 Task: Create a line chart to monitor the change in a model's metric over time.
Action: Mouse moved to (1063, 191)
Screenshot: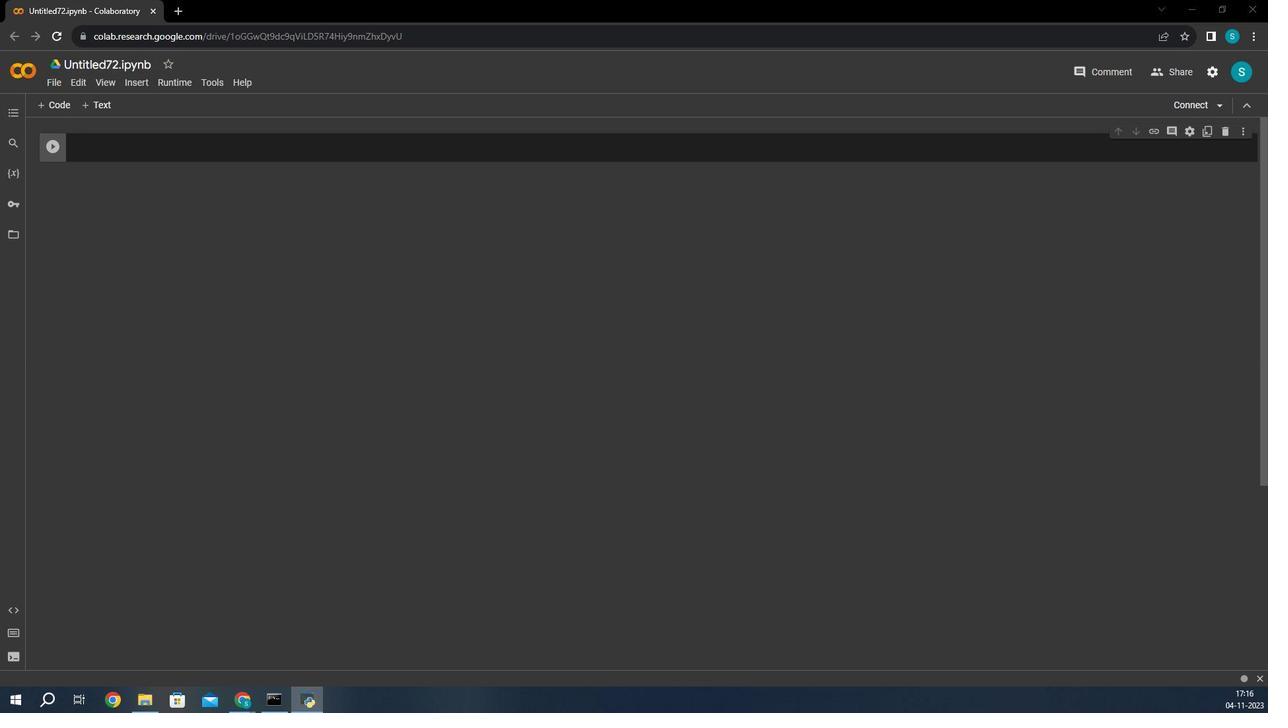 
Action: Mouse pressed left at (1063, 191)
Screenshot: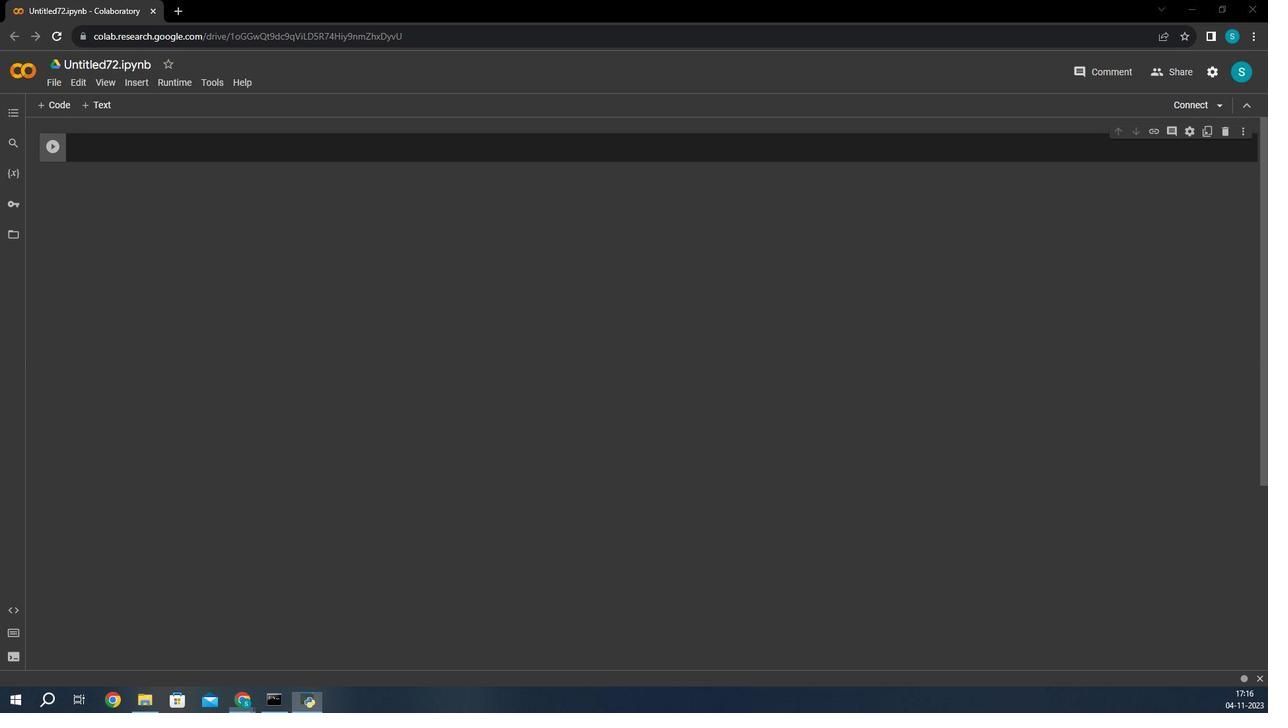 
Action: Mouse moved to (348, 241)
Screenshot: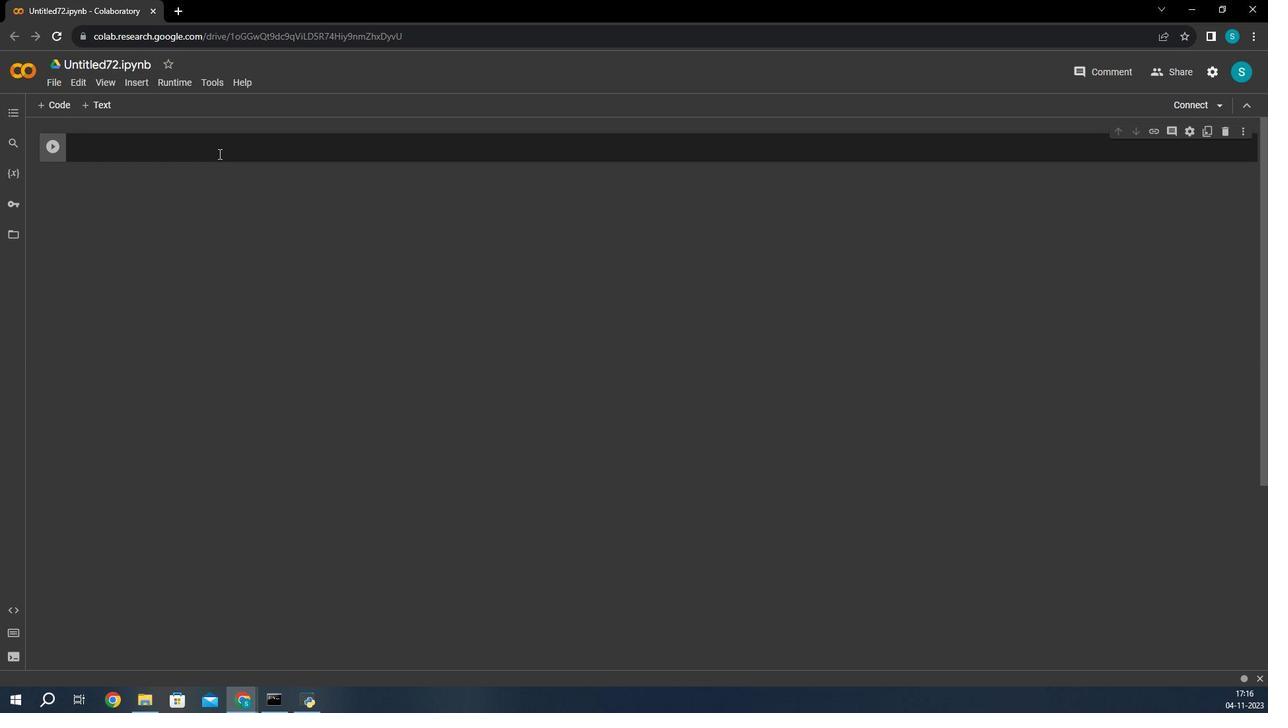 
Action: Mouse pressed left at (348, 241)
Screenshot: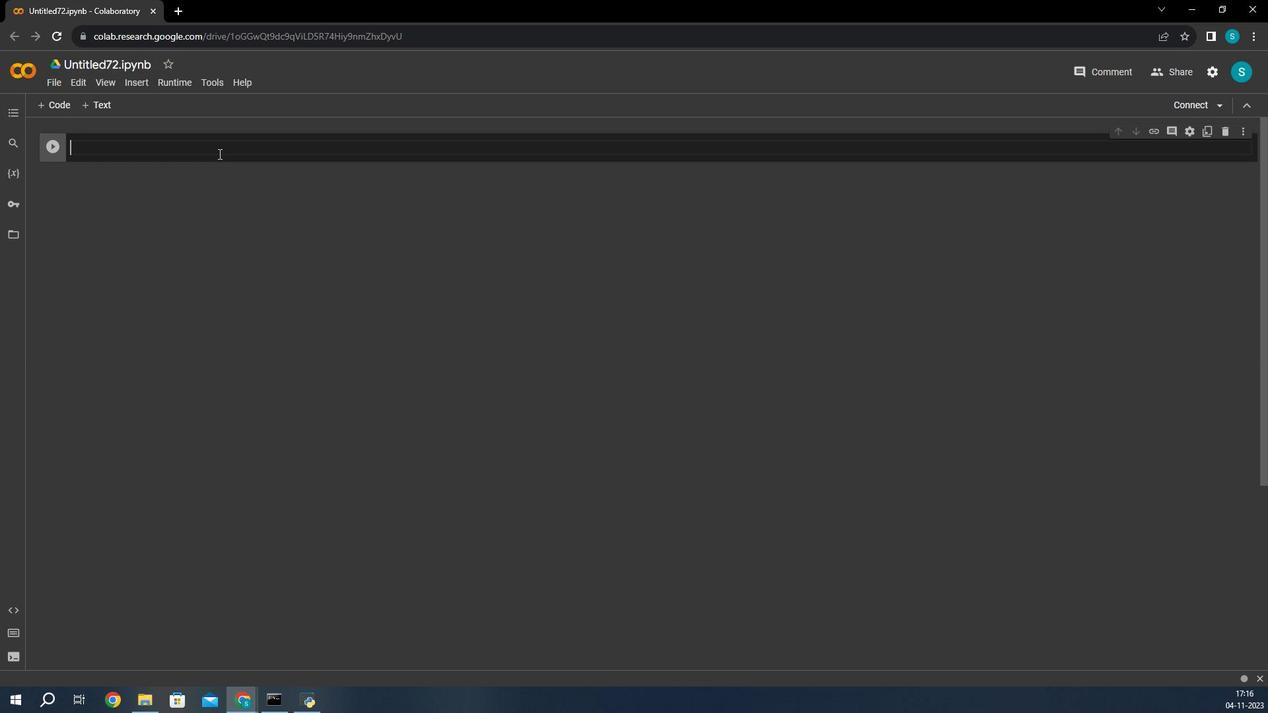 
Action: Mouse moved to (464, 409)
Screenshot: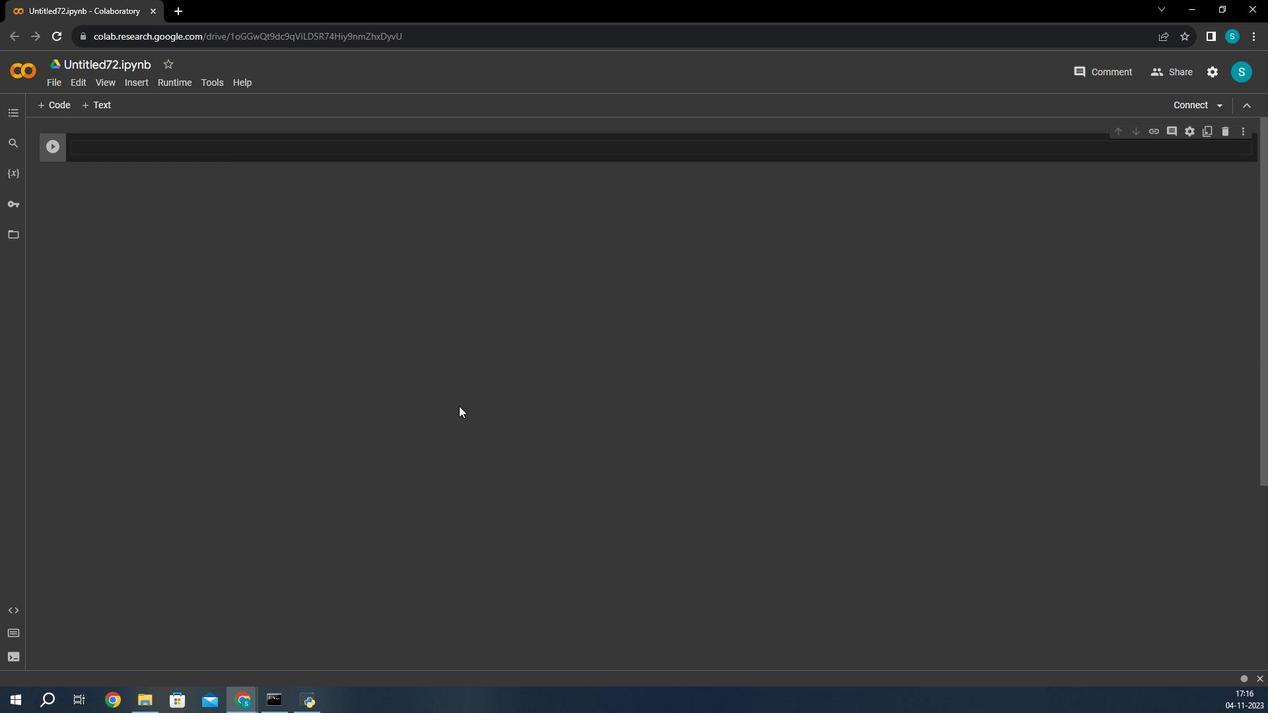 
Action: Key pressed pip<Key.space>install<Key.space>wandb
Screenshot: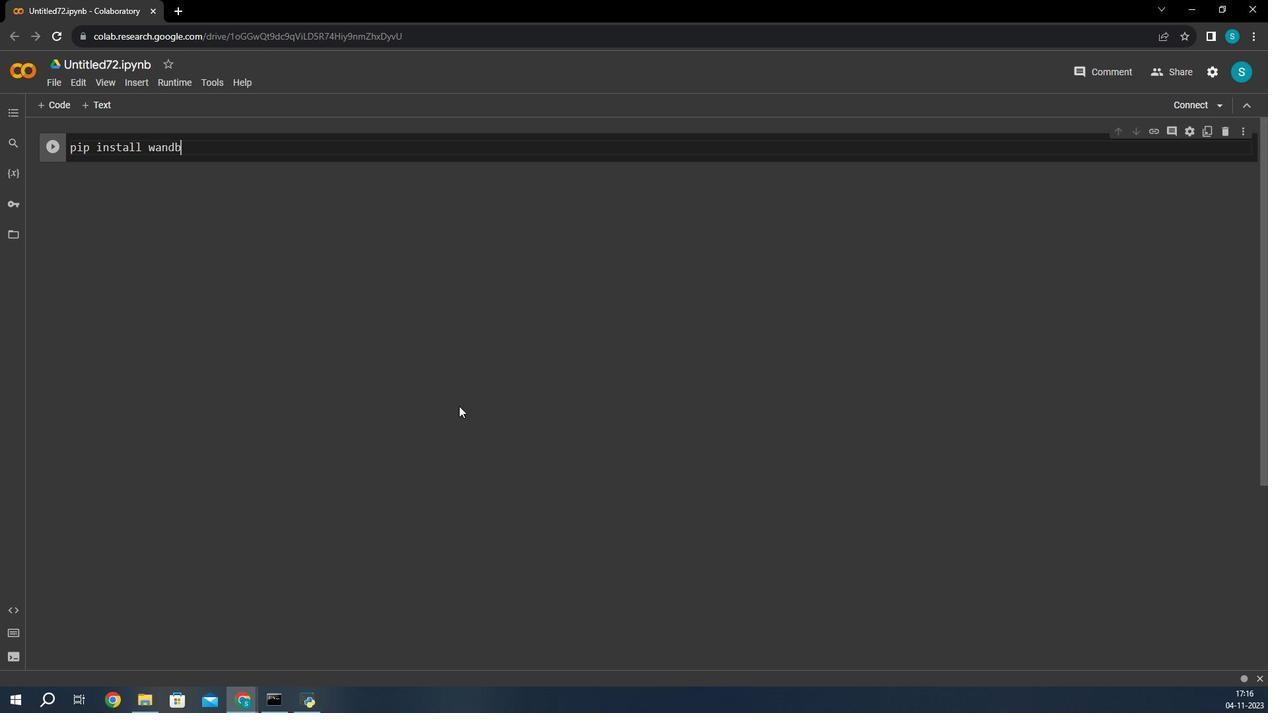 
Action: Mouse moved to (267, 203)
Screenshot: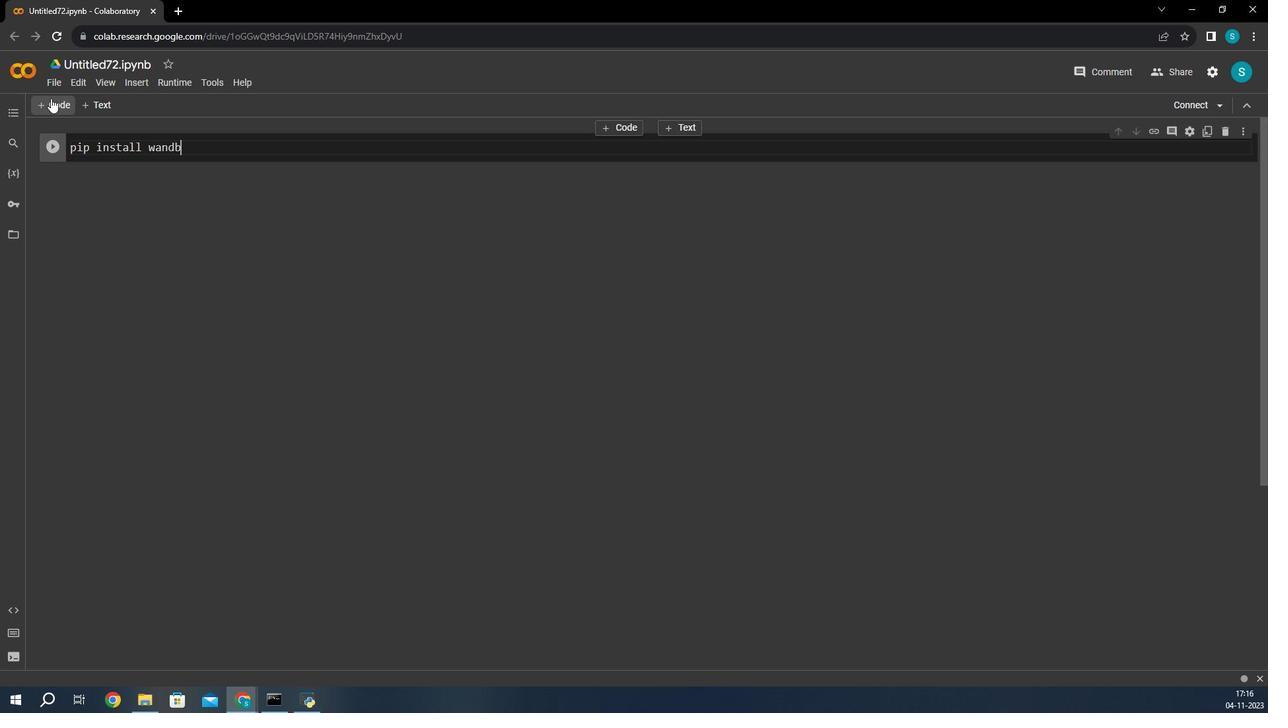 
Action: Mouse pressed left at (267, 203)
Screenshot: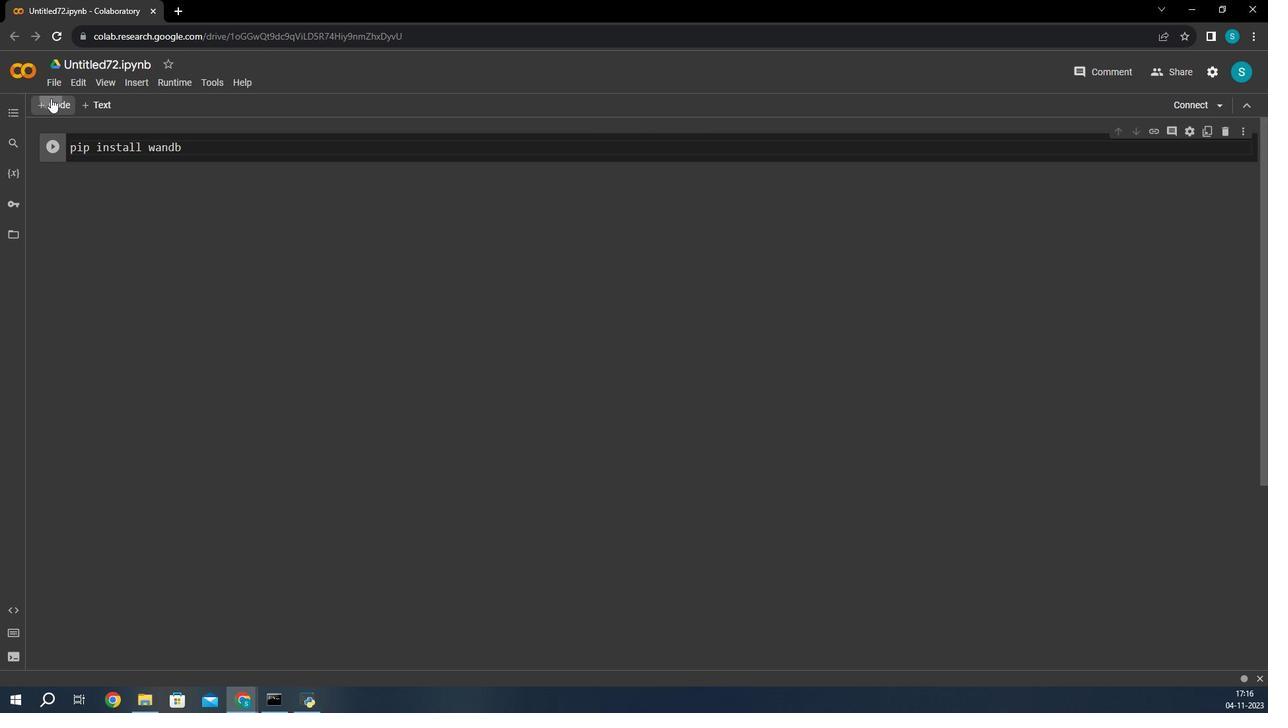 
Action: Mouse moved to (297, 260)
Screenshot: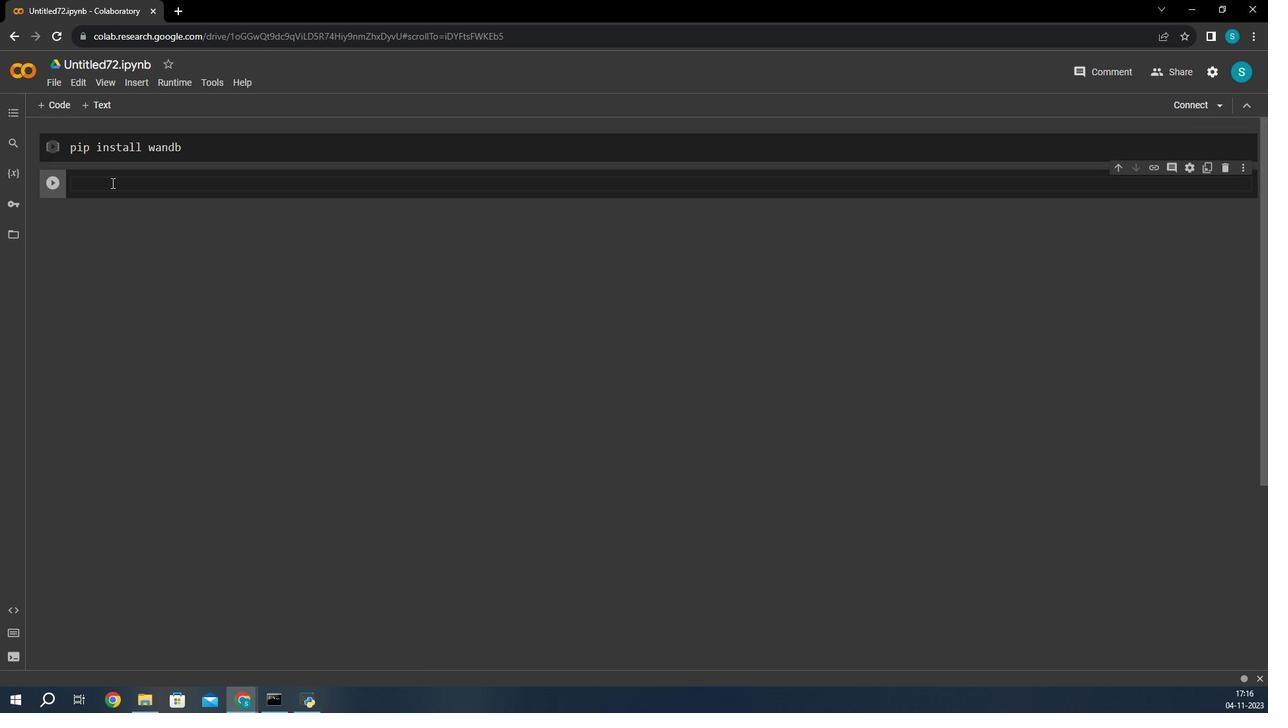
Action: Mouse pressed left at (297, 260)
Screenshot: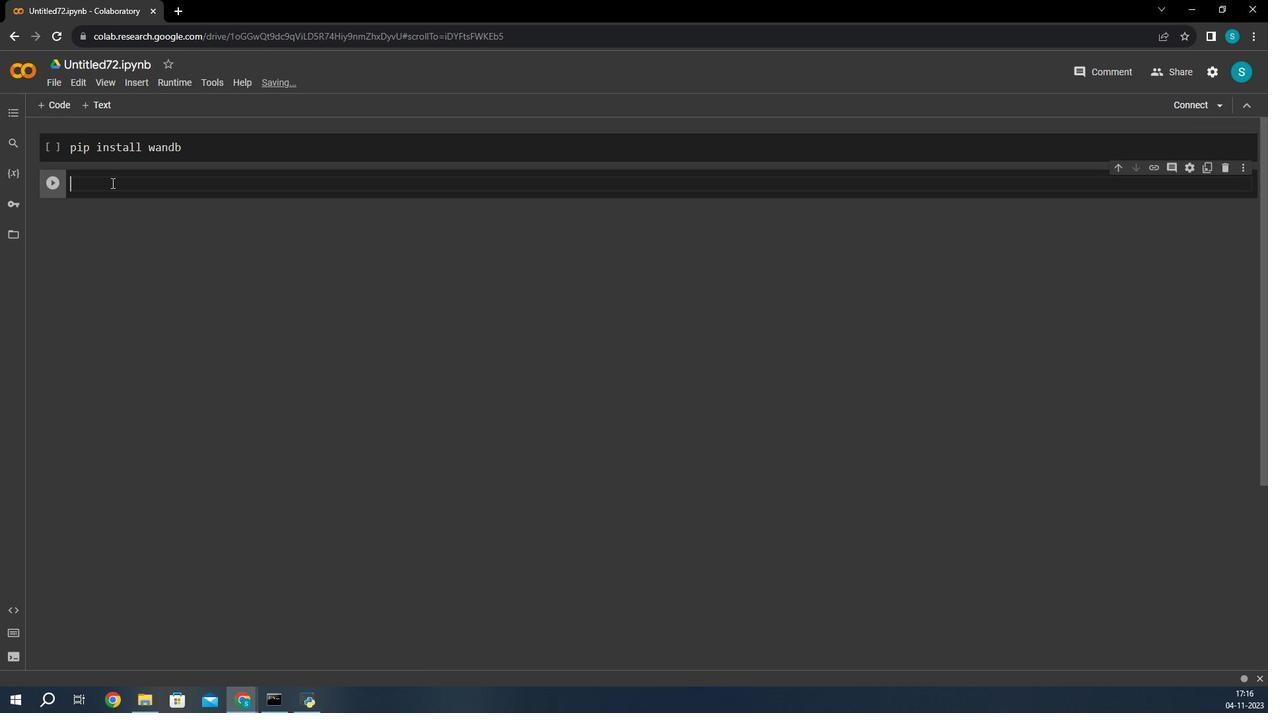 
Action: Mouse moved to (1034, 375)
Screenshot: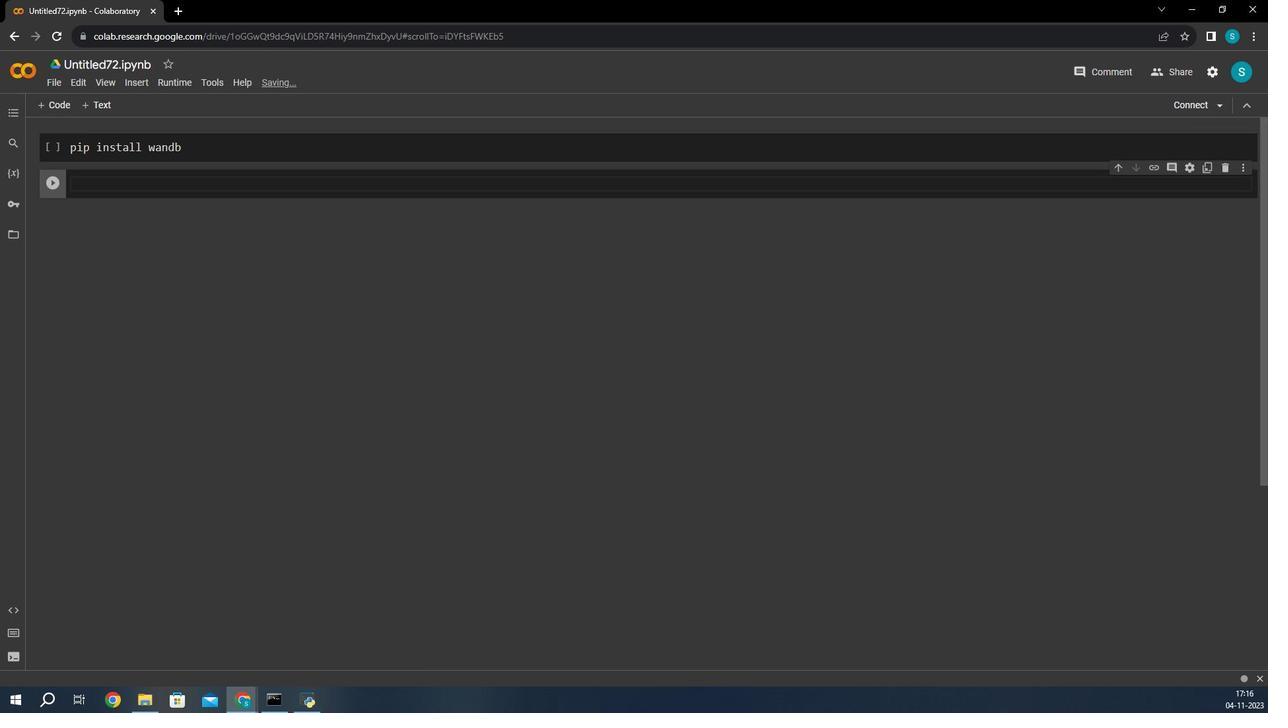 
Action: Mouse scrolled (1034, 376) with delta (0, 0)
Screenshot: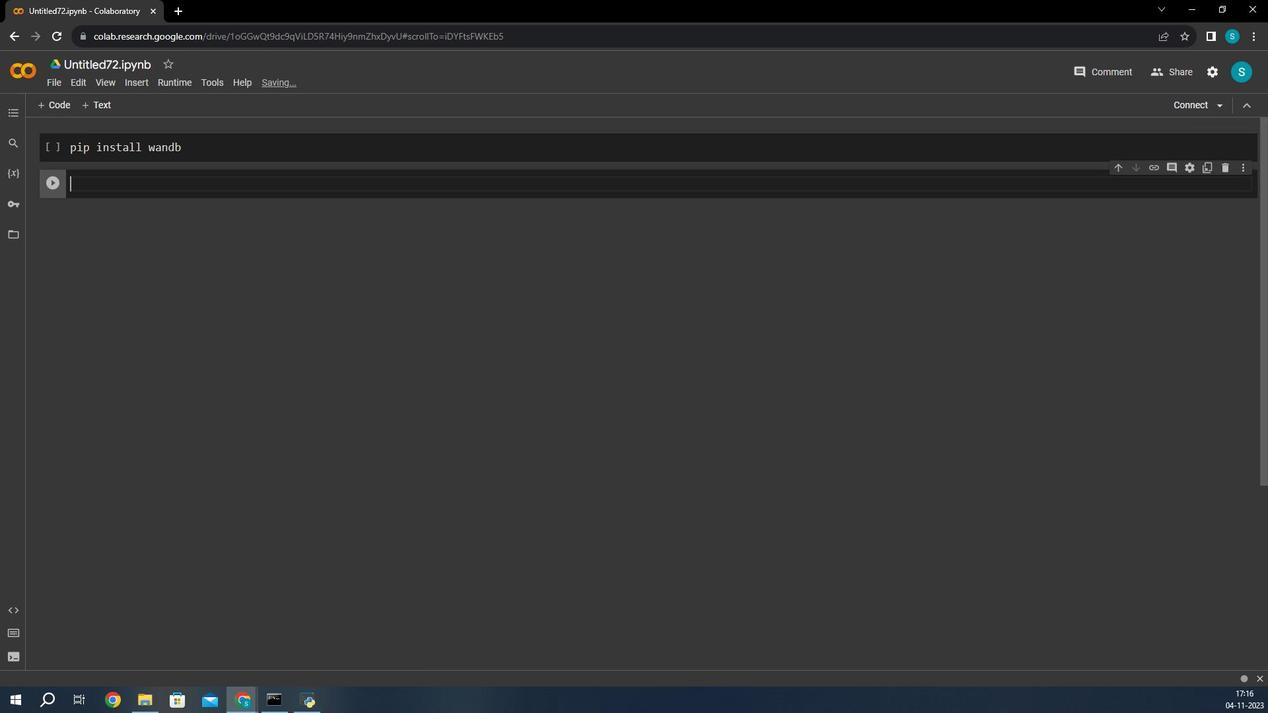 
Action: Mouse moved to (1001, 375)
Screenshot: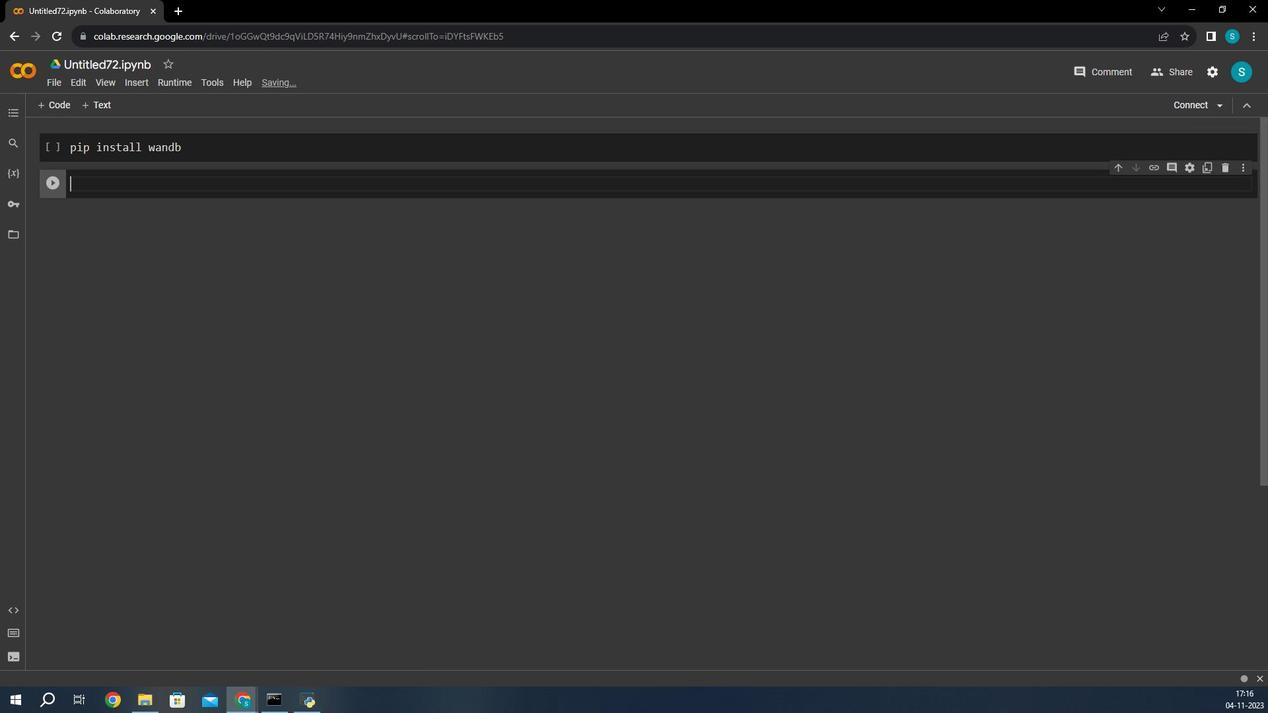 
Action: Key pressed import<Key.space>wandb<Key.enter>import<Key.space>torch<Key.enter>import<Key.space>torch.nn<Key.space>as<Key.space>nn<Key.enter>import<Key.space>torch.optim<Key.space>as<Key.space>optim<Key.enter>from<Key.space>torchvision<Key.space>import<Key.space>datasets,<Key.space>transforms<Key.enter>from<Key.space>torch.utils.data<Key.space>import<Key.space><Key.shift_r>Data<Key.shift_r>Loader<Key.enter><Key.enter><Key.shift_r>#<Key.space><Key.shift_r><Key.shift_r><Key.shift_r><Key.shift_r><Key.shift_r><Key.shift_r>Initialize<Key.space><Key.shift_r>Wand<Key.shift_r>B<Key.enter>wandb.init<Key.shift_r>(project='metric-monitoring<Key.shift_r>-task<Key.right><Key.right><Key.enter><Key.enter><Key.shift_r>#<Key.space><Key.shift_r>Define<Key.space>a<Key.space>simple<Key.space>neural<Key.space>network<Key.space>mondel<Key.backspace><Key.backspace><Key.backspace><Key.backspace>del<Key.enter>class<Key.space><Key.shift_r>Simple<Key.shift_r>Net<Key.shift_r><Key.shift_r>(nn.<Key.shift_r>Module<Key.right><Key.shift_r>:<Key.enter>def<Key.space><Key.space><Key.shift_r><Key.shift_r><Key.shift_r>__init<Key.shift_r><Key.shift_r><Key.shift_r><Key.shift_r>__<Key.shift_r><Key.shift_r><Key.shift_r>(self<Key.right><Key.shift_r>:<Key.enter>super<Key.shift_r>(<Key.shift_r>Simple<Key.shift_r>Net,<Key.space>self<Key.right>.<Key.shift_r>__init<Key.shift_r>__<Key.shift_r><Key.shift_r><Key.shift_r><Key.shift_r><Key.shift_r>()<Key.enter>self.fc<Key.space>=<Key.space>nn.<Key.shift_r>Linear<Key.shift_r><Key.shift_r><Key.shift_r>(784,<Key.space>19<Key.backspace>0<Key.right>
Screenshot: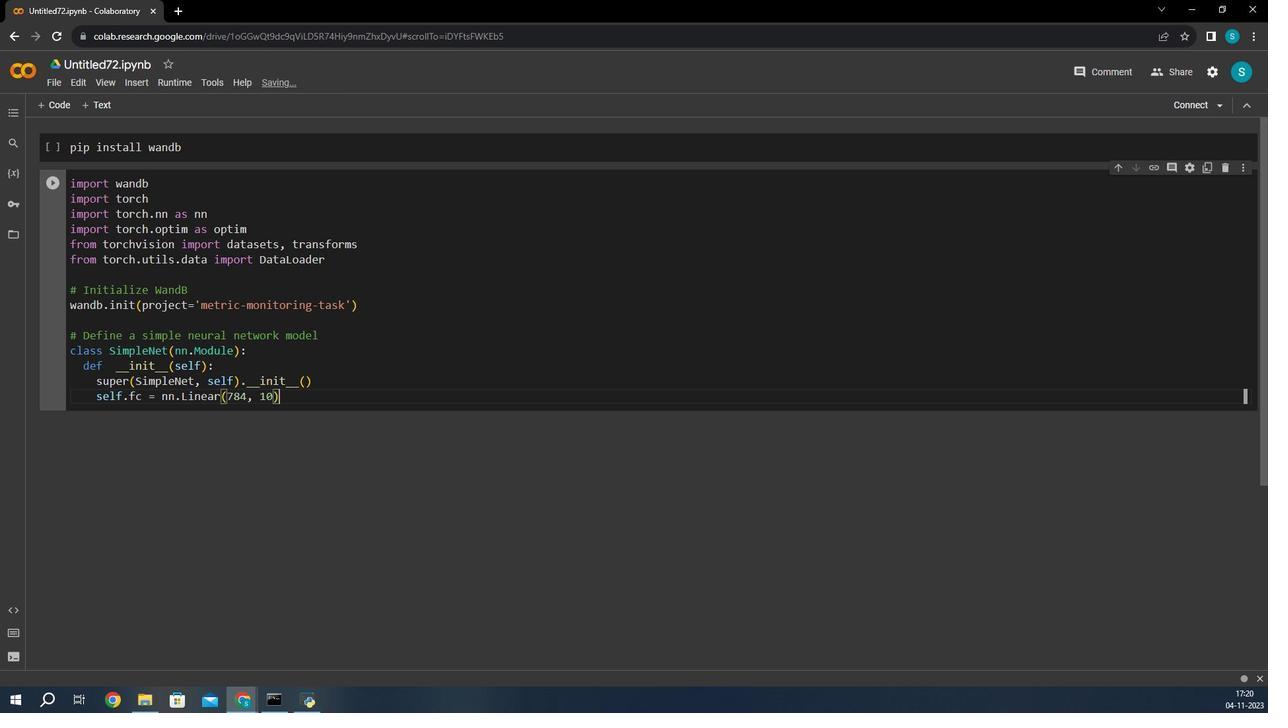 
Action: Mouse moved to (1002, 375)
Screenshot: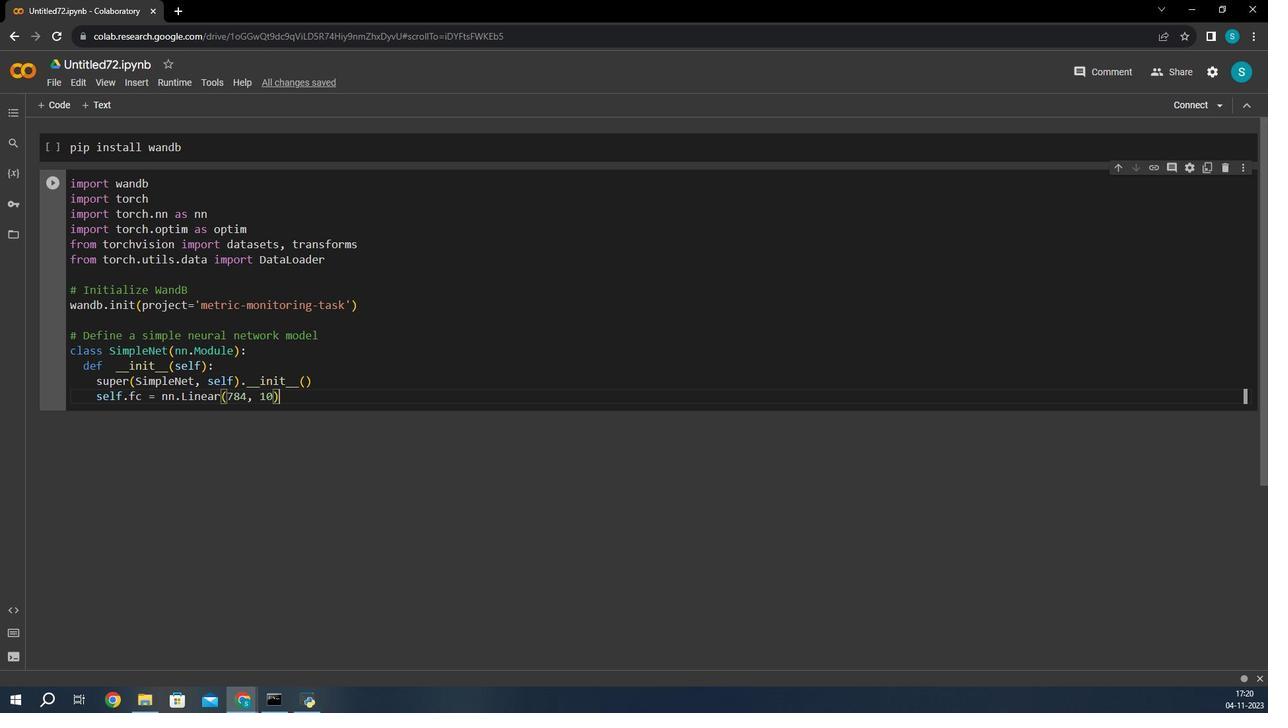 
Action: Mouse scrolled (1002, 375) with delta (0, 0)
Screenshot: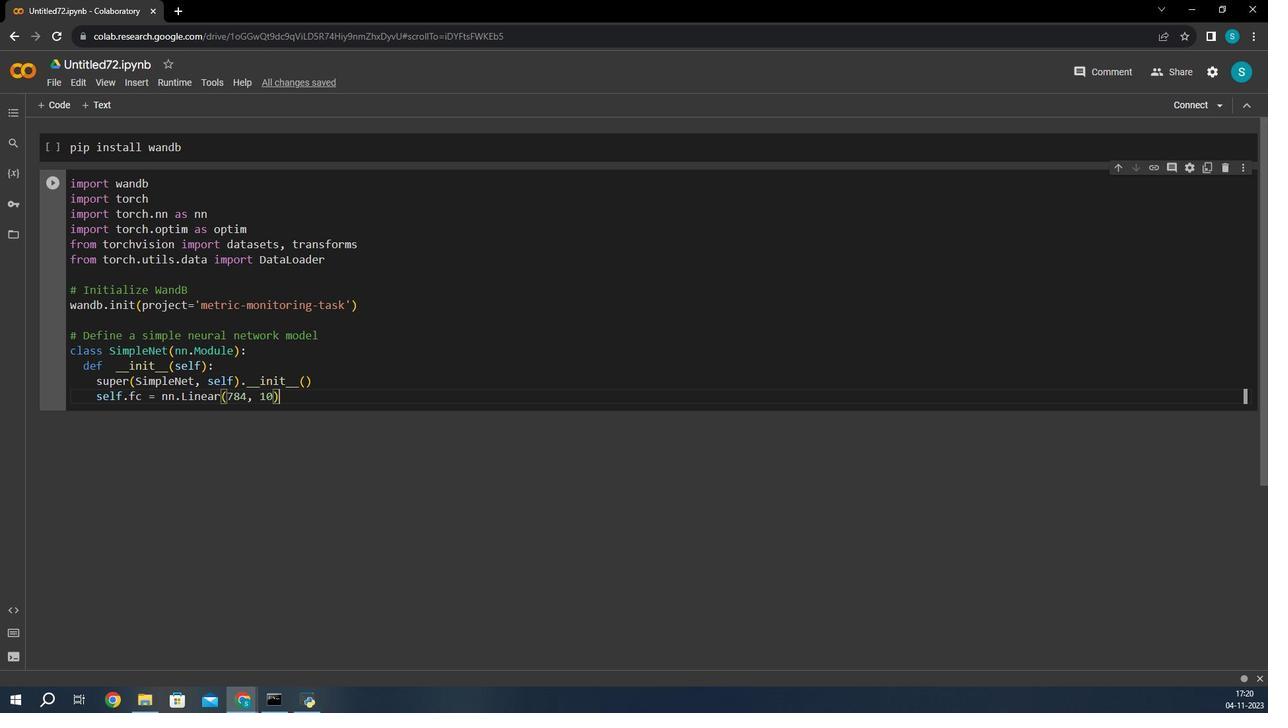 
Action: Mouse scrolled (1002, 375) with delta (0, 0)
Screenshot: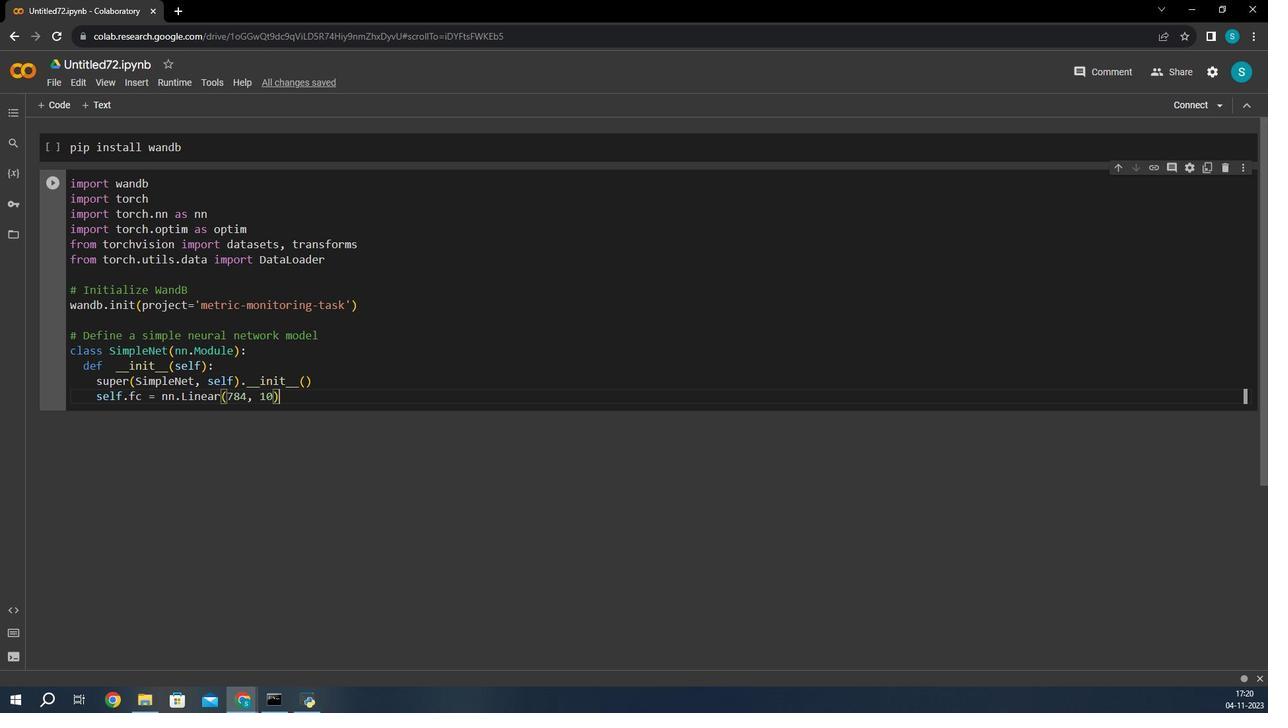 
Action: Mouse scrolled (1002, 375) with delta (0, 0)
Screenshot: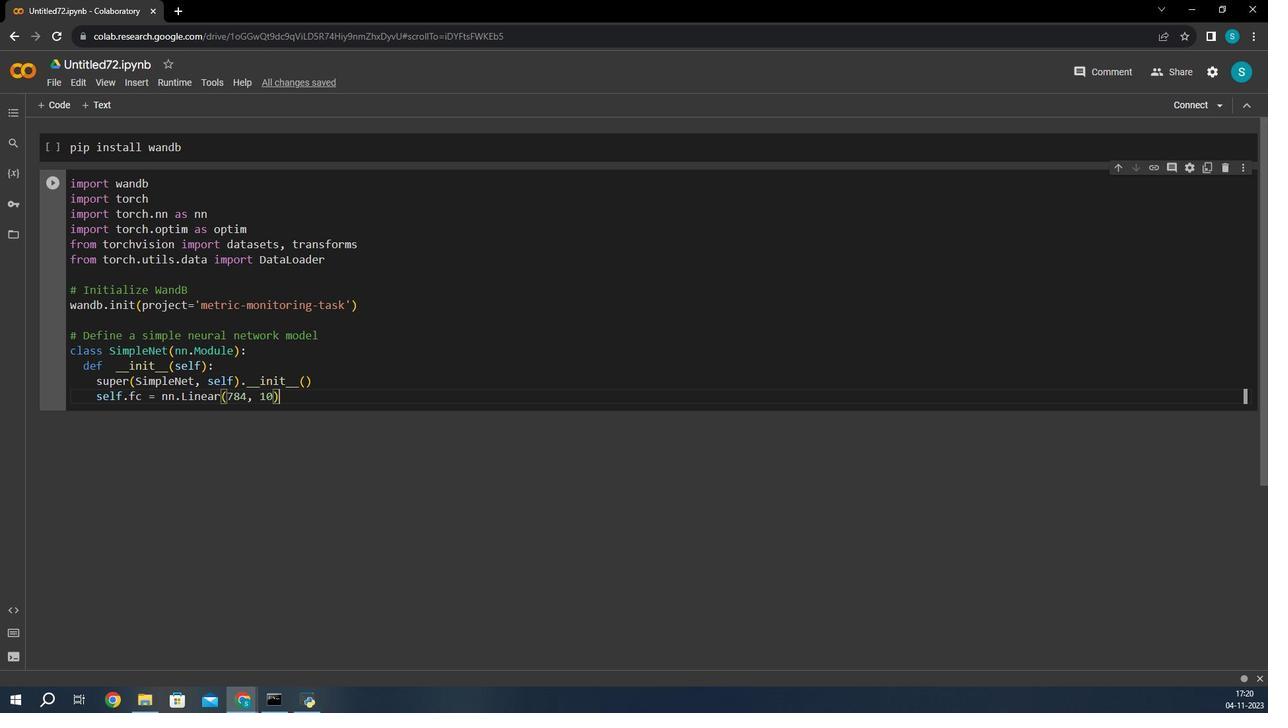 
Action: Key pressed <Key.enter><Key.enter><Key.backspace>def<Key.space>forward<Key.shift_r><Key.shift_r><Key.shift_r>(self,<Key.space>x<Key.right><Key.shift_r>:<Key.enter>x<Key.space>=<Key.space>self.fc<Key.shift_r>(x<Key.right><Key.enter>return<Key.space>x<Key.enter><Key.enter><Key.backspace><Key.backspace><Key.shift_r>#<Key.space><Key.shift_r>Load<Key.space><Key.shift_r>MNIST<Key.space><Key.shift_r>Dda<Key.backspace><Key.backspace>aat<Key.backspace><Key.backspace>taset<Key.enter>transform<Key.space>=<Key.space>transforms.<Key.shift_r>Compose<Key.shift_r><Key.shift_r><Key.shift_r><Key.shift_r><Key.shift_r>([transforms.<Key.shift_r>To<Key.shift_r>Tensor<Key.shift_r>()<Key.left><Key.left><Key.left><Key.left><Key.left><Key.left><Key.right><Key.right><Key.right><Key.right><Key.right><Key.right>,<Key.space>transforms.<Key.shift_r>Normalize<Key.shift_r>((0.5,<Key.right>,<Key.shift_r>(0.5,<Key.right><Key.right><Key.right><Key.right><Key.enter>train<Key.shift_r>_
Screenshot: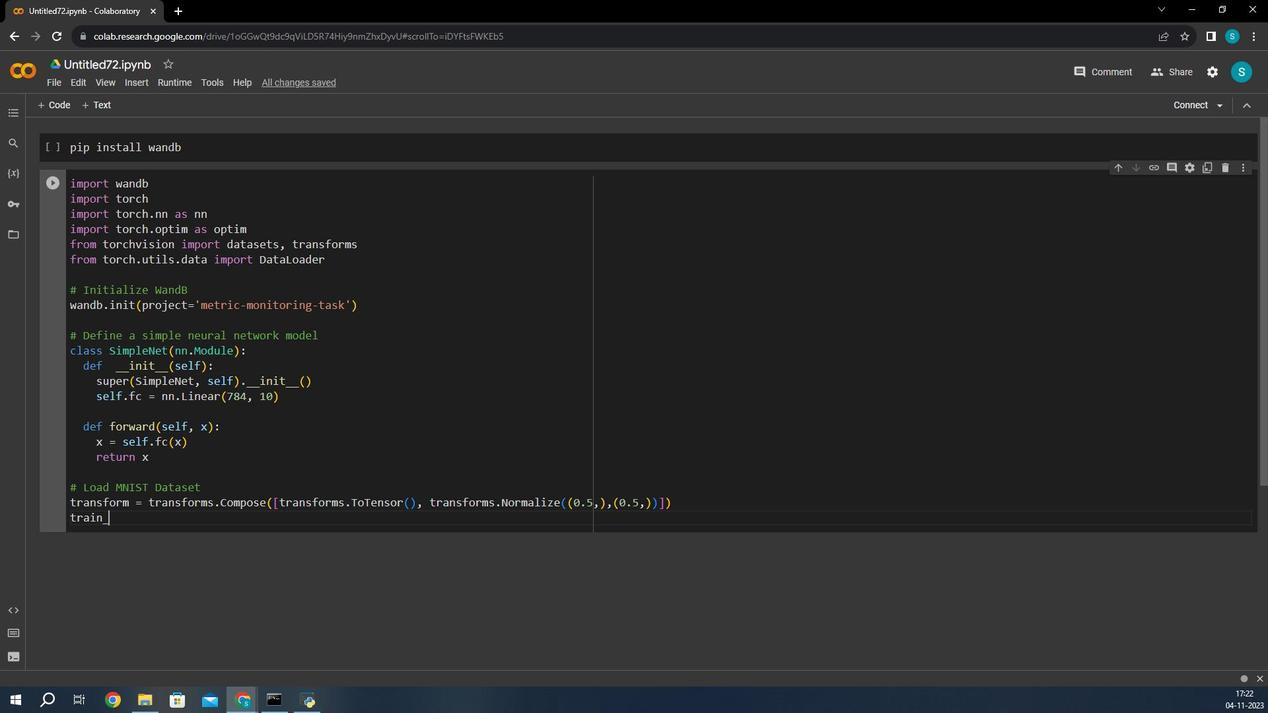 
Action: Mouse moved to (984, 375)
Screenshot: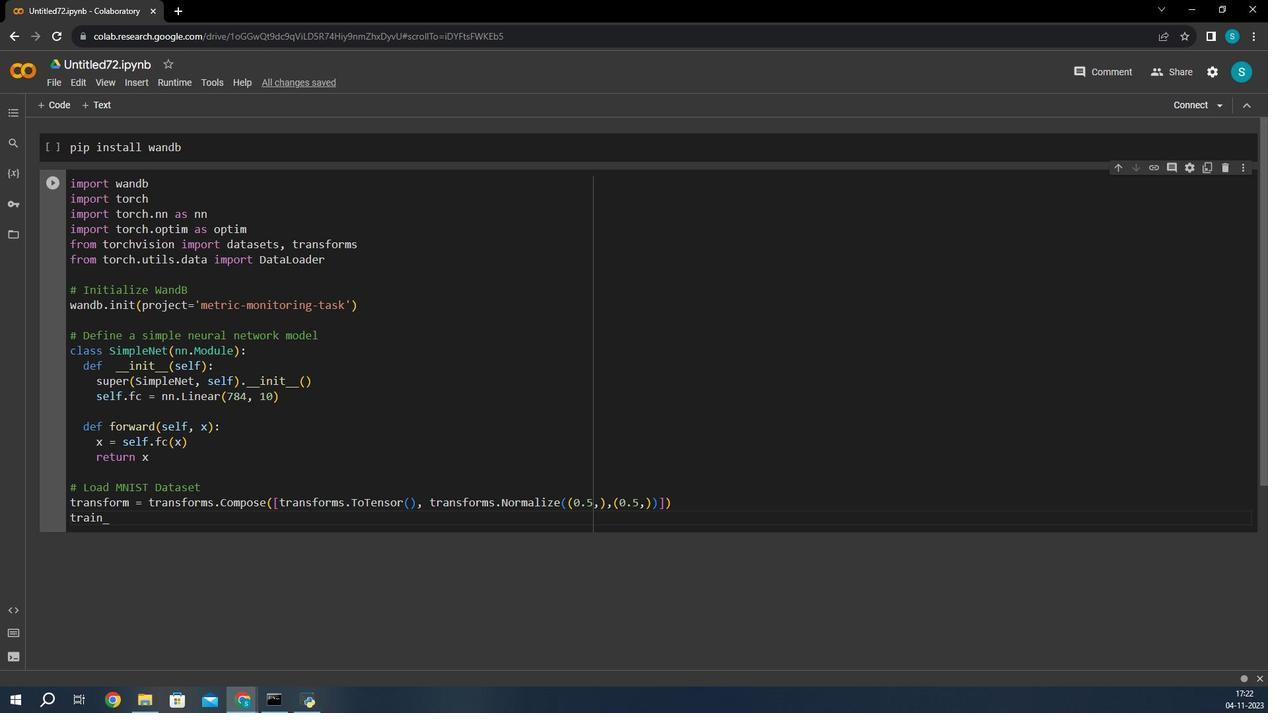 
Action: Mouse scrolled (984, 375) with delta (0, 0)
Screenshot: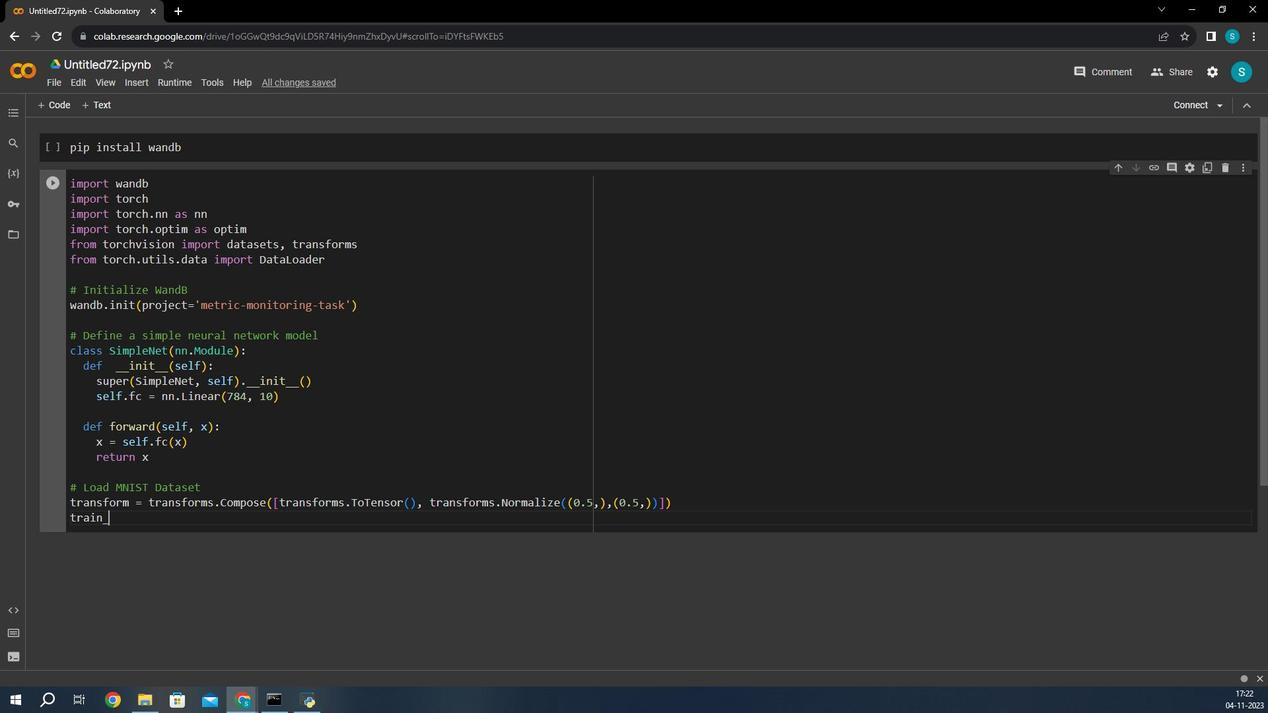 
Action: Mouse scrolled (984, 375) with delta (0, 0)
Screenshot: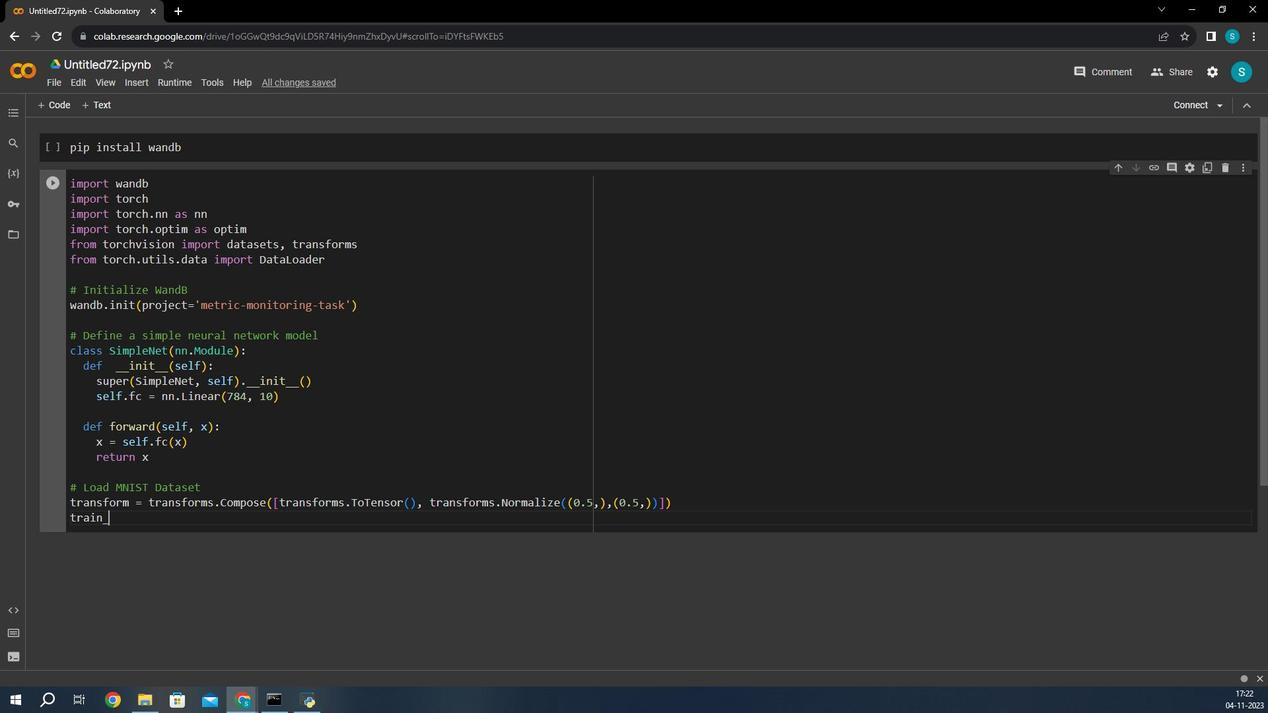 
Action: Mouse scrolled (984, 375) with delta (0, 0)
Screenshot: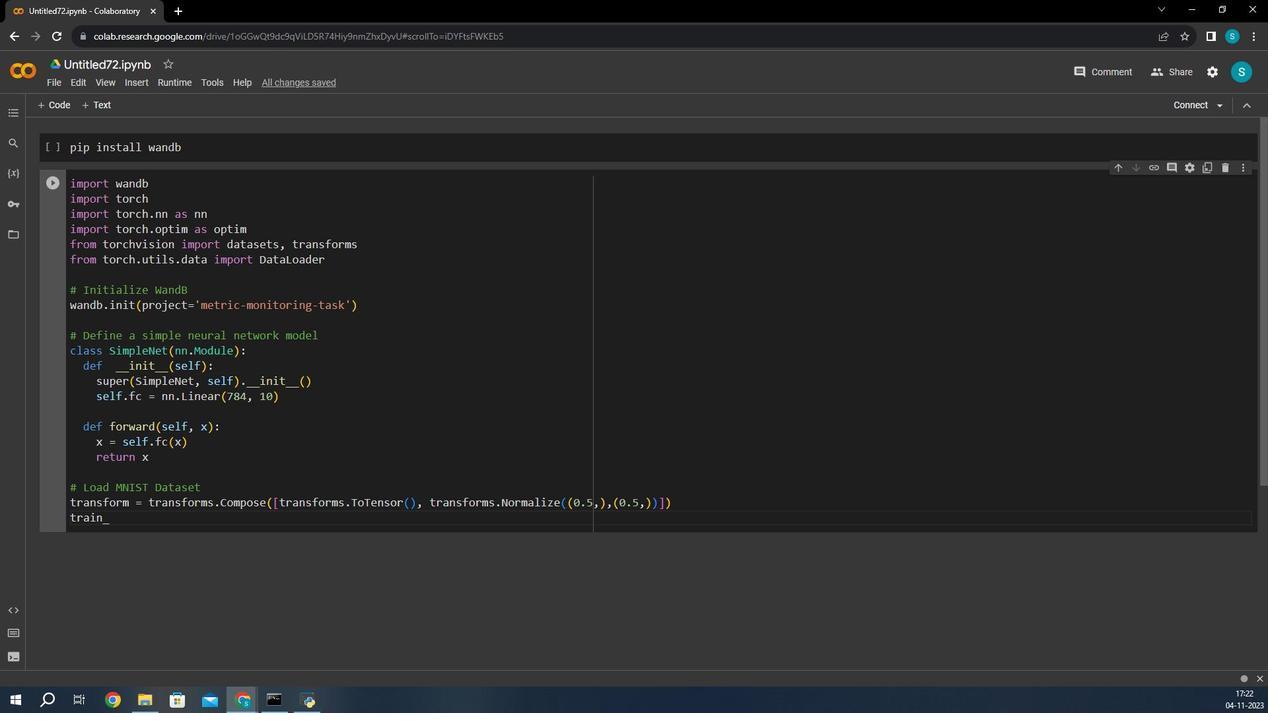 
Action: Key pressed dataset<Key.space>=
Screenshot: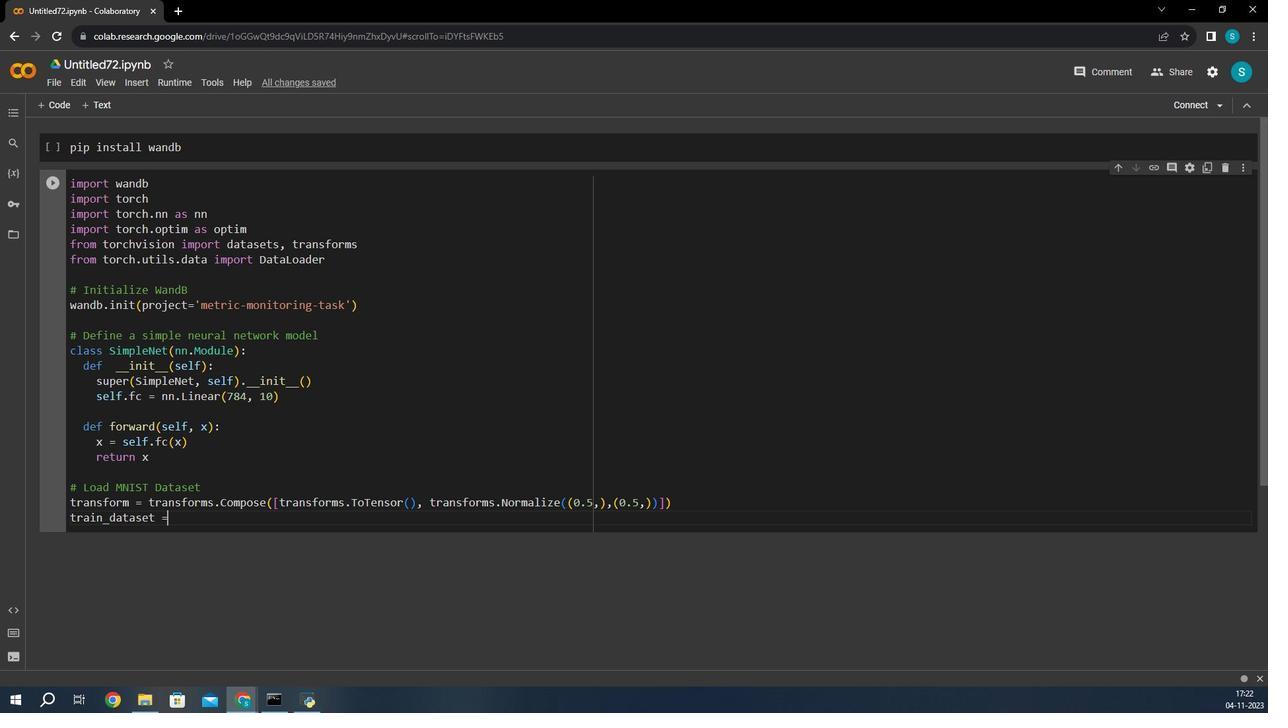 
Action: Mouse moved to (983, 375)
Screenshot: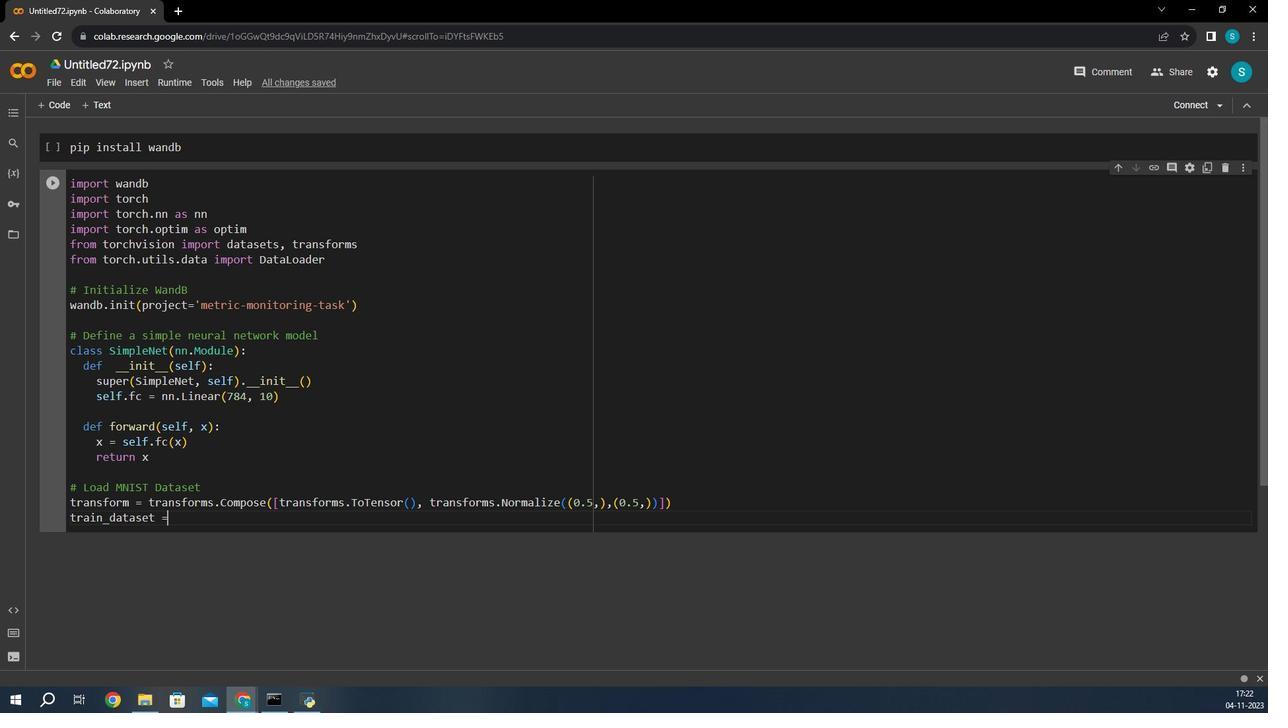 
Action: Key pressed <Key.space>datasets.<Key.shift_r>M<Key.shift_r>N<Key.shift_r>IST<Key.shift_r><Key.shift_r><Key.shift_r>(root='./data<Key.right>,<Key.space>train=<Key.shift_r>True,<Key.space>transform=transform,<Key.space>download=<Key.shift_r>True<Key.right><Key.enter>train<Key.shift_r>_loader<Key.space>=<Key.space><Key.shift_r>Data<Key.shift_r>Loader<Key.shift_r><Key.shift_r><Key.shift_r>(train<Key.shift_r>_dataset,<Key.space>batch<Key.shift_r>_size=64<Key.left><Key.right>,<Key.space>shuffle=<Key.shift_r>True<Key.right><Key.enter><Key.enter><Key.shift_r>#<Key.space><Key.shift_r><Key.shift_r><Key.shift_r><Key.shift_r><Key.shift_r><Key.shift_r>Create<Key.space>the<Key.space>model<Key.space>and<Key.space>optimizer<Key.enter>model<Key.space>=<Key.space><Key.shift_r>Simple<Key.shift_r>Net<Key.shift_r>()<Key.enter>optimizer<Key.space>=<Key.space>optim.<Key.shift_r>SGD<Key.shift_r><Key.shift_r><Key.shift_r>(model.parameters<Key.shift_r>(),<Key.space>lr=0.1<Key.left><Key.left><Key.left><Key.left><Key.left><Key.right><Key.right><Key.right><Key.right><Key.right><Key.right><Key.right><Key.enter><Key.enter><Key.shift_r>#<Key.space><Key.shift_r><Key.shift_r><Key.shift_r><Key.shift_r><Key.shift_r><Key.shift_r>Training<Key.space>loop<Key.enter>for<Key.space>epoch<Key.space>in<Key.space>rn<Key.backspace>ange<Key.shift_r>(10<Key.right><Key.shift_r>:<Key.enter>tota;<Key.backspace>l<Key.shift_r>_loss<Key.space>=<Key.space>0.0<Key.enter><Key.enter>for<Key.space>batch<Key.shift_r>_idx,<Key.space><Key.shift_r>(data,<Key.space>target<Key.right><Key.space>in<Key.space>enumerate<Key.shift_r>(train<Key.shift_r><Key.shift_r>_loader<Key.right><Key.shift_r>:<Key.enter>optimizer.zero<Key.shift_r>_grad<Key.shift_r><Key.shift_r><Key.shift_r>()<Key.enter>data<Key.space>=<Key.space>data.view<Key.shift_r><Key.shift_r>(data.size<Key.shift_r>(0<Key.right>,<Key.space>-1<Key.right><Key.space><Key.shift_r>#<Key.space><Key.space><Key.shift_r><Key.backspace><Key.shift_r>Flatten<Key.space>the<Key.space>input<Key.enter>output<Key.space>=<Key.space>model<Key.shift_r><Key.shift_r>(data<Key.right><Key.enter>loss<Key.space>=<Key.space>nn.functional.cross<Key.shift_r>_entropy<Key.shift_r><Key.shift_r><Key.shift_r>(output,<Key.space>target<Key.right><Key.enter>loss.backward<Key.shift_r>()<Key.enter>optimizer.step<Key.shift_r>()<Key.enter><Key.enter>total<Key.shift_r><Key.shift_r>)<Key.backspace><Key.shift_r><Key.shift_r>_loss<Key.space>+=<Key.space>loss.itemn<Key.backspace><Key.shift_r><Key.shift_r><Key.shift_r>()
Screenshot: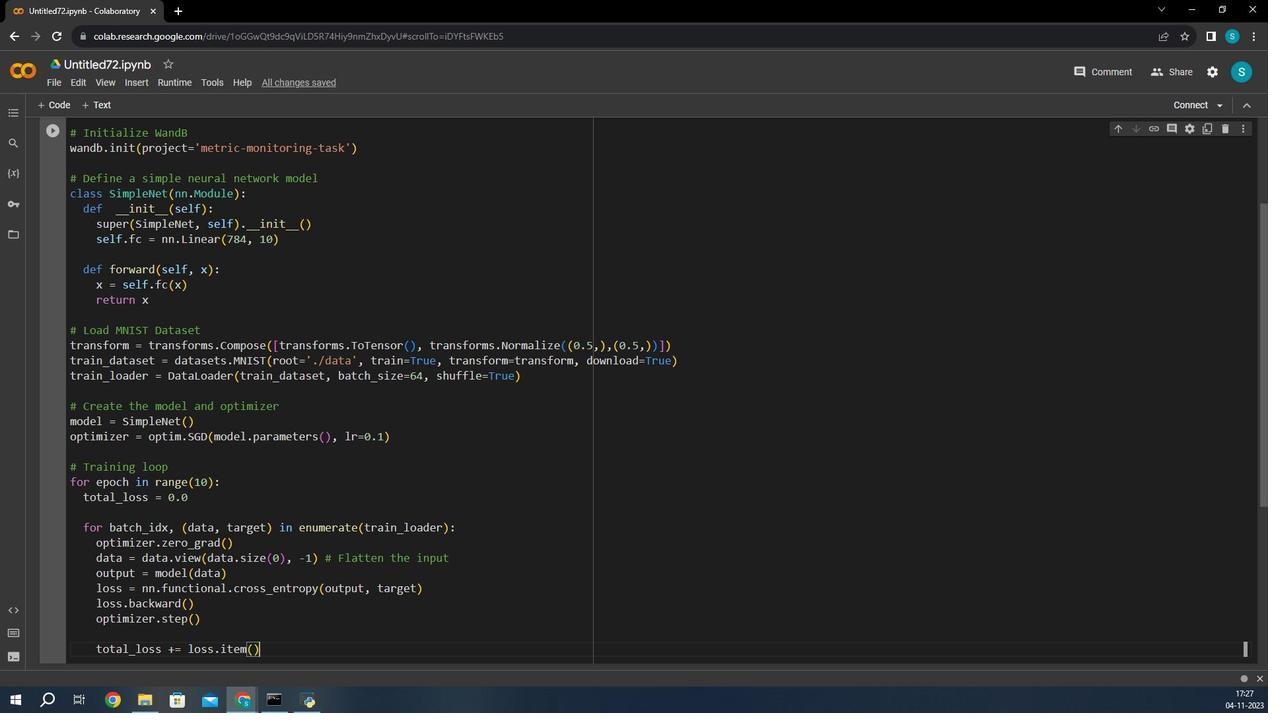 
Action: Mouse moved to (989, 375)
Screenshot: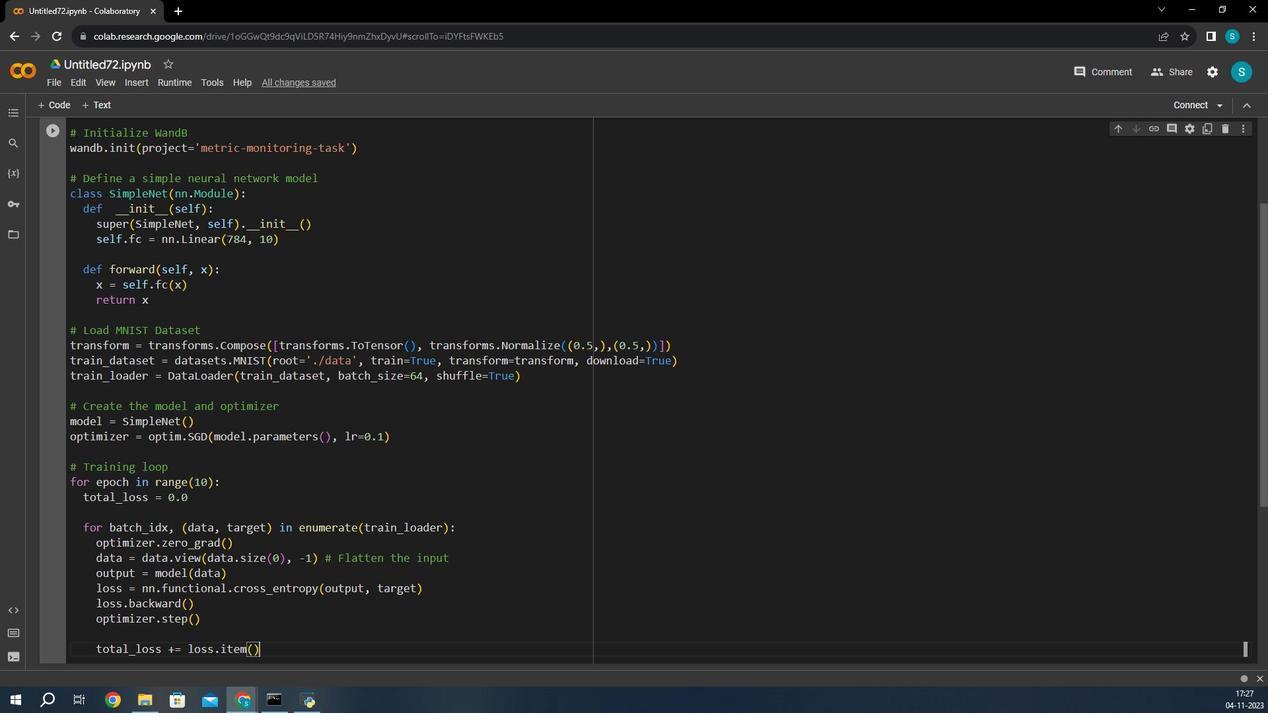 
Action: Mouse scrolled (989, 375) with delta (0, 0)
Screenshot: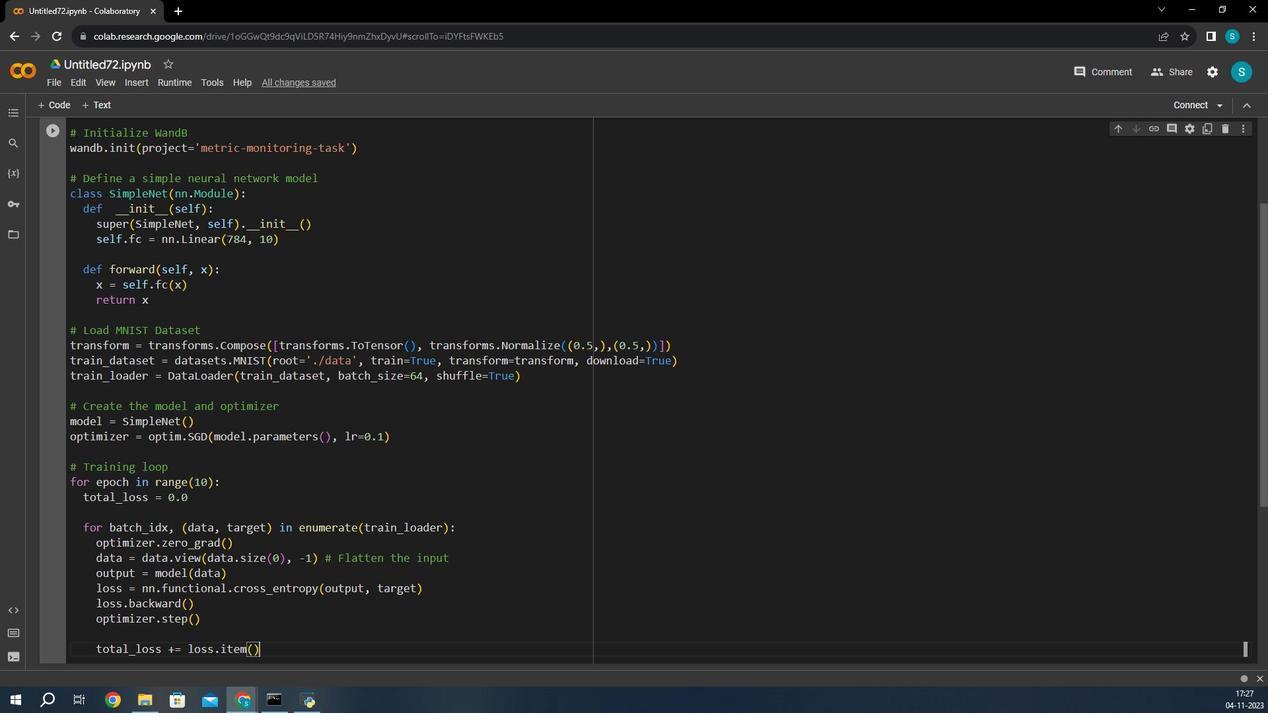 
Action: Mouse scrolled (989, 375) with delta (0, 0)
Screenshot: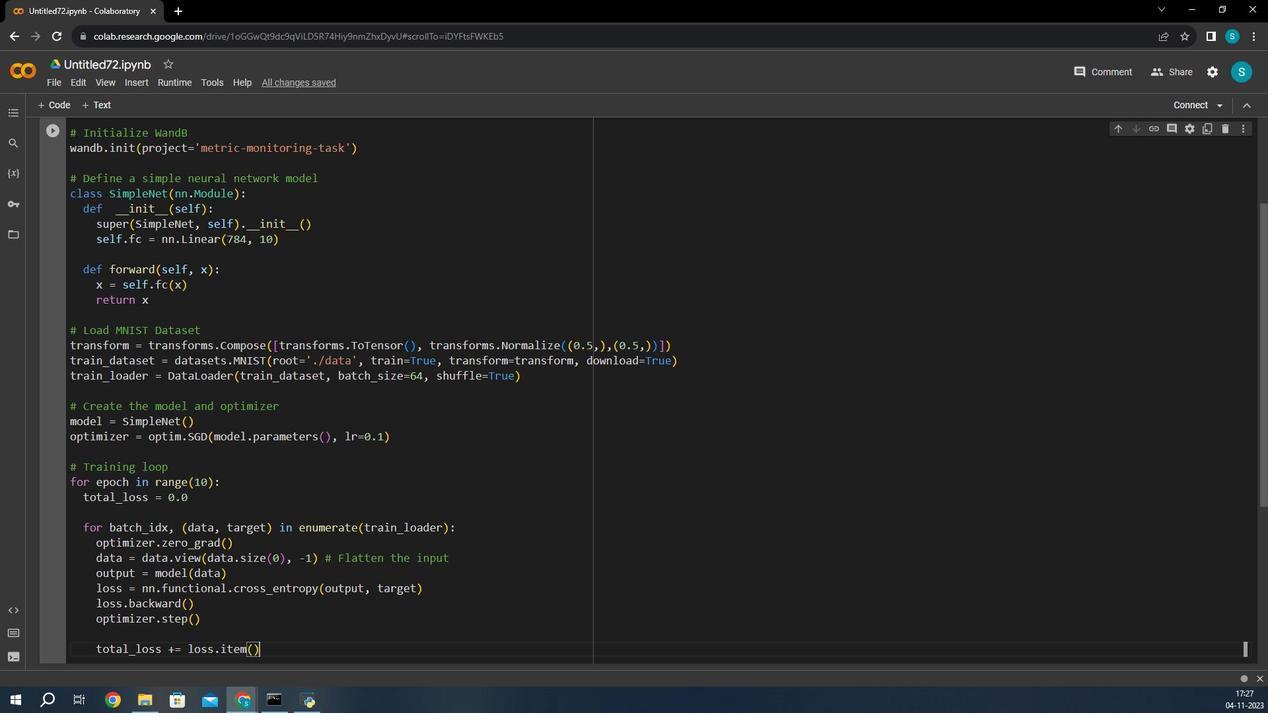 
Action: Mouse scrolled (989, 375) with delta (0, 0)
Screenshot: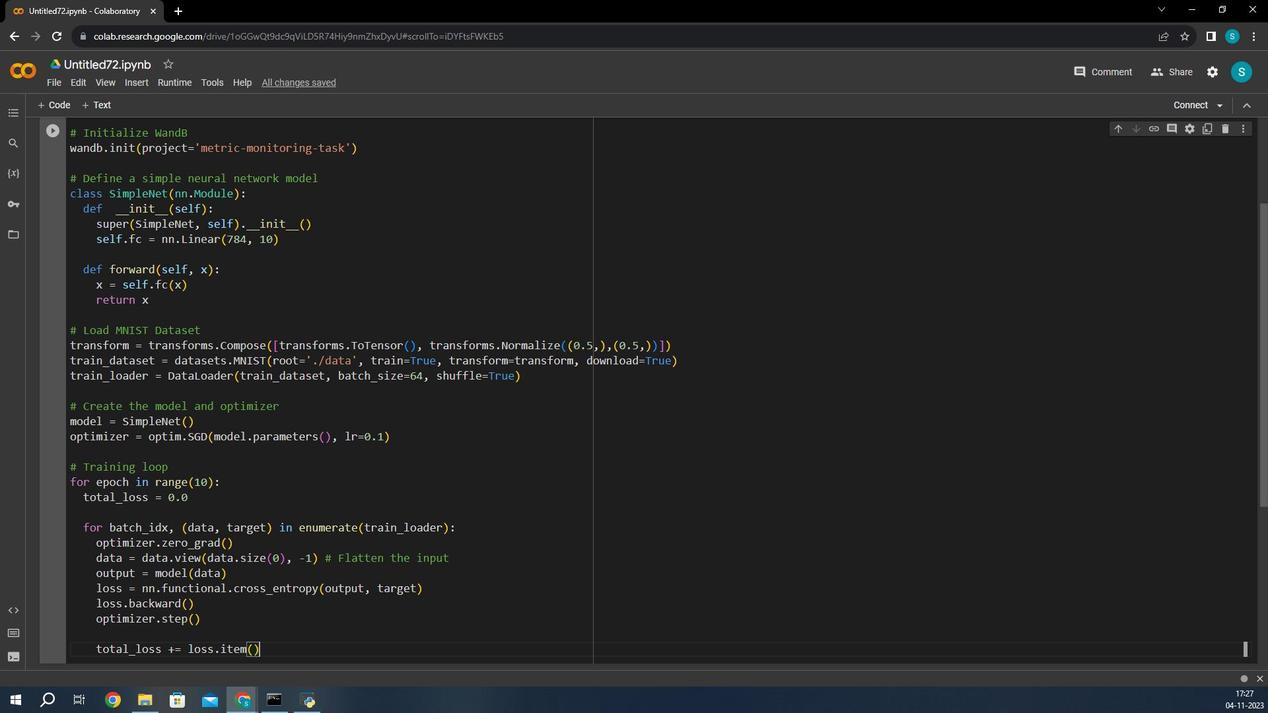 
Action: Mouse scrolled (989, 375) with delta (0, 0)
Screenshot: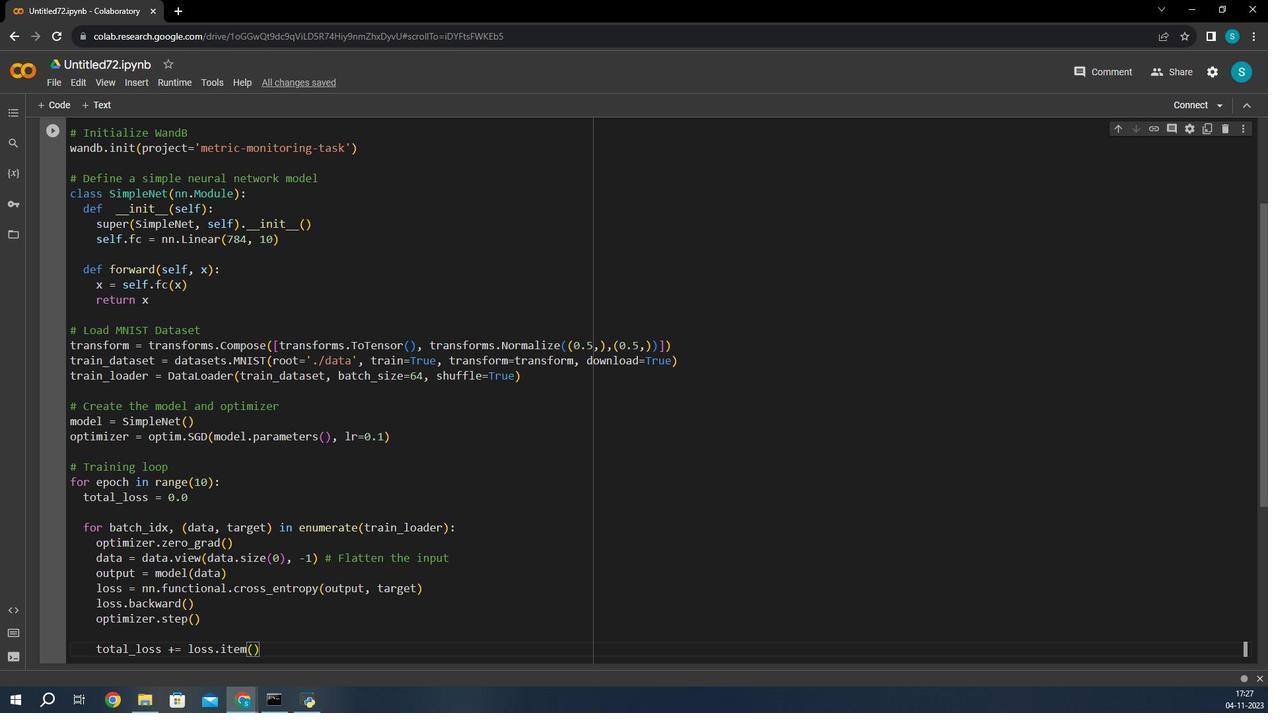 
Action: Key pressed <Key.enter><Key.enter><Key.shift_r>#<Key.space><Key.shift_r>Log<Key.space>the<Key.space>loss<Key.space>at<Key.space>each<Key.space>step<Key.enter>wandb.log<Key.shift_r><Key.shift_r><Key.shift_r><Key.shift_r><Key.shift_r><Key.shift_r><Key.shift_r><Key.shift_r><Key.shift_r>(<Key.shift_r>{<Key.shift_r>"<Key.shift_r>Loss<Key.right><Key.shift_r>:<Key.space>loss.item<Key.shift_r><Key.shift_r>(),<Key.space><Key.shift_r>"s<Key.backspace><Key.shift_r>Step<Key.right><Key.shift_r>:epoch<Key.space><Key.shift_r>*<Key.space>len<Key.shift_r>(train<Key.shift_r>_loader<Key.left><Key.left><Key.right><Key.right><Key.right><Key.space>+<Key.space>batch<Key.shift_r>_idx<Key.left><Key.right><Key.right><Key.right><Key.enter><Key.enter><Key.backspace><Key.shift_r>#<Key.space><Key.shift_r>Log<Key.space>the<Key.space>average<Key.space>loss<Key.space>for<Key.space>the<Key.space>epoch<Key.enter>avg<Key.shift_r>_loss<Key.space>=<Key.space>total<Key.shift_r>_loss<Key.space>/<Key.space>len<Key.shift_r><Key.shift_r><Key.shift_r><Key.shift_r>(train<Key.shift_r>_loader<Key.right><Key.enter>wandb.log<Key.shift_r>(<Key.shift_r>{<Key.shift_r>"<Key.shift_r>Average<Key.space><Key.shift_r>Loss<Key.space><Key.shift_r><Key.shift_r><Key.shift_r><Key.shift_r><Key.shift_r><Key.shift_r><Key.shift_r><Key.shift_r>(<Key.shift_r>Epoch<Key.left><Key.right><Key.right><Key.right><Key.shift_r>:<Key.space>avg<Key.shift_r><Key.shift_r><Key.shift_r>_loss,<Key.space><Key.shift_r>"<Key.shift_r>Epoch<Key.left><Key.right><Key.right><Key.shift_r>:<Key.space>epoch<Key.space>+<Key.space>1<Key.right><Key.right><Key.enter><Key.backspace><Key.enter><Key.shift_r>#<Key.space><Key.shift_r>Finish<Key.space>wandb<Key.space>run<Key.enter>wandb.finish<Key.shift_r>()
Screenshot: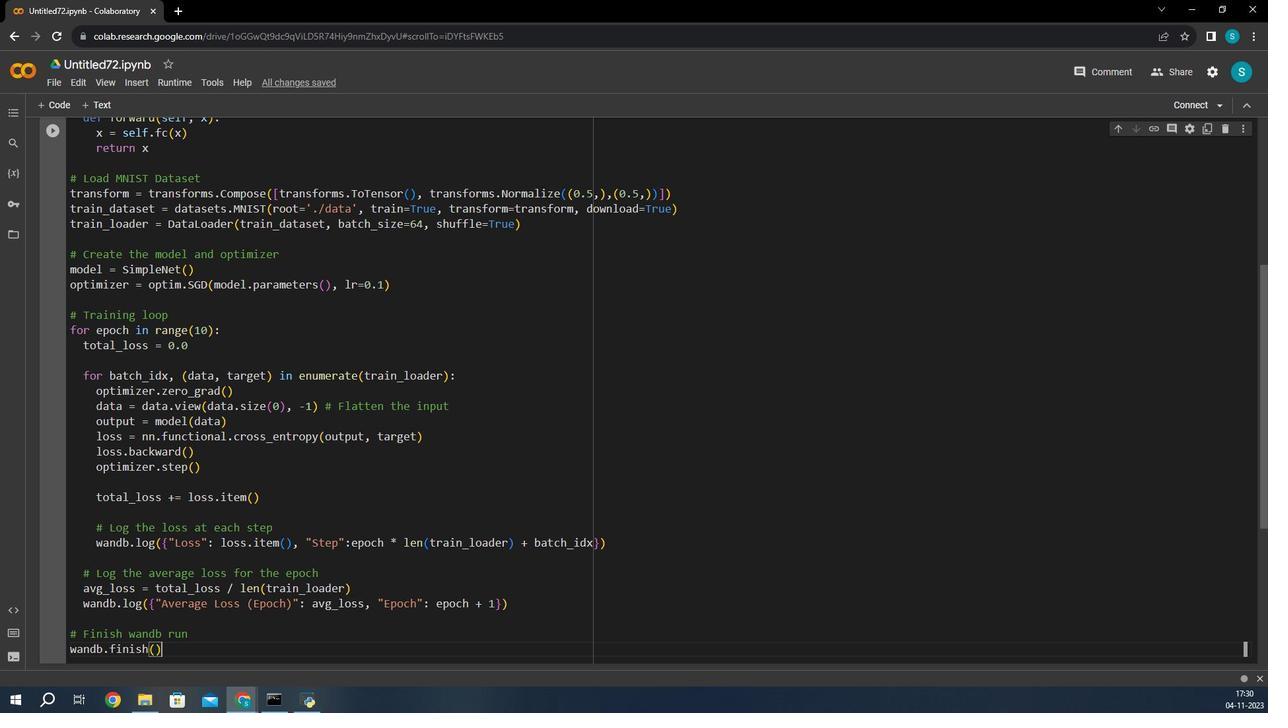 
Action: Mouse moved to (982, 388)
Screenshot: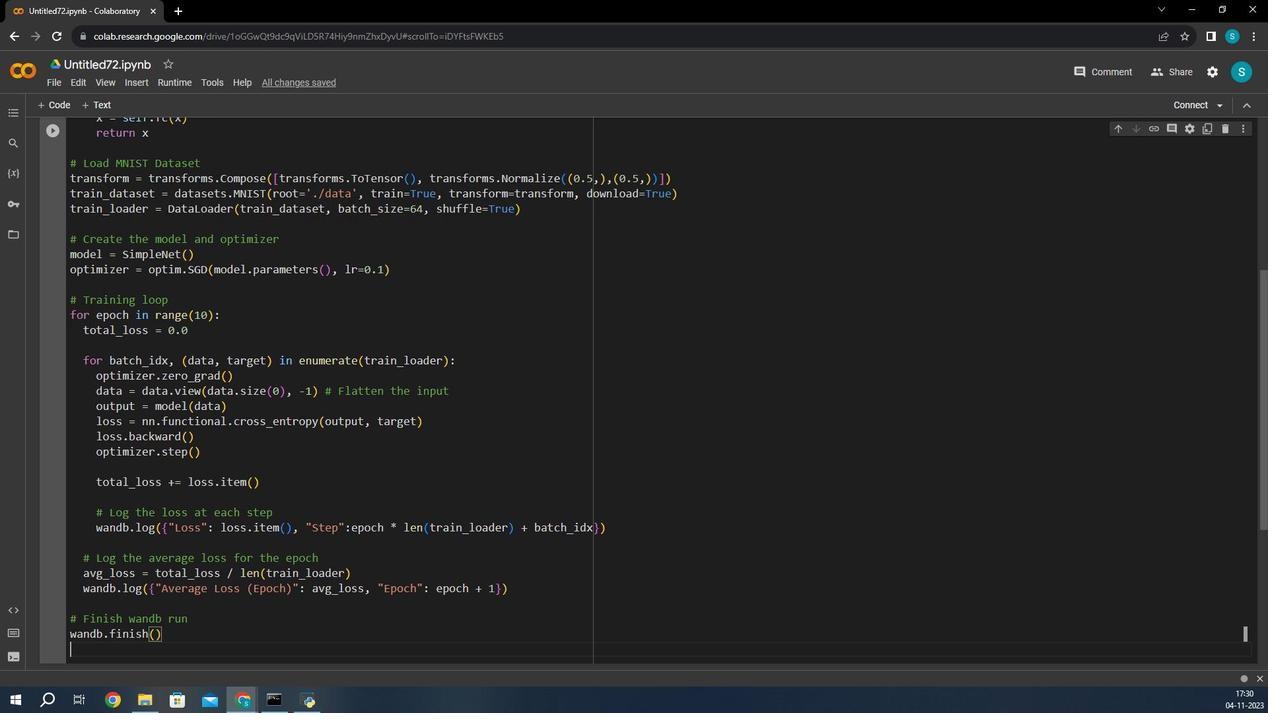 
Action: Key pressed <Key.enter>
Screenshot: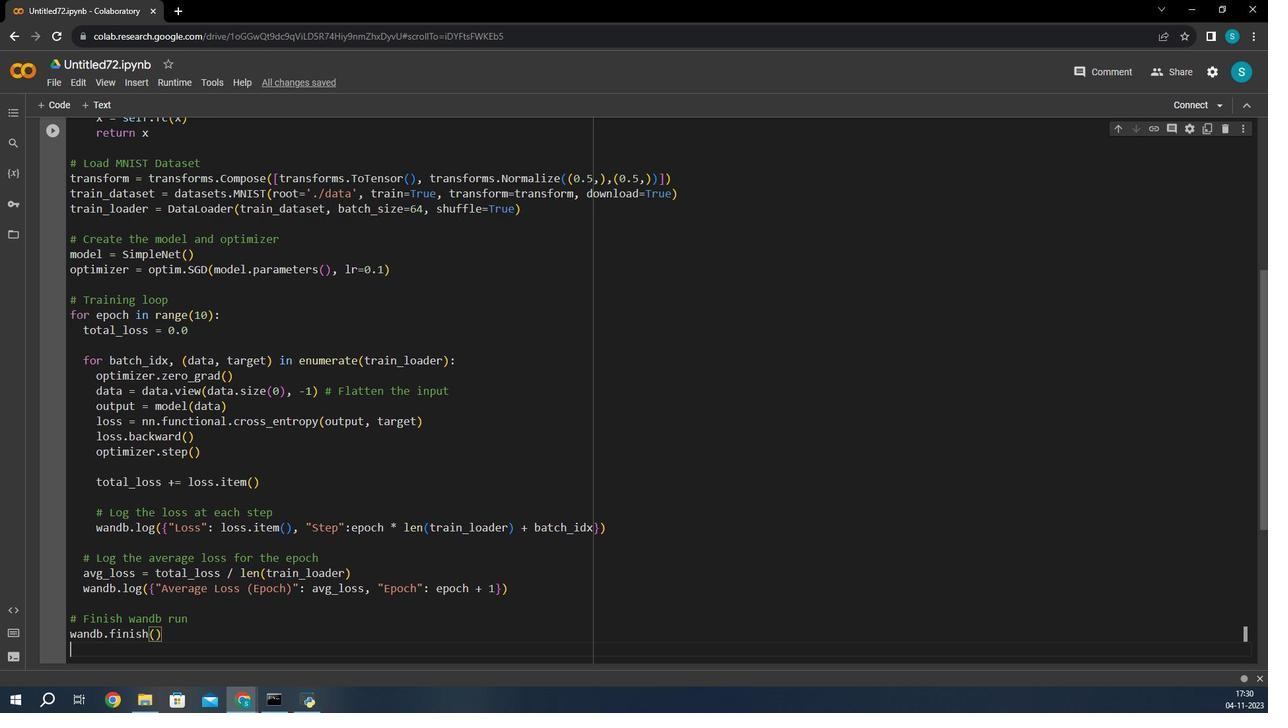 
Action: Mouse moved to (422, 440)
Screenshot: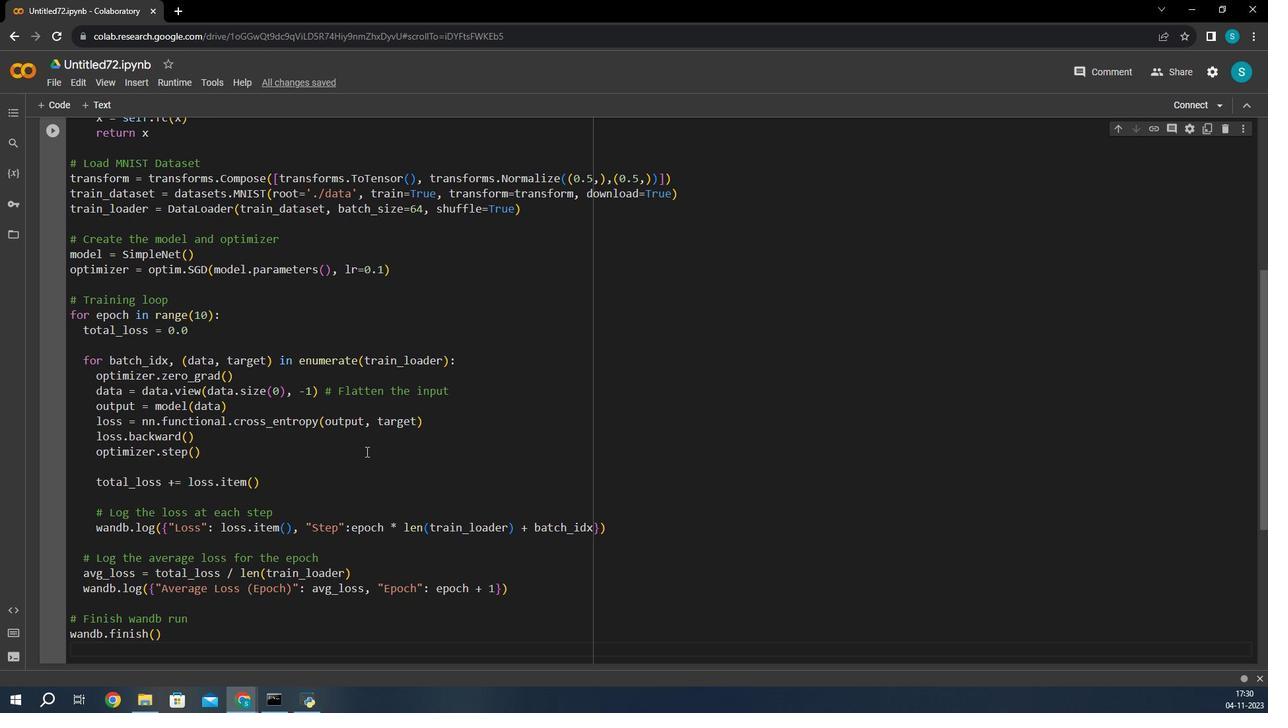 
Action: Mouse scrolled (422, 441) with delta (0, 0)
Screenshot: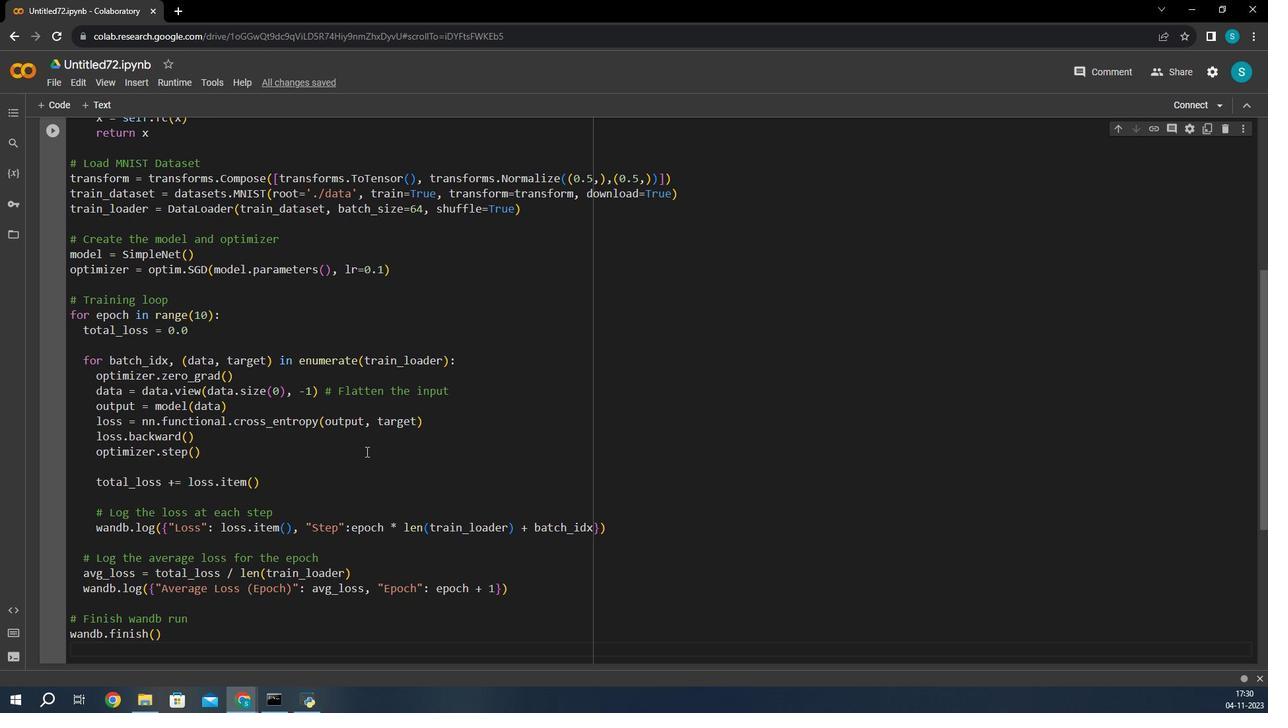 
Action: Mouse moved to (420, 440)
Screenshot: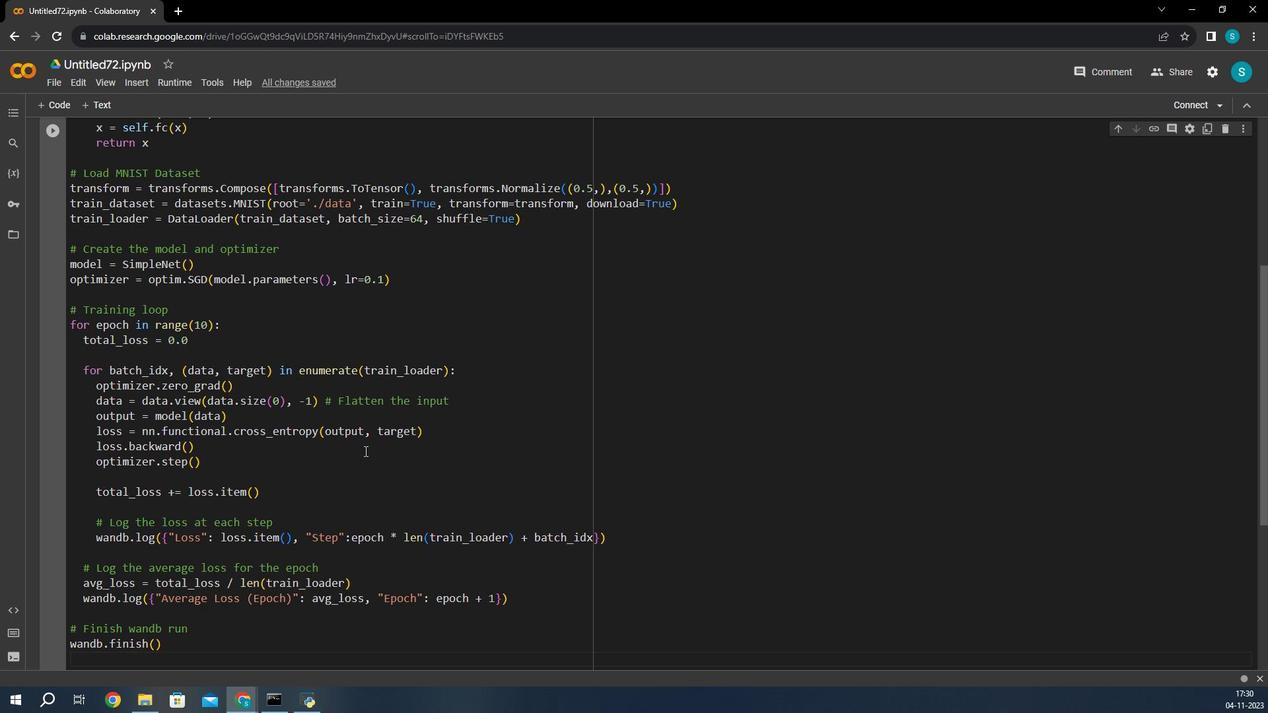 
Action: Mouse scrolled (420, 440) with delta (0, 0)
Screenshot: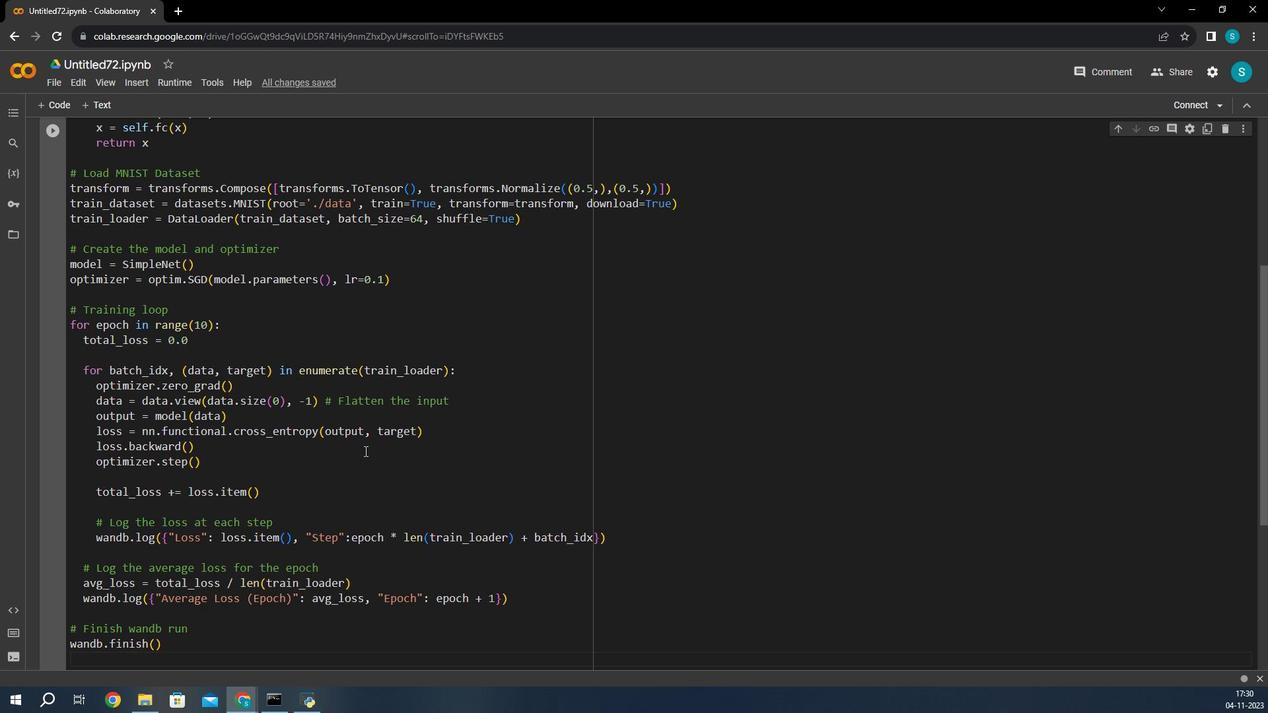 
Action: Mouse moved to (419, 439)
Screenshot: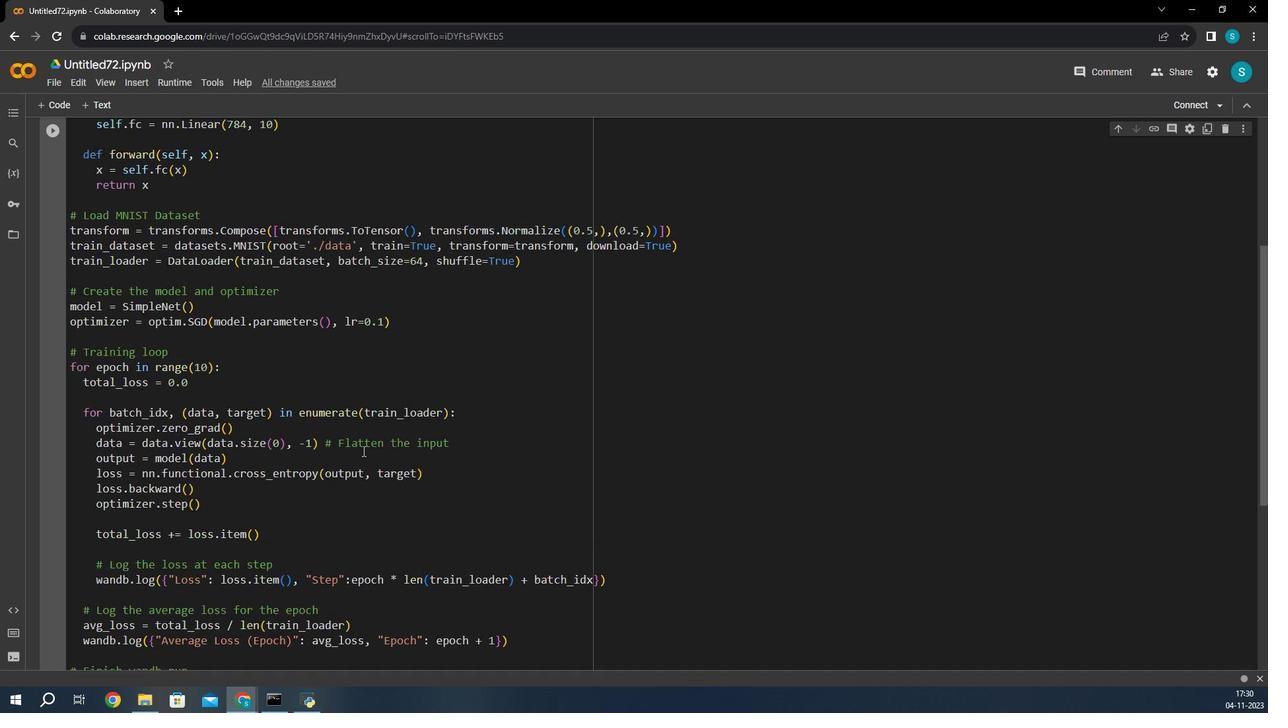 
Action: Mouse scrolled (419, 439) with delta (0, 0)
Screenshot: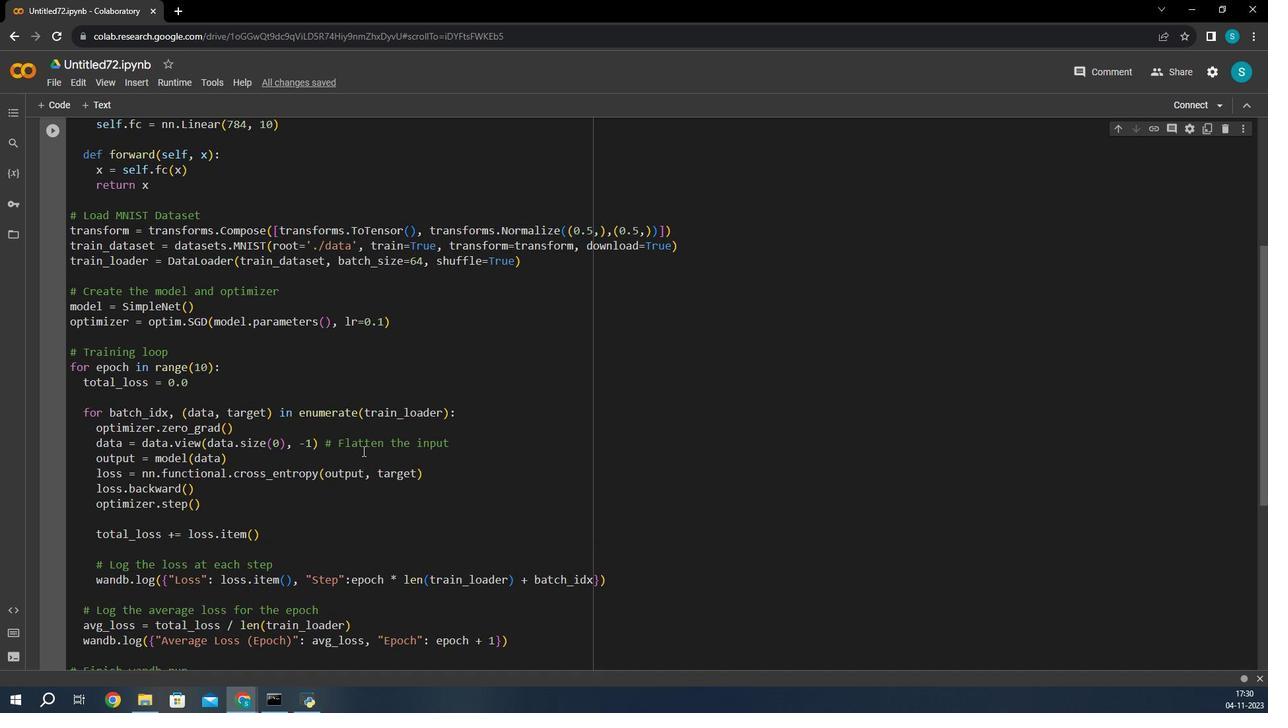 
Action: Mouse moved to (418, 439)
Screenshot: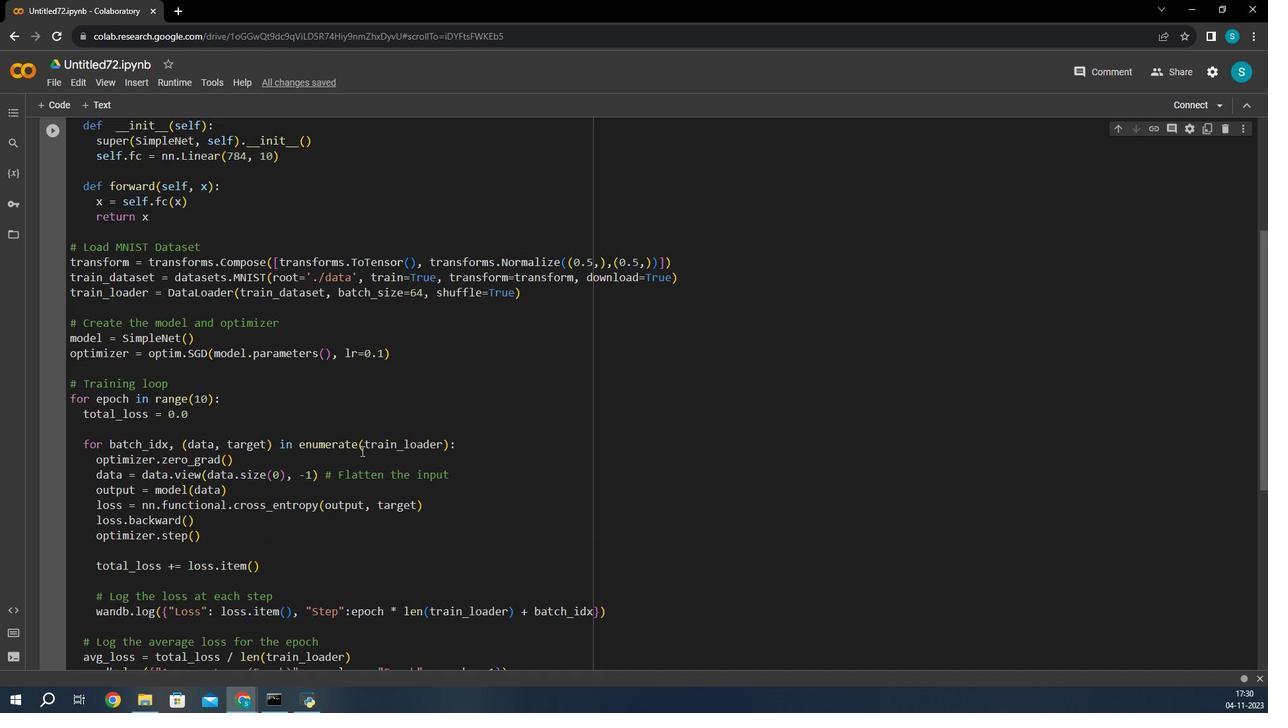 
Action: Mouse scrolled (418, 439) with delta (0, 0)
Screenshot: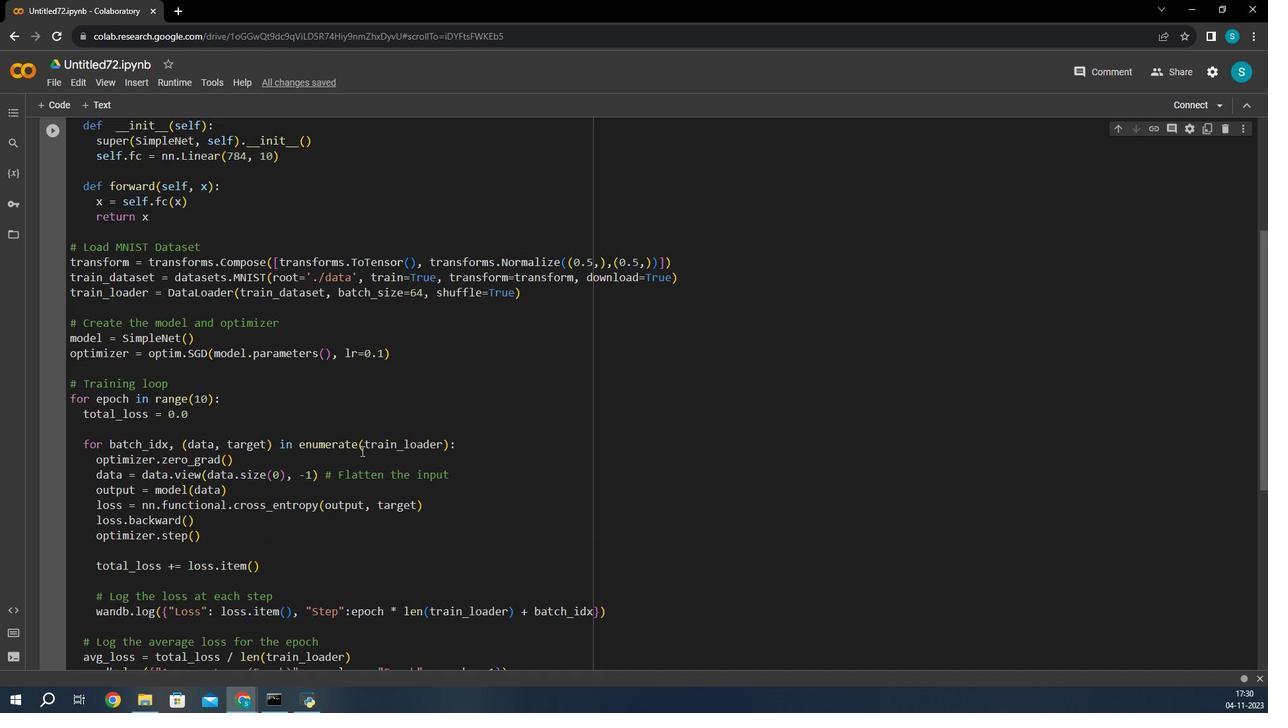 
Action: Mouse moved to (418, 439)
Screenshot: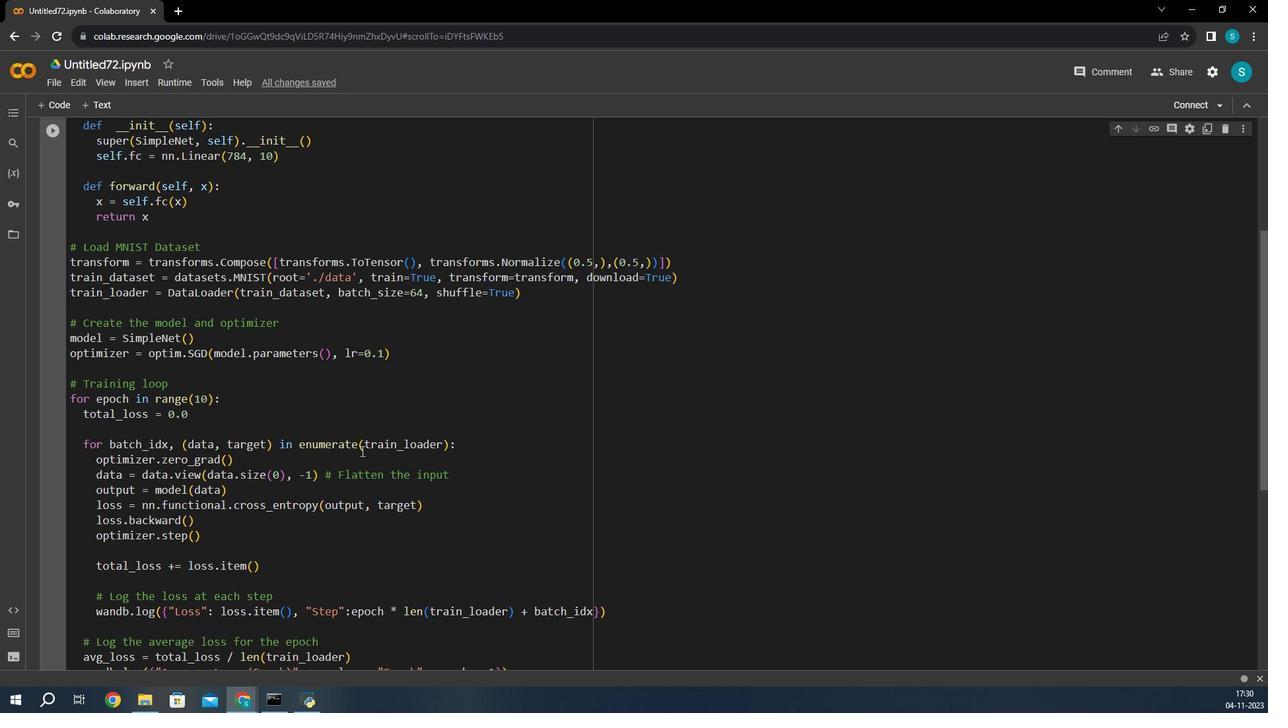 
Action: Mouse scrolled (418, 439) with delta (0, 0)
Screenshot: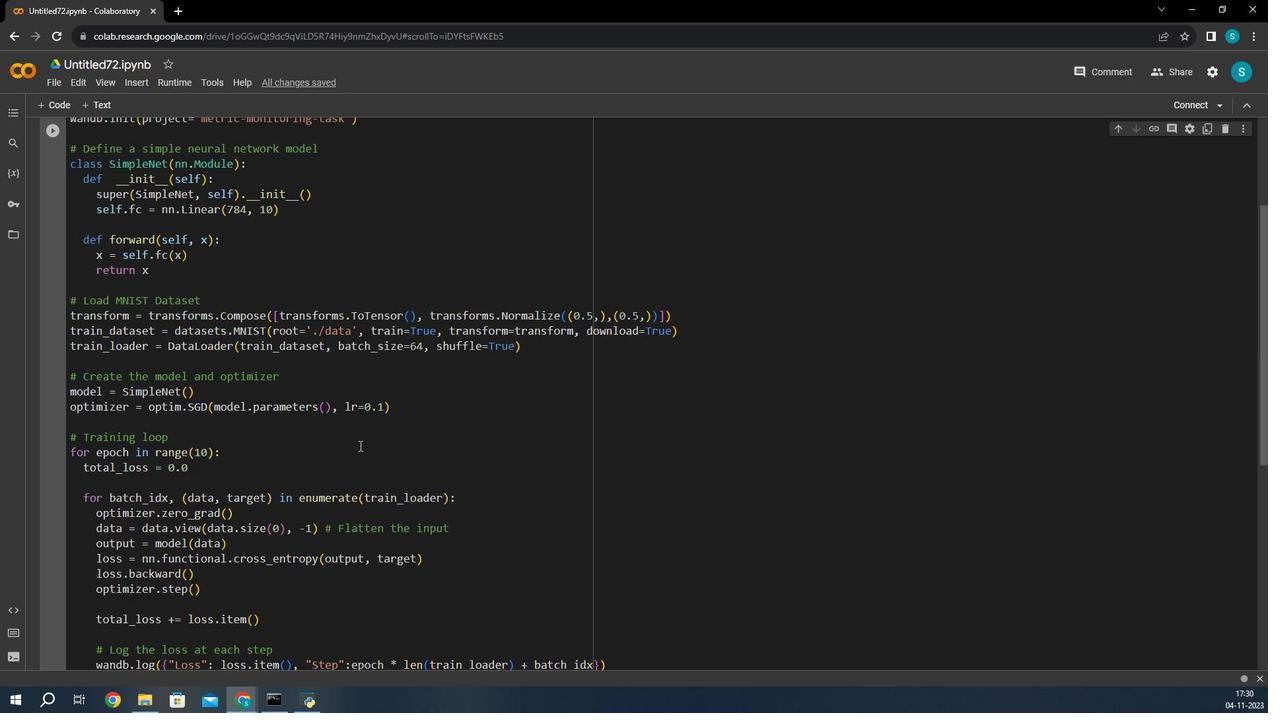 
Action: Mouse moved to (418, 439)
Screenshot: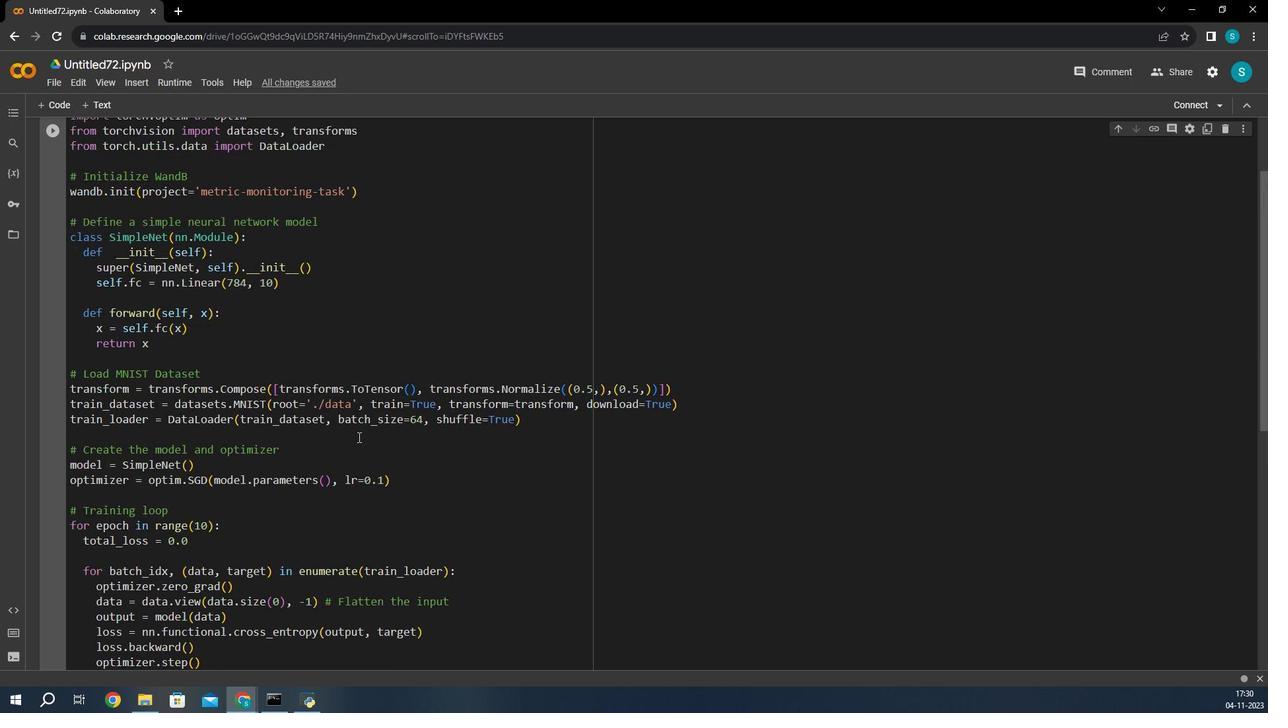 
Action: Mouse scrolled (418, 439) with delta (0, 0)
Screenshot: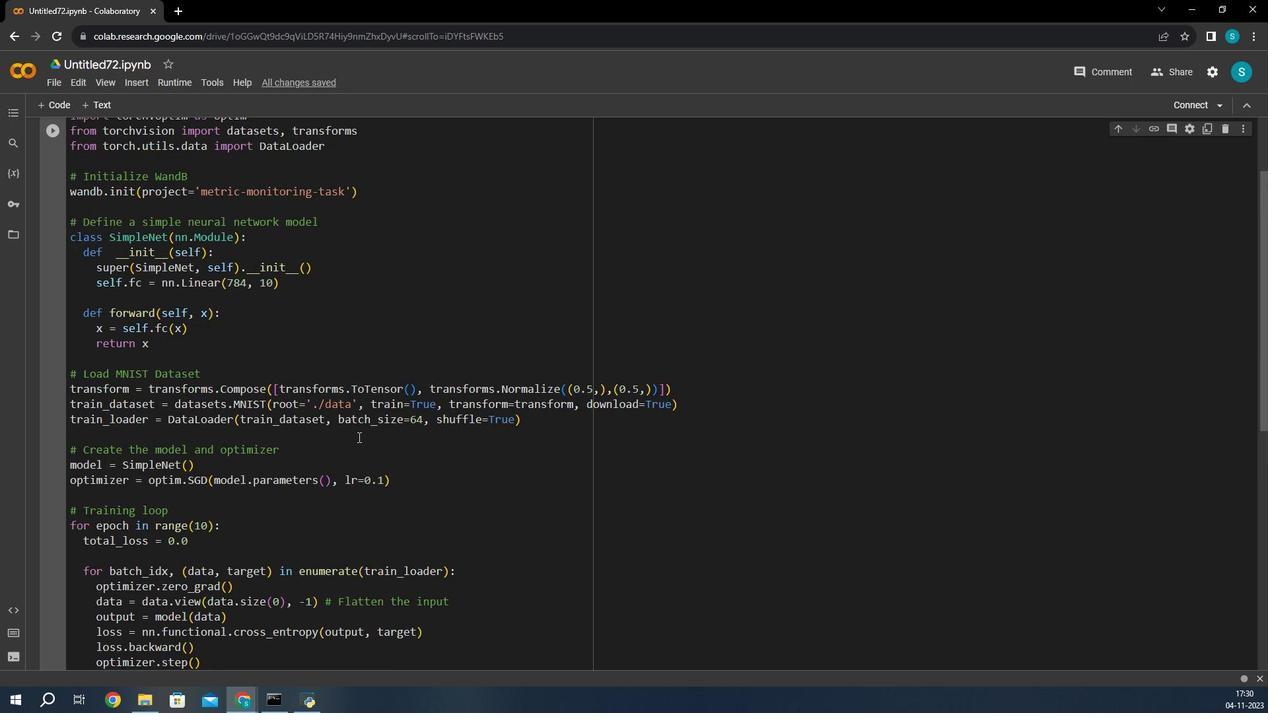 
Action: Mouse moved to (417, 436)
Screenshot: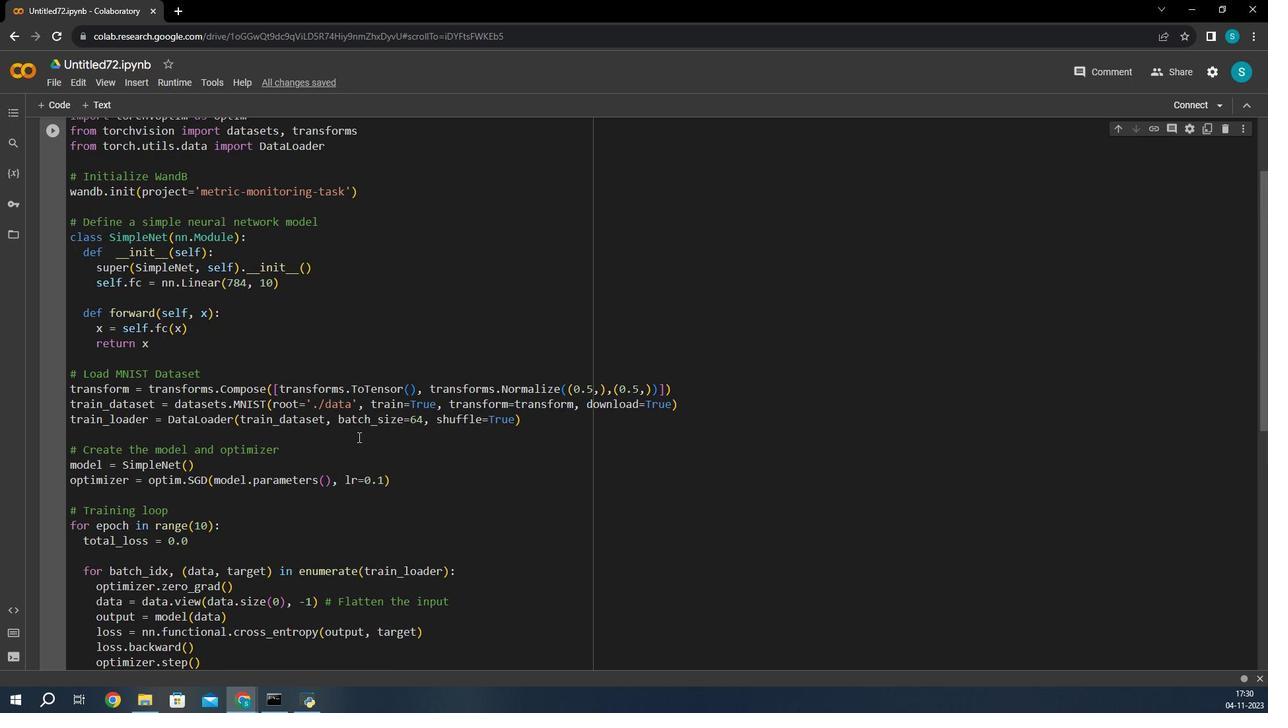 
Action: Mouse scrolled (417, 436) with delta (0, 0)
Screenshot: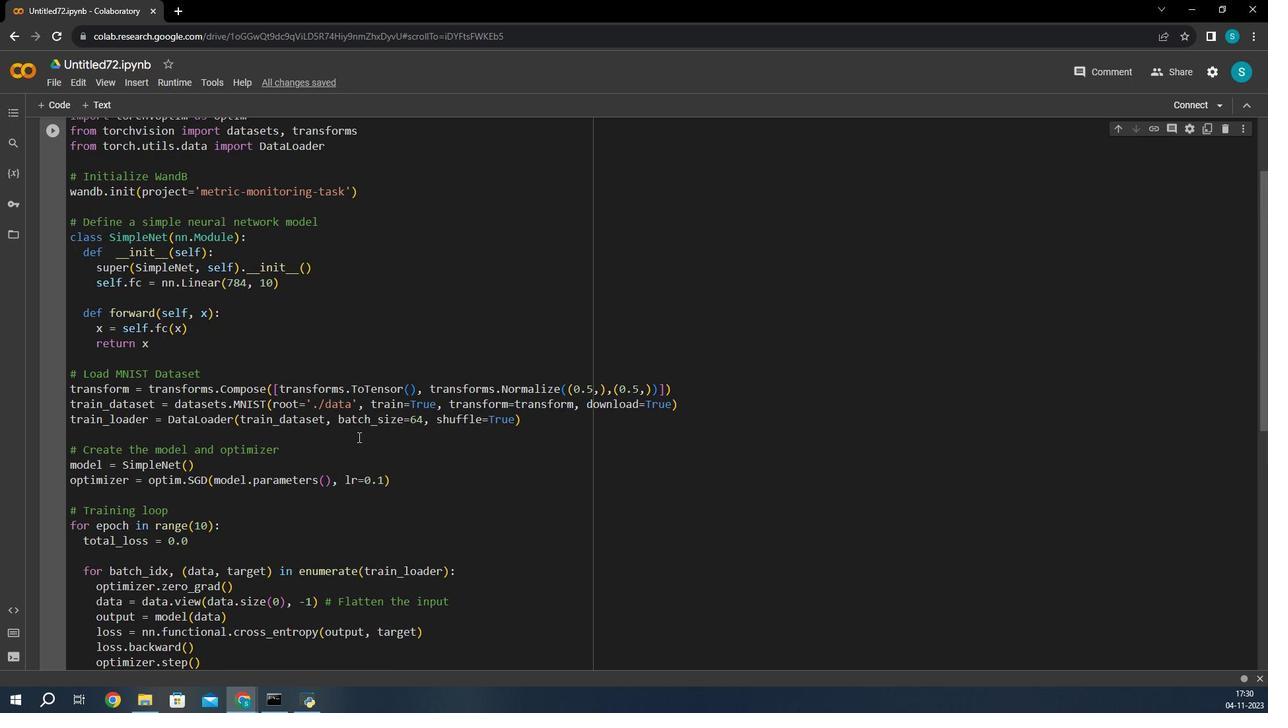 
Action: Mouse moved to (414, 417)
Screenshot: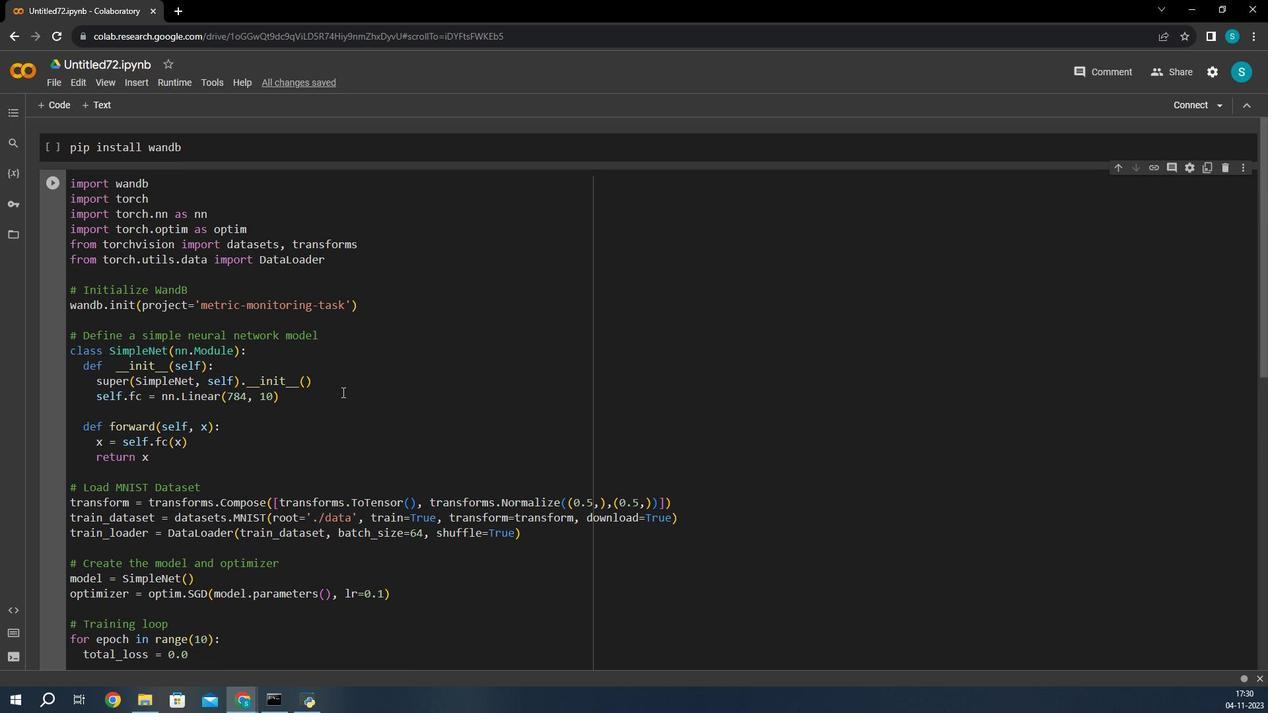 
Action: Mouse scrolled (414, 418) with delta (0, 0)
Screenshot: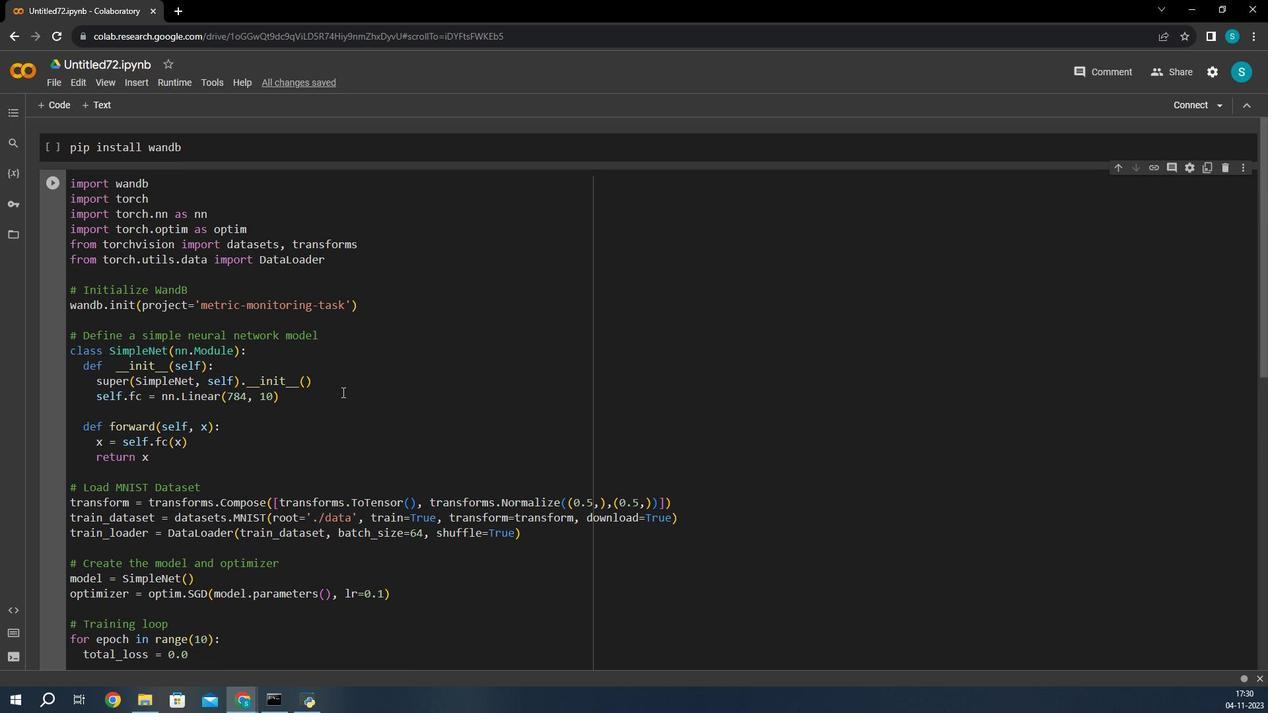 
Action: Mouse moved to (413, 414)
Screenshot: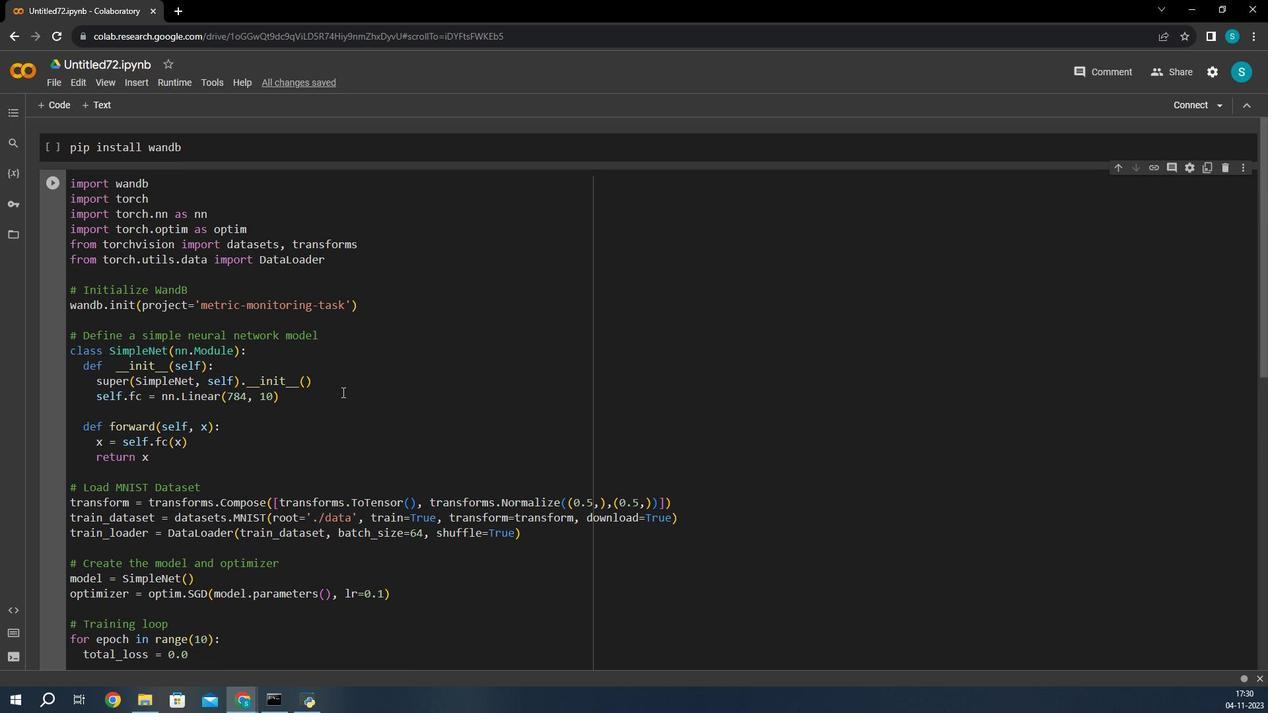 
Action: Mouse scrolled (413, 414) with delta (0, 0)
Screenshot: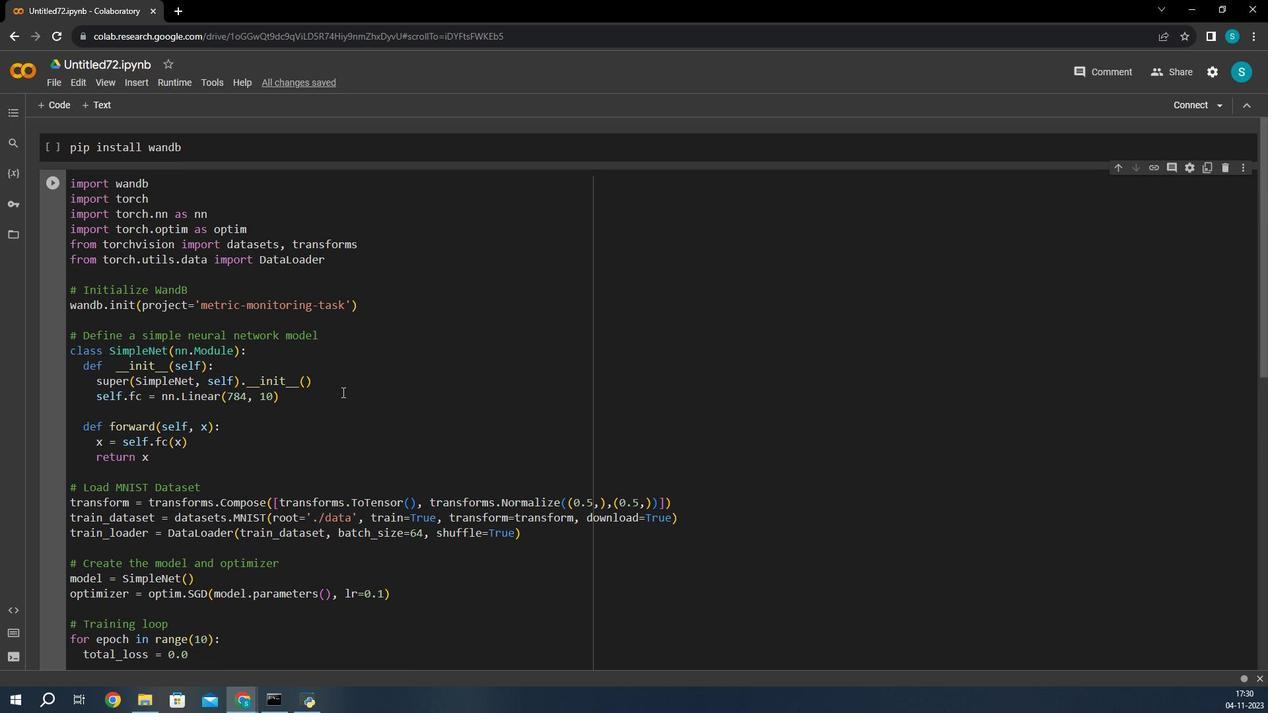 
Action: Mouse moved to (270, 233)
Screenshot: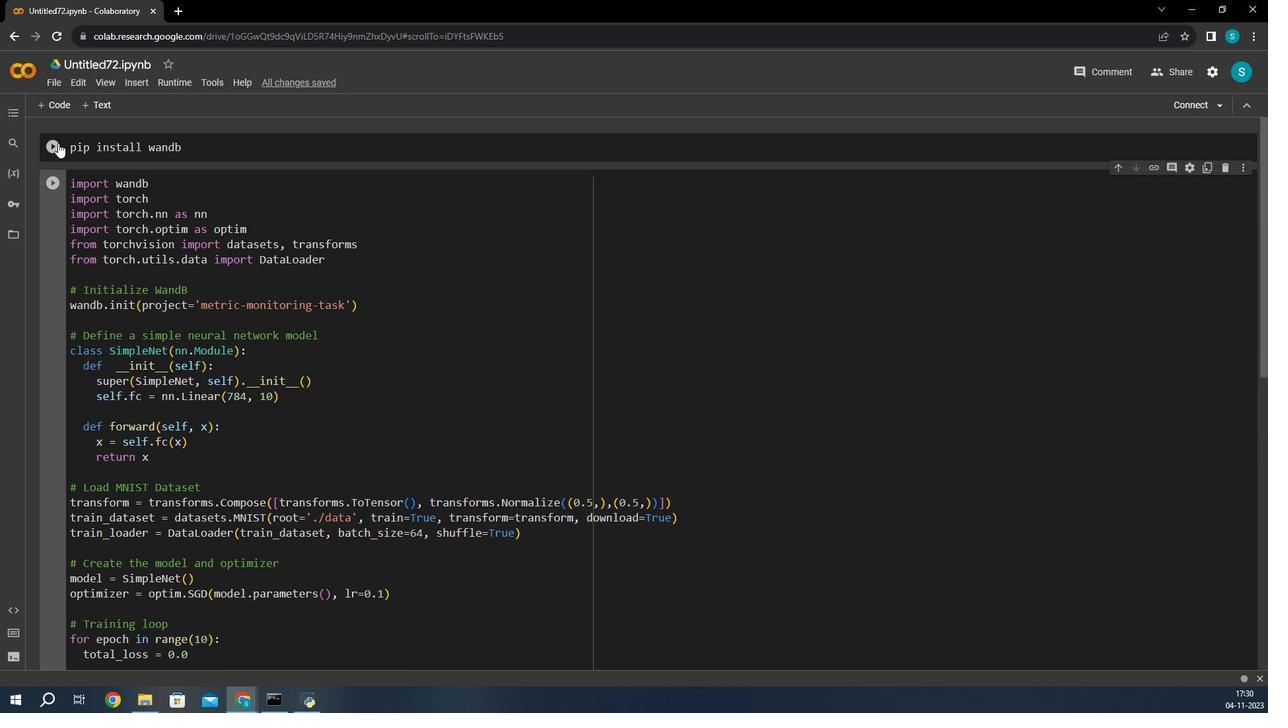 
Action: Mouse pressed left at (270, 233)
Screenshot: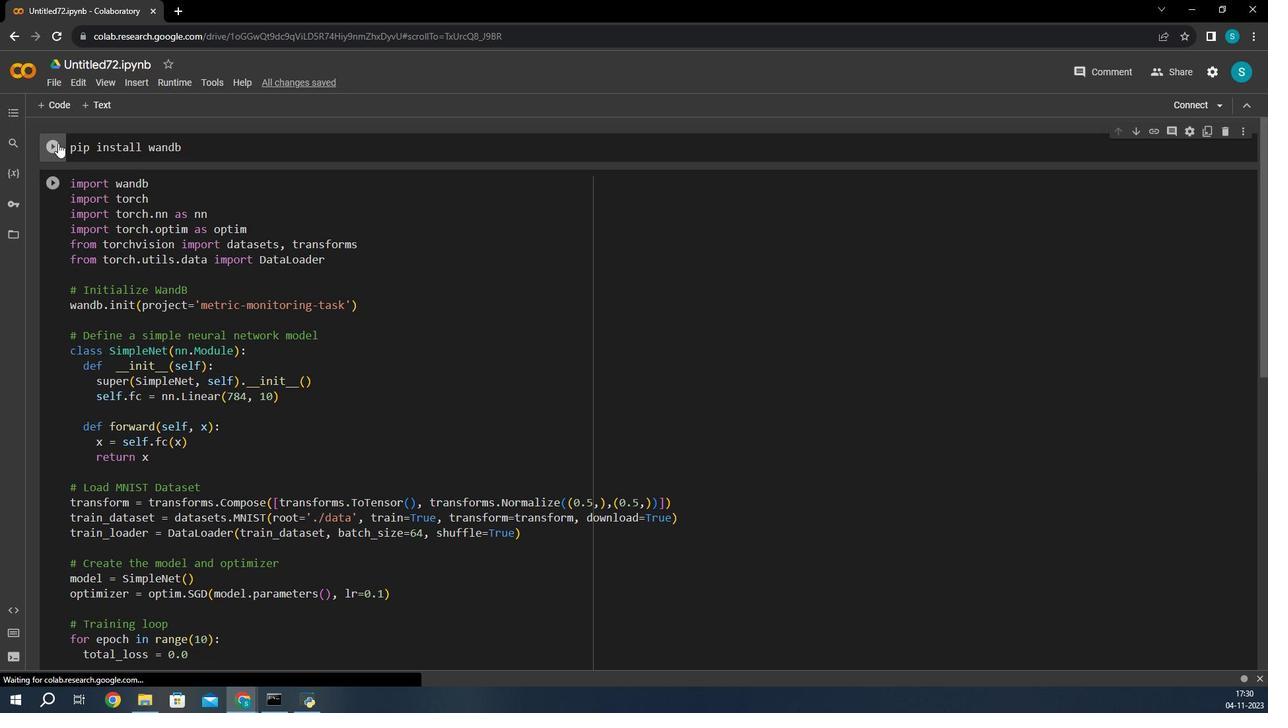 
Action: Mouse moved to (276, 259)
Screenshot: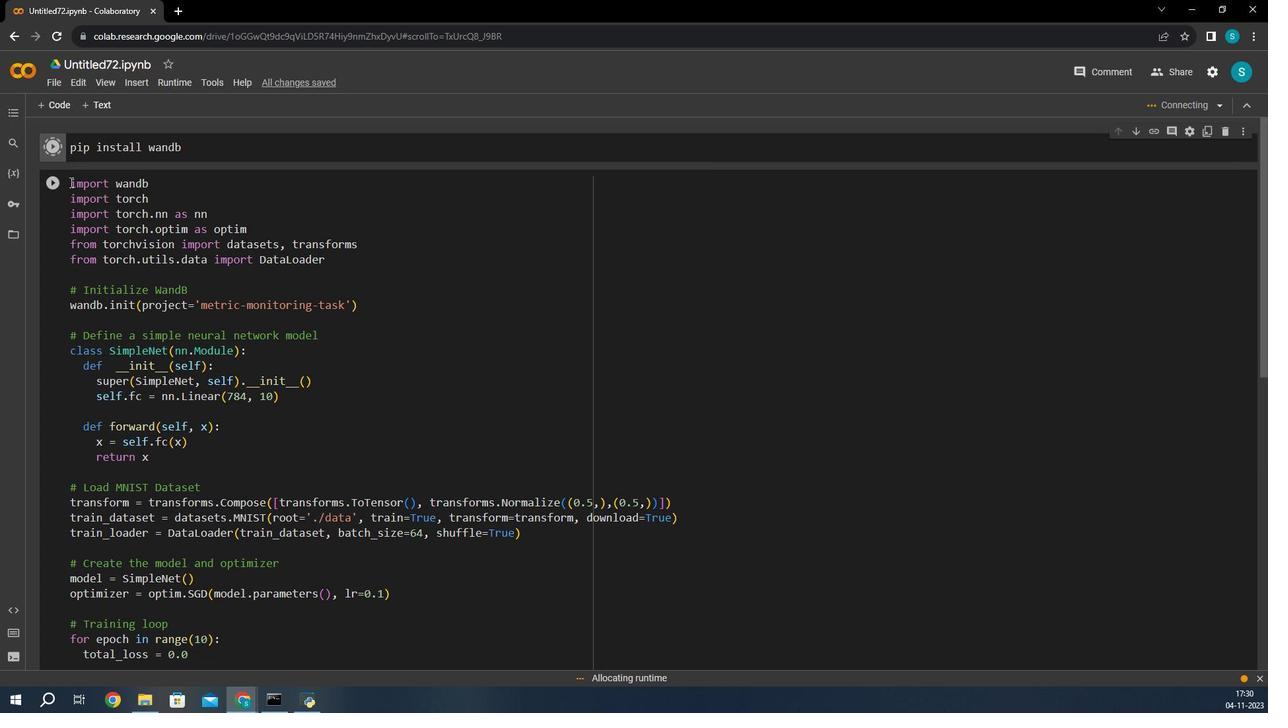 
Action: Mouse pressed left at (276, 259)
Screenshot: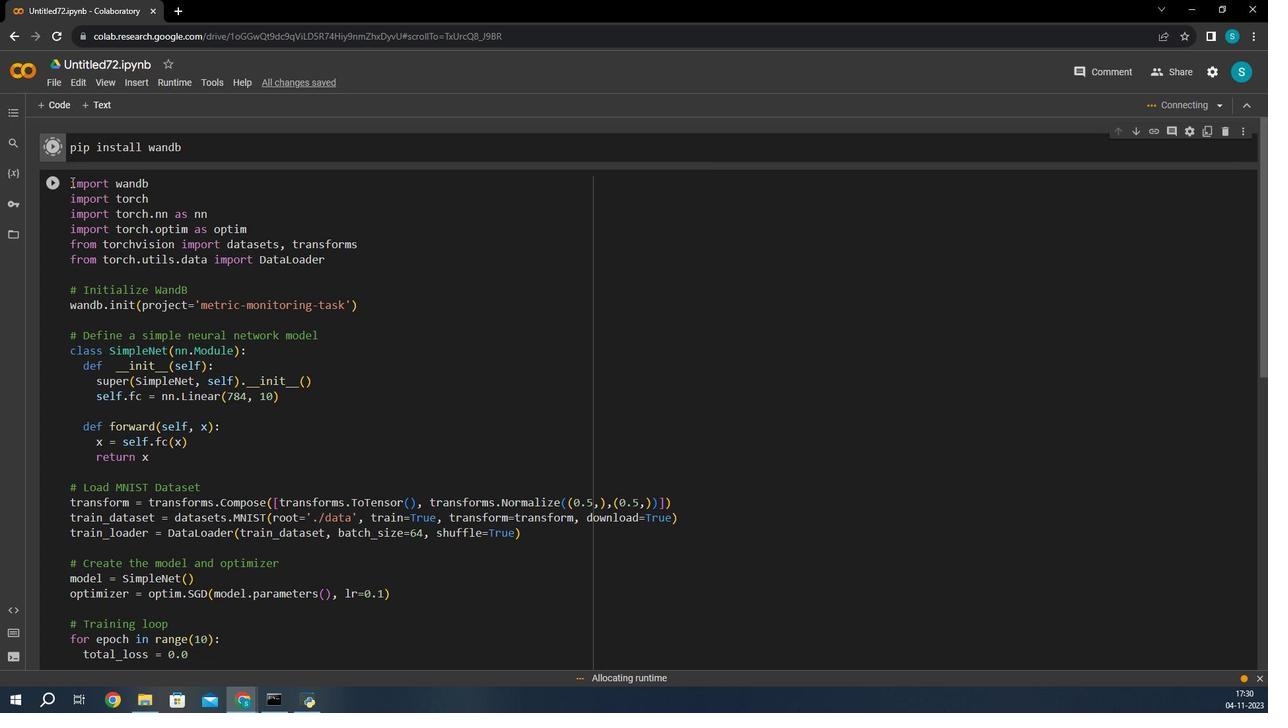 
Action: Mouse moved to (266, 260)
Screenshot: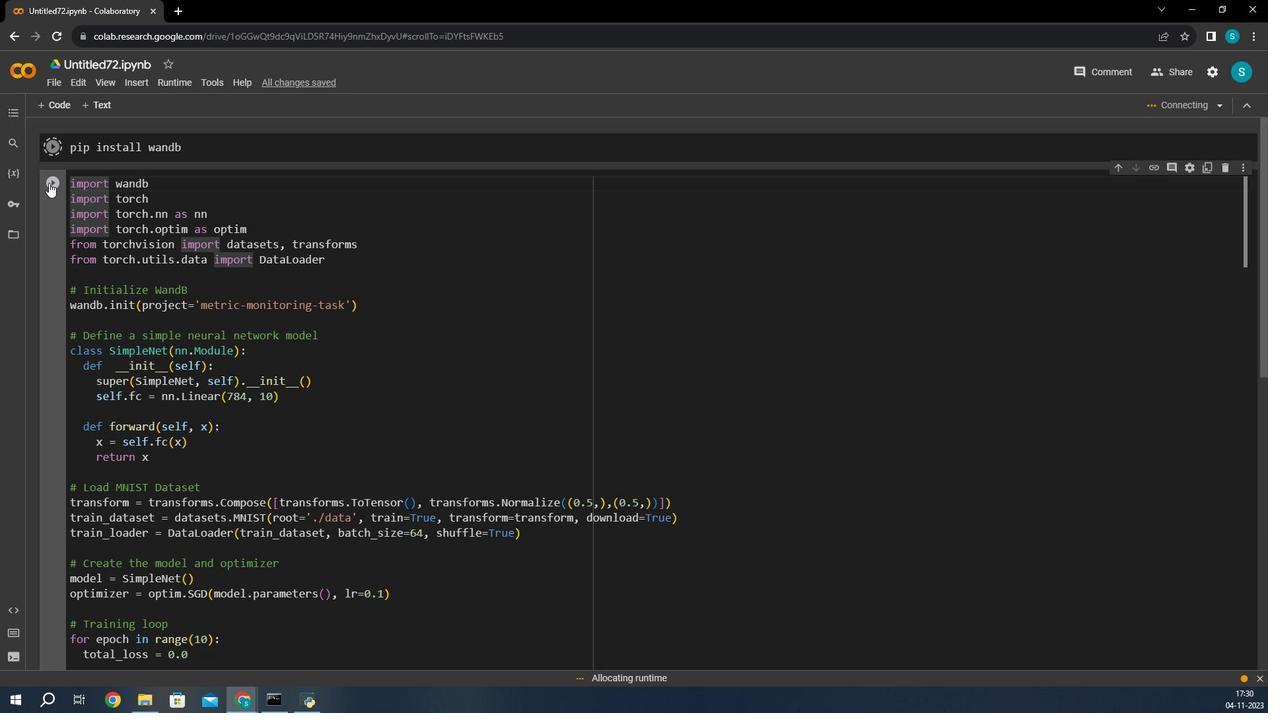 
Action: Mouse pressed left at (266, 260)
Screenshot: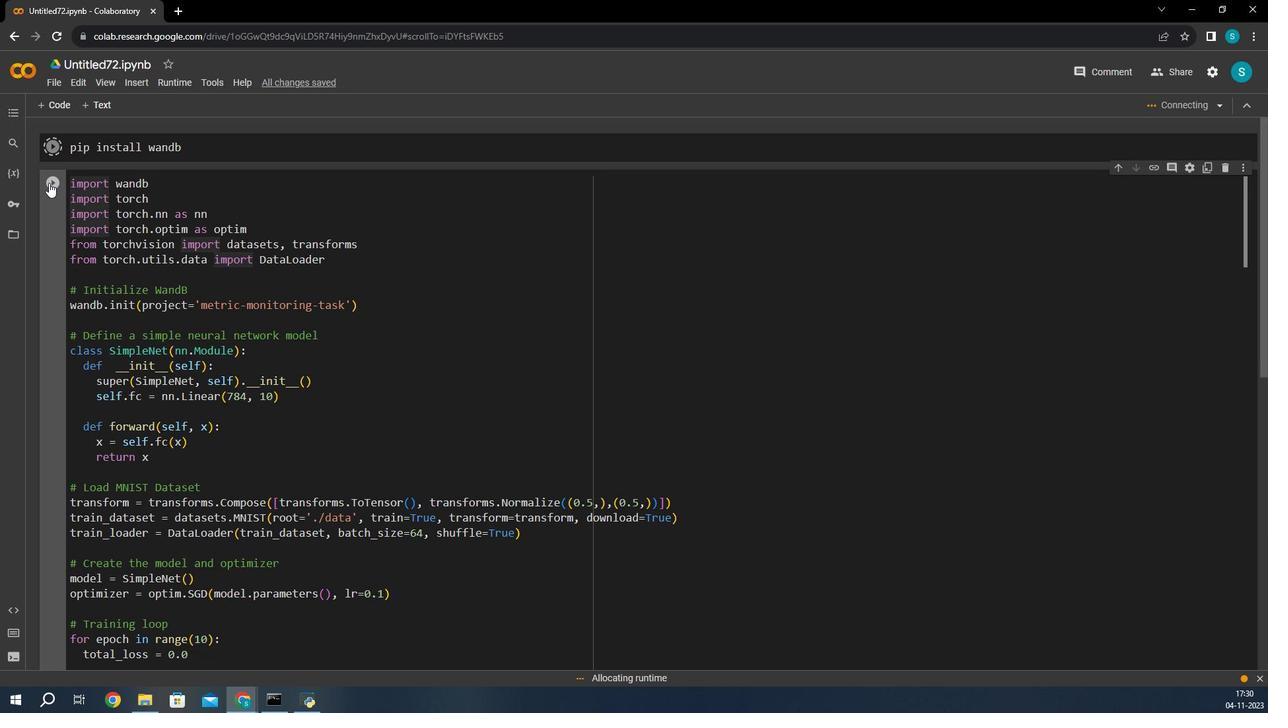 
Action: Mouse moved to (534, 366)
Screenshot: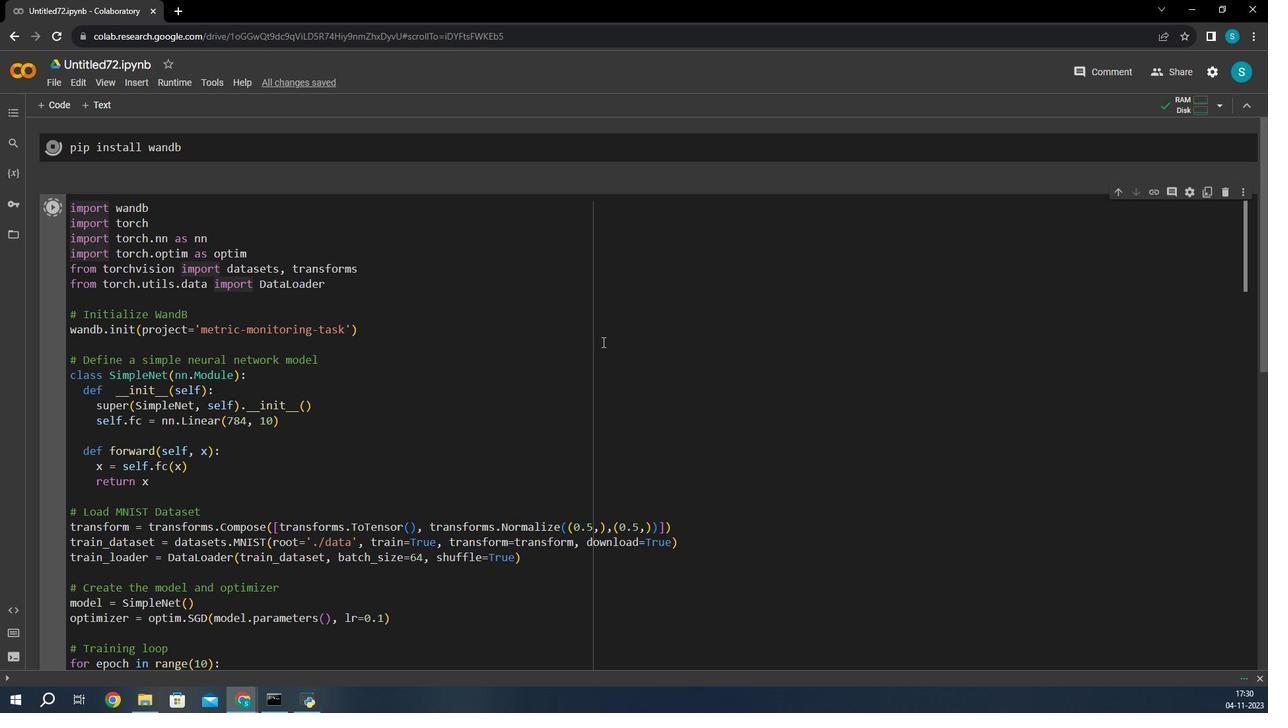 
Action: Mouse scrolled (534, 365) with delta (0, 0)
Screenshot: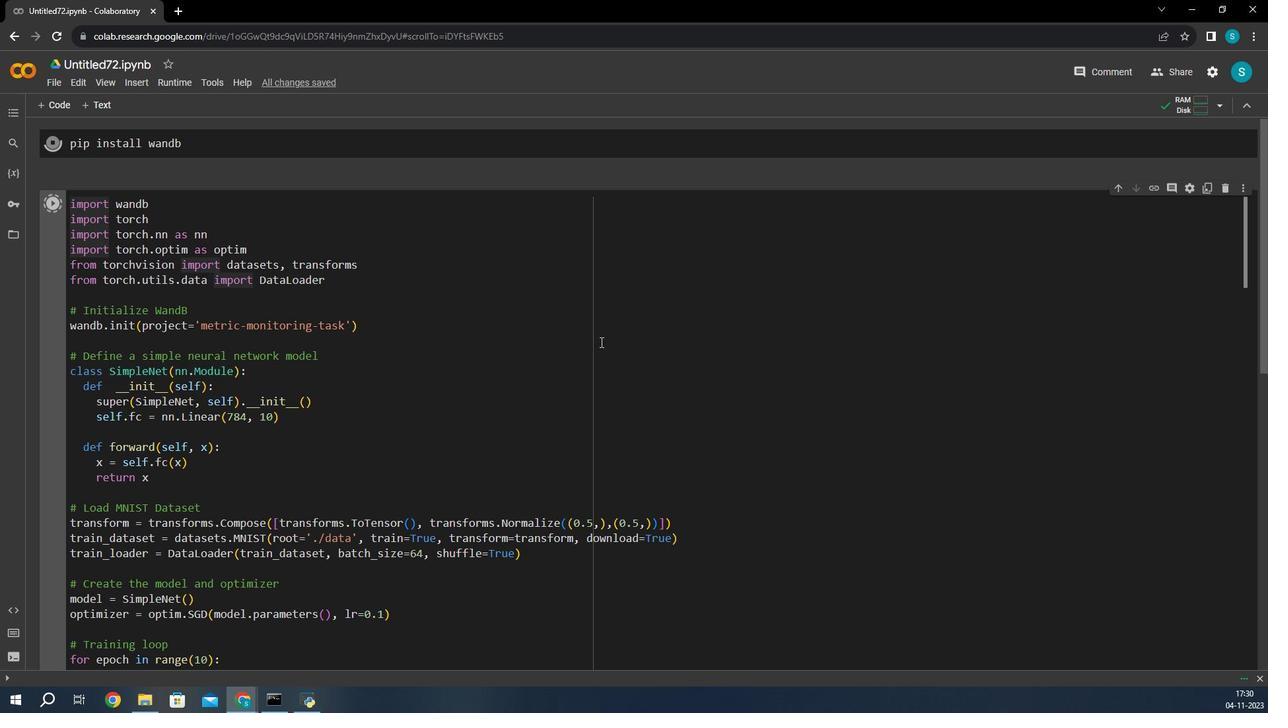
Action: Mouse moved to (532, 367)
Screenshot: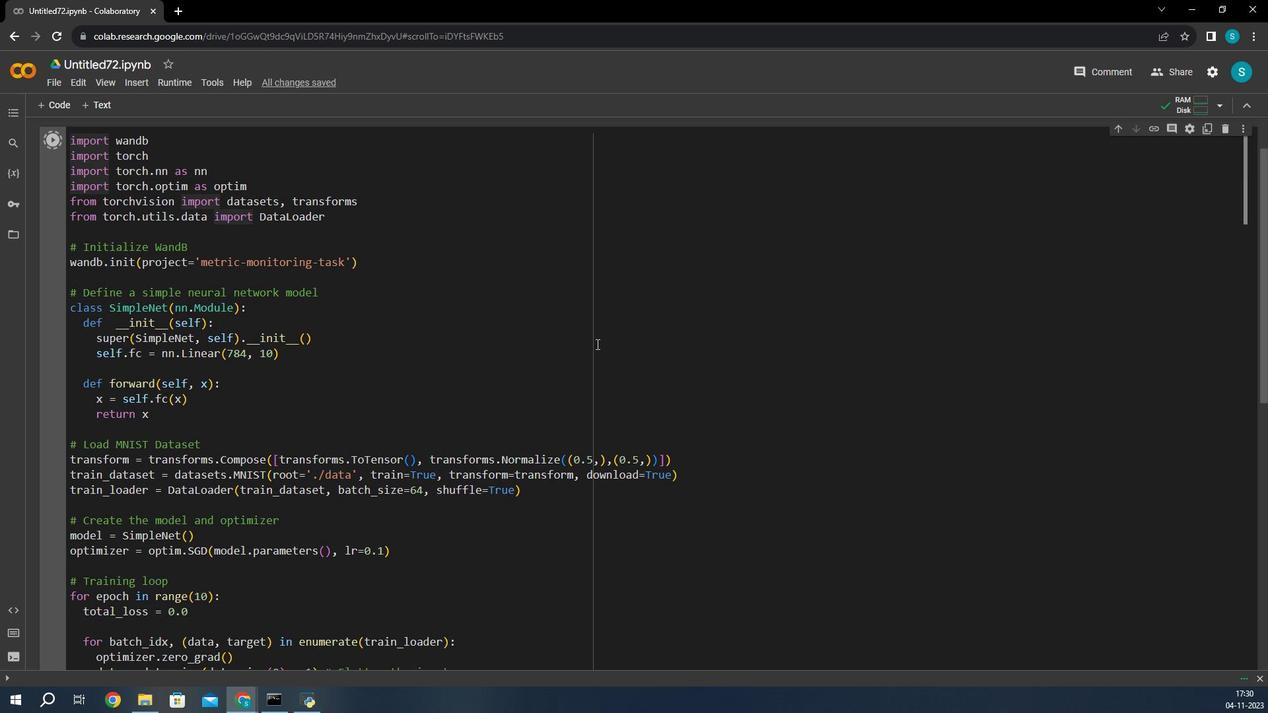 
Action: Mouse scrolled (532, 367) with delta (0, 0)
Screenshot: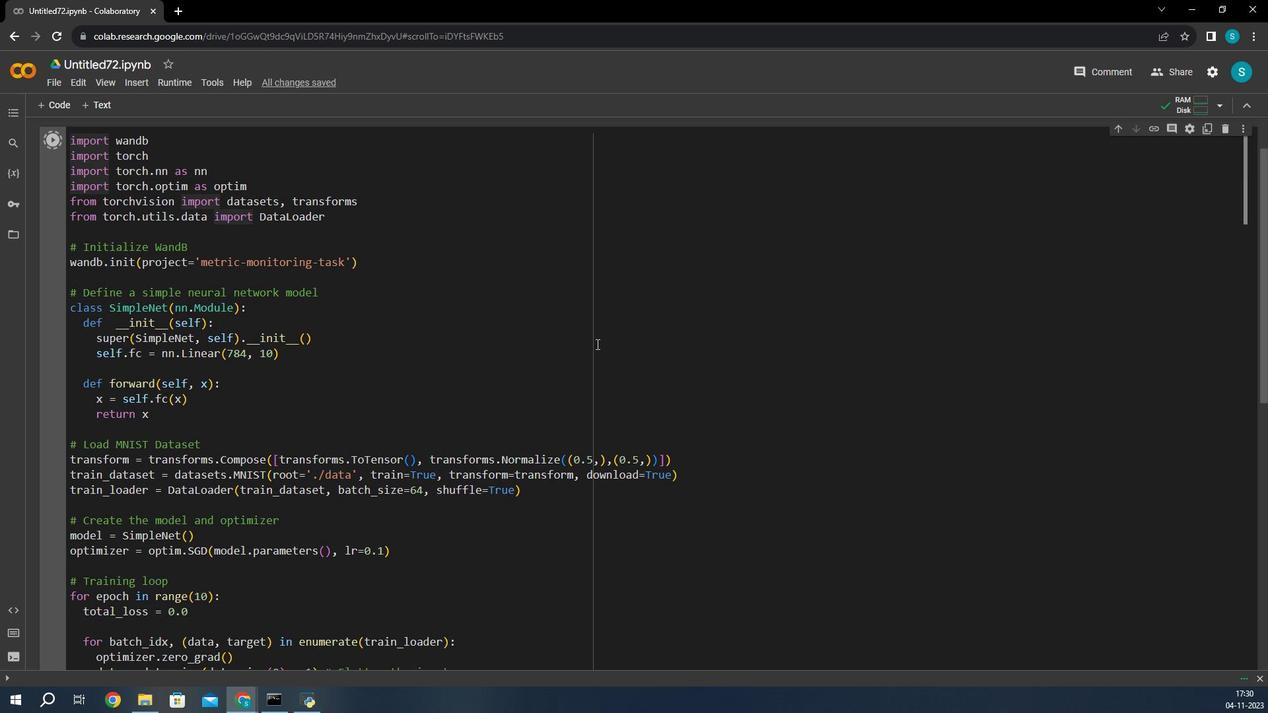 
Action: Mouse moved to (530, 368)
Screenshot: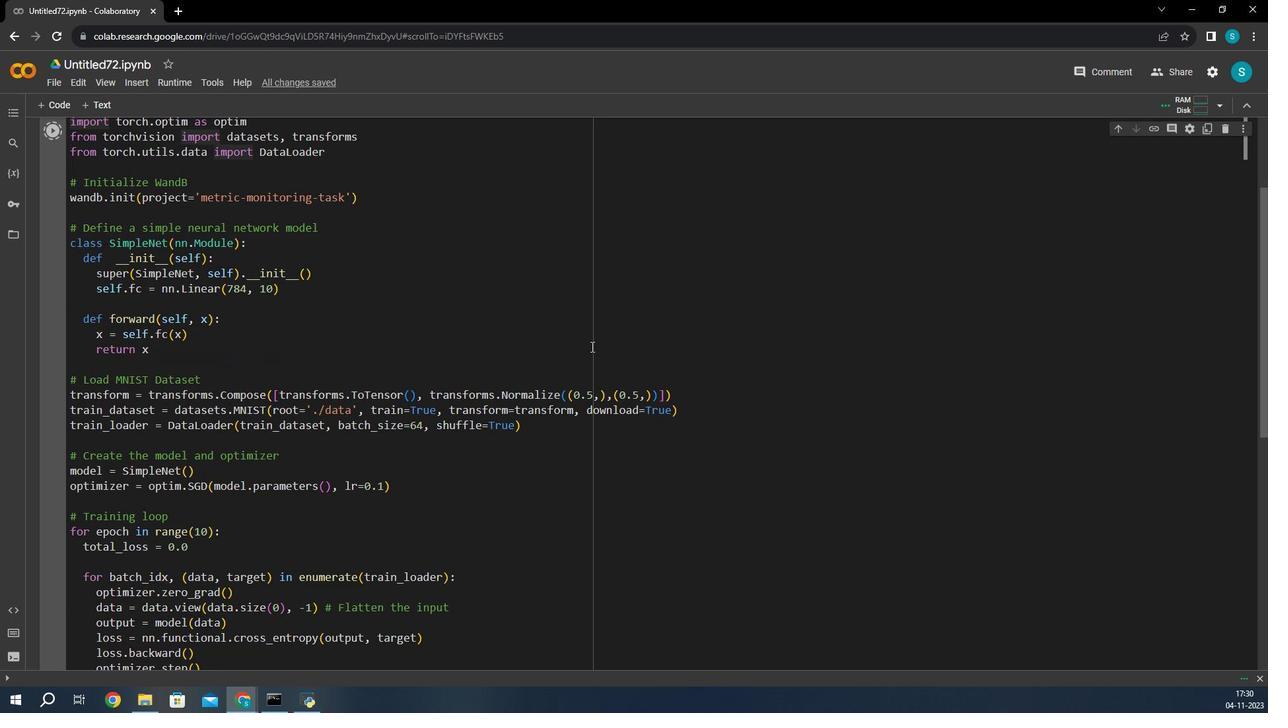 
Action: Mouse scrolled (530, 368) with delta (0, 0)
Screenshot: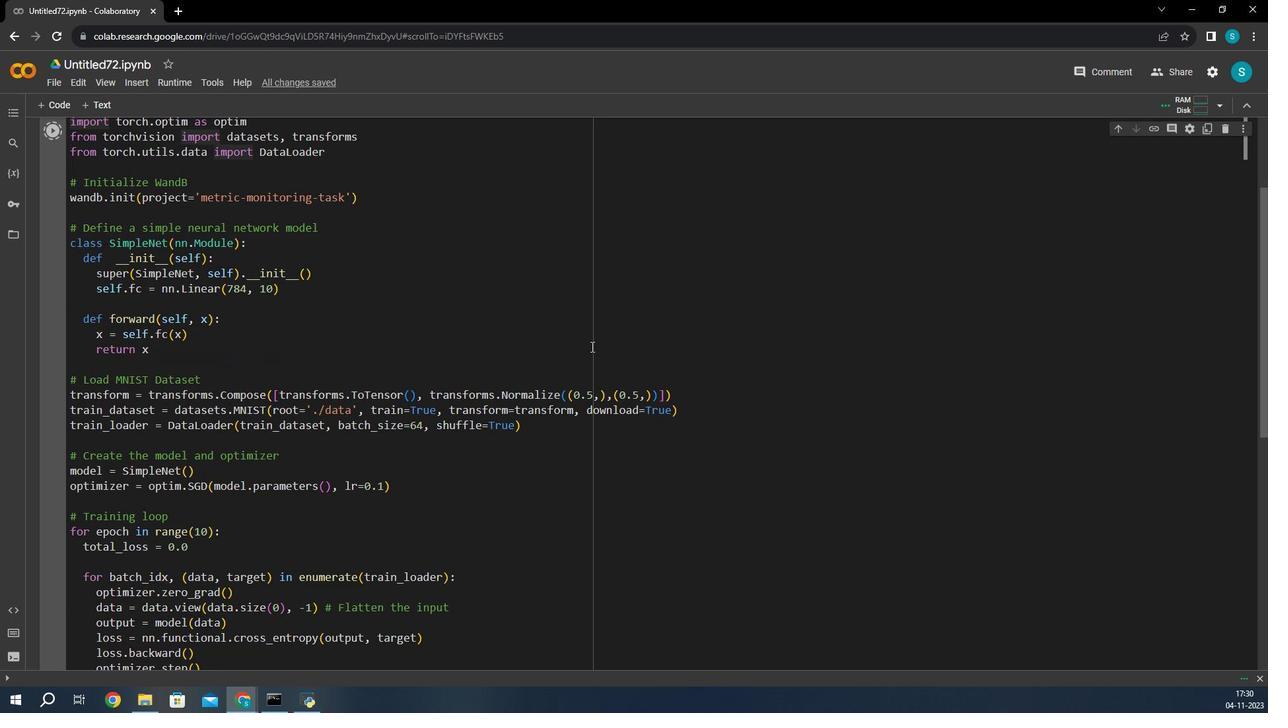 
Action: Mouse moved to (529, 369)
Screenshot: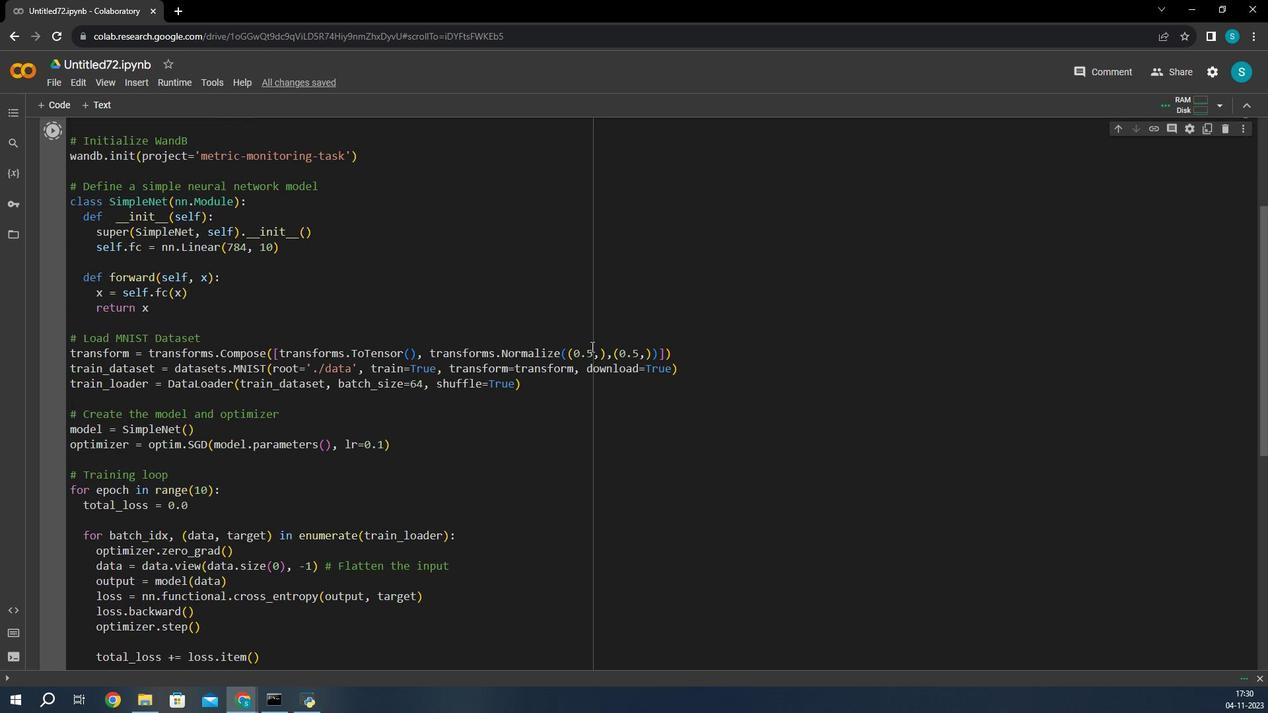
Action: Mouse scrolled (529, 369) with delta (0, 0)
Screenshot: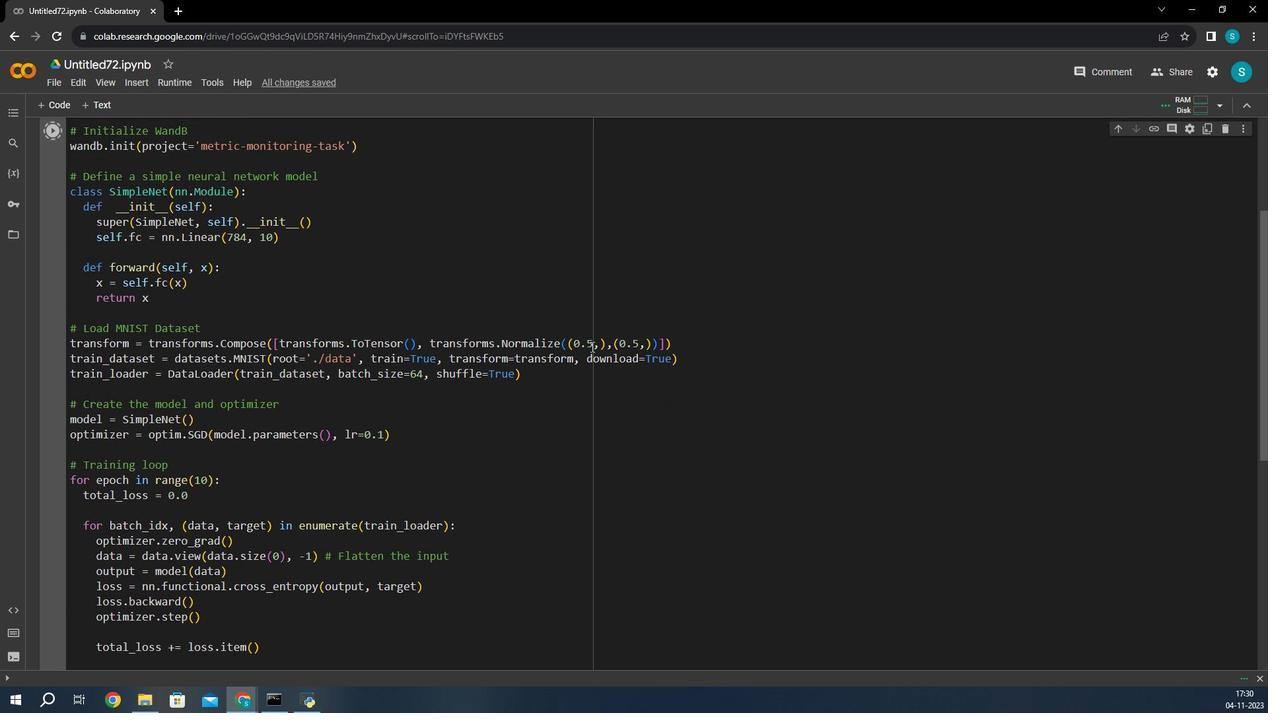
Action: Mouse moved to (540, 311)
Screenshot: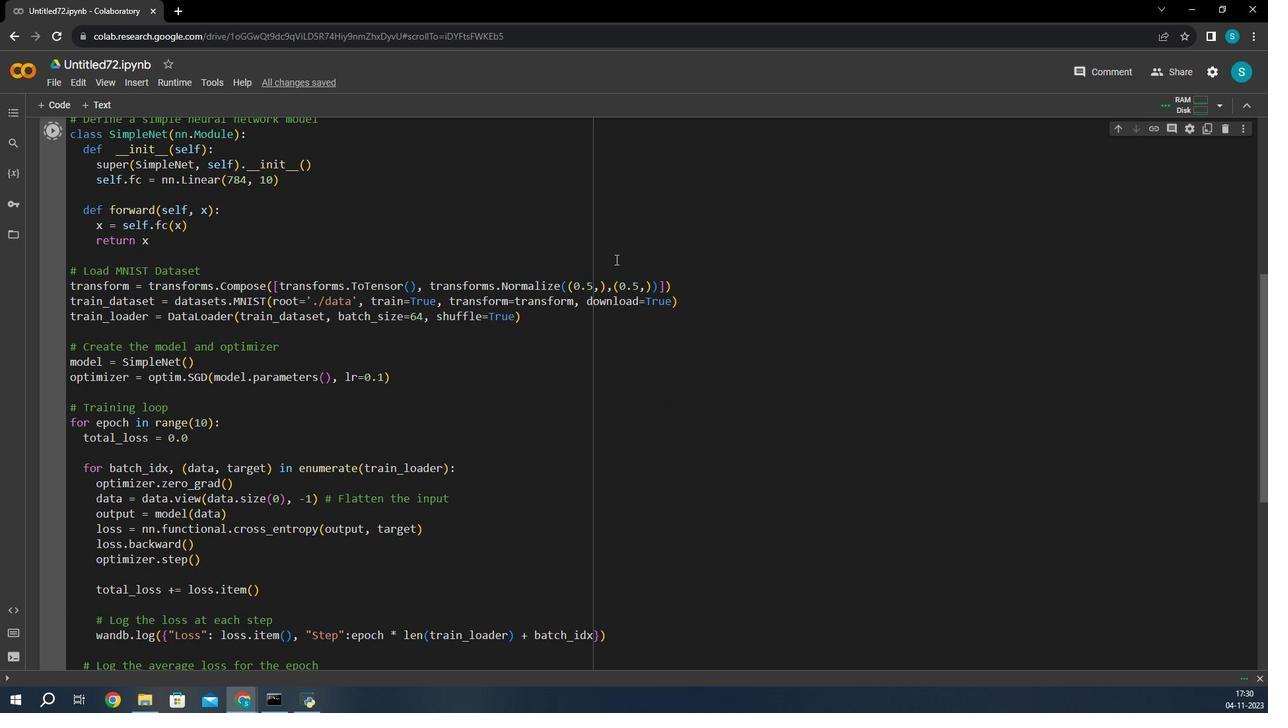 
Action: Mouse scrolled (540, 311) with delta (0, 0)
Screenshot: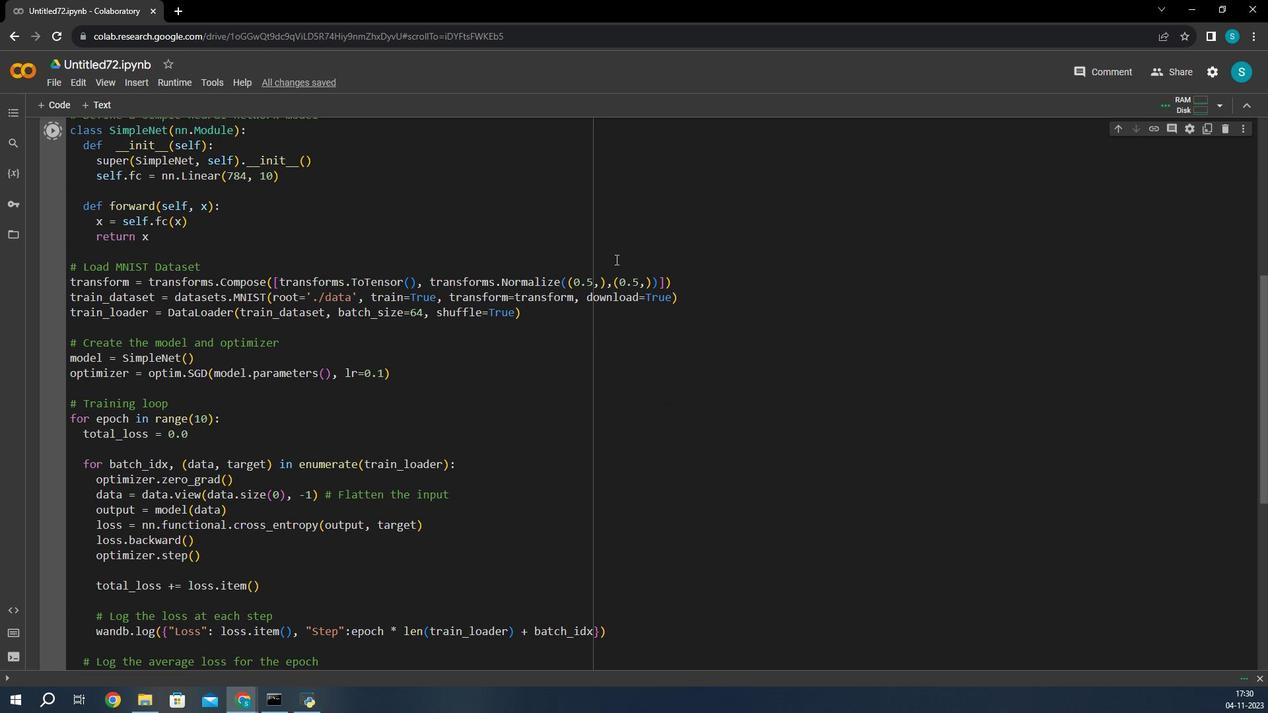 
Action: Mouse scrolled (540, 311) with delta (0, 0)
Screenshot: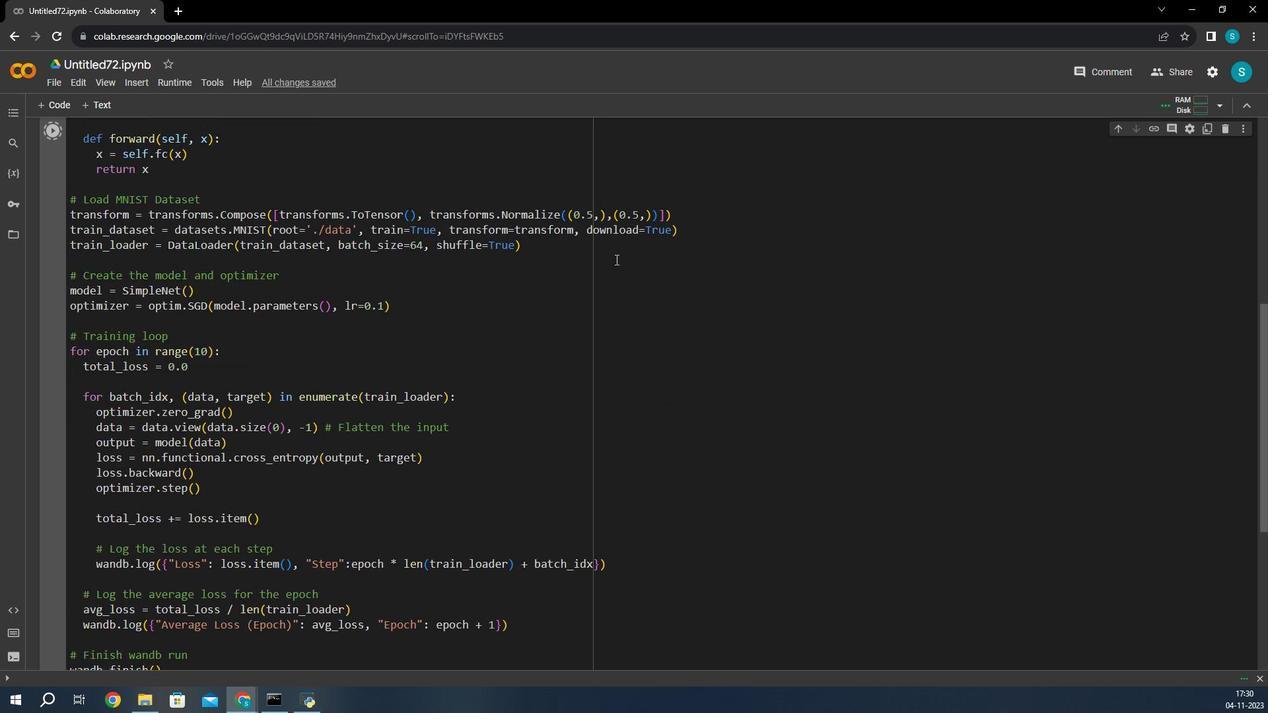 
Action: Mouse scrolled (540, 311) with delta (0, 0)
Screenshot: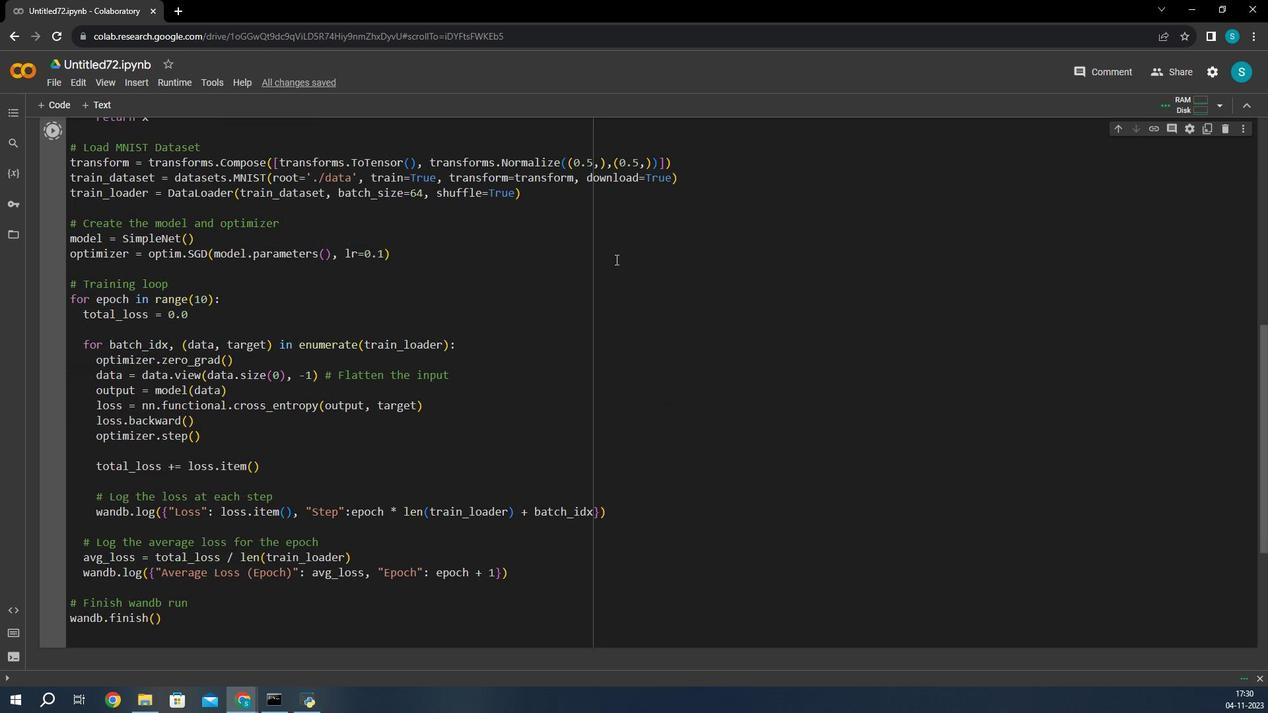 
Action: Mouse scrolled (540, 311) with delta (0, 0)
Screenshot: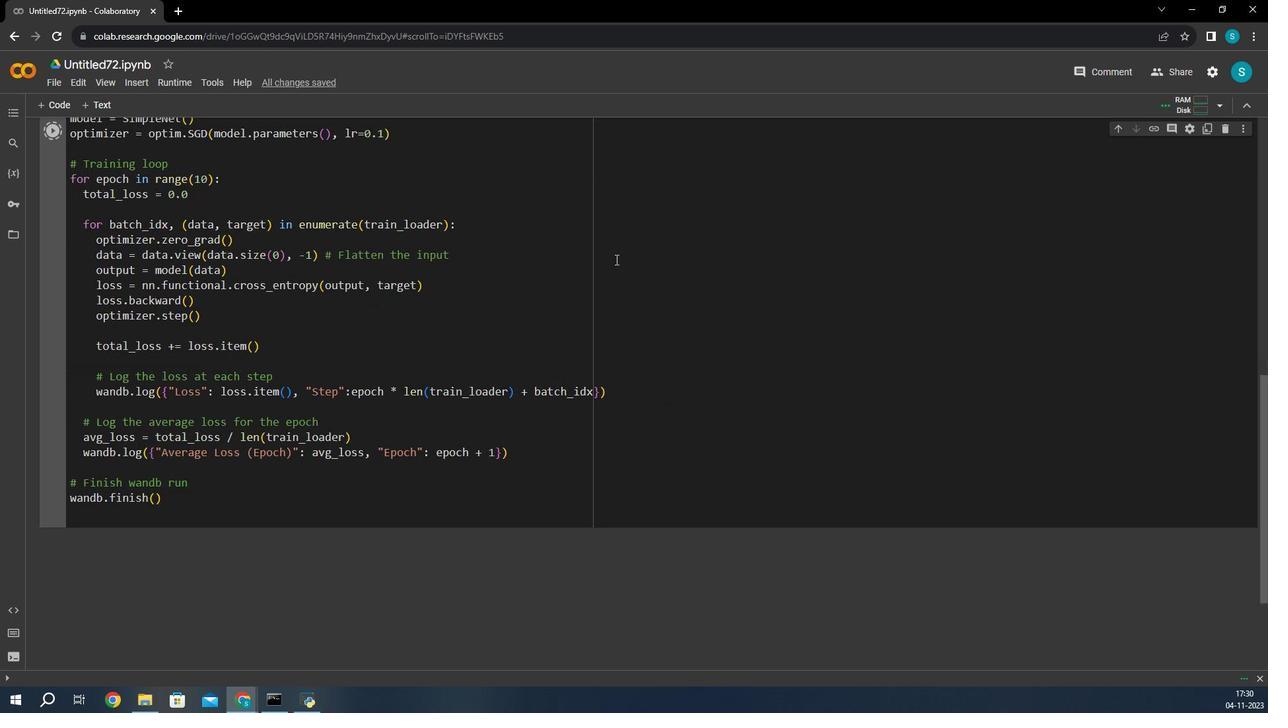 
Action: Mouse scrolled (540, 311) with delta (0, 0)
Screenshot: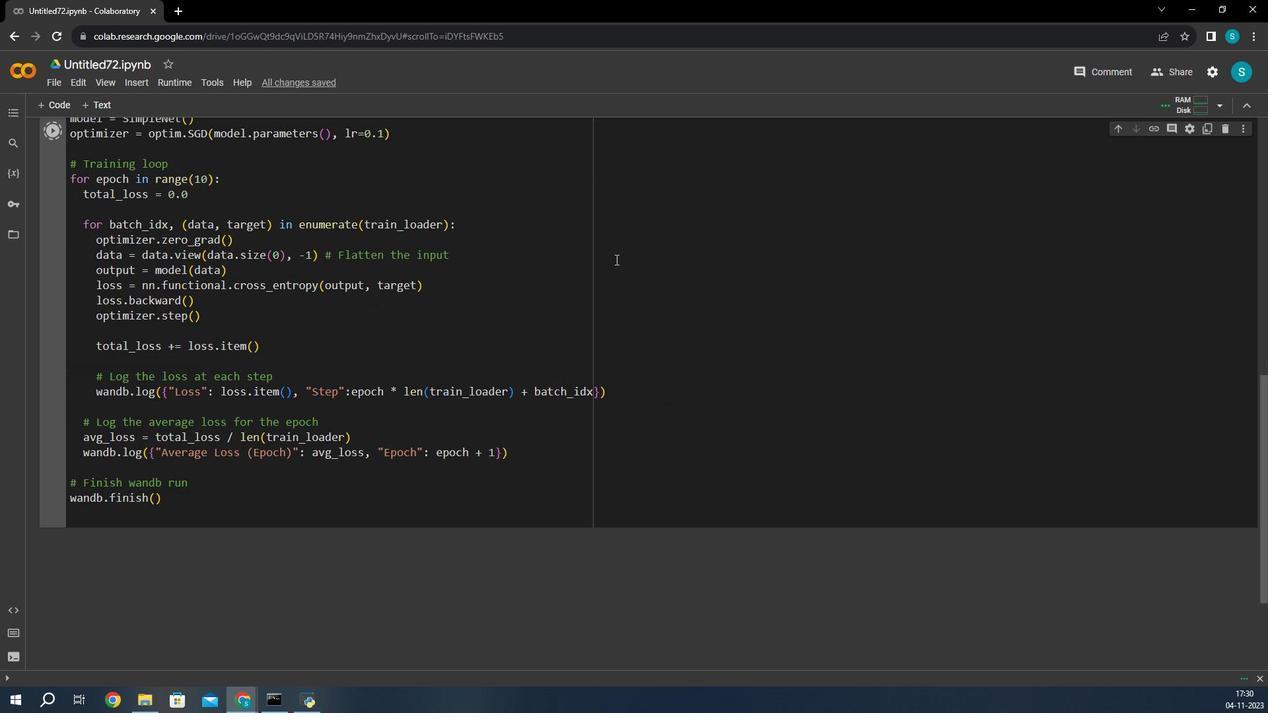 
Action: Mouse moved to (416, 491)
Screenshot: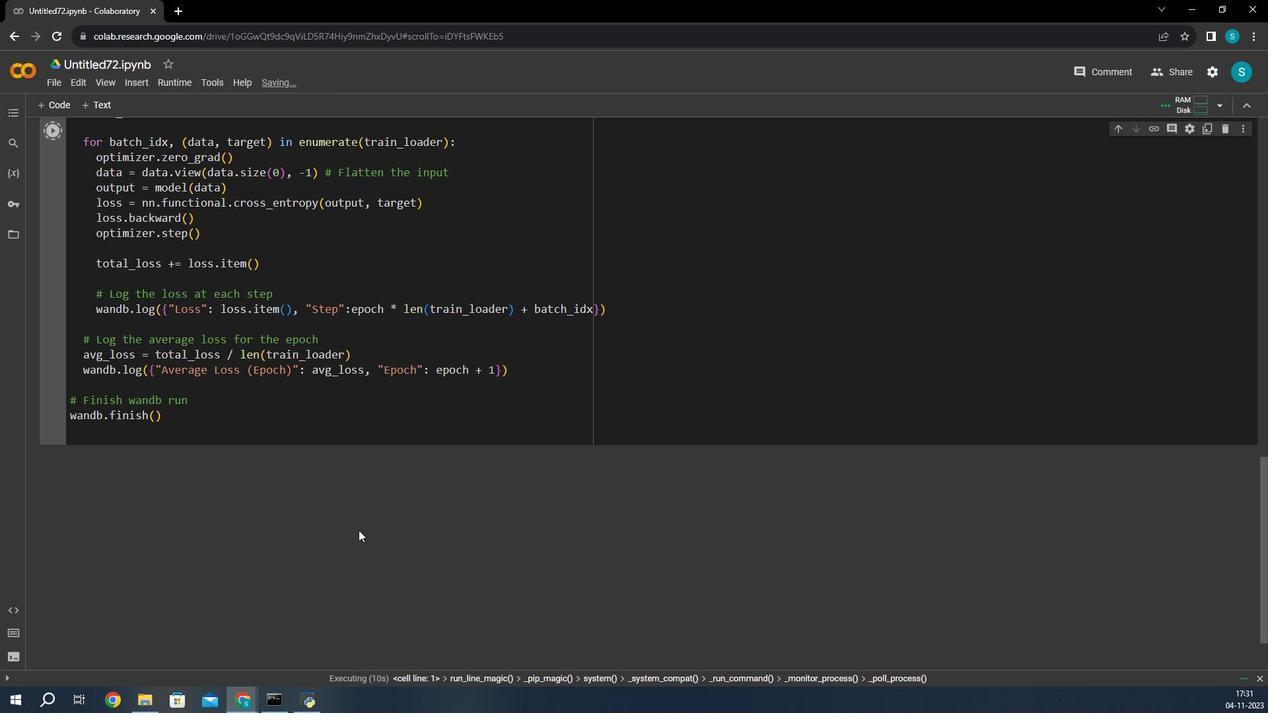 
Action: Mouse scrolled (416, 492) with delta (0, 0)
Screenshot: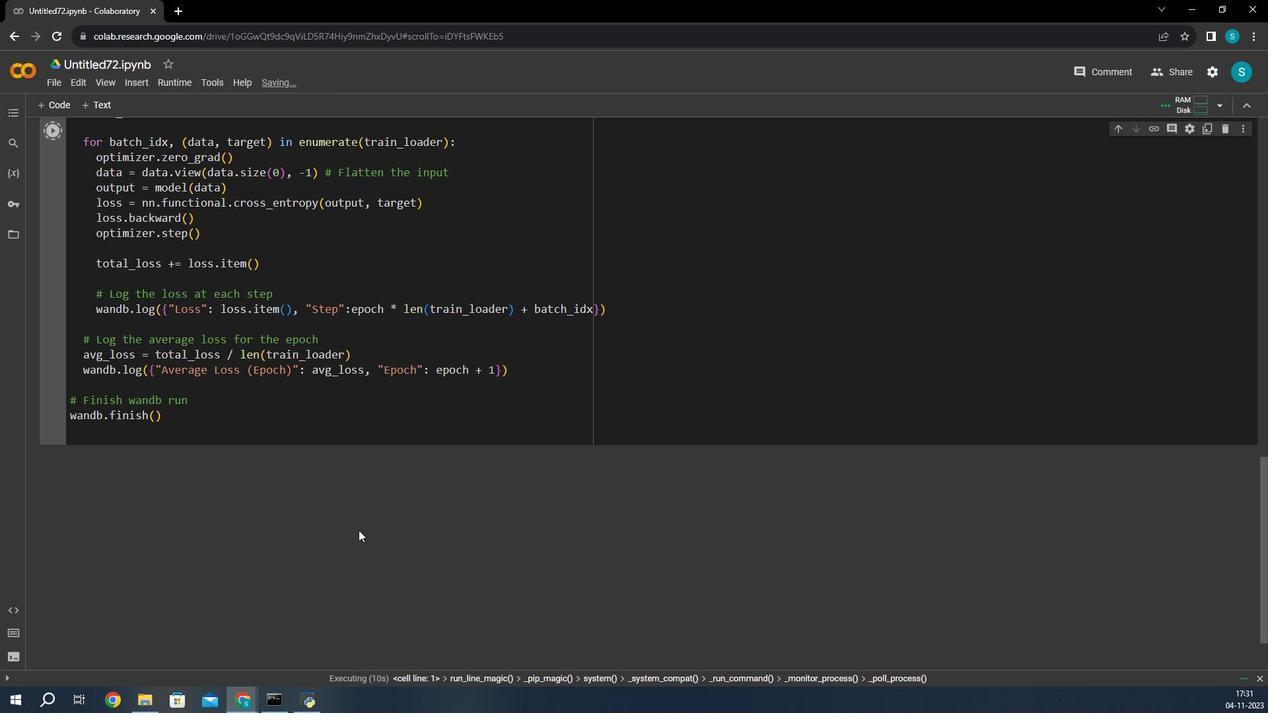 
Action: Mouse moved to (416, 492)
Screenshot: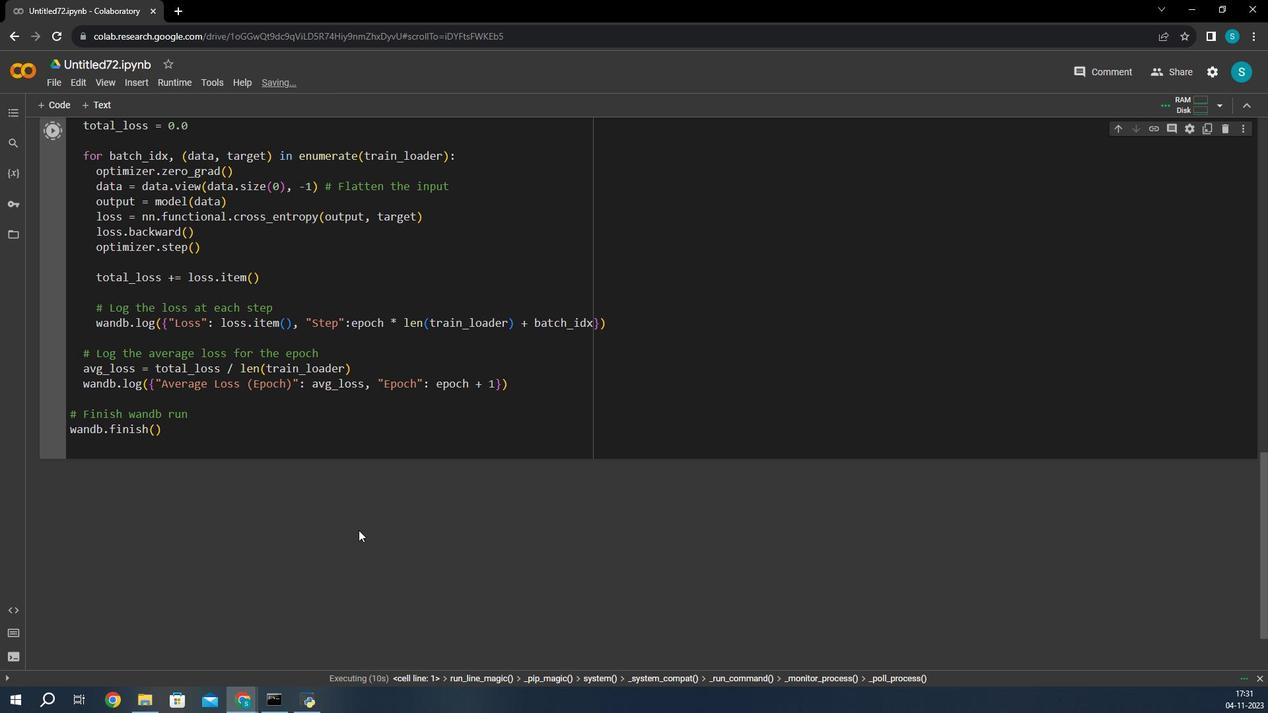
Action: Mouse scrolled (416, 492) with delta (0, 0)
Screenshot: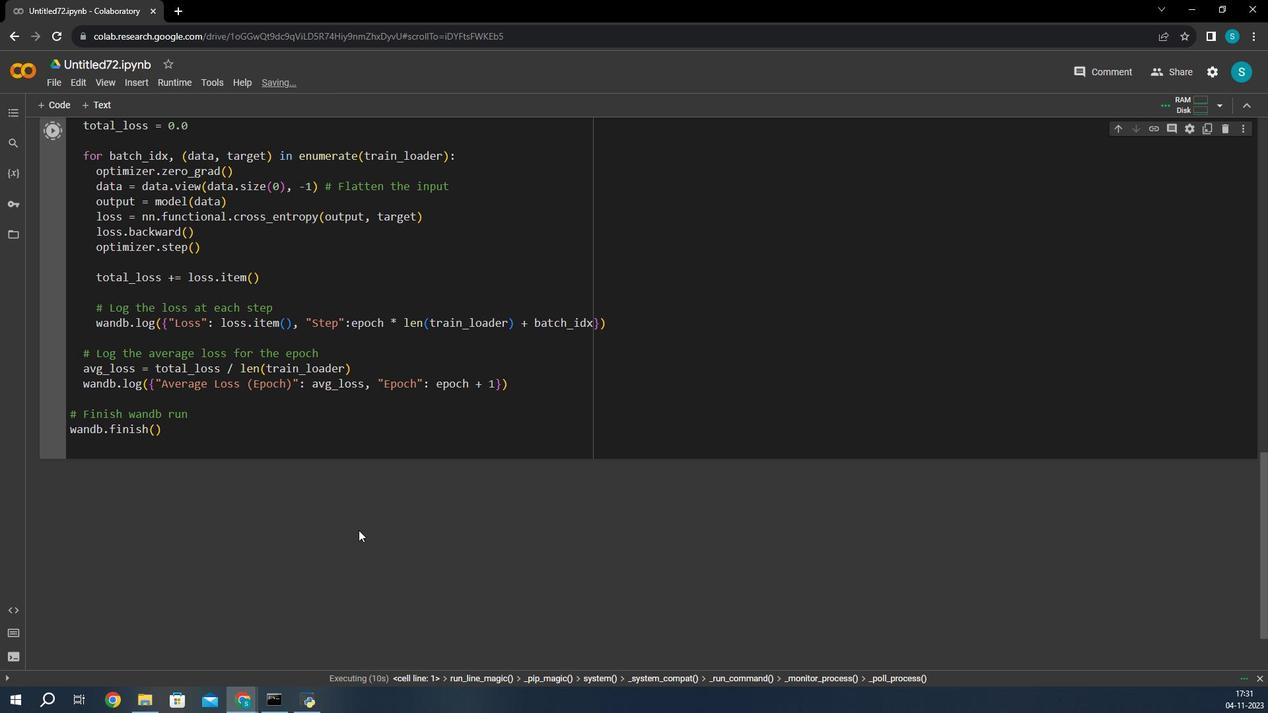 
Action: Mouse scrolled (416, 492) with delta (0, 0)
Screenshot: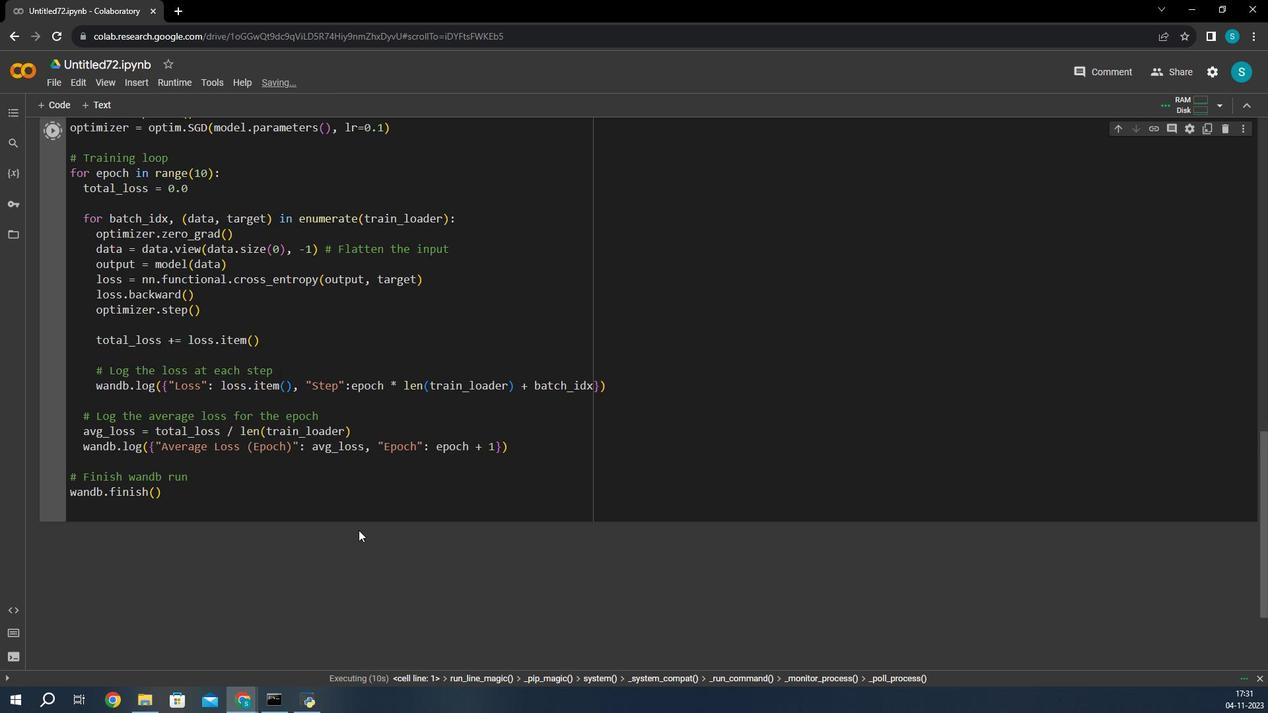 
Action: Mouse scrolled (416, 492) with delta (0, 0)
Screenshot: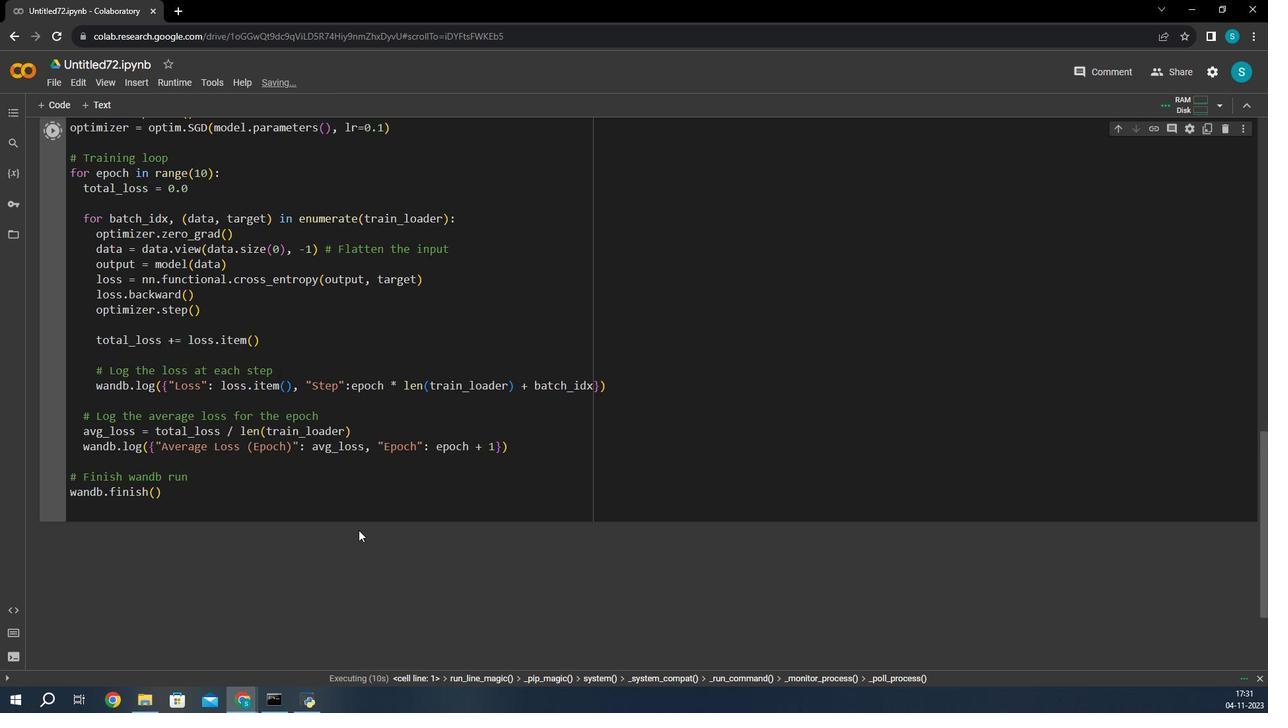 
Action: Mouse scrolled (416, 492) with delta (0, 0)
Screenshot: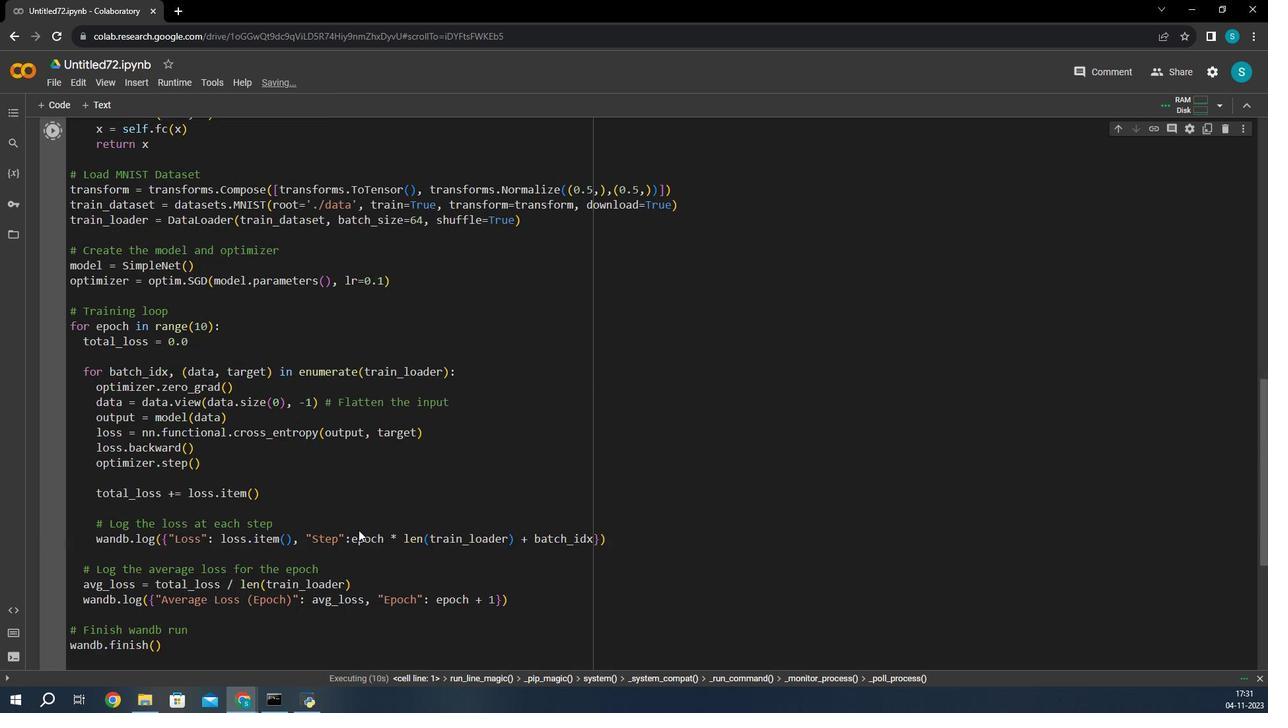 
Action: Mouse scrolled (416, 492) with delta (0, 0)
Screenshot: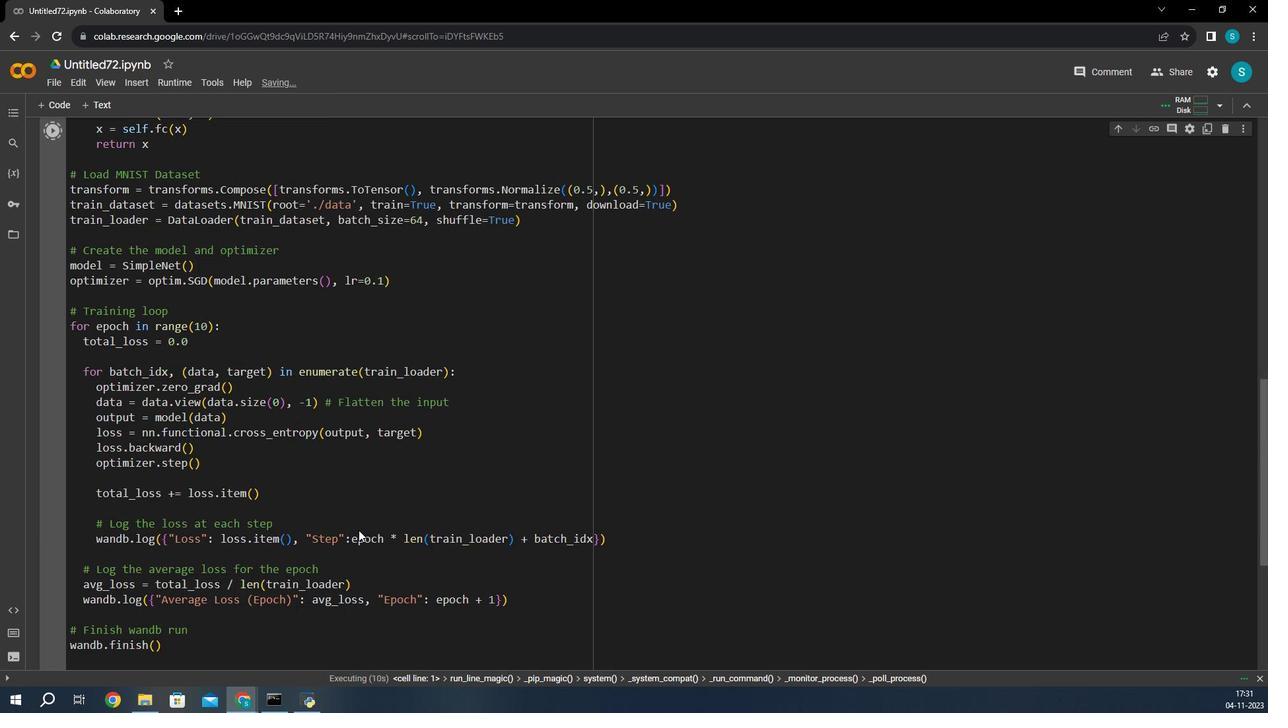 
Action: Mouse scrolled (416, 492) with delta (0, 0)
Screenshot: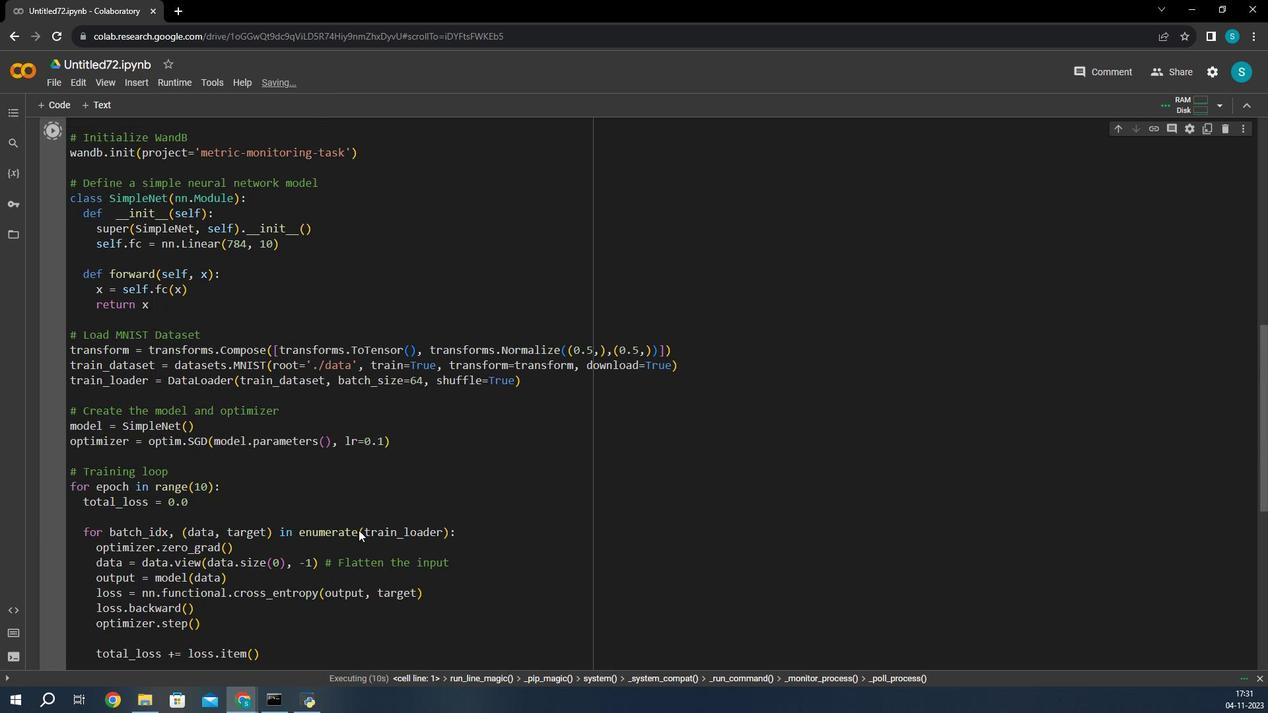 
Action: Mouse moved to (418, 480)
Screenshot: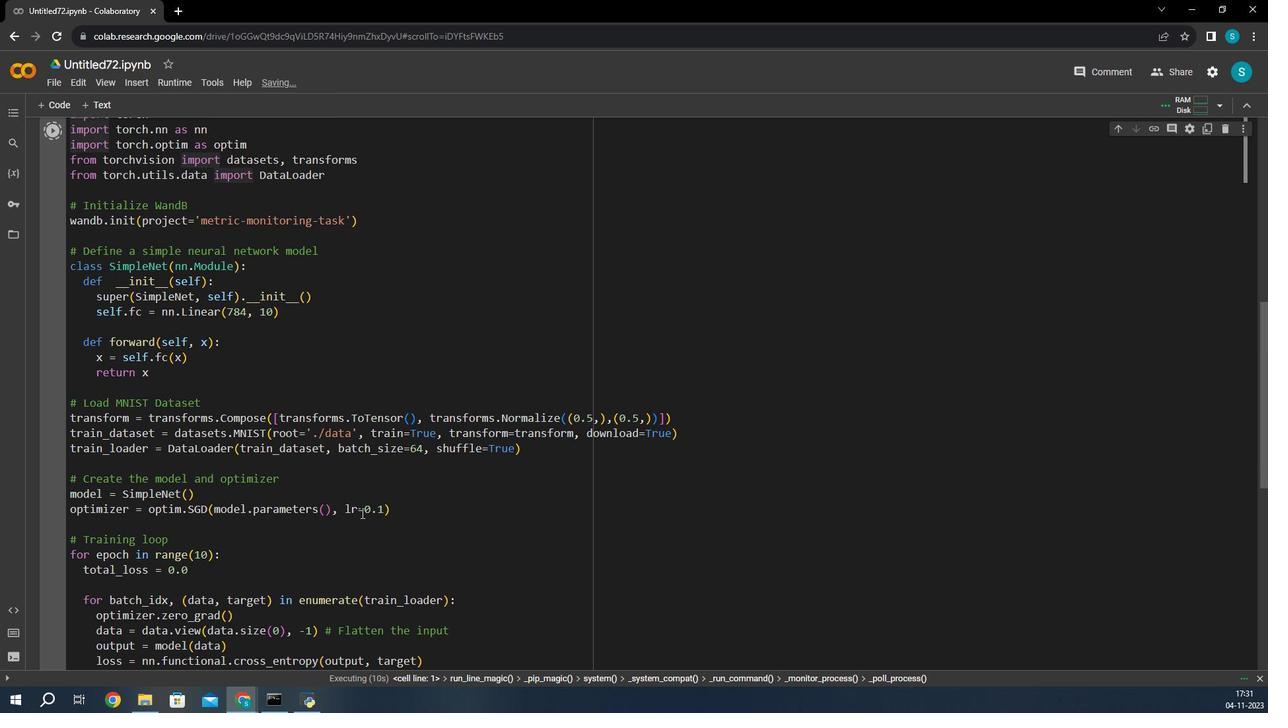 
Action: Mouse scrolled (418, 481) with delta (0, 0)
Screenshot: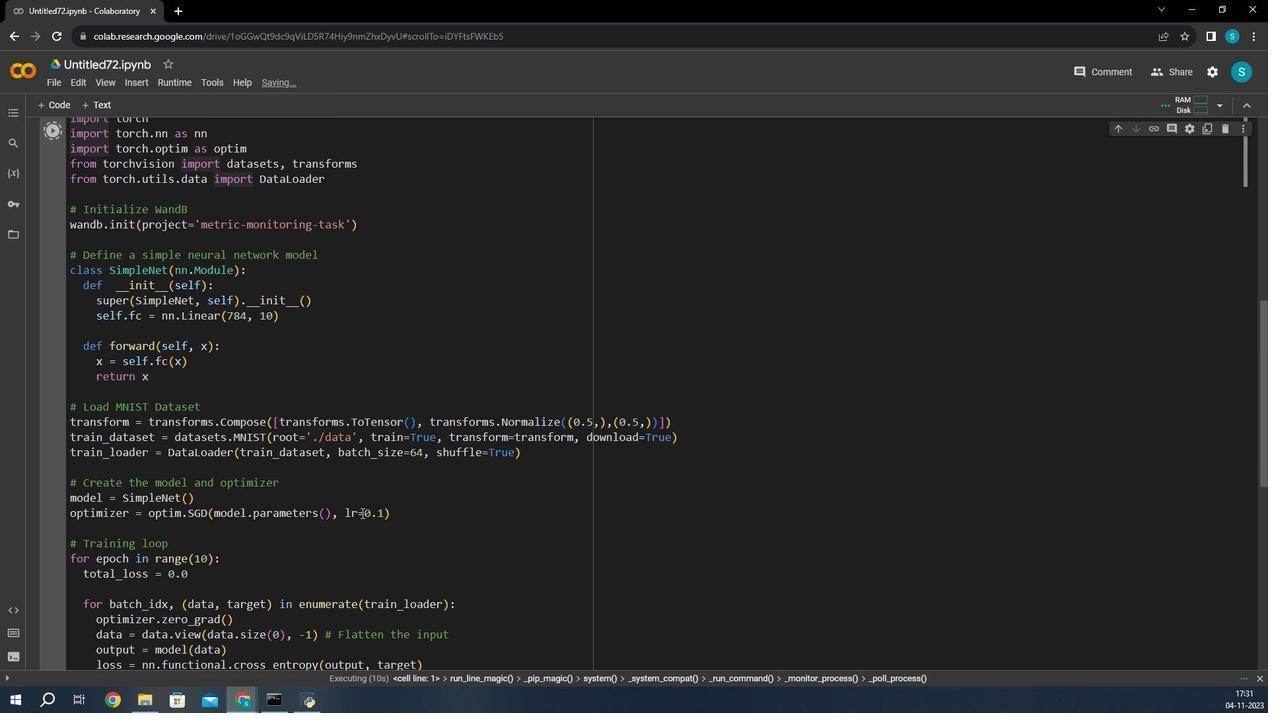 
Action: Mouse scrolled (418, 481) with delta (0, 0)
Screenshot: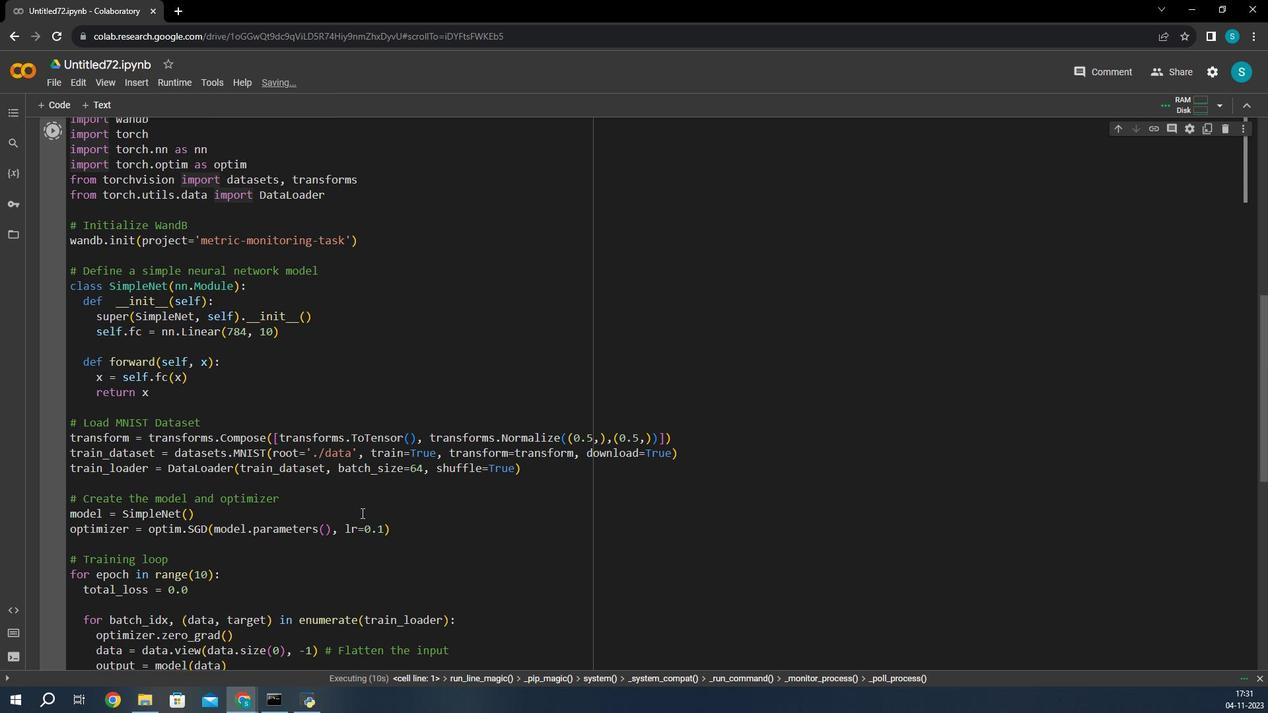 
Action: Mouse scrolled (418, 481) with delta (0, 0)
Screenshot: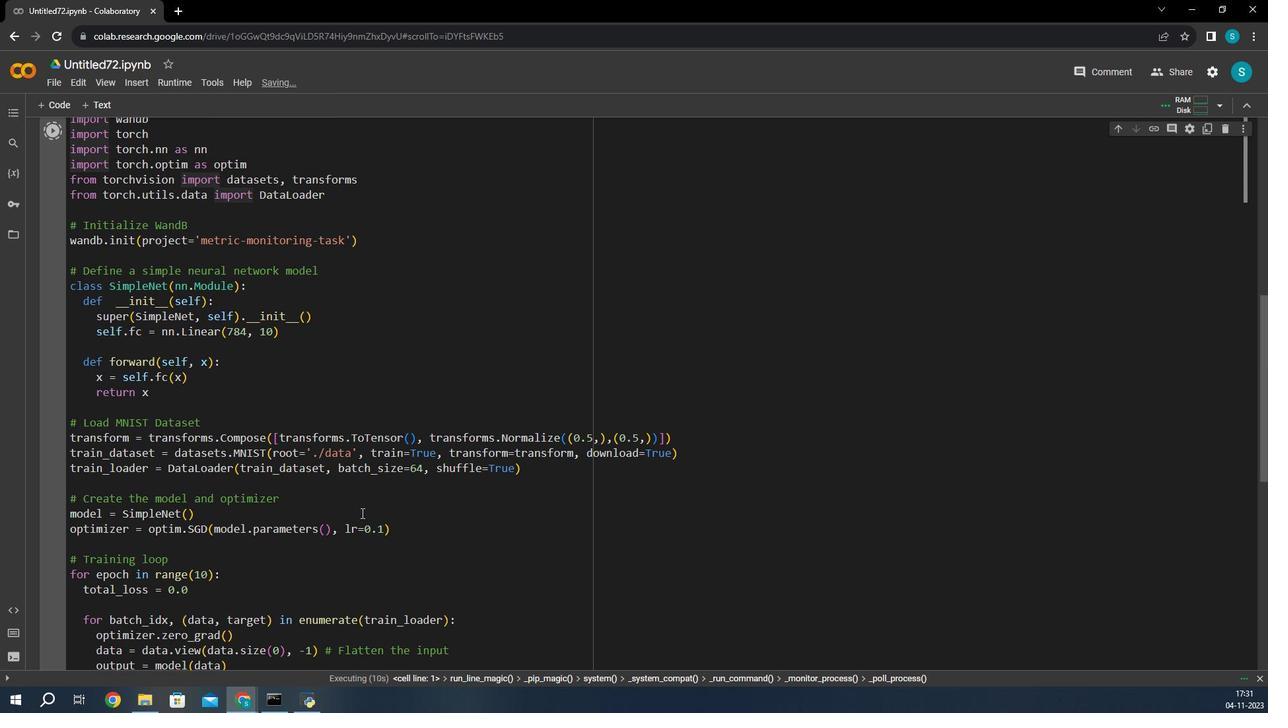 
Action: Mouse scrolled (418, 481) with delta (0, 0)
Screenshot: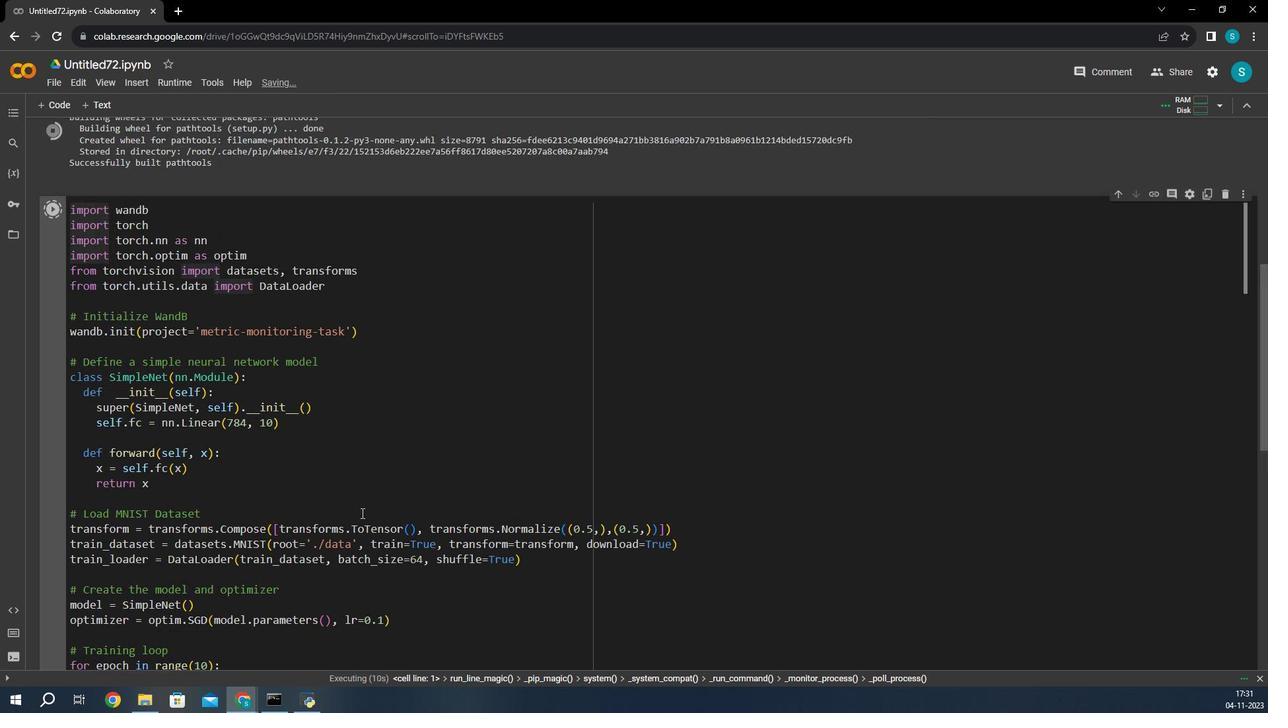 
Action: Mouse scrolled (418, 481) with delta (0, 0)
Screenshot: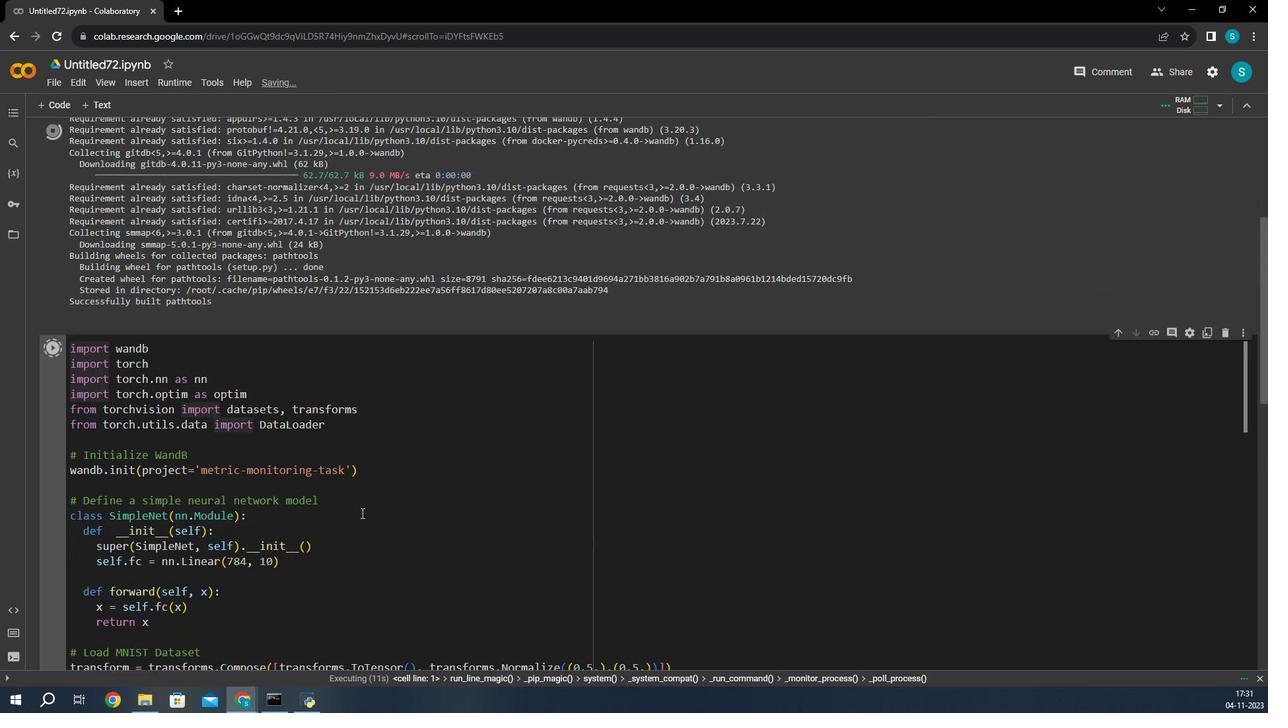 
Action: Mouse moved to (427, 440)
Screenshot: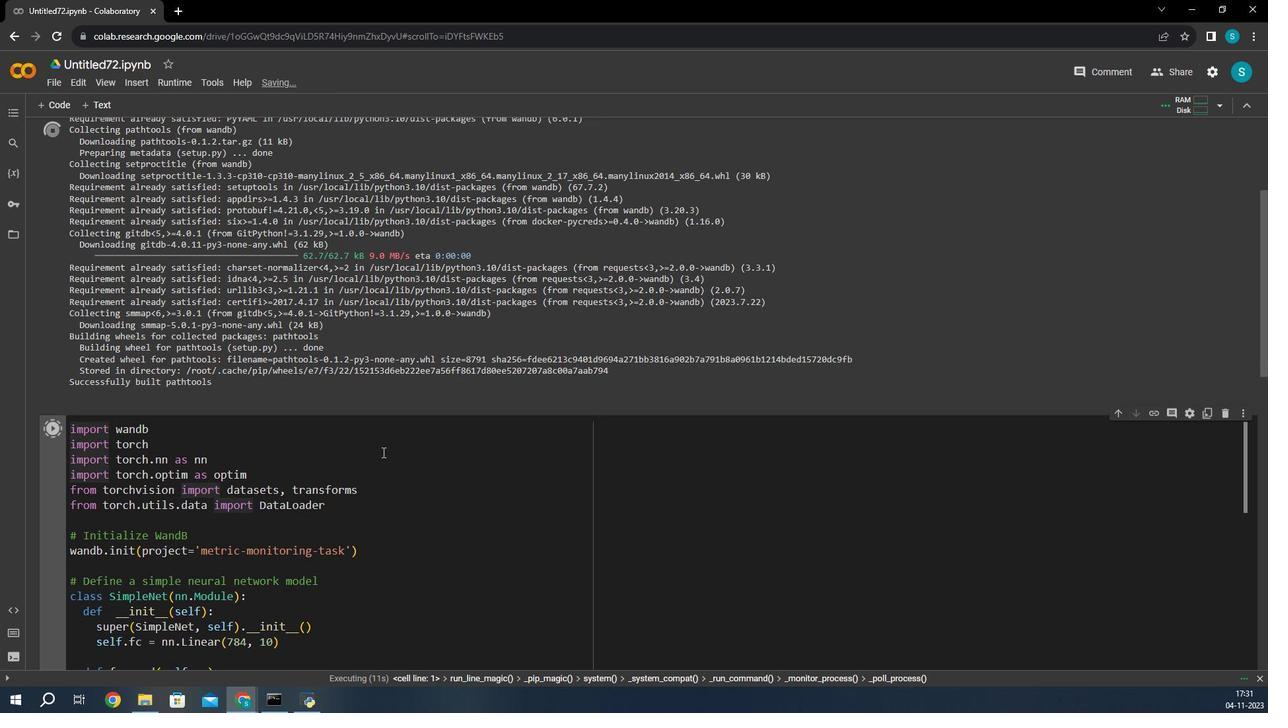 
Action: Mouse scrolled (427, 440) with delta (0, 0)
Screenshot: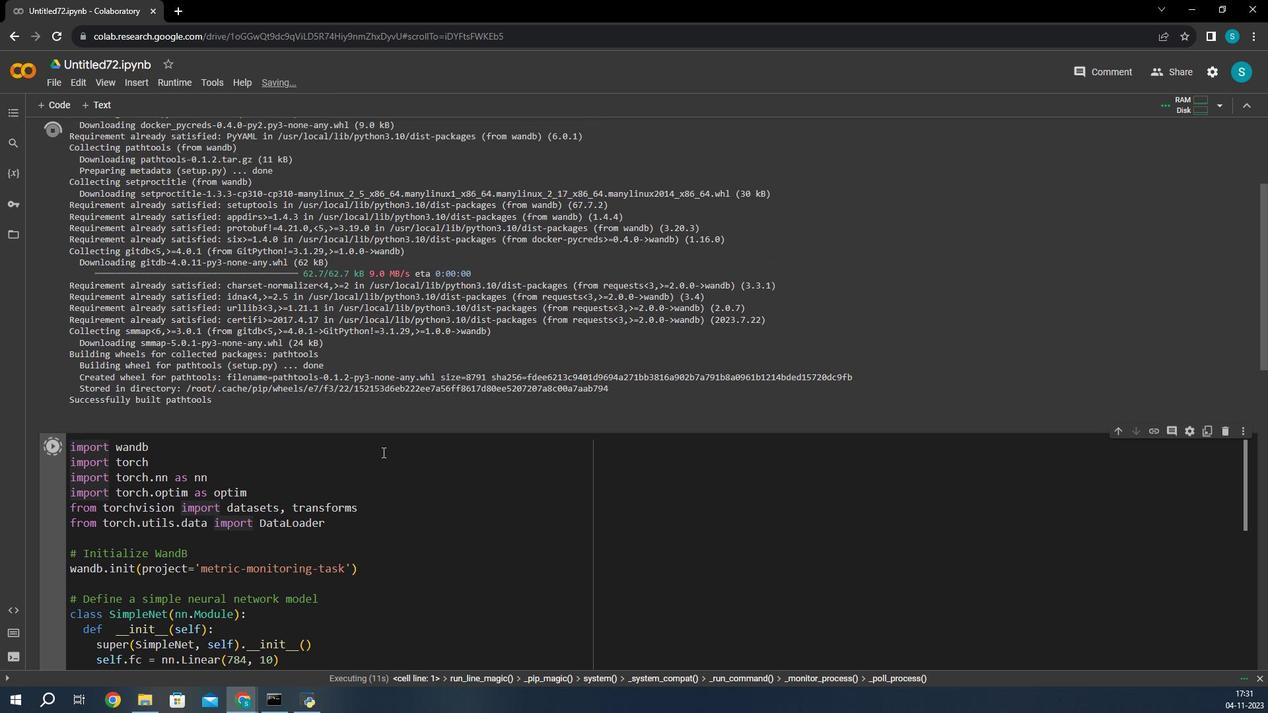 
Action: Mouse scrolled (427, 440) with delta (0, 0)
Screenshot: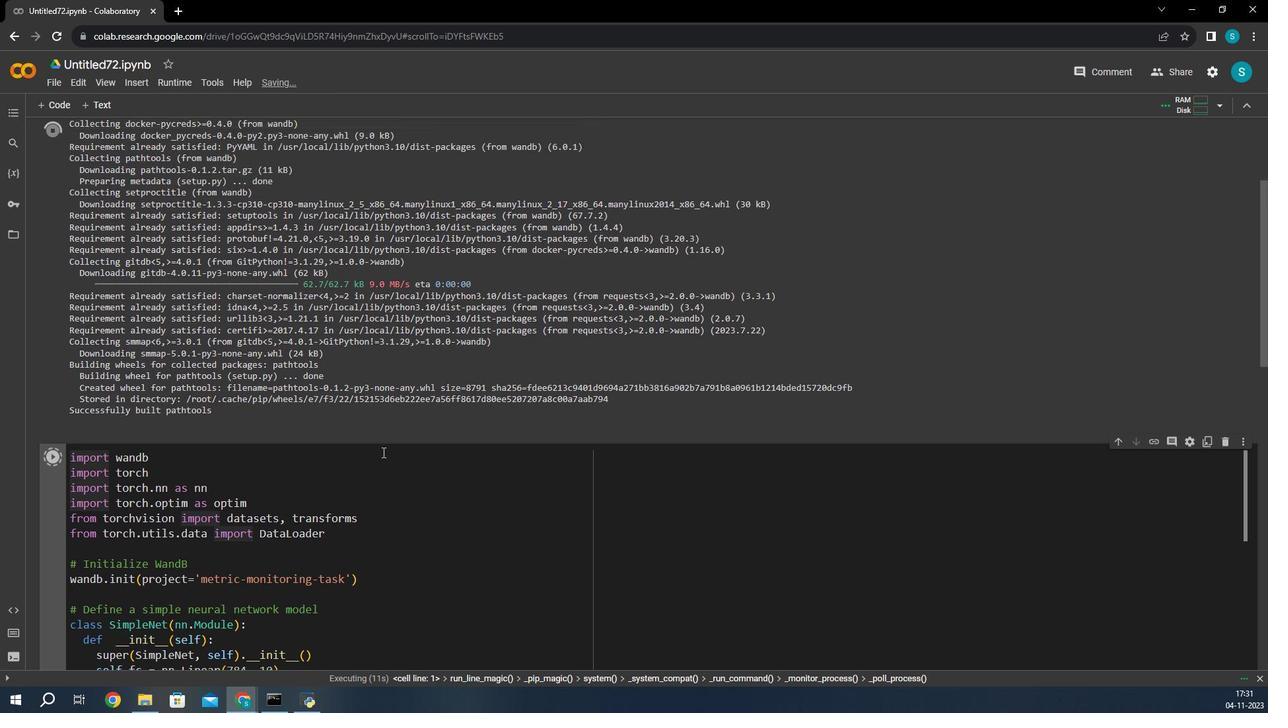 
Action: Mouse scrolled (427, 440) with delta (0, 0)
Screenshot: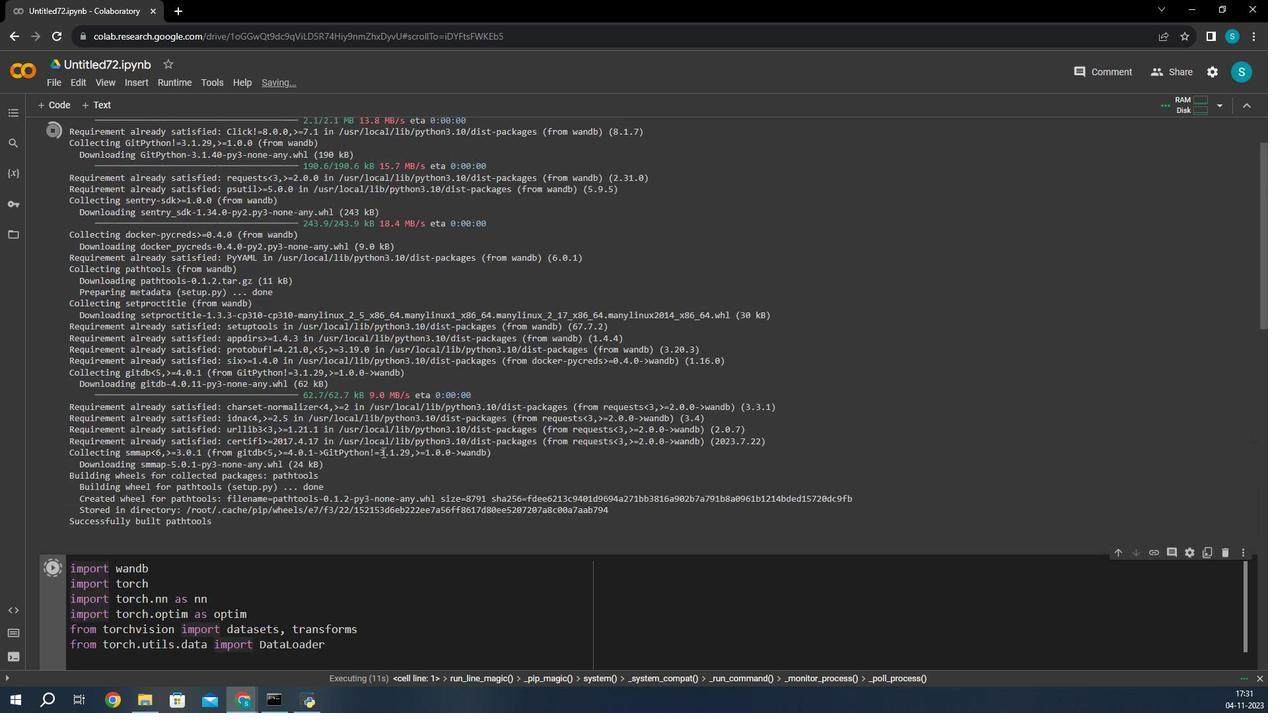 
Action: Mouse moved to (463, 425)
Screenshot: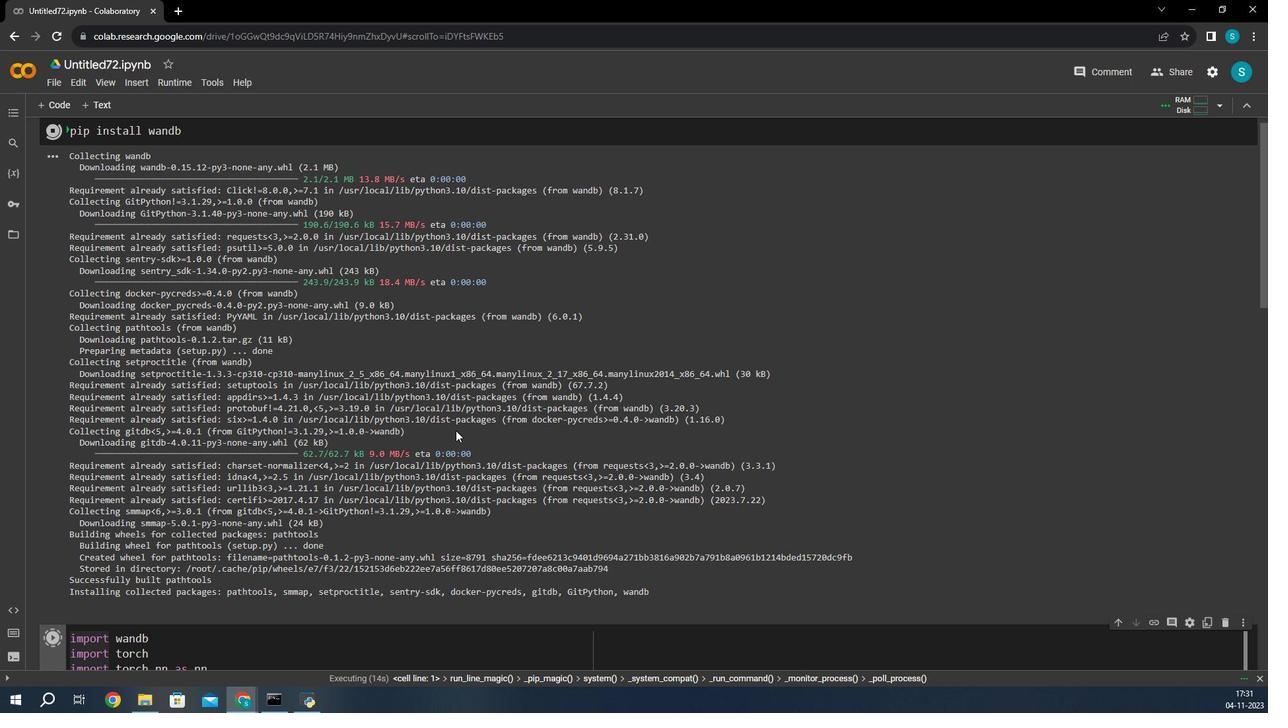 
Action: Mouse scrolled (463, 425) with delta (0, 0)
Screenshot: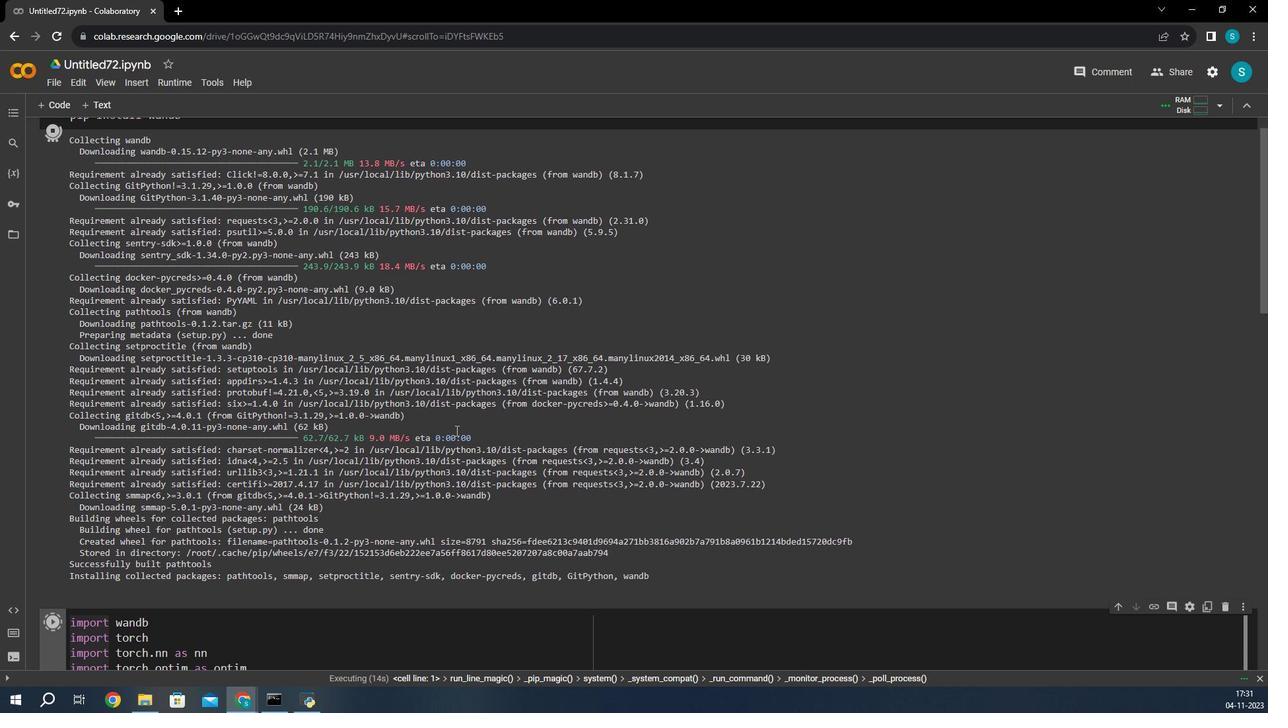 
Action: Mouse scrolled (463, 425) with delta (0, 0)
Screenshot: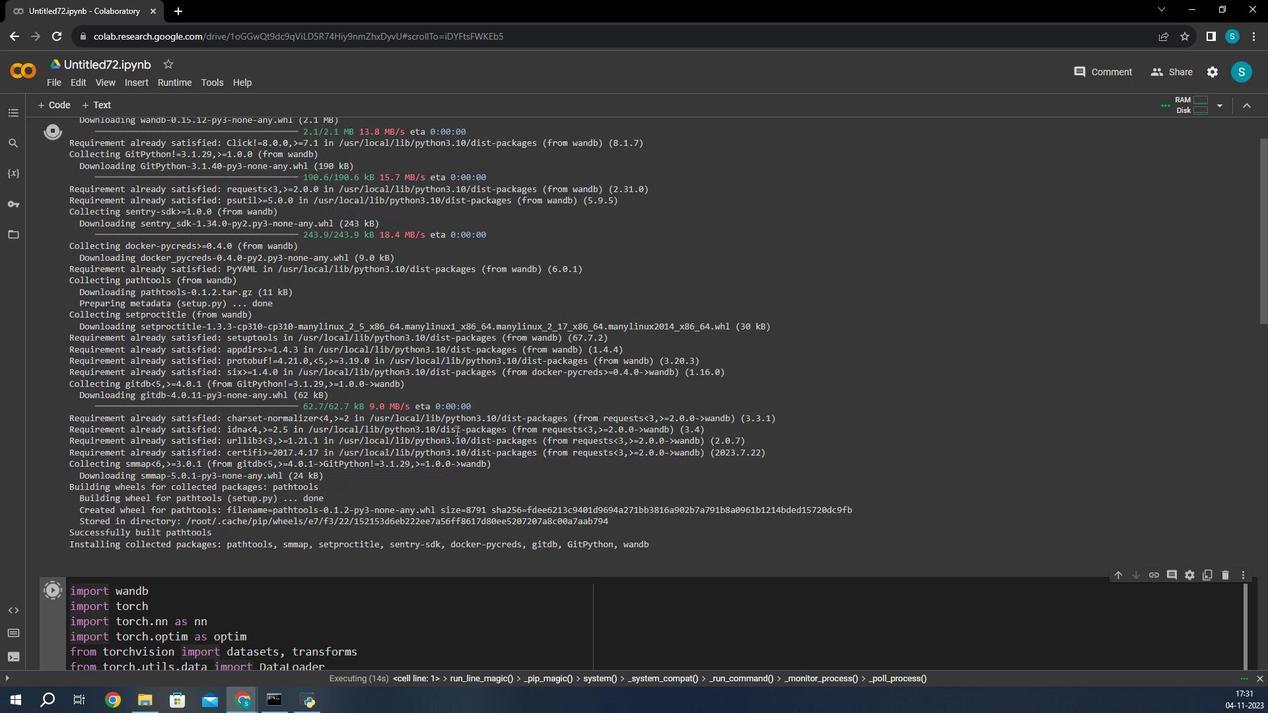
Action: Mouse moved to (484, 398)
Screenshot: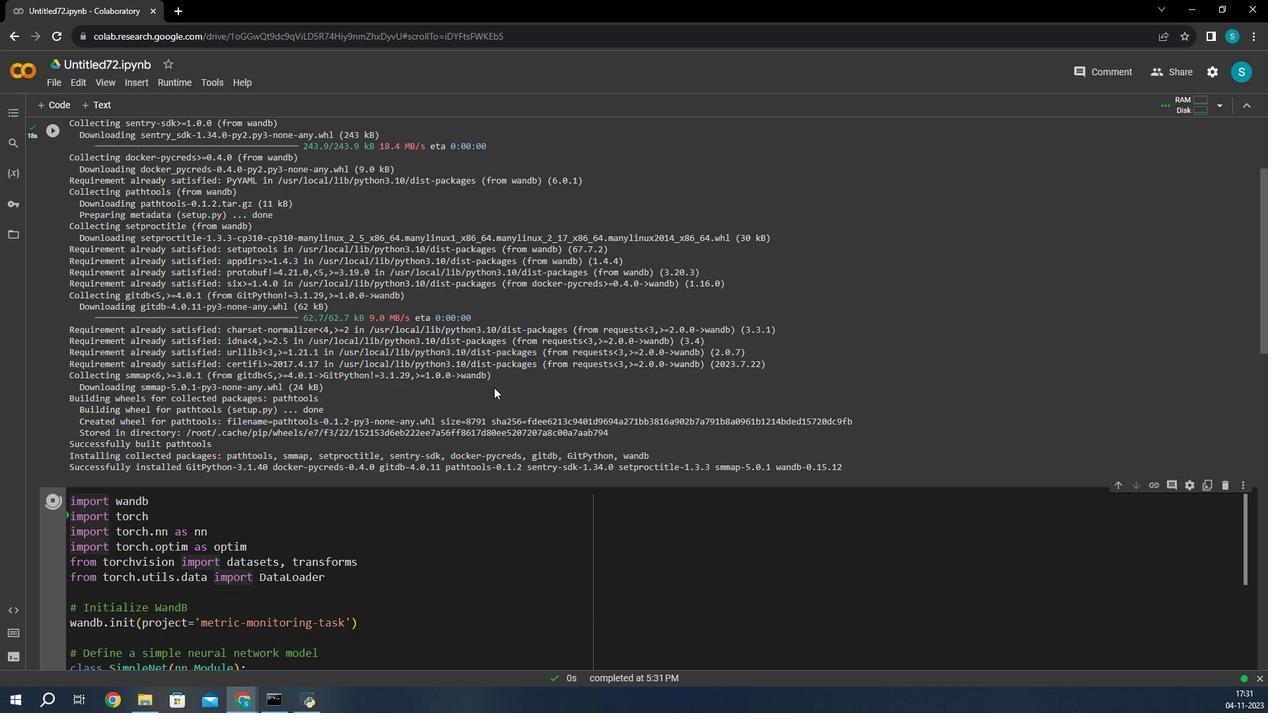 
Action: Mouse scrolled (484, 397) with delta (0, 0)
Screenshot: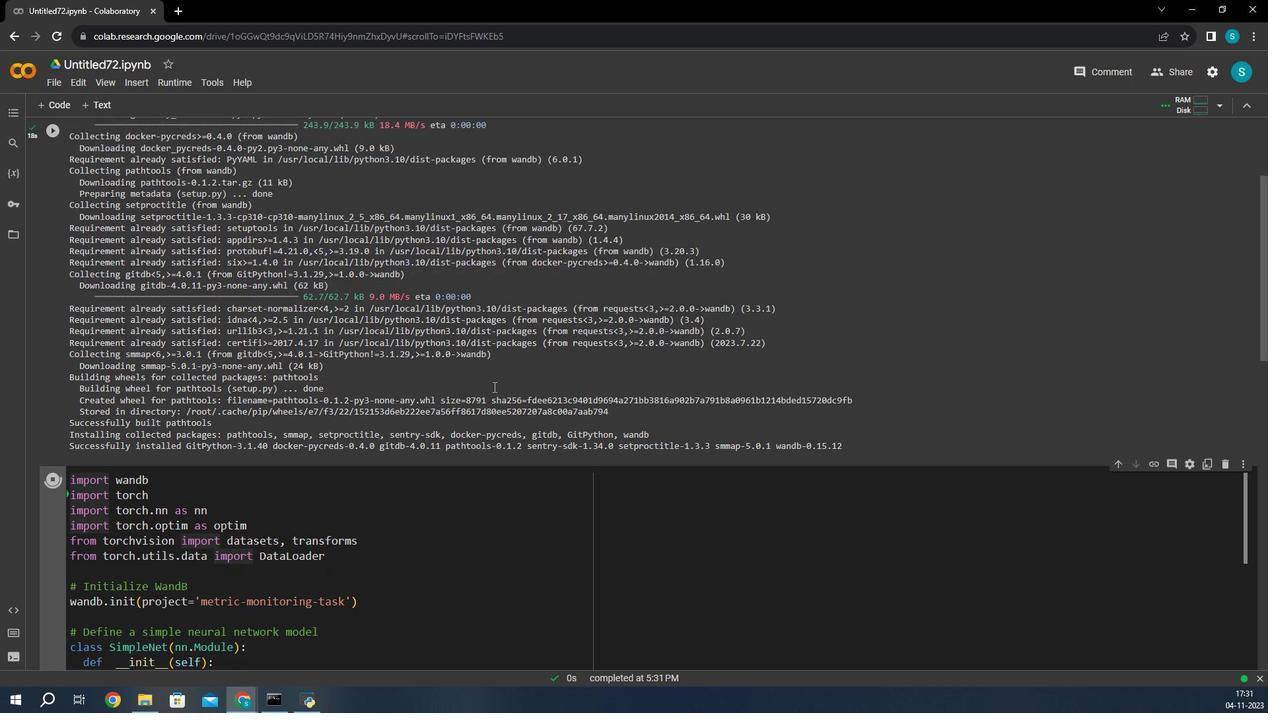 
Action: Mouse moved to (482, 397)
Screenshot: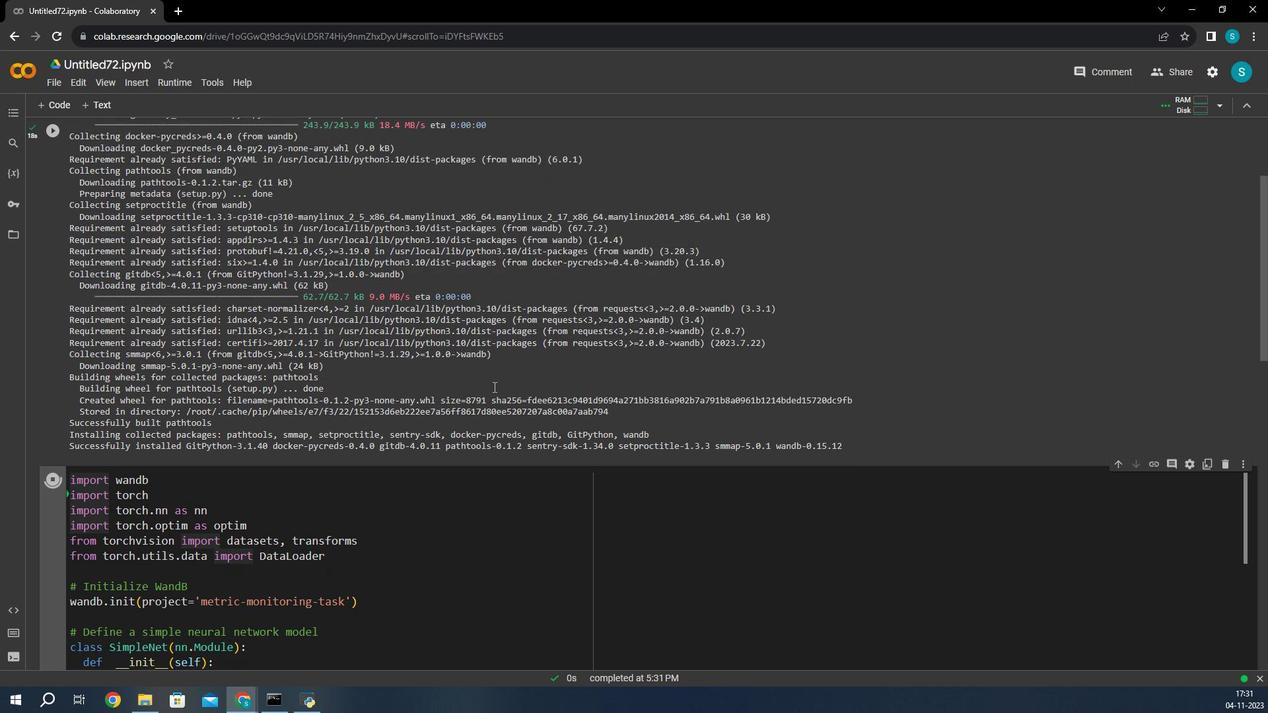 
Action: Mouse scrolled (482, 396) with delta (0, 0)
Screenshot: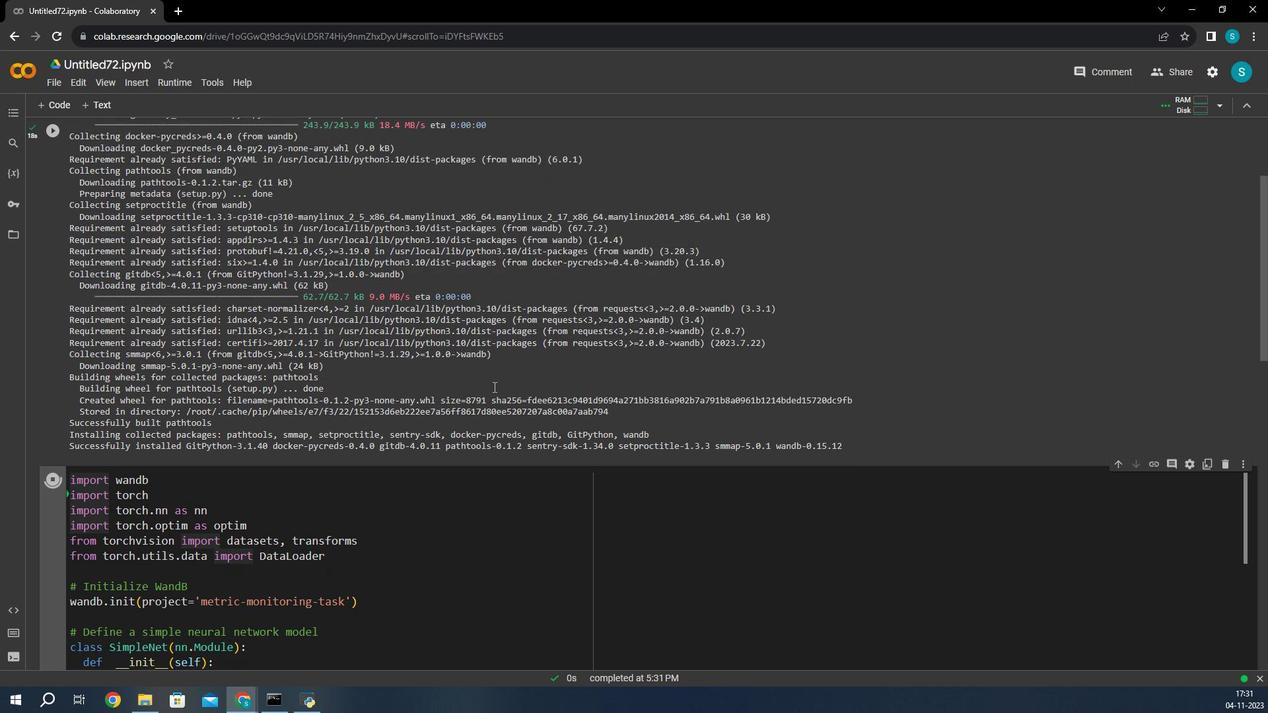 
Action: Mouse moved to (482, 396)
Screenshot: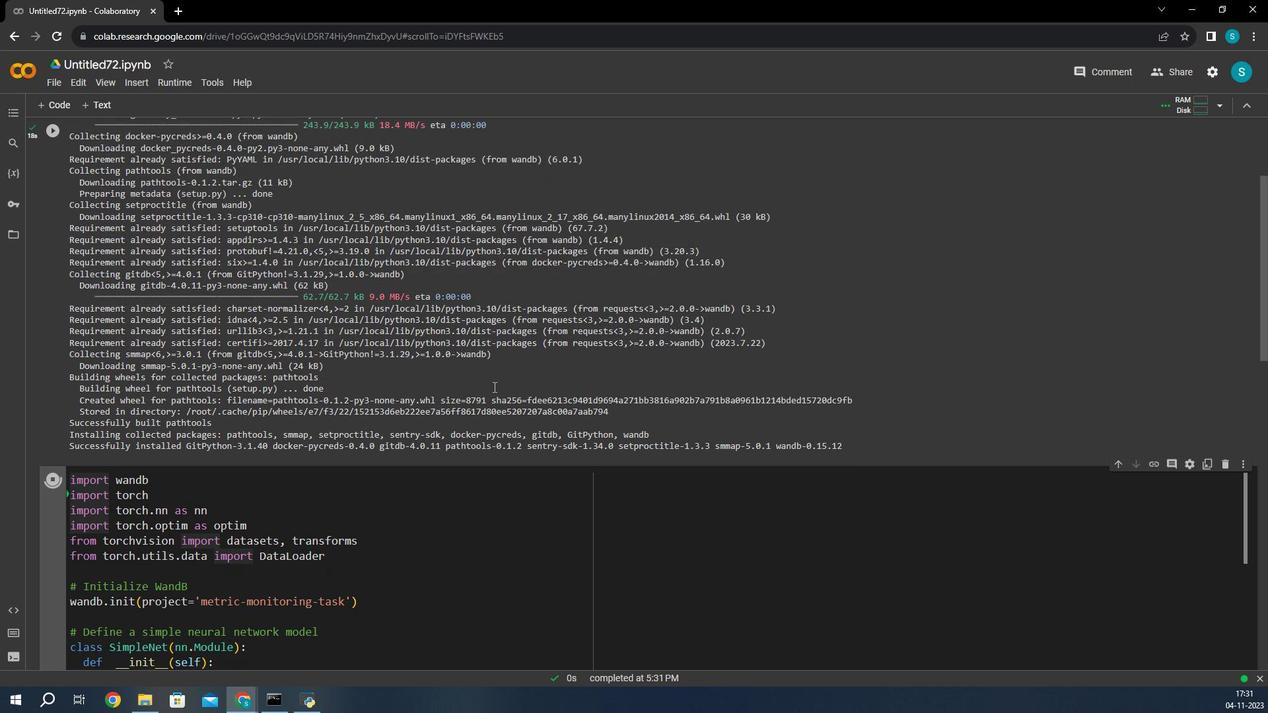 
Action: Mouse scrolled (482, 396) with delta (0, 0)
Screenshot: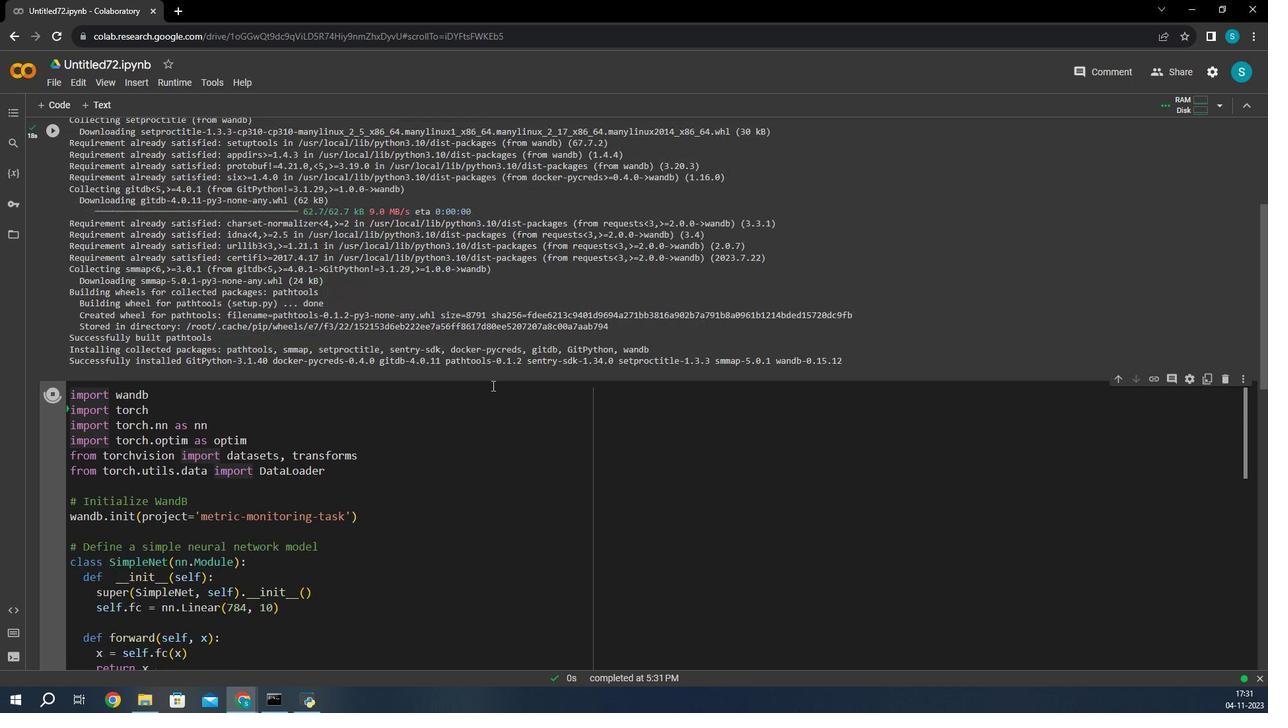 
Action: Mouse moved to (482, 396)
Screenshot: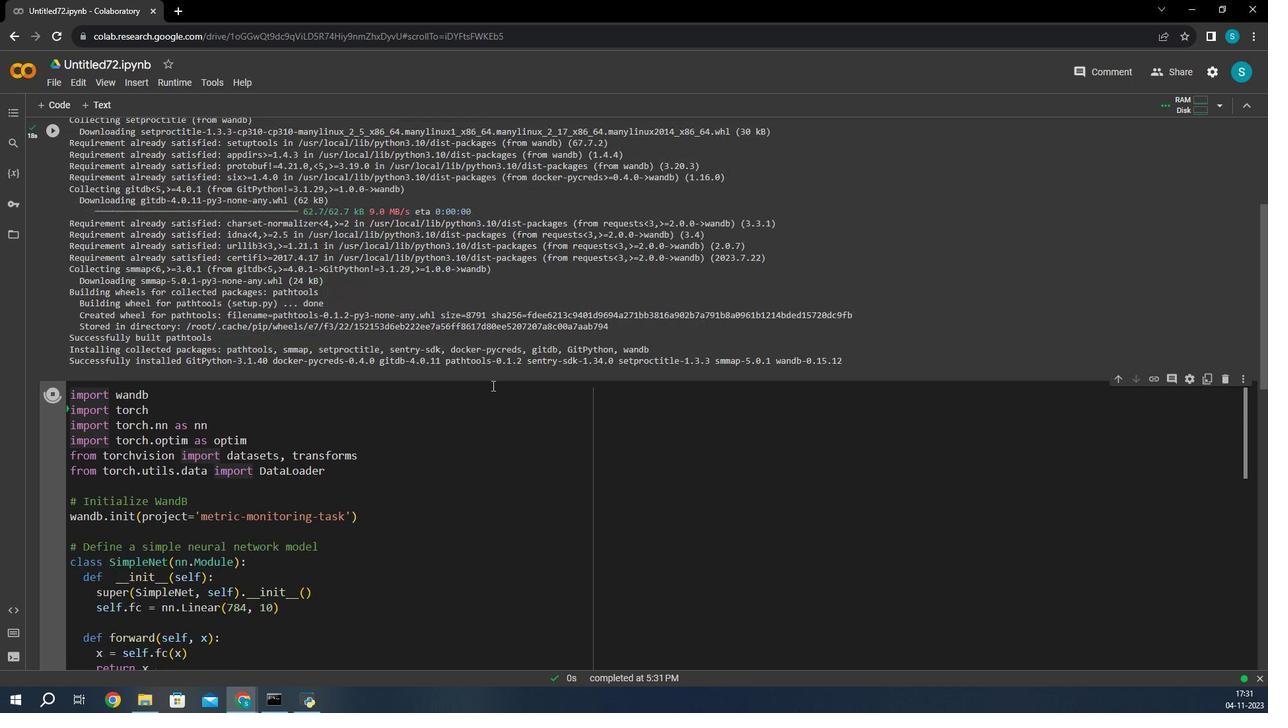 
Action: Mouse scrolled (482, 396) with delta (0, 0)
Screenshot: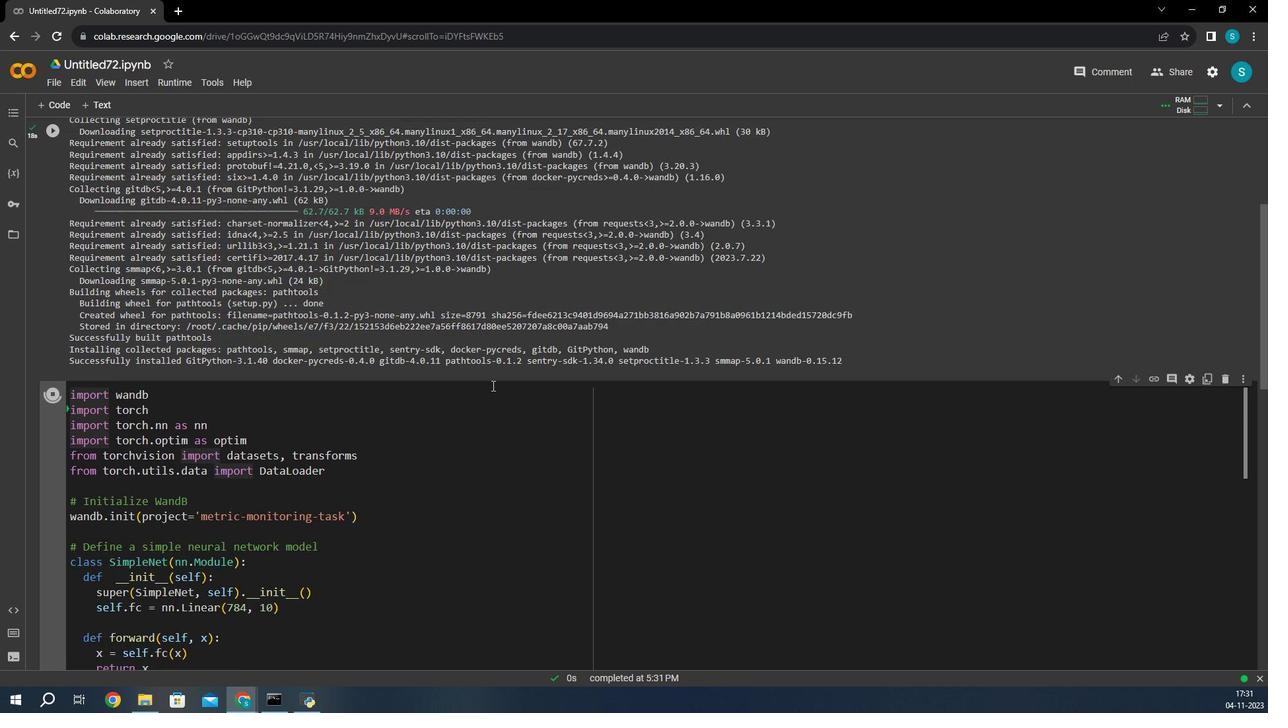 
Action: Mouse moved to (481, 394)
Screenshot: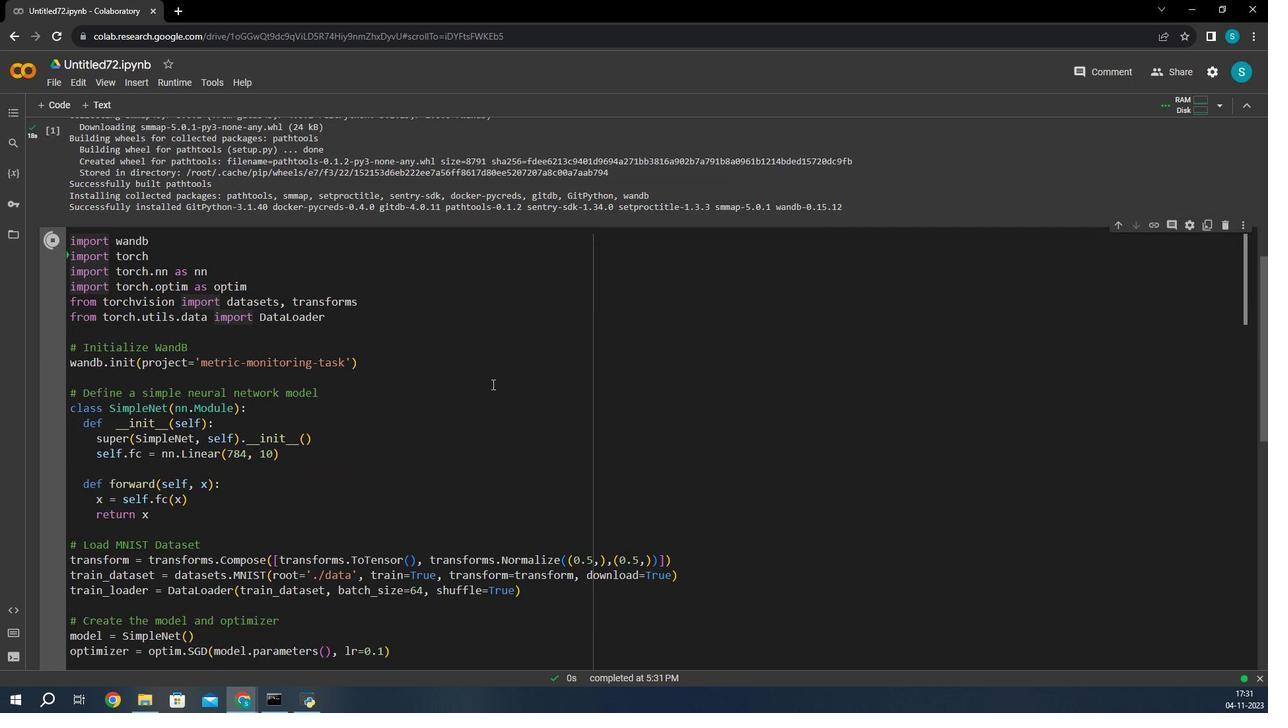 
Action: Mouse scrolled (481, 394) with delta (0, 0)
Screenshot: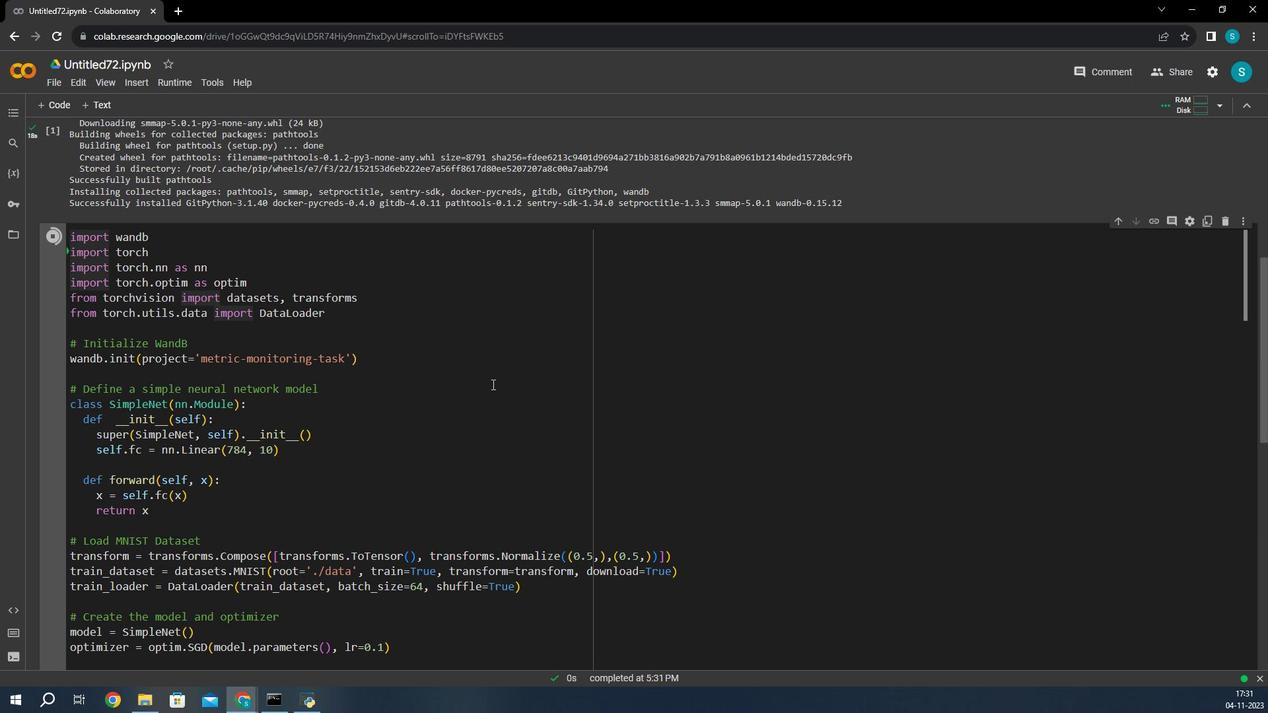 
Action: Mouse scrolled (481, 394) with delta (0, 0)
Screenshot: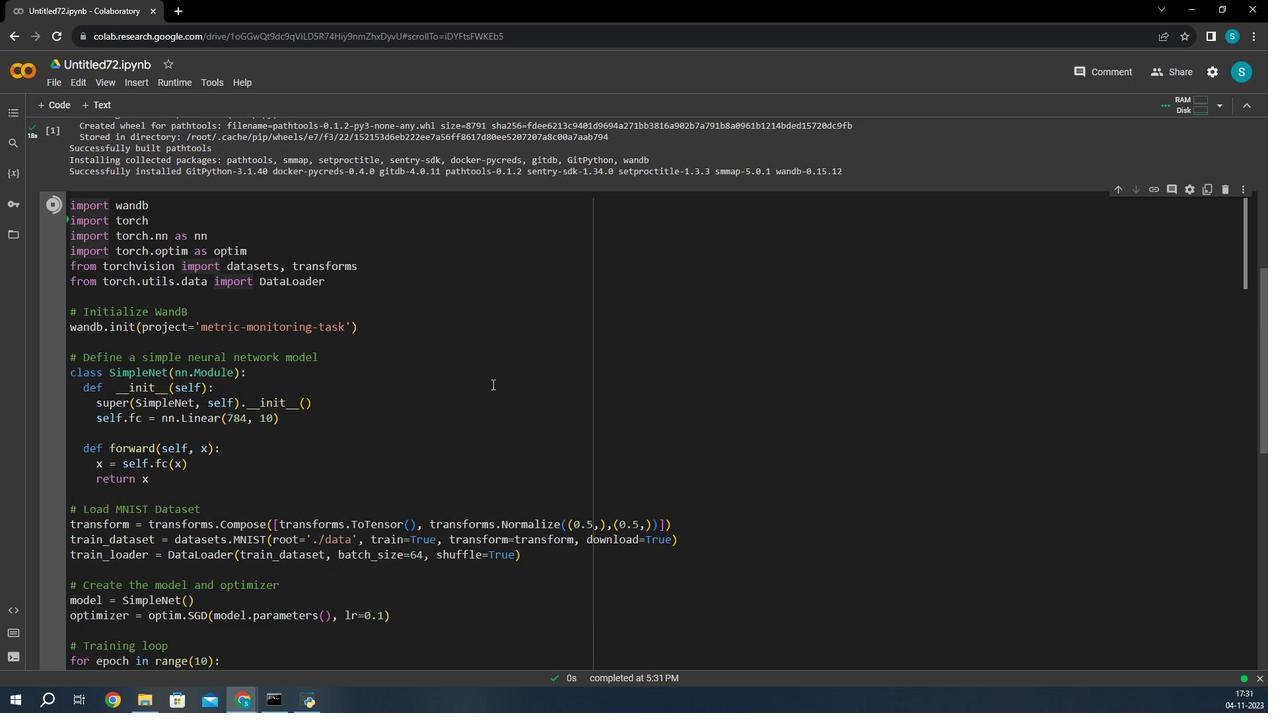 
Action: Mouse scrolled (481, 394) with delta (0, 0)
Screenshot: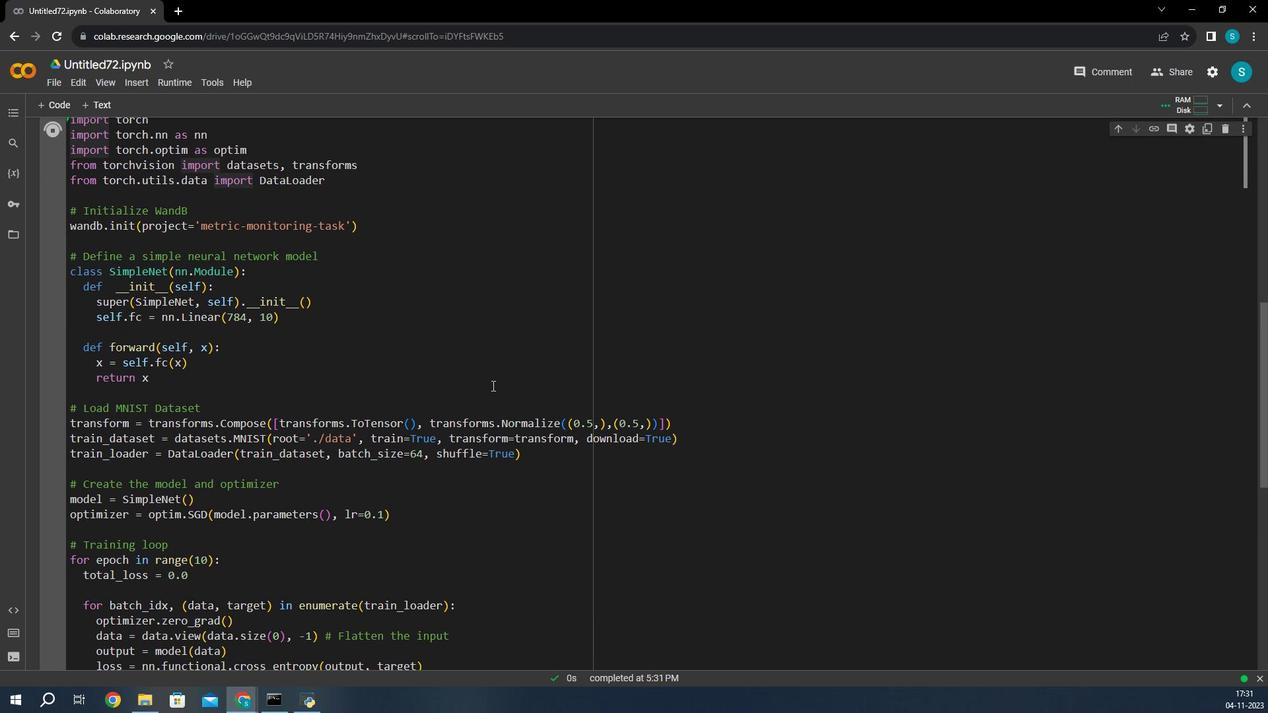 
Action: Mouse moved to (481, 396)
Screenshot: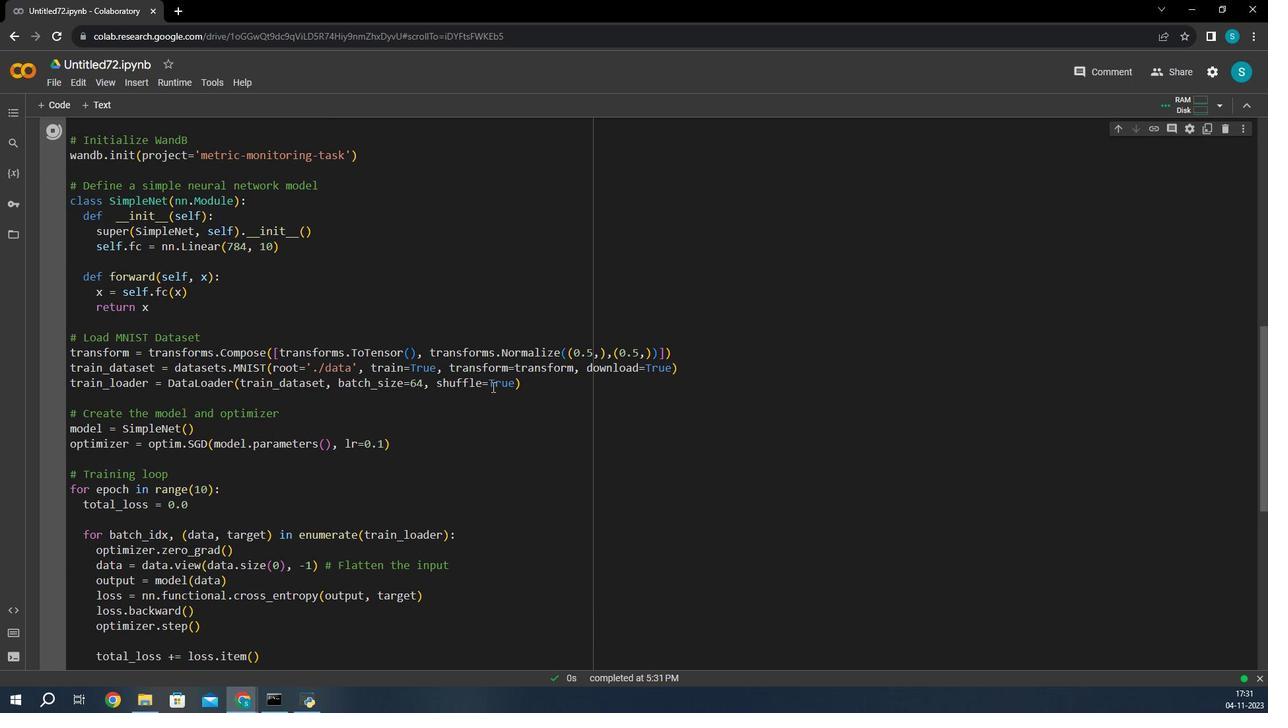 
Action: Mouse scrolled (481, 396) with delta (0, 0)
Screenshot: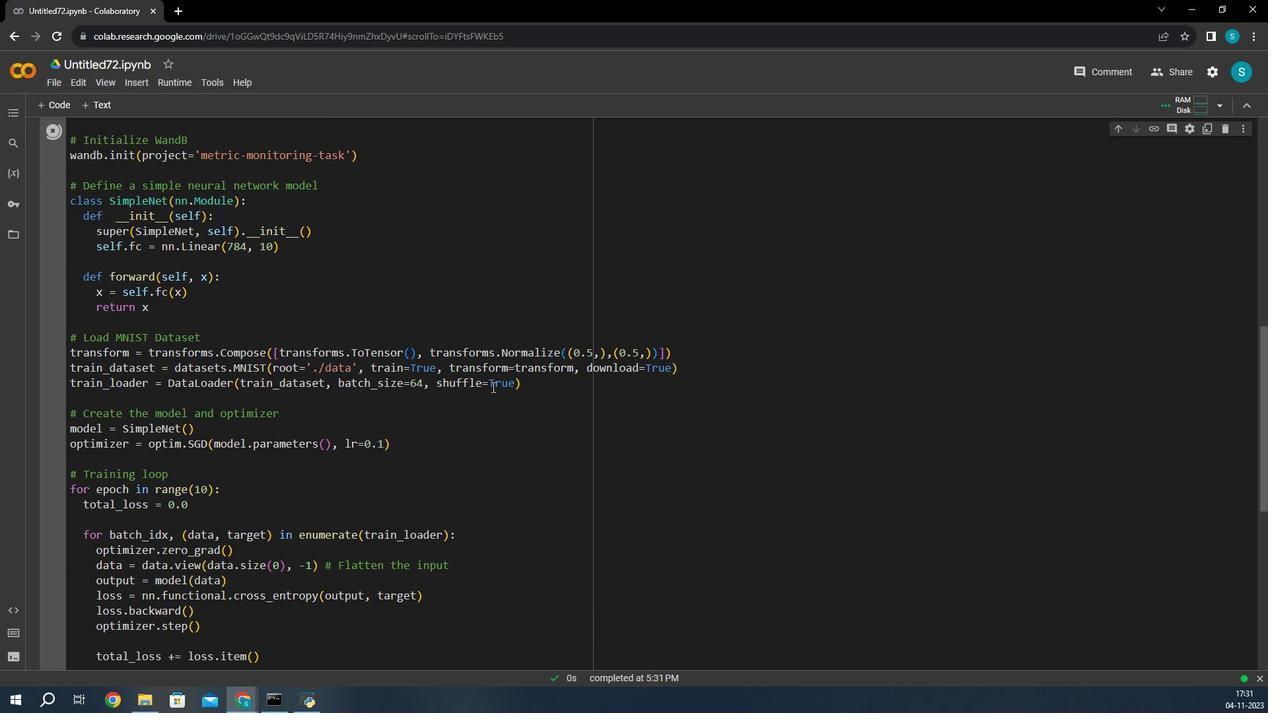 
Action: Mouse scrolled (481, 396) with delta (0, 0)
Screenshot: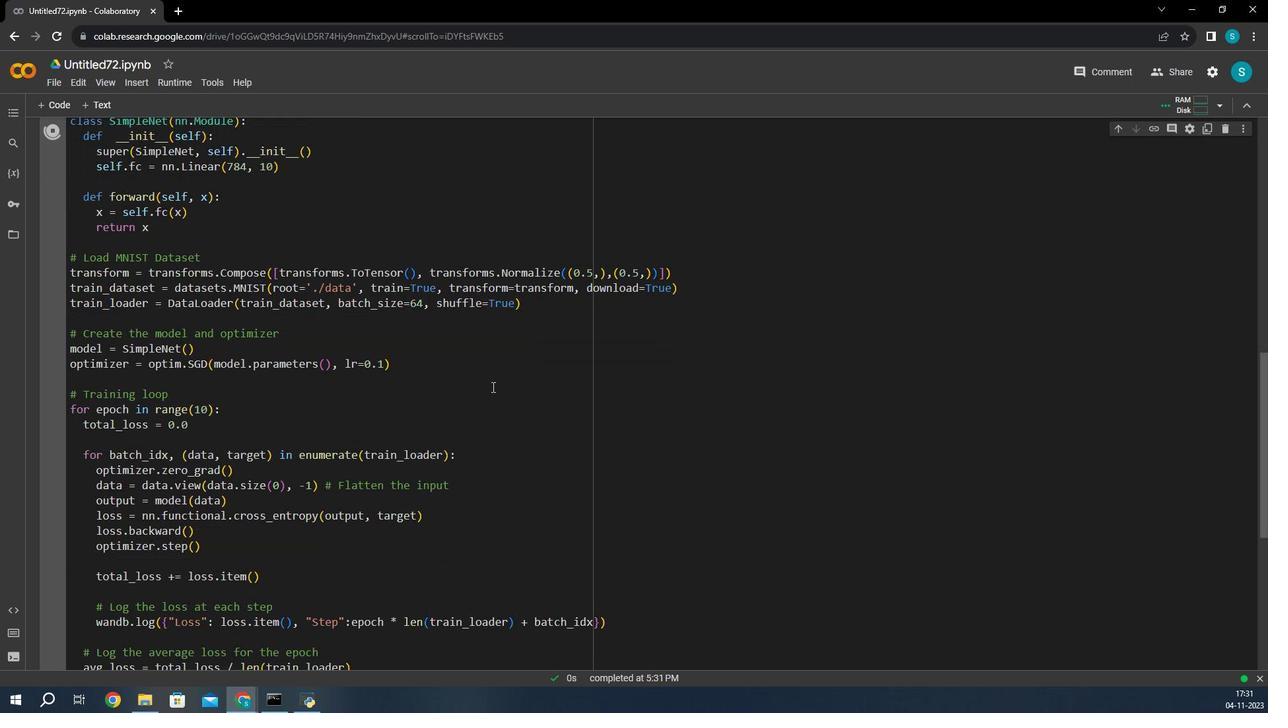 
Action: Mouse moved to (340, 346)
Screenshot: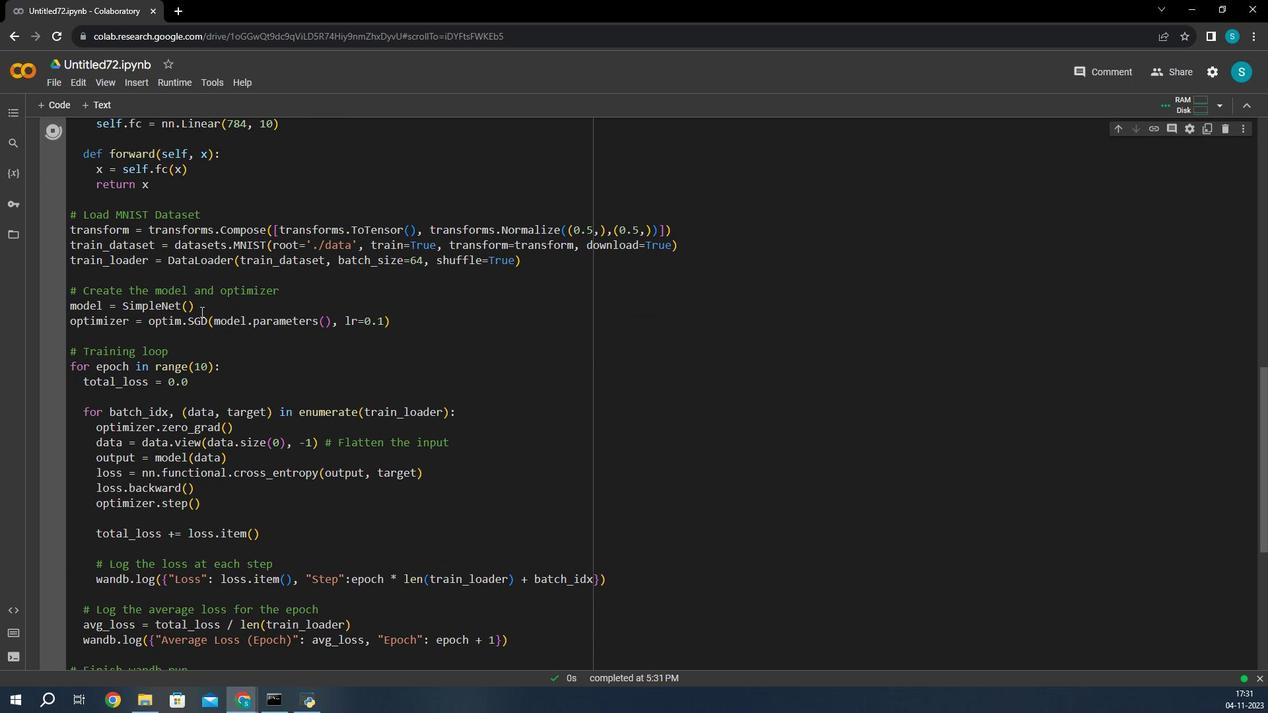 
Action: Mouse scrolled (340, 345) with delta (0, 0)
Screenshot: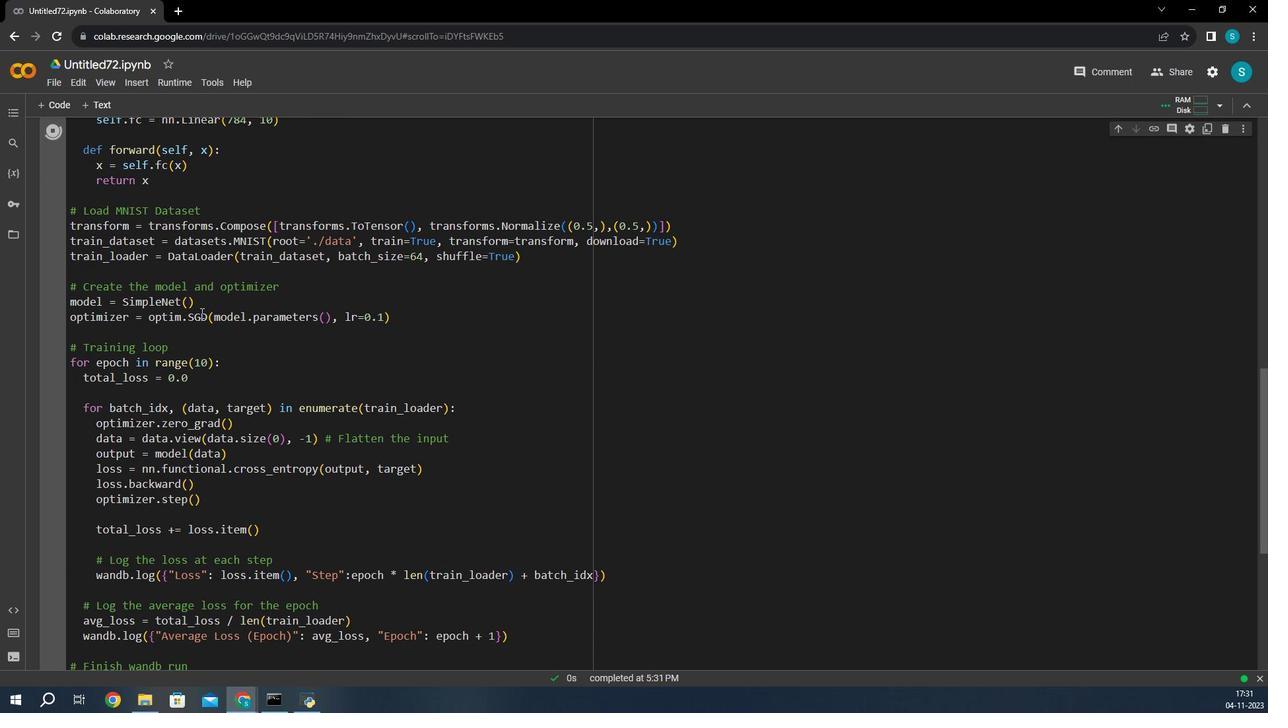 
Action: Mouse moved to (340, 346)
Screenshot: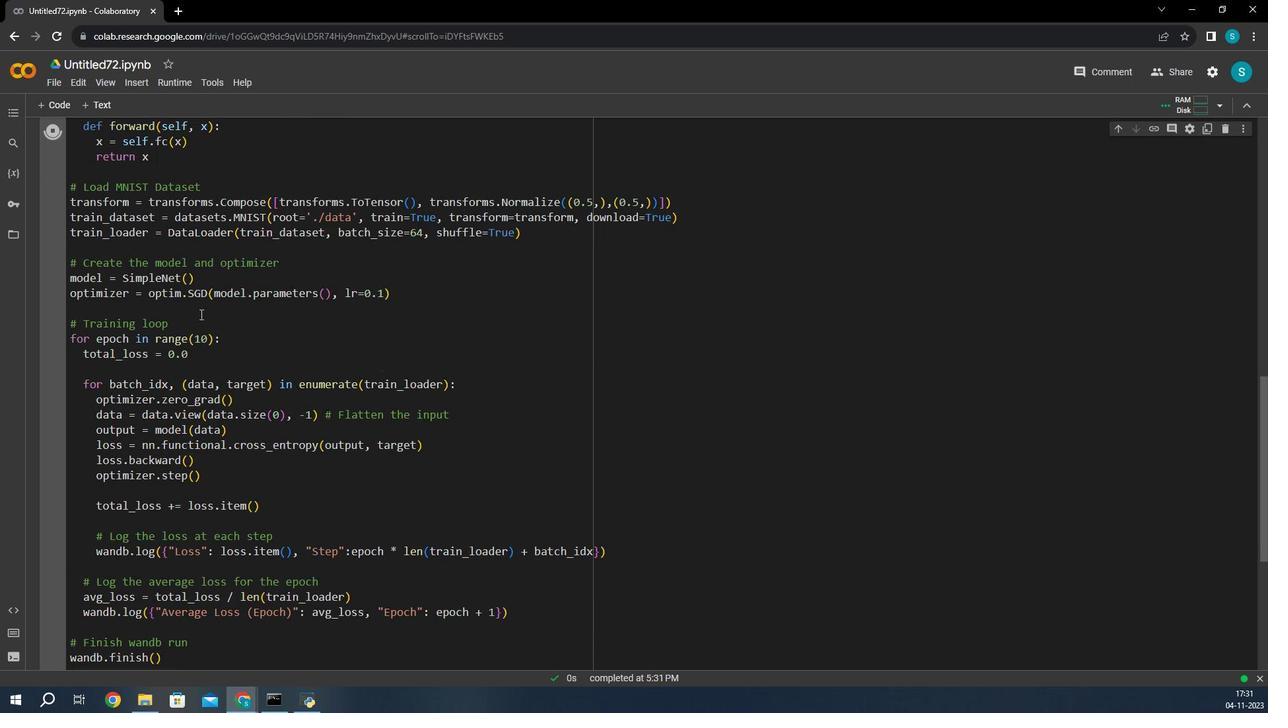 
Action: Mouse scrolled (340, 346) with delta (0, 0)
Screenshot: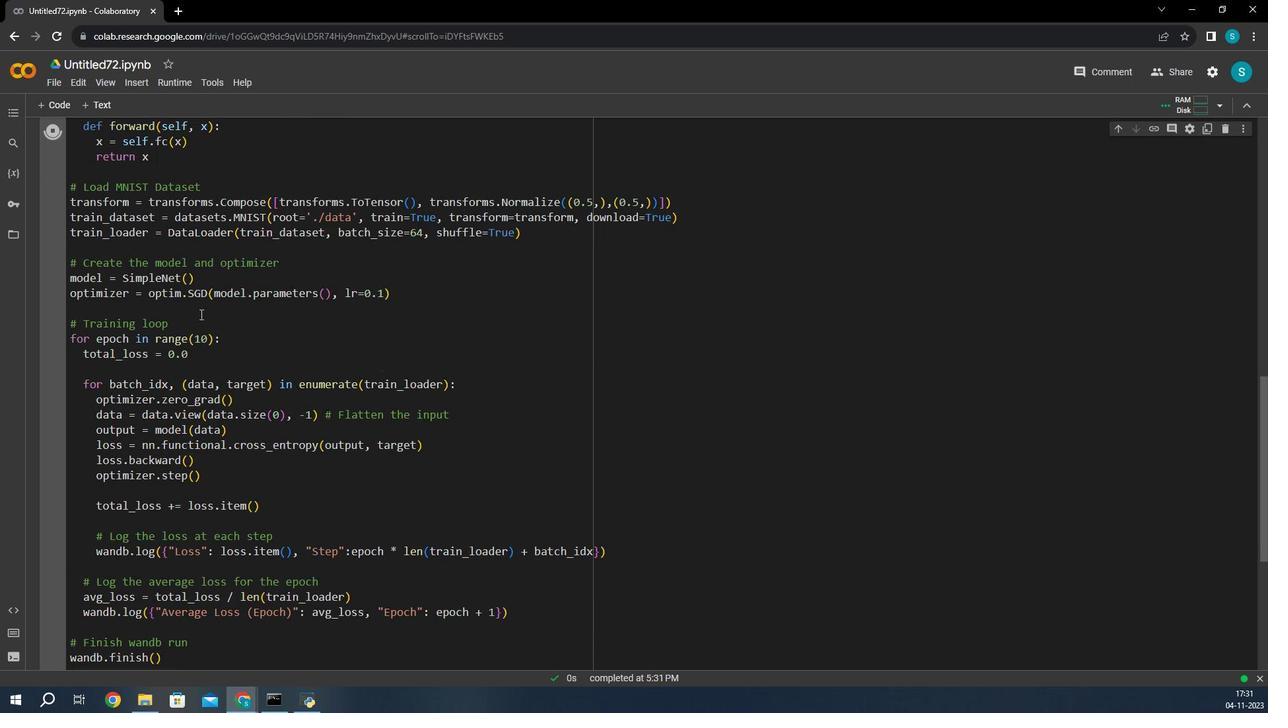 
Action: Mouse moved to (442, 543)
Screenshot: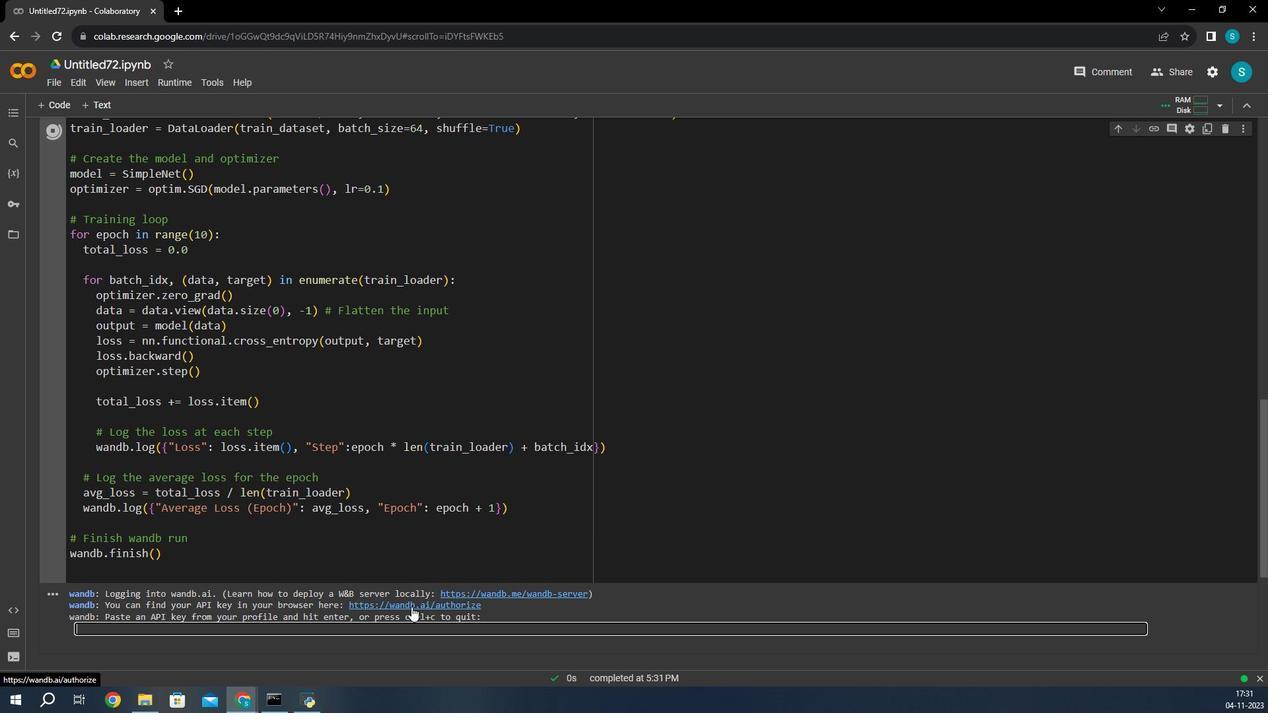 
Action: Mouse pressed left at (442, 543)
Screenshot: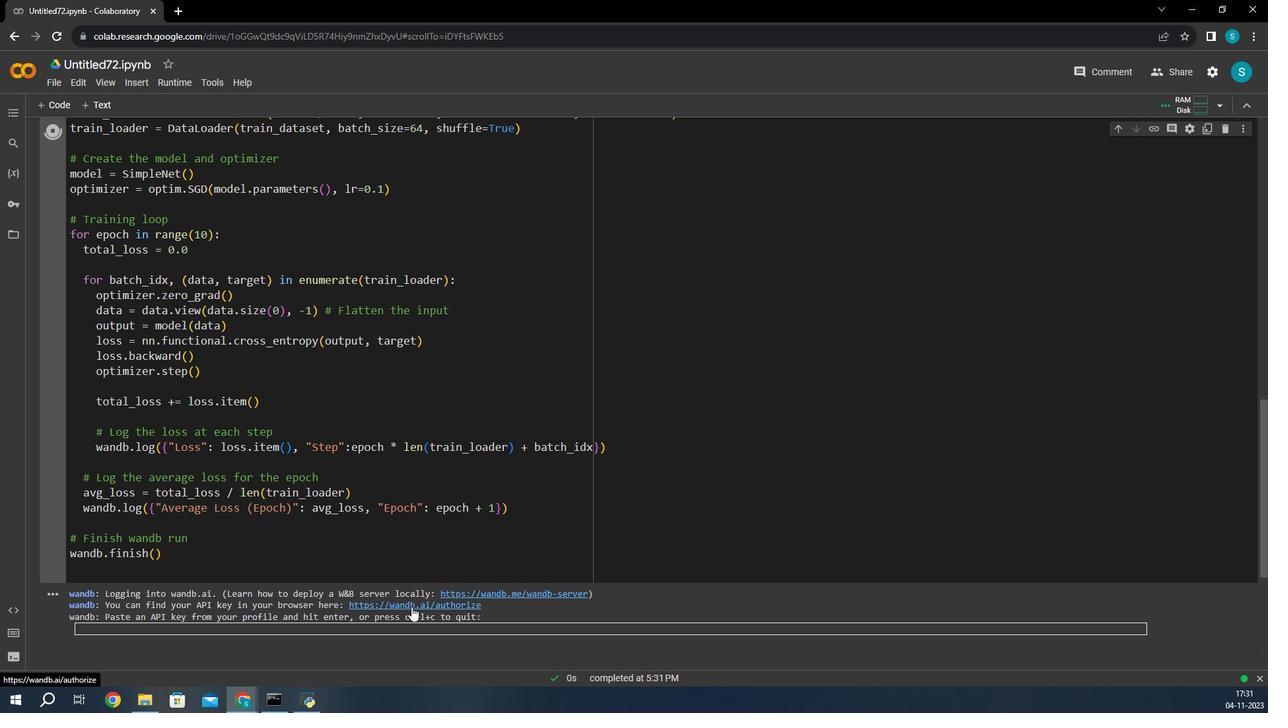 
Action: Mouse moved to (568, 295)
Screenshot: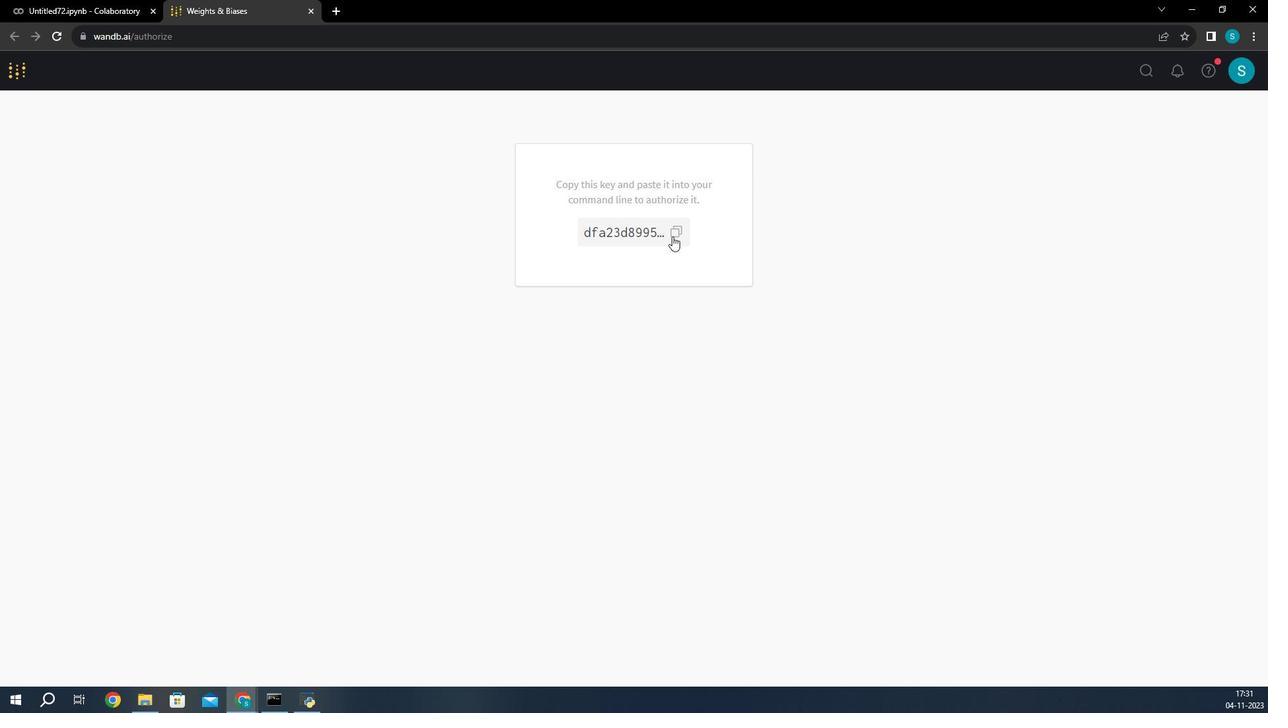 
Action: Mouse pressed left at (568, 295)
Screenshot: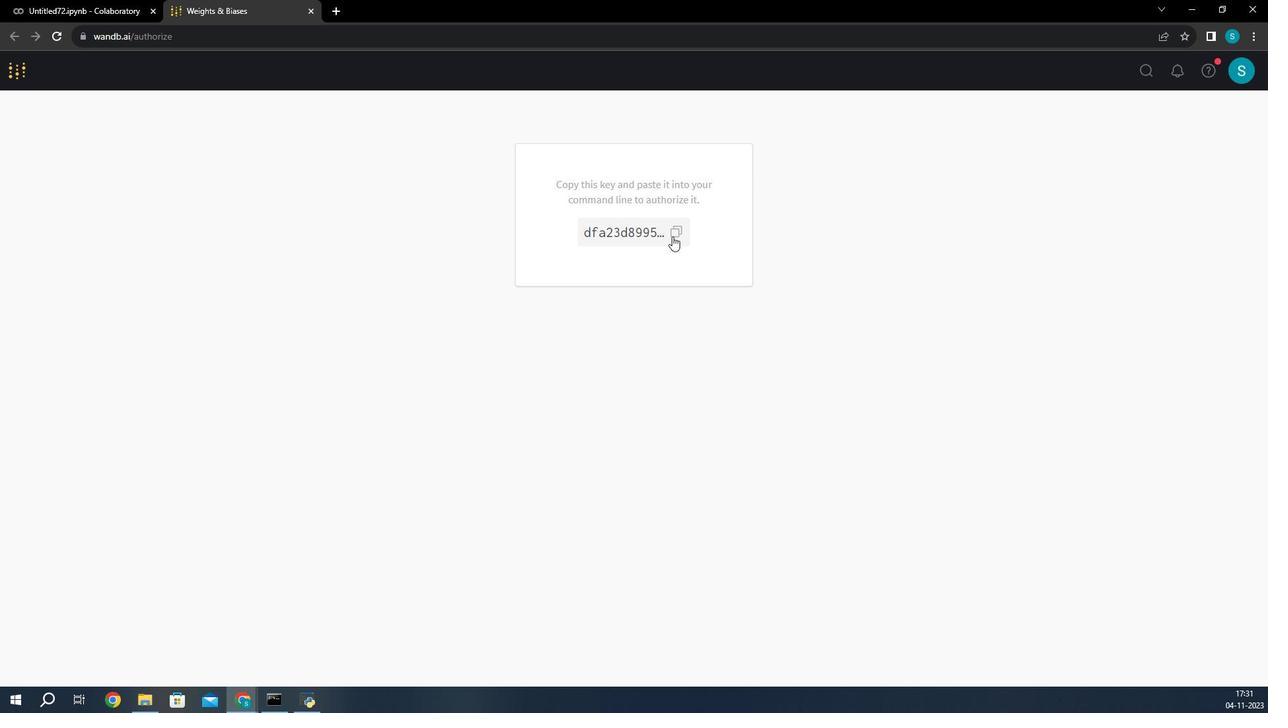 
Action: Mouse moved to (303, 147)
Screenshot: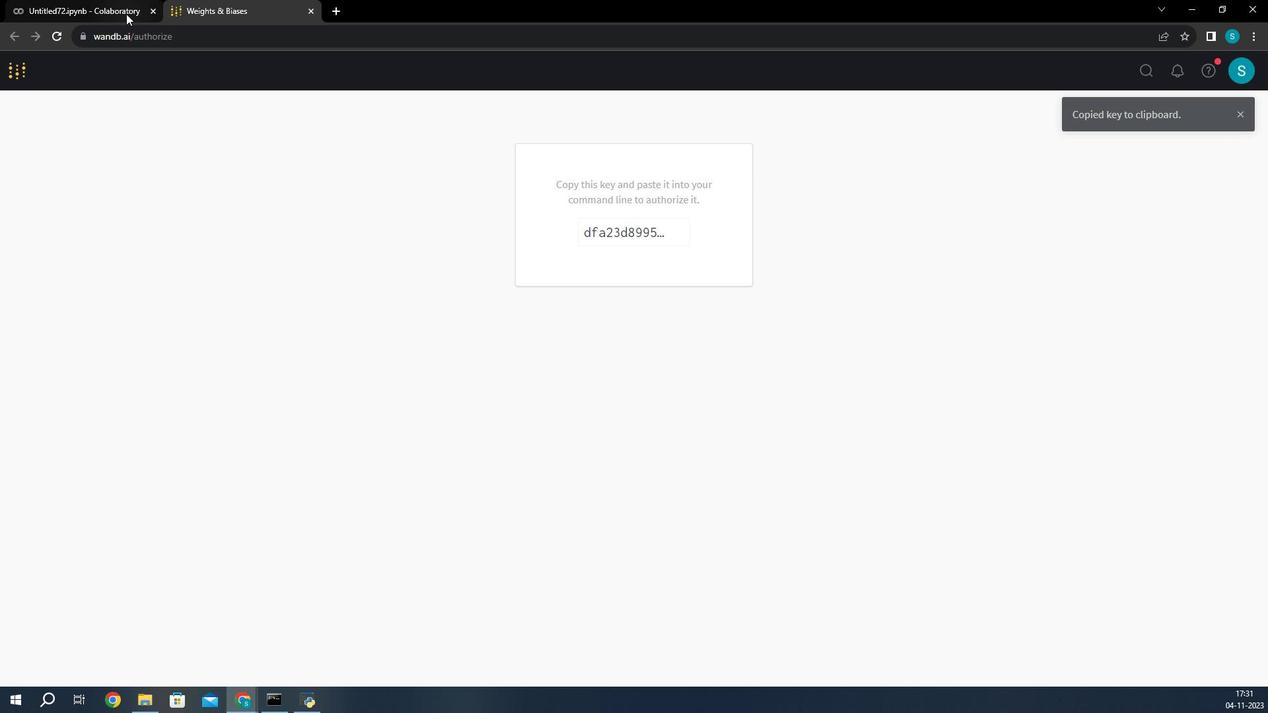 
Action: Mouse pressed left at (303, 147)
Screenshot: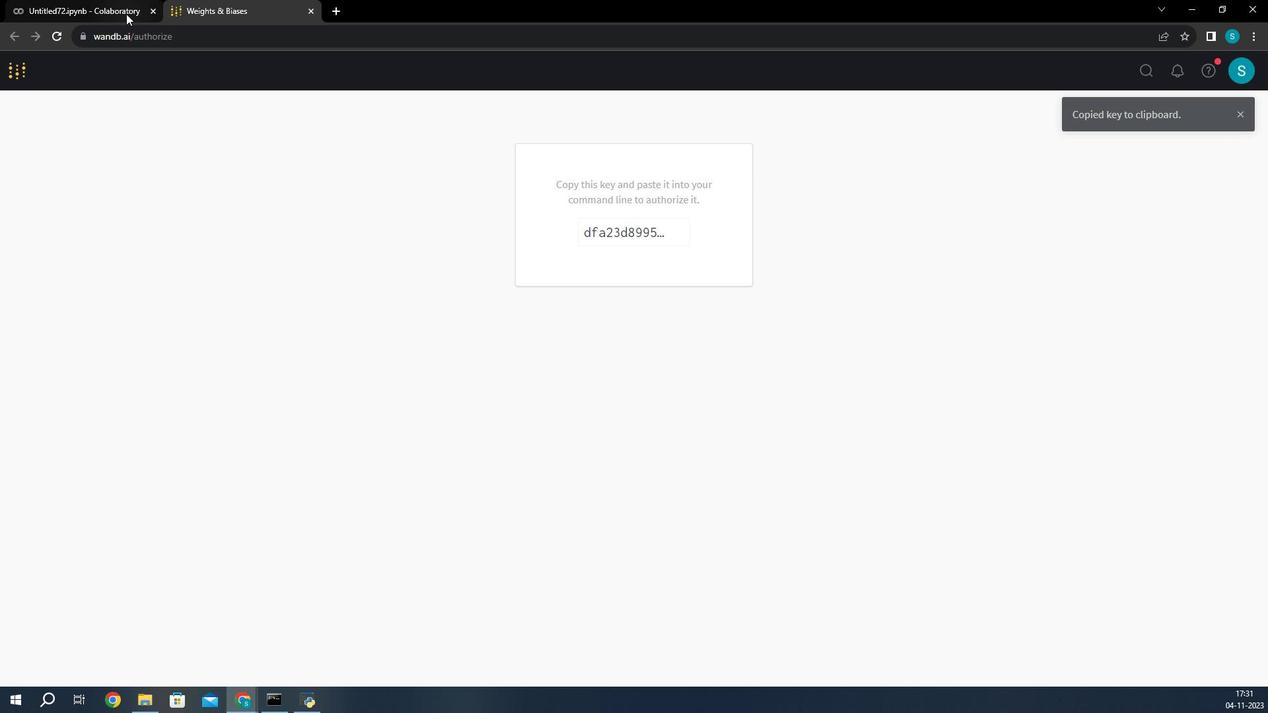 
Action: Mouse moved to (424, 558)
Screenshot: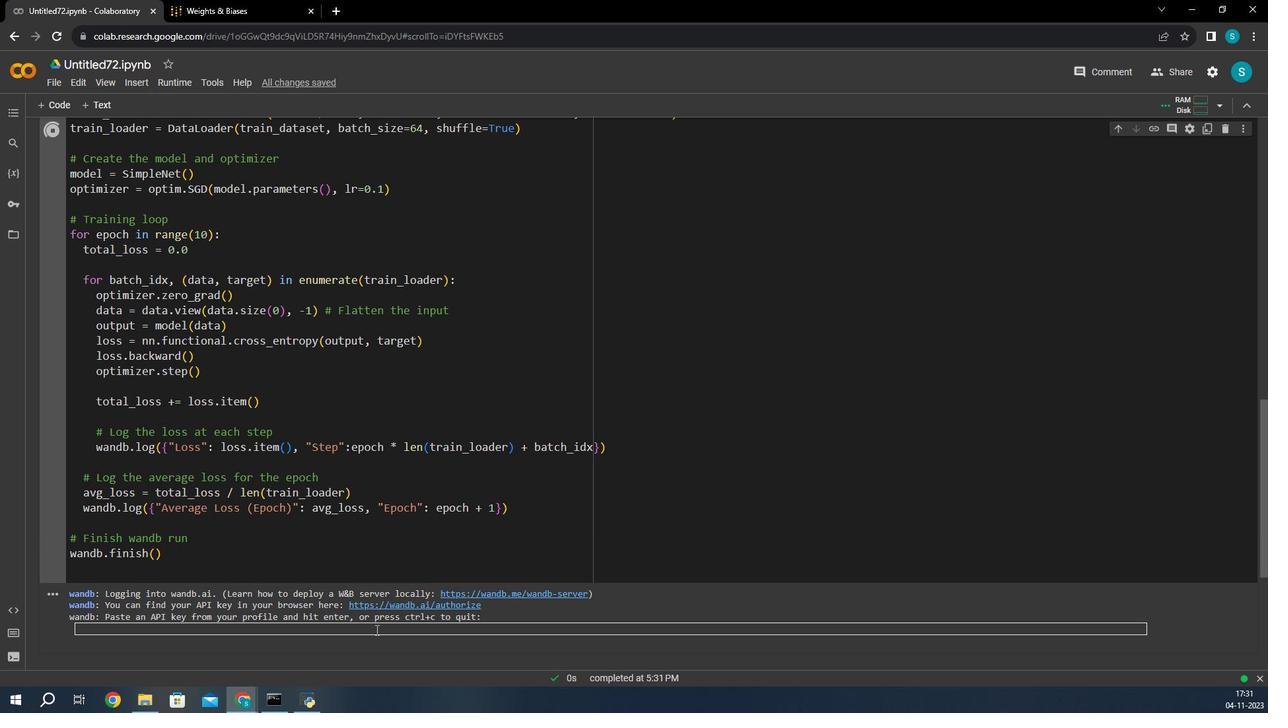 
Action: Mouse pressed left at (424, 558)
Screenshot: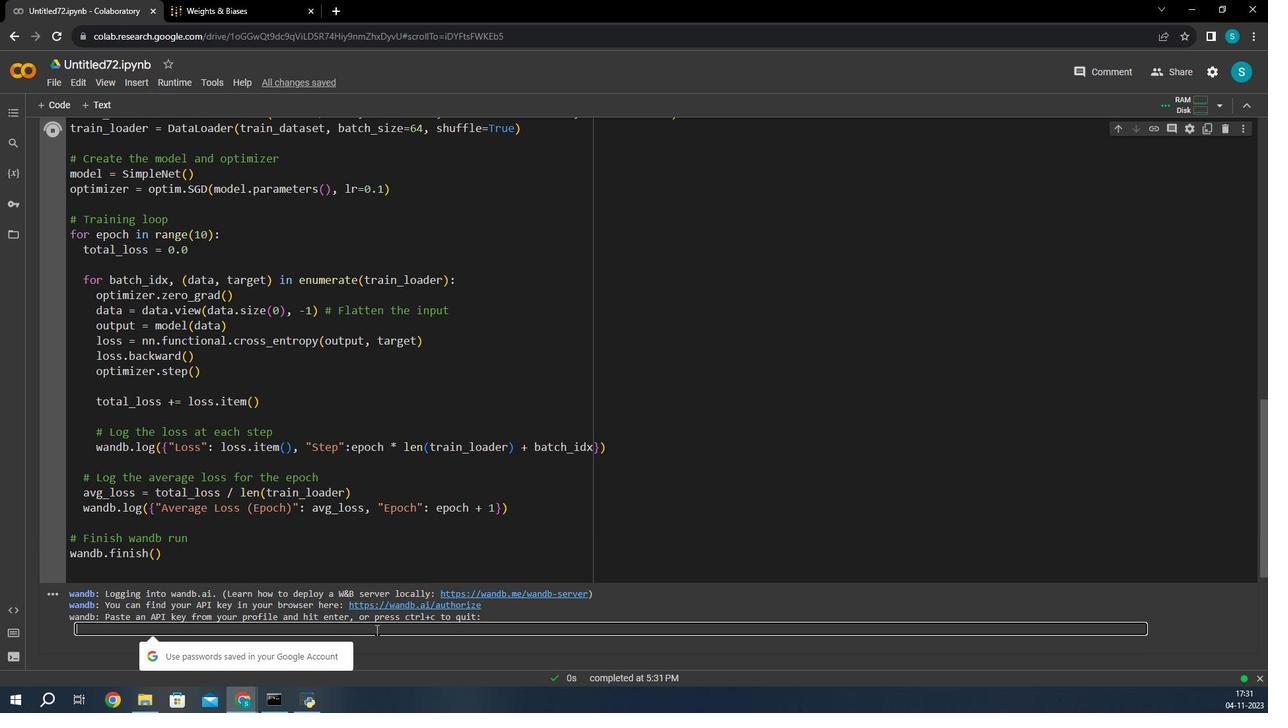 
Action: Mouse moved to (550, 462)
Screenshot: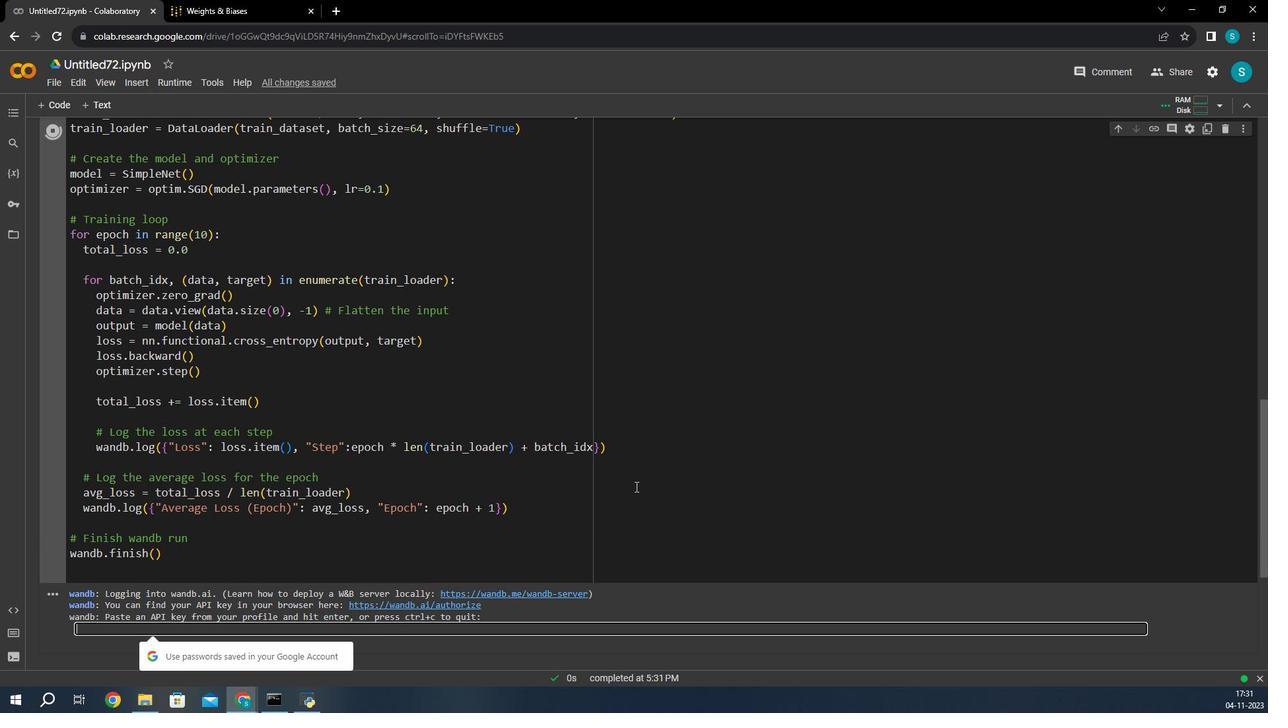 
Action: Key pressed ctrl+V
Screenshot: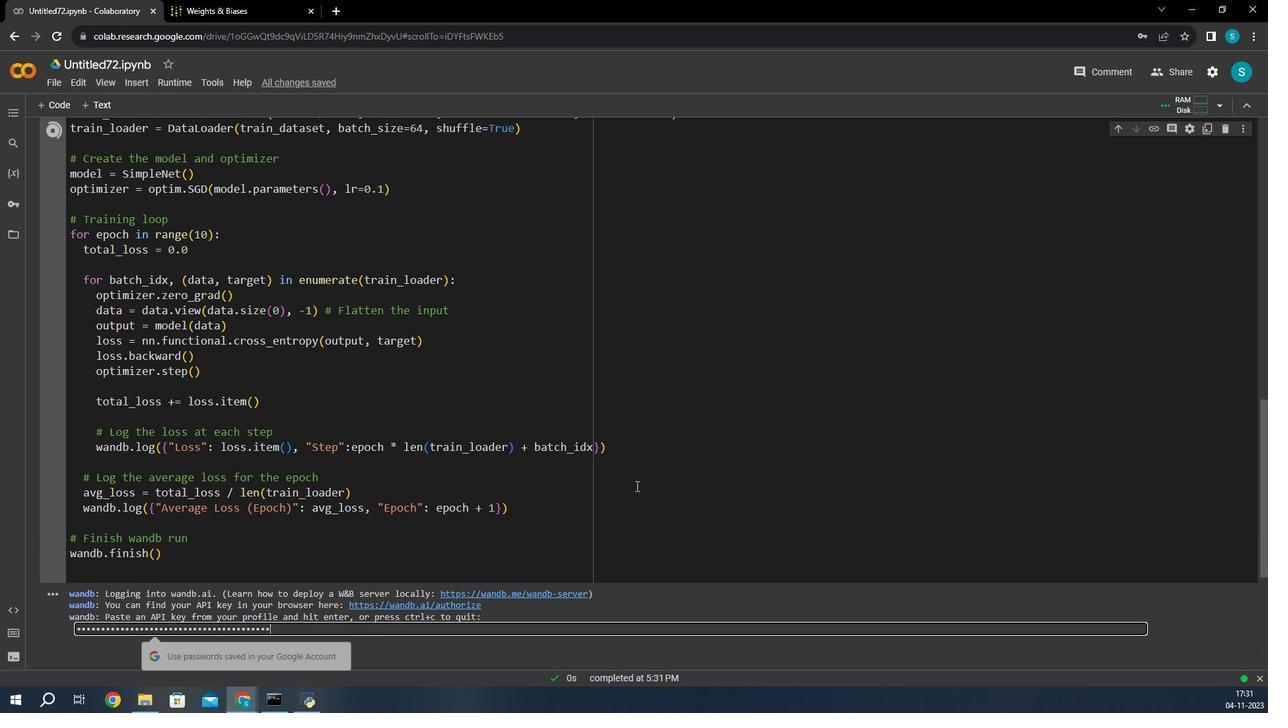 
Action: Mouse moved to (593, 392)
Screenshot: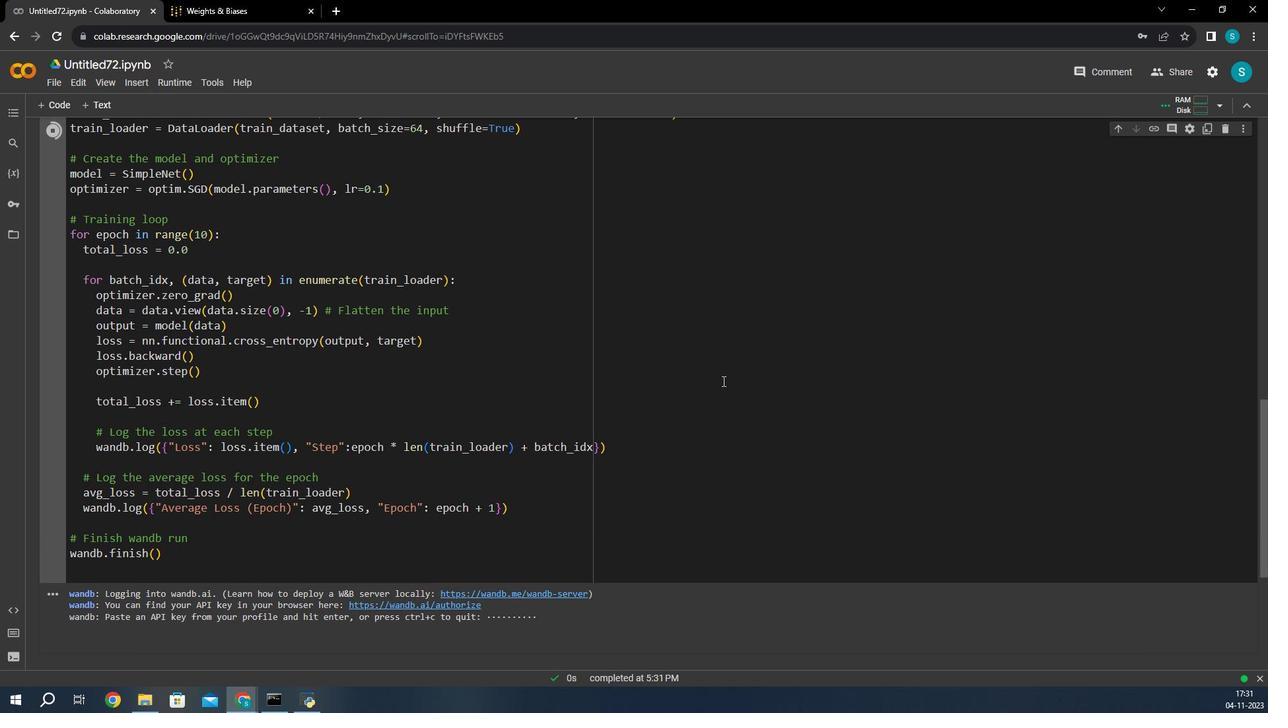 
Action: Key pressed <Key.enter>
Screenshot: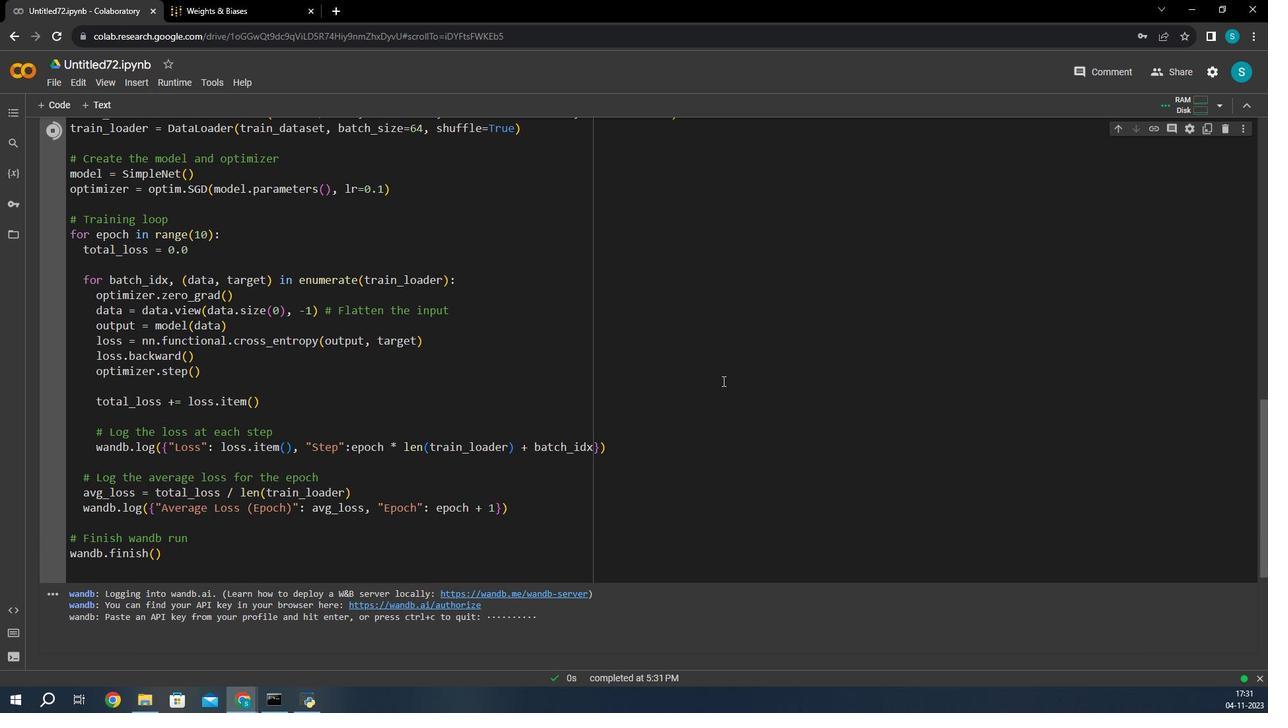 
Action: Mouse moved to (408, 324)
Screenshot: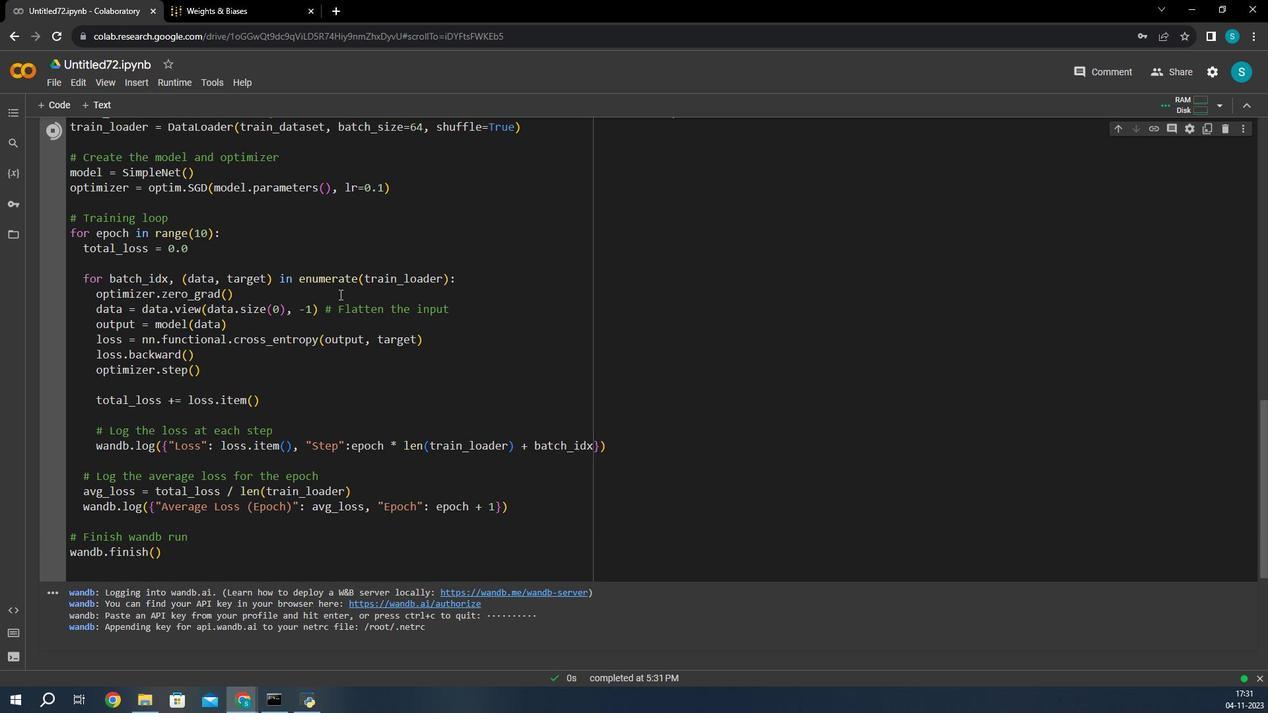 
Action: Mouse scrolled (408, 324) with delta (0, 0)
Screenshot: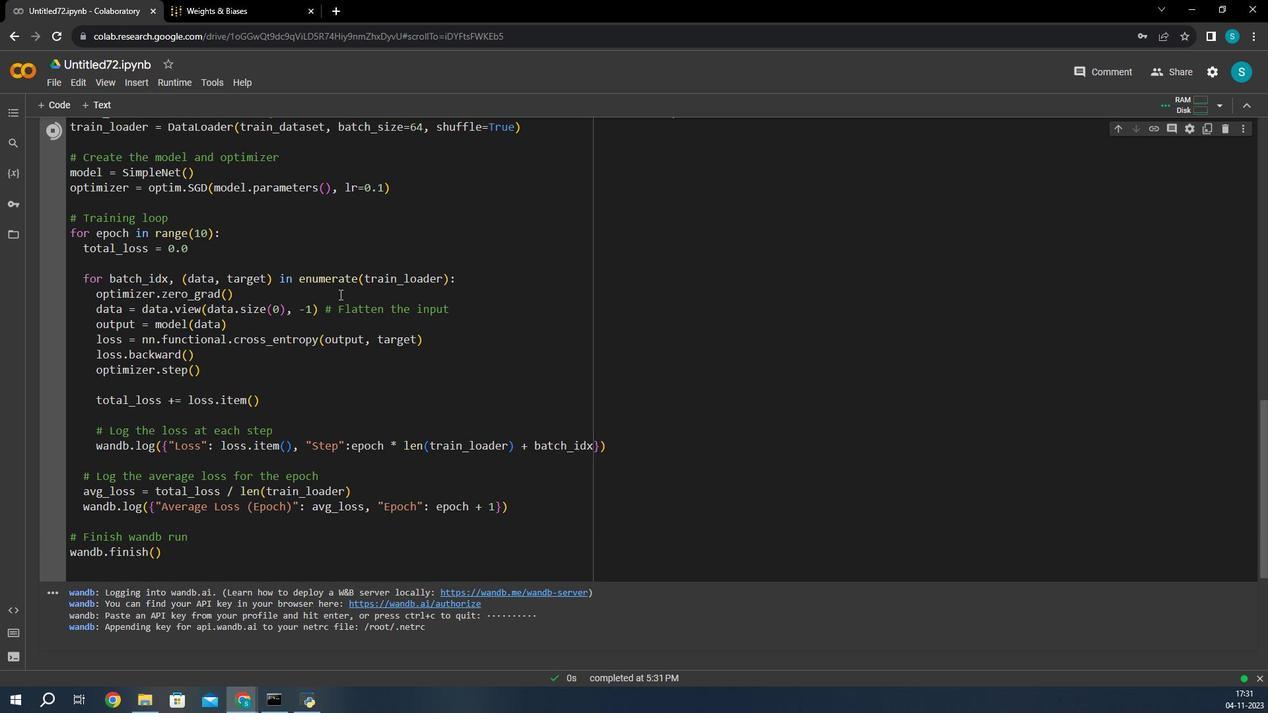 
Action: Mouse moved to (407, 330)
Screenshot: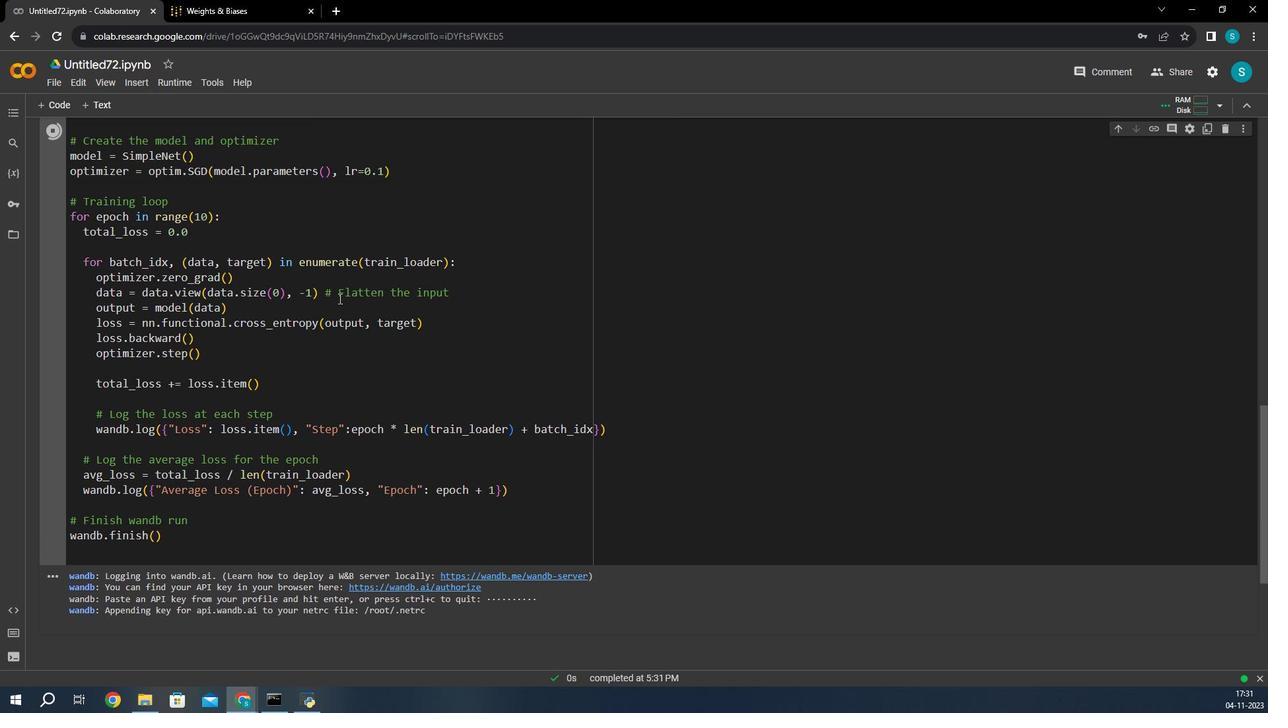 
Action: Mouse scrolled (407, 330) with delta (0, 0)
Screenshot: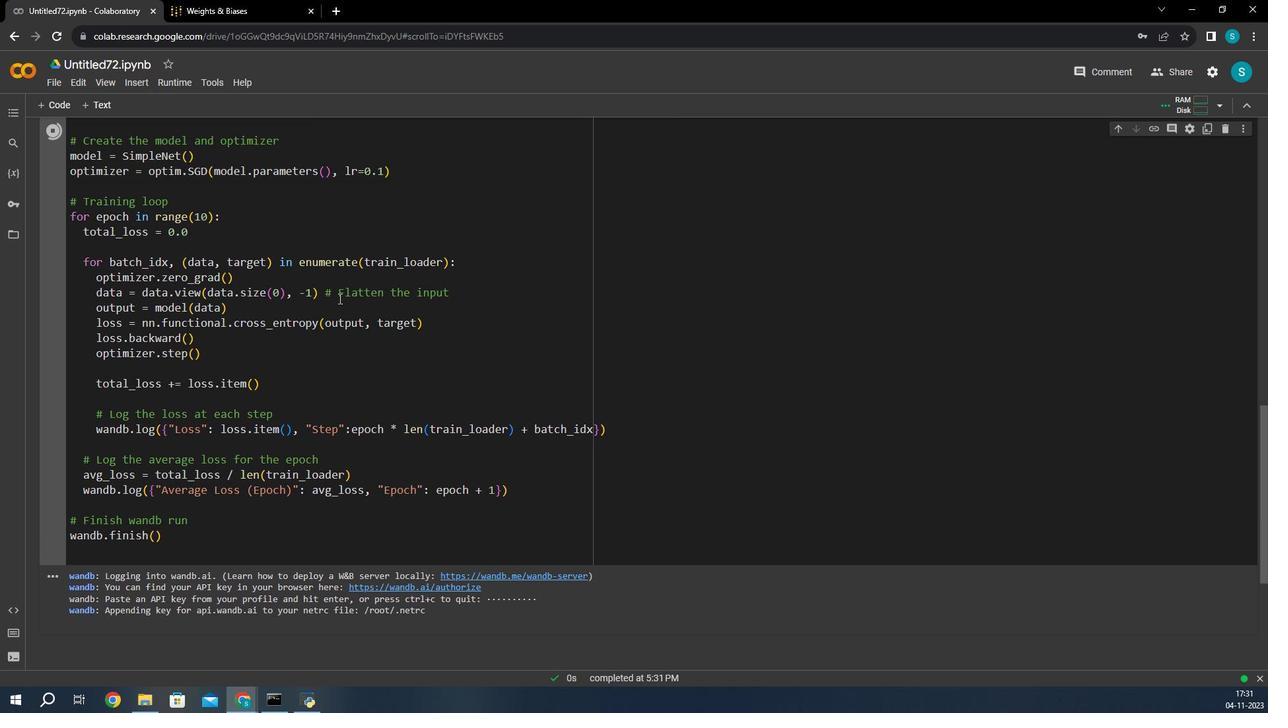 
Action: Mouse moved to (406, 337)
Screenshot: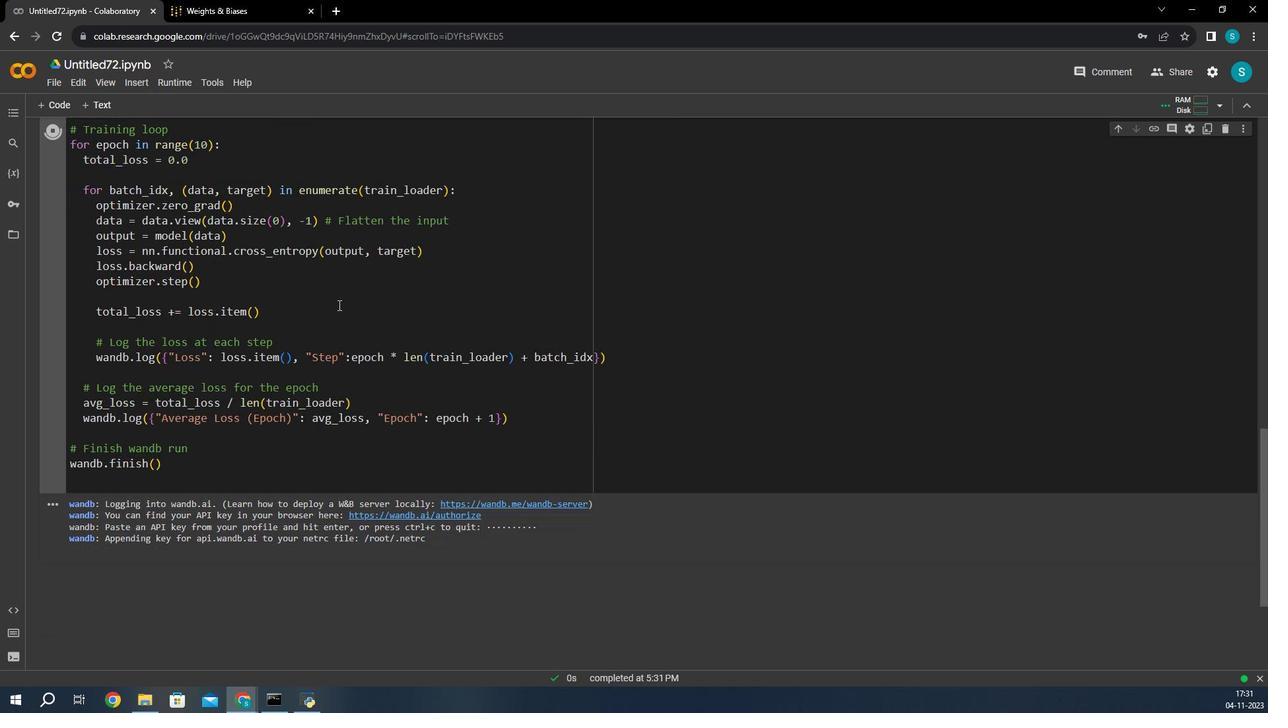 
Action: Mouse scrolled (406, 336) with delta (0, 0)
Screenshot: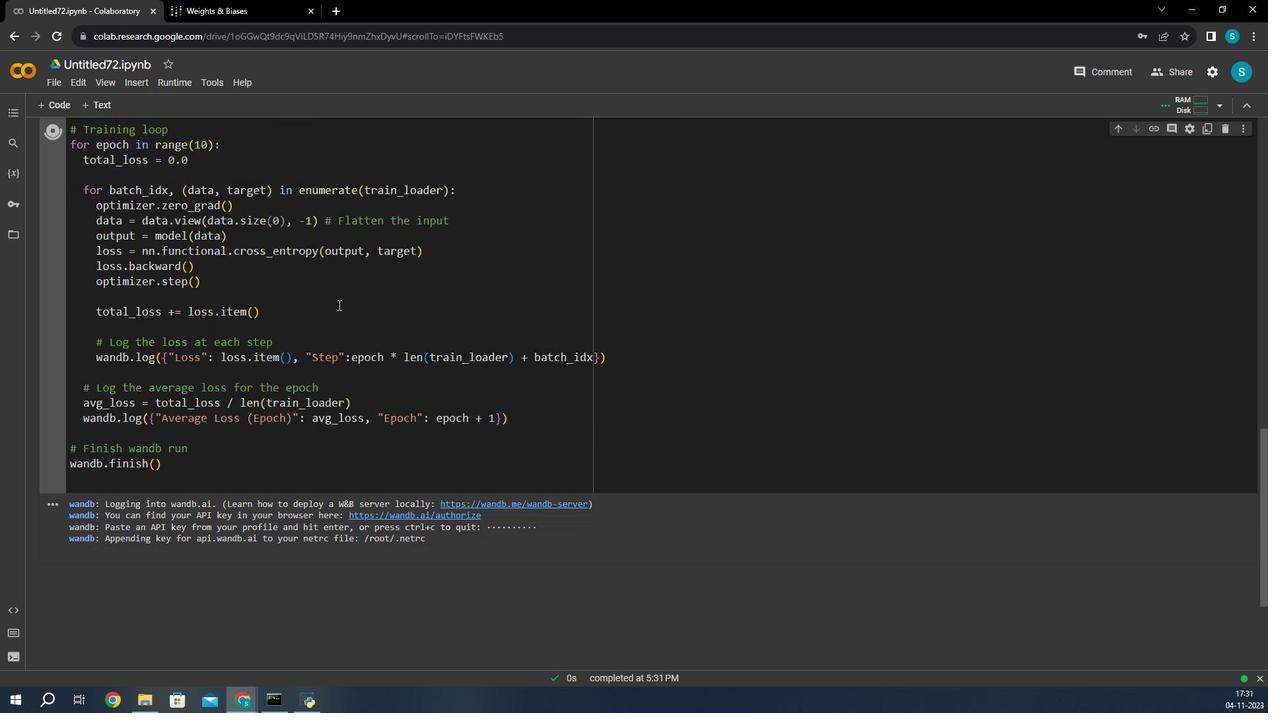 
Action: Mouse moved to (406, 342)
Screenshot: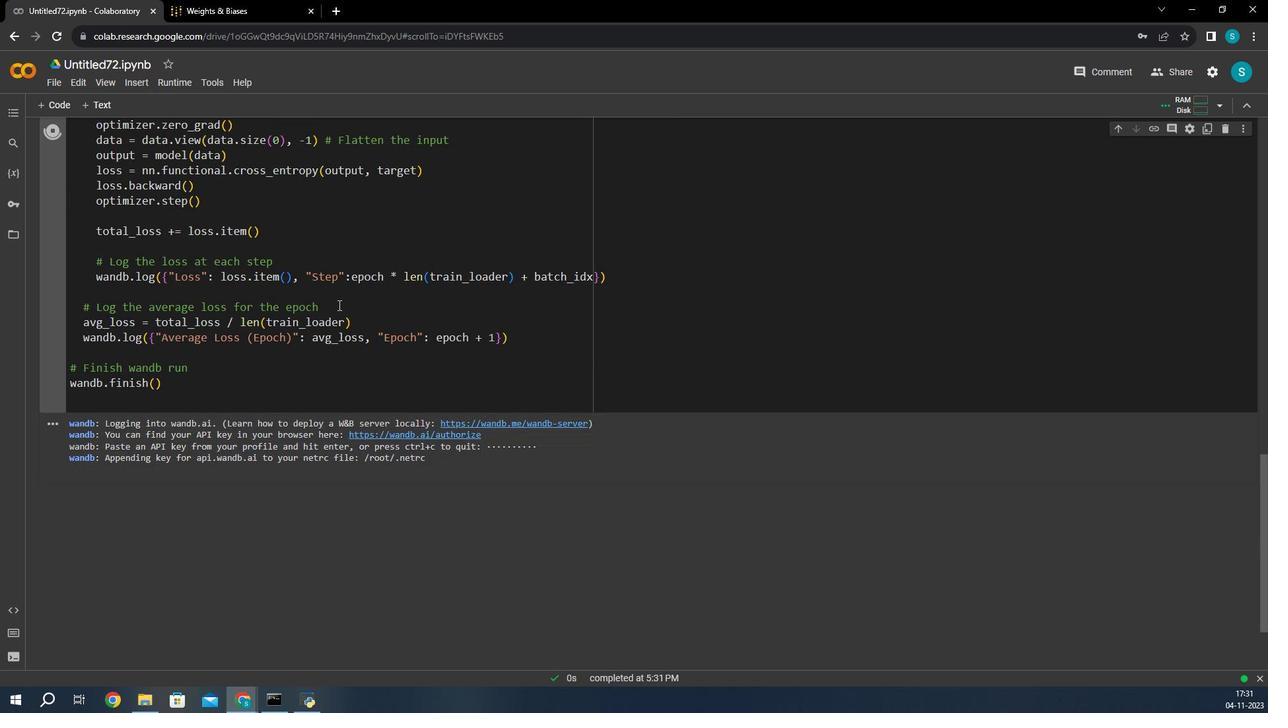 
Action: Mouse scrolled (406, 341) with delta (0, 0)
Screenshot: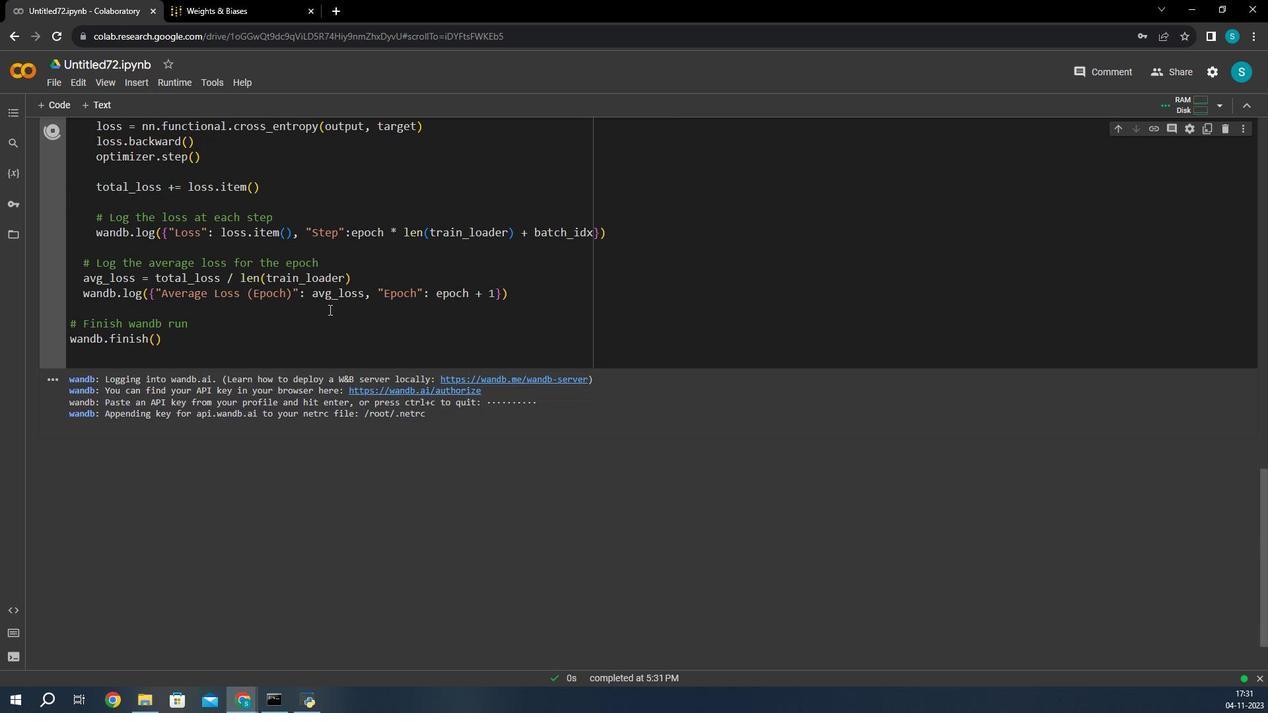 
Action: Mouse moved to (460, 292)
Screenshot: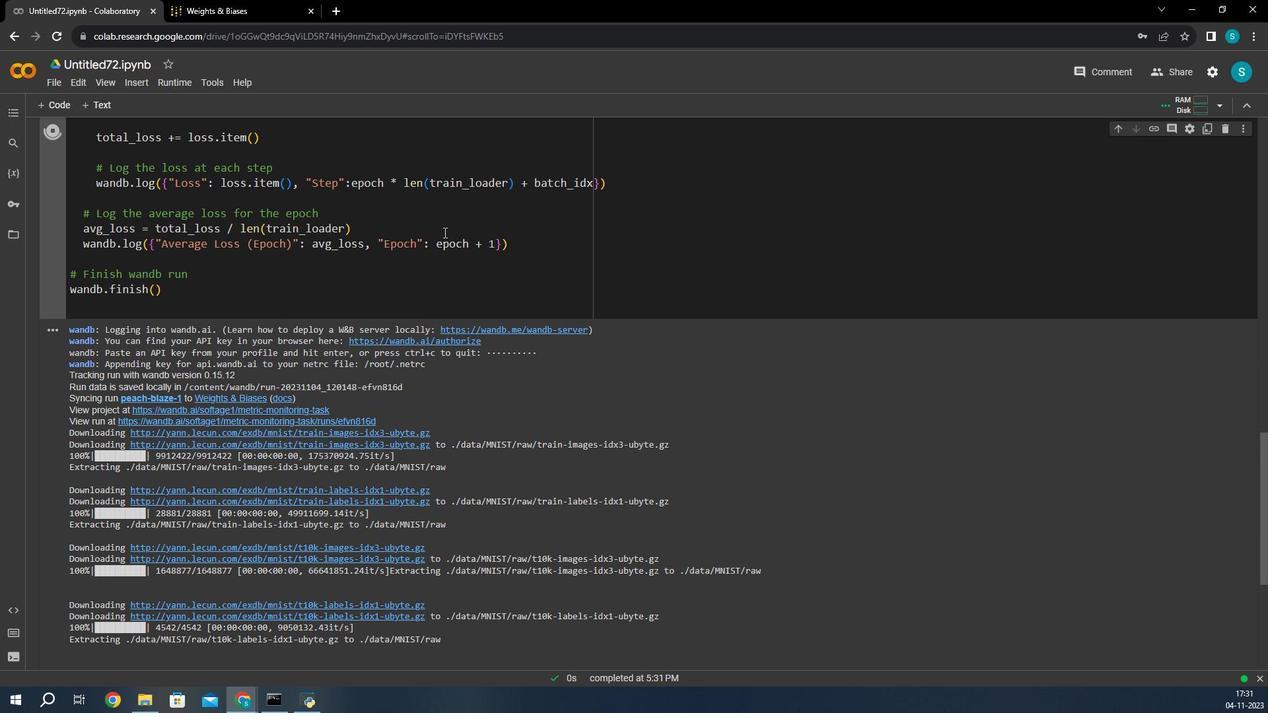 
Action: Mouse scrolled (460, 291) with delta (0, 0)
Screenshot: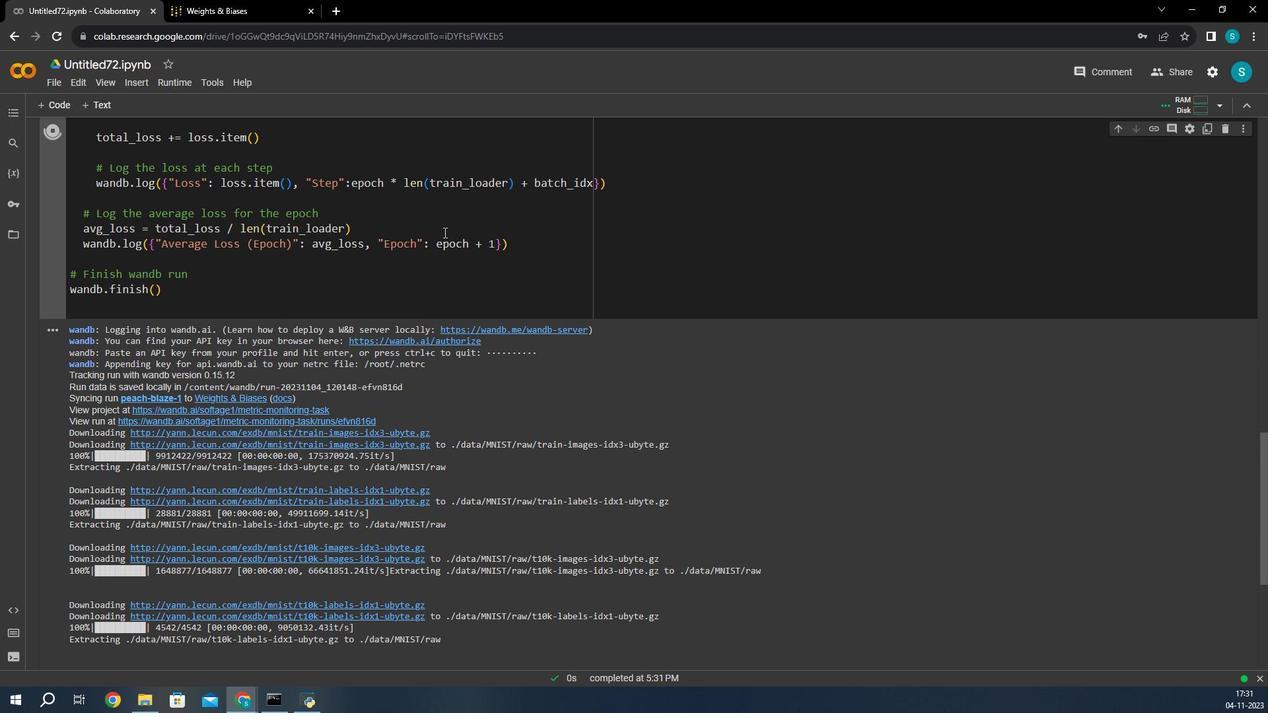 
Action: Mouse moved to (455, 293)
Screenshot: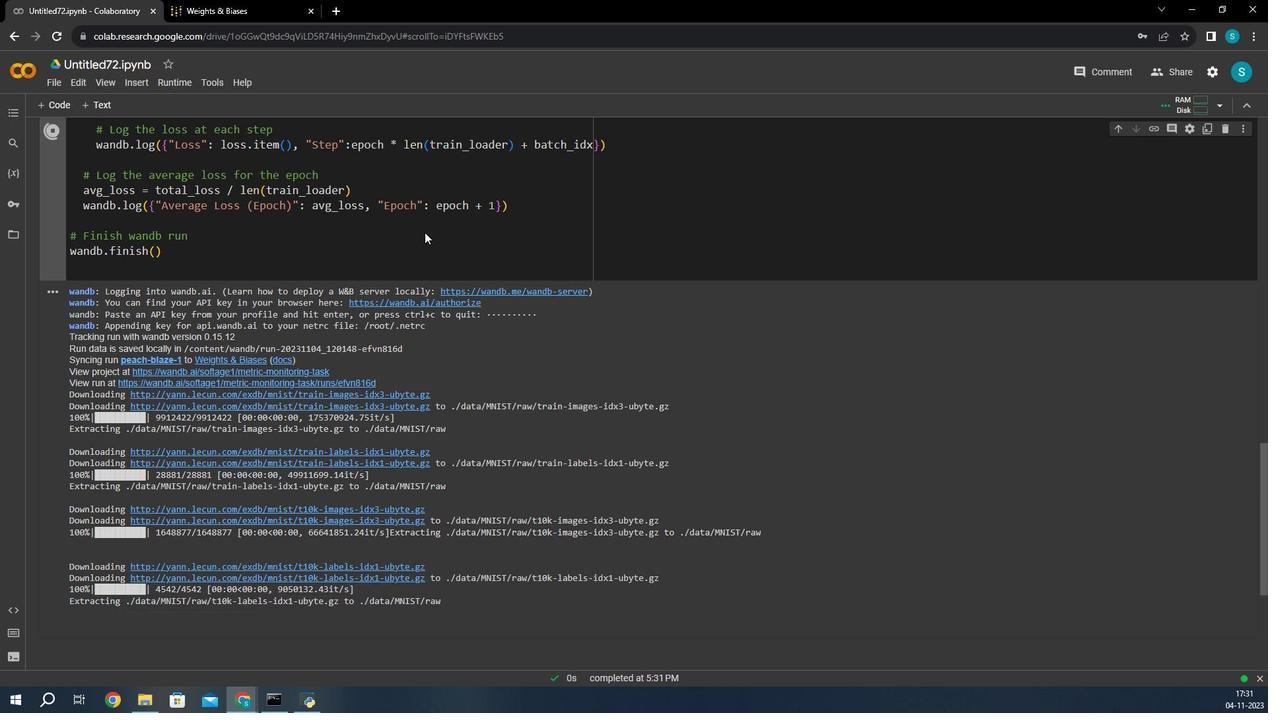 
Action: Mouse scrolled (455, 292) with delta (0, 0)
Screenshot: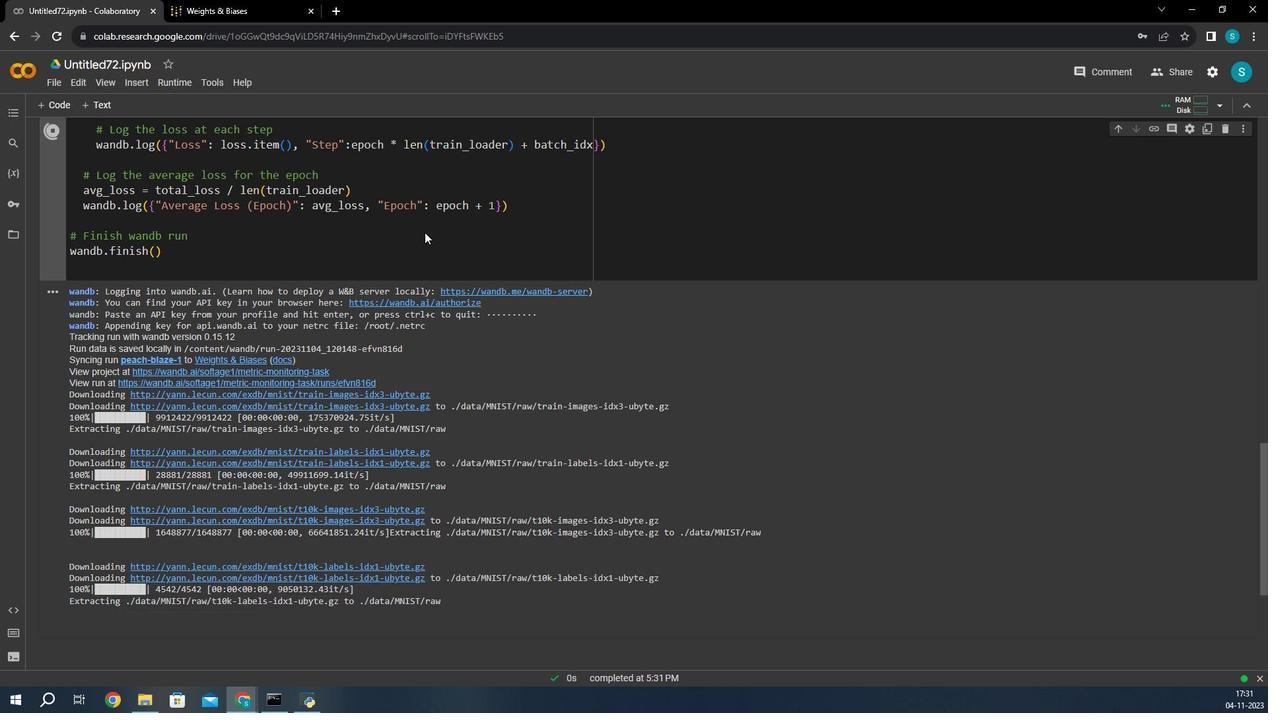 
Action: Mouse moved to (445, 293)
Screenshot: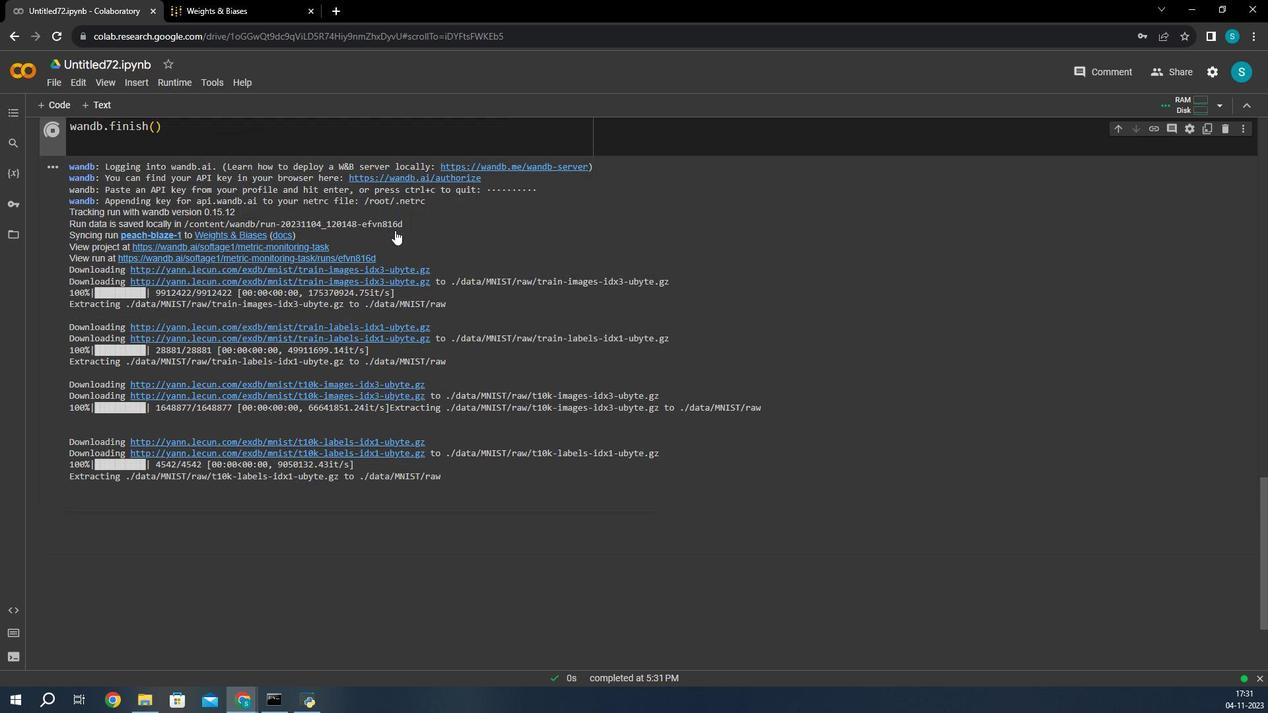 
Action: Mouse scrolled (445, 292) with delta (0, 0)
Screenshot: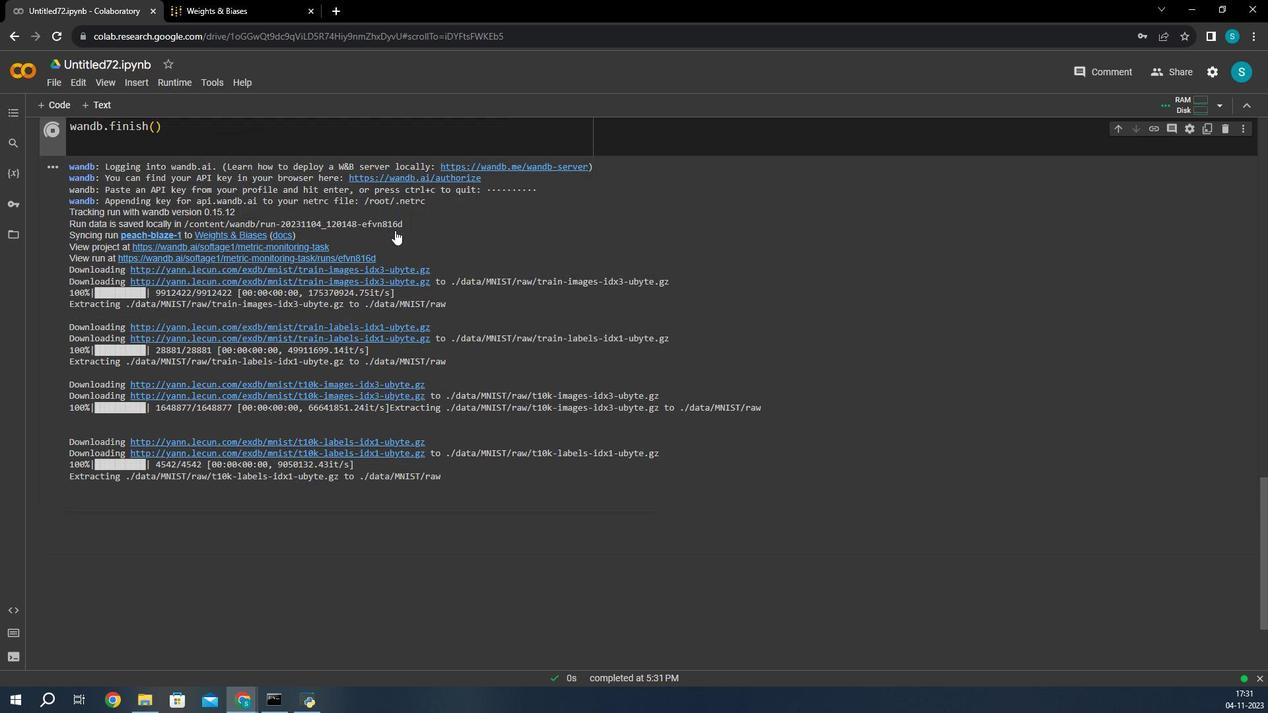 
Action: Mouse moved to (435, 292)
Screenshot: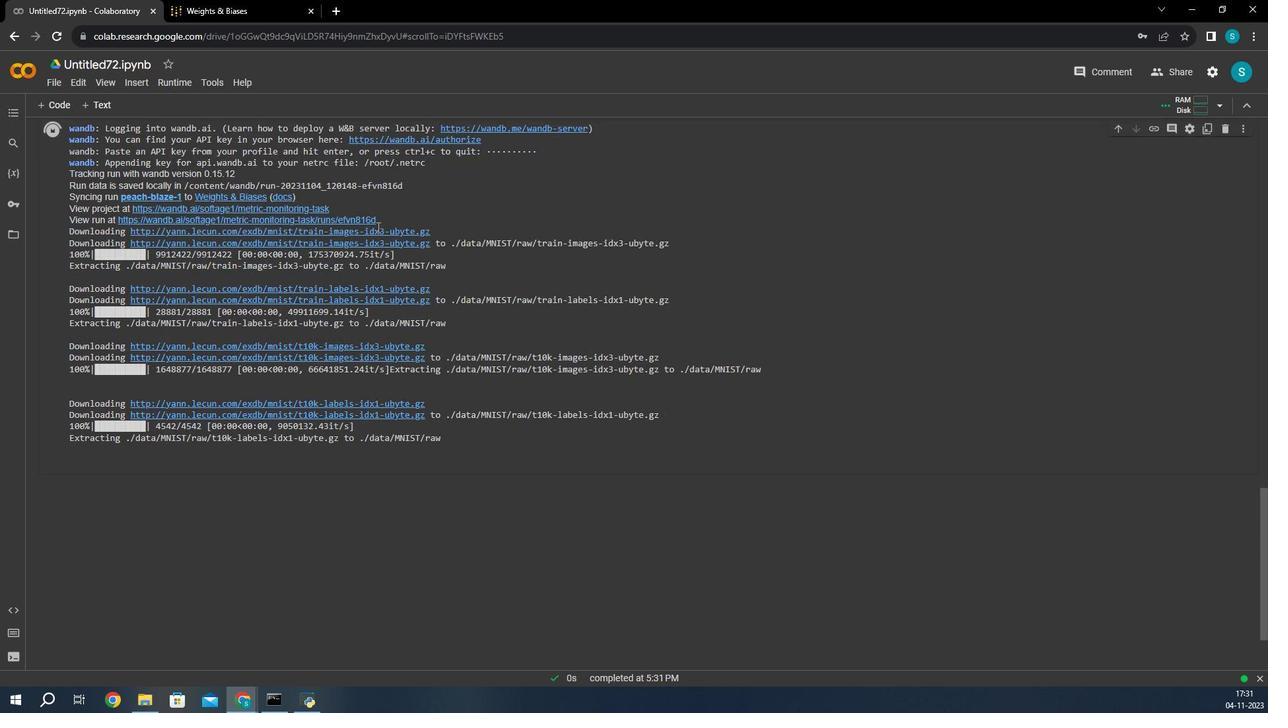 
Action: Mouse scrolled (435, 291) with delta (0, 0)
Screenshot: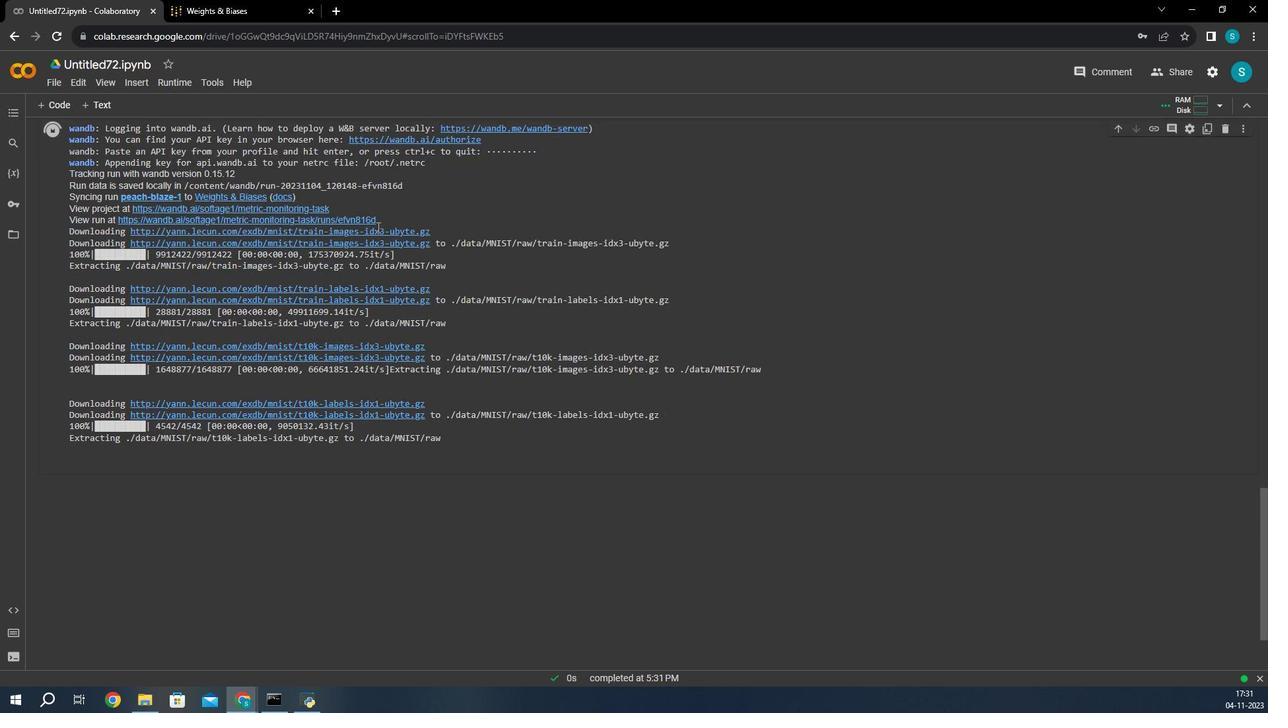 
Action: Mouse moved to (437, 373)
Screenshot: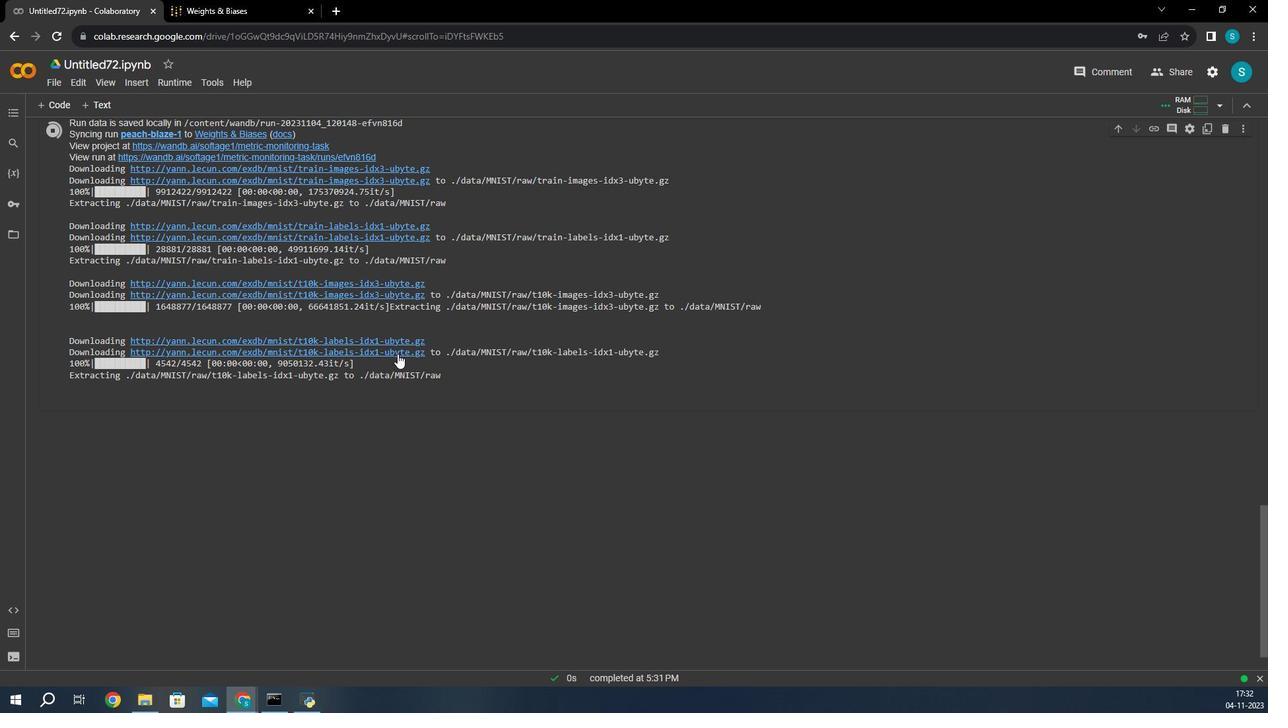 
Action: Mouse scrolled (437, 373) with delta (0, 0)
Screenshot: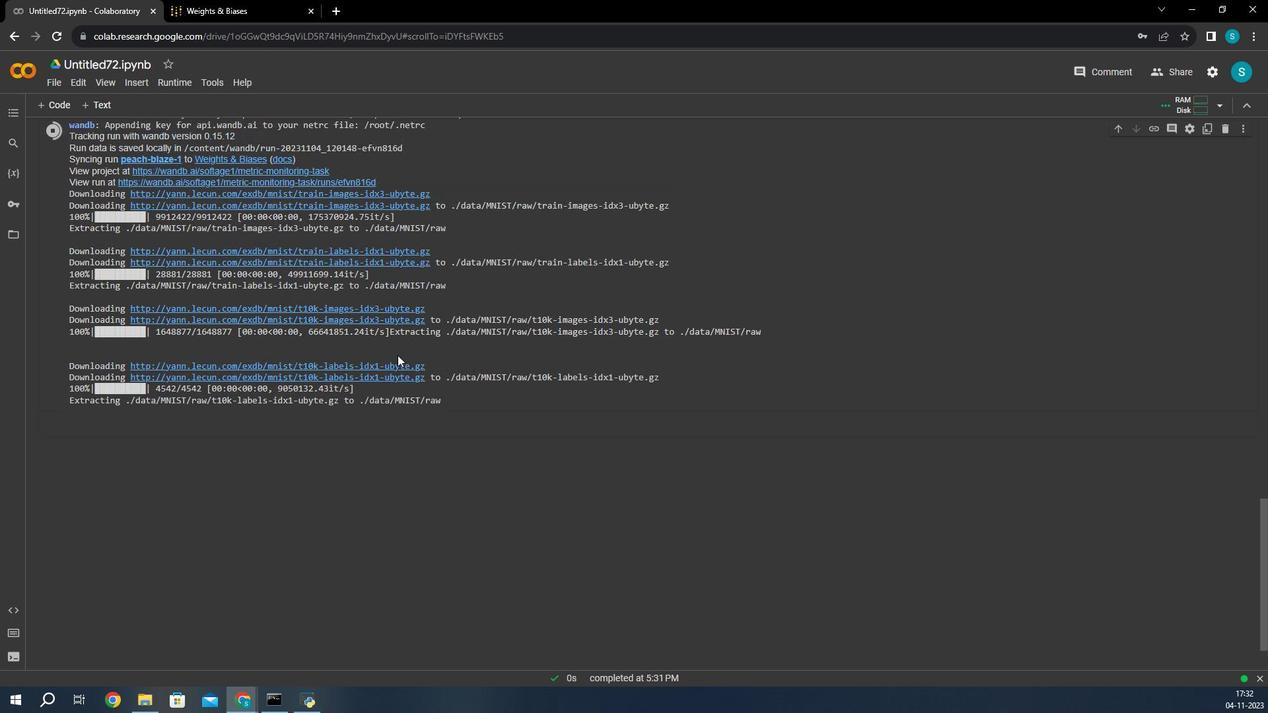 
Action: Mouse moved to (425, 324)
Screenshot: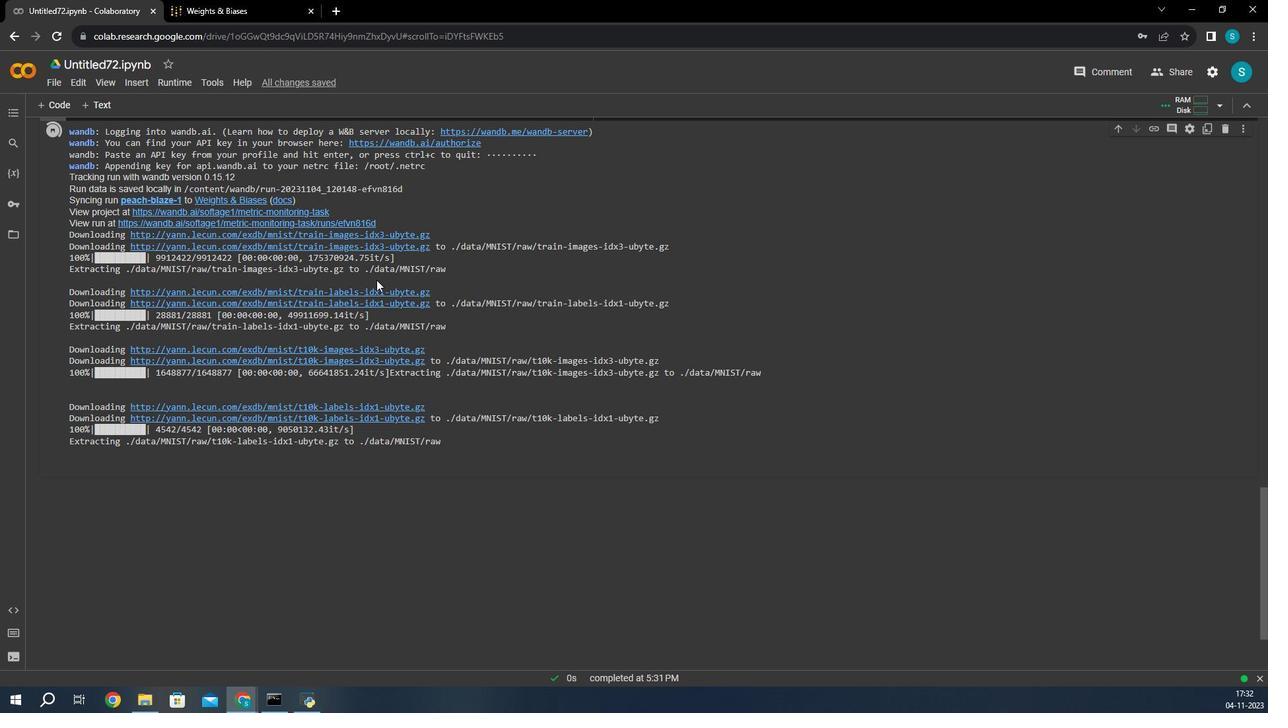 
Action: Mouse scrolled (425, 325) with delta (0, 0)
Screenshot: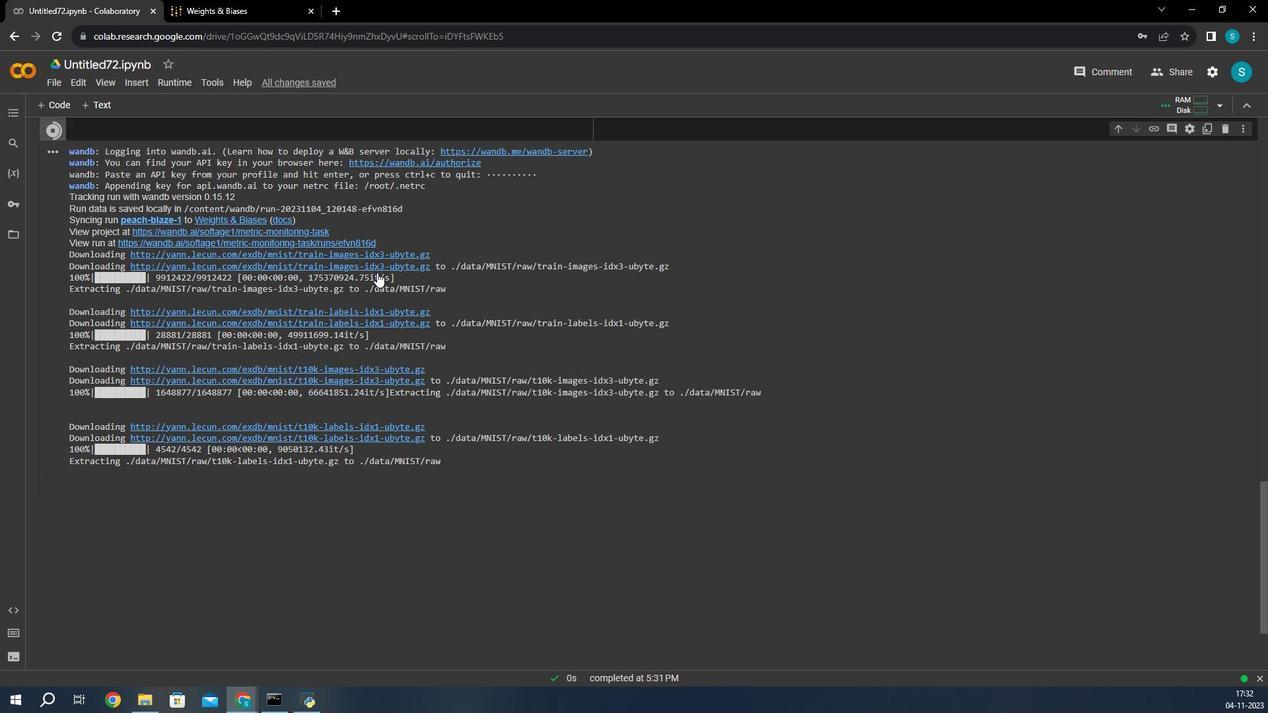 
Action: Mouse moved to (425, 324)
Screenshot: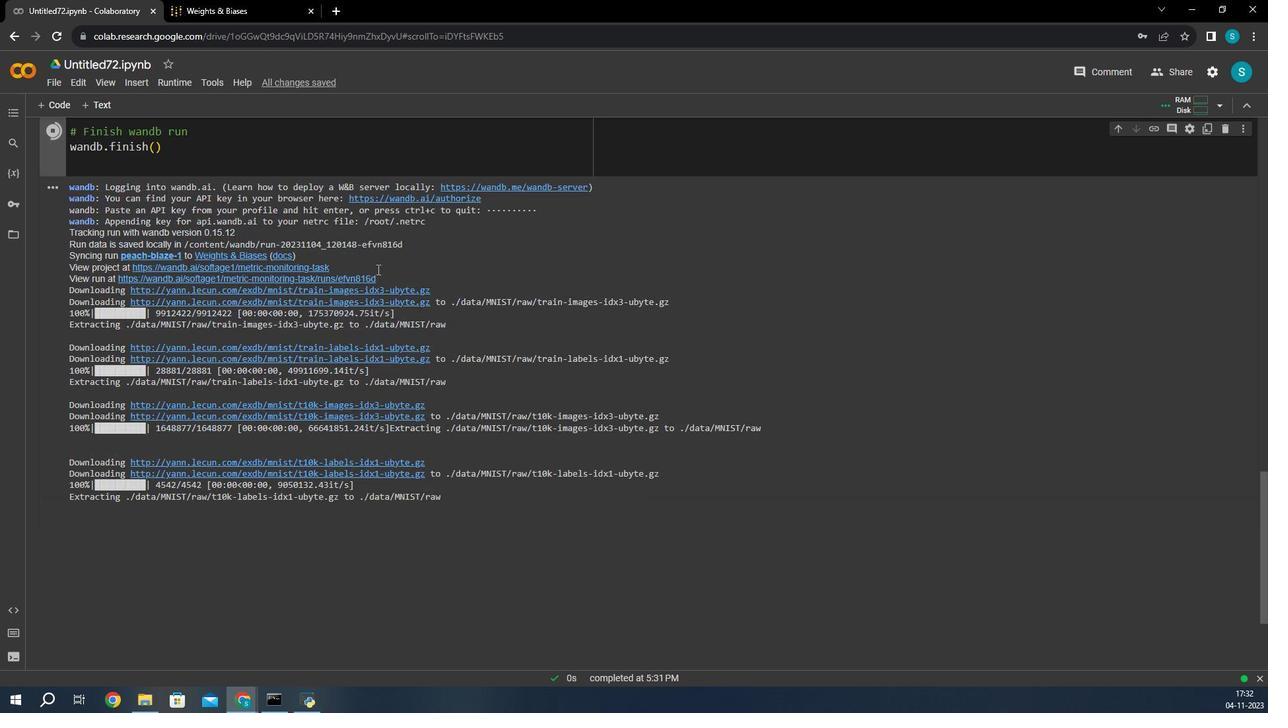 
Action: Mouse scrolled (425, 324) with delta (0, 0)
Screenshot: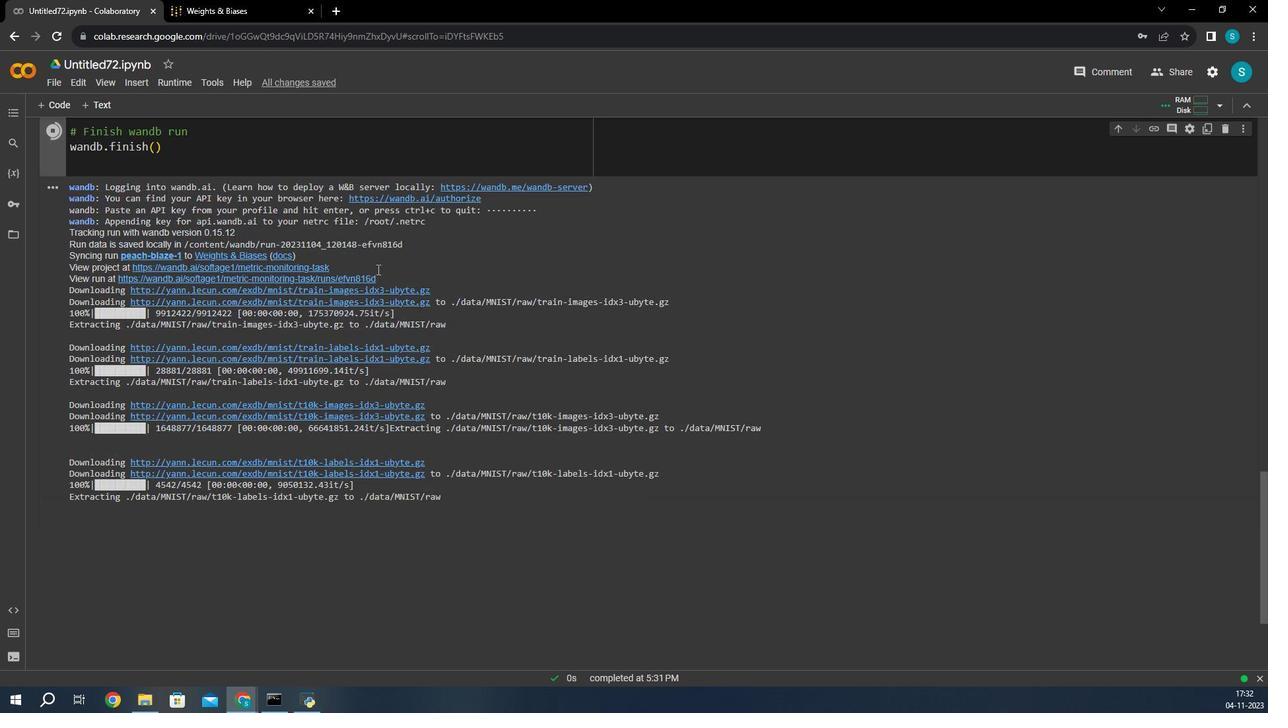 
Action: Mouse moved to (725, 443)
Screenshot: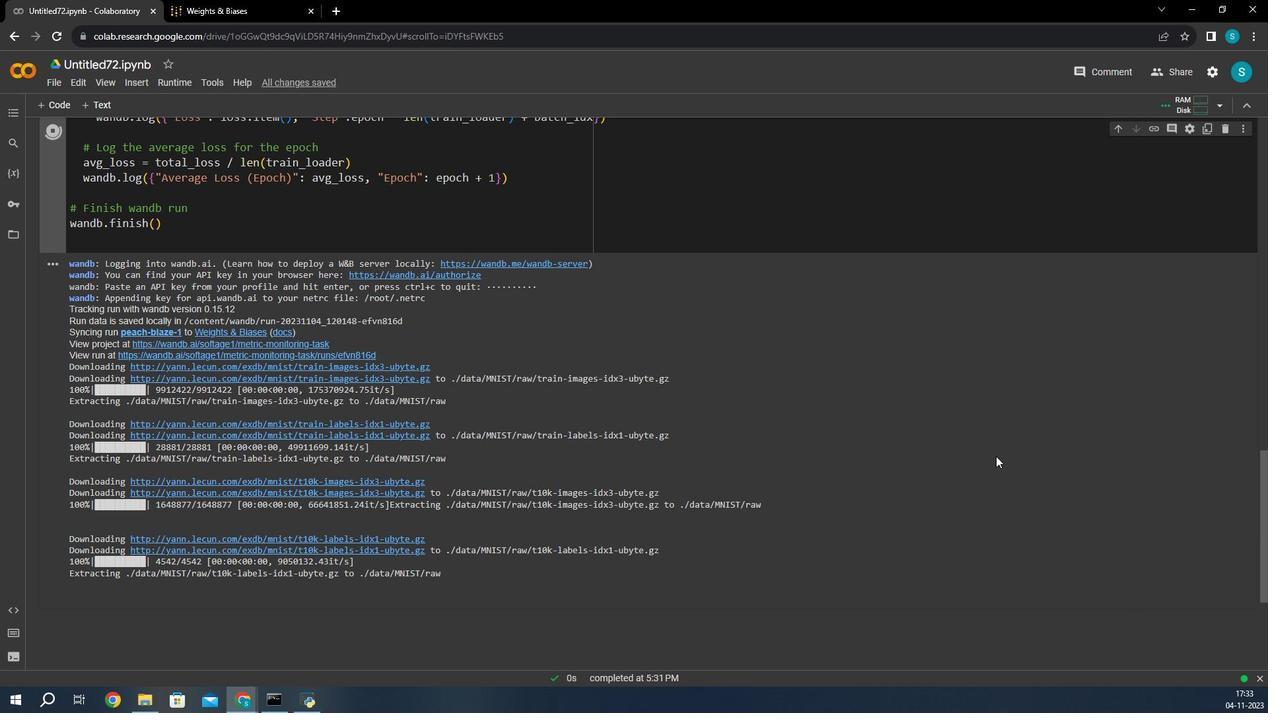 
Action: Mouse scrolled (725, 443) with delta (0, 0)
Screenshot: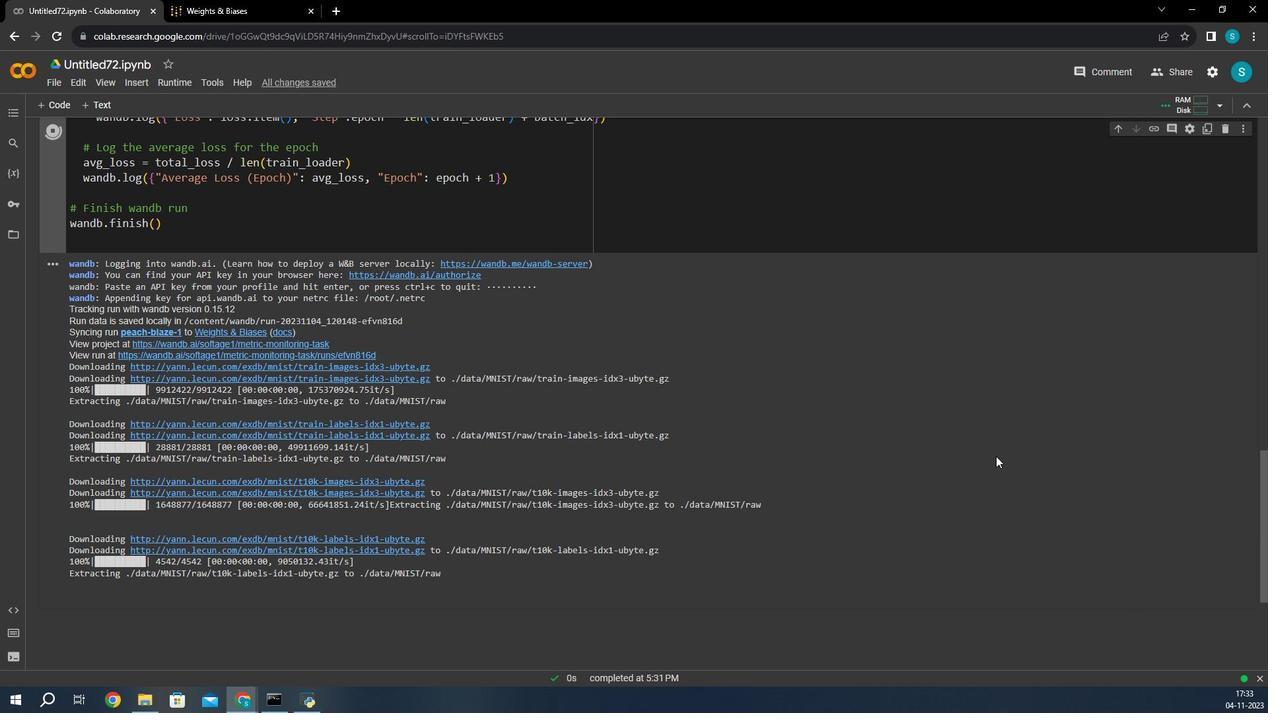 
Action: Mouse scrolled (725, 443) with delta (0, 0)
Screenshot: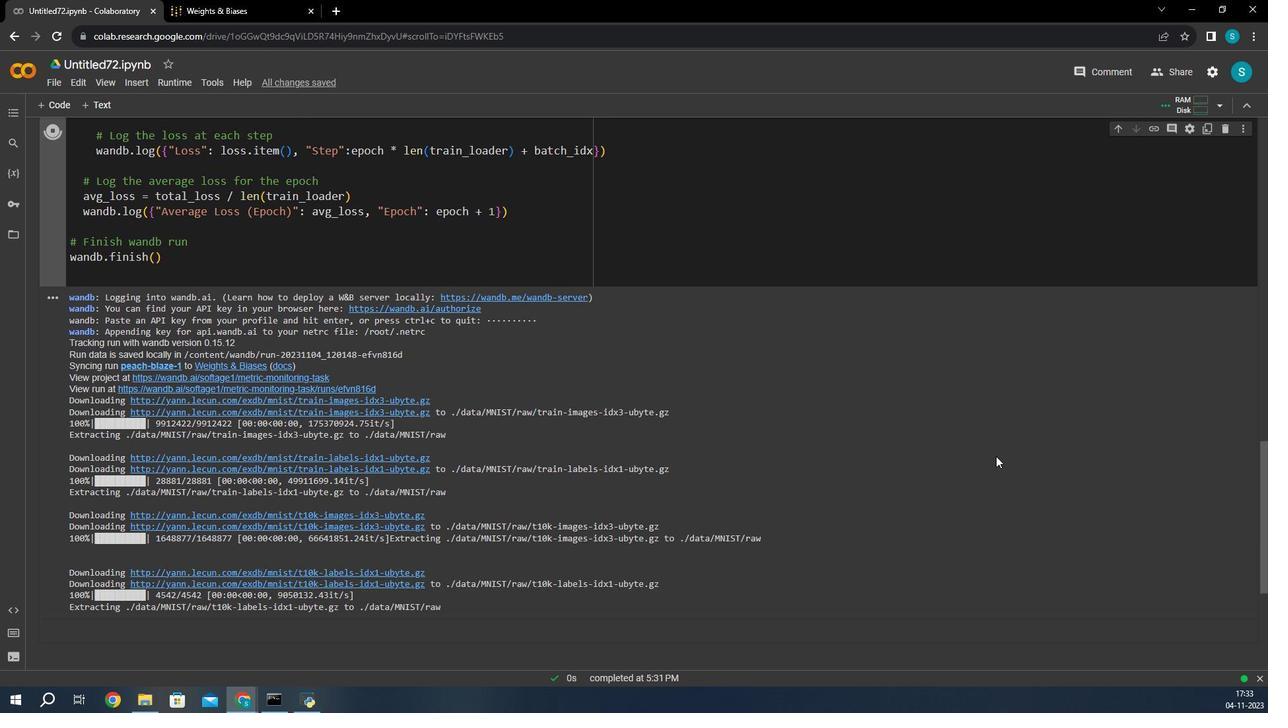
Action: Mouse scrolled (725, 443) with delta (0, 0)
Screenshot: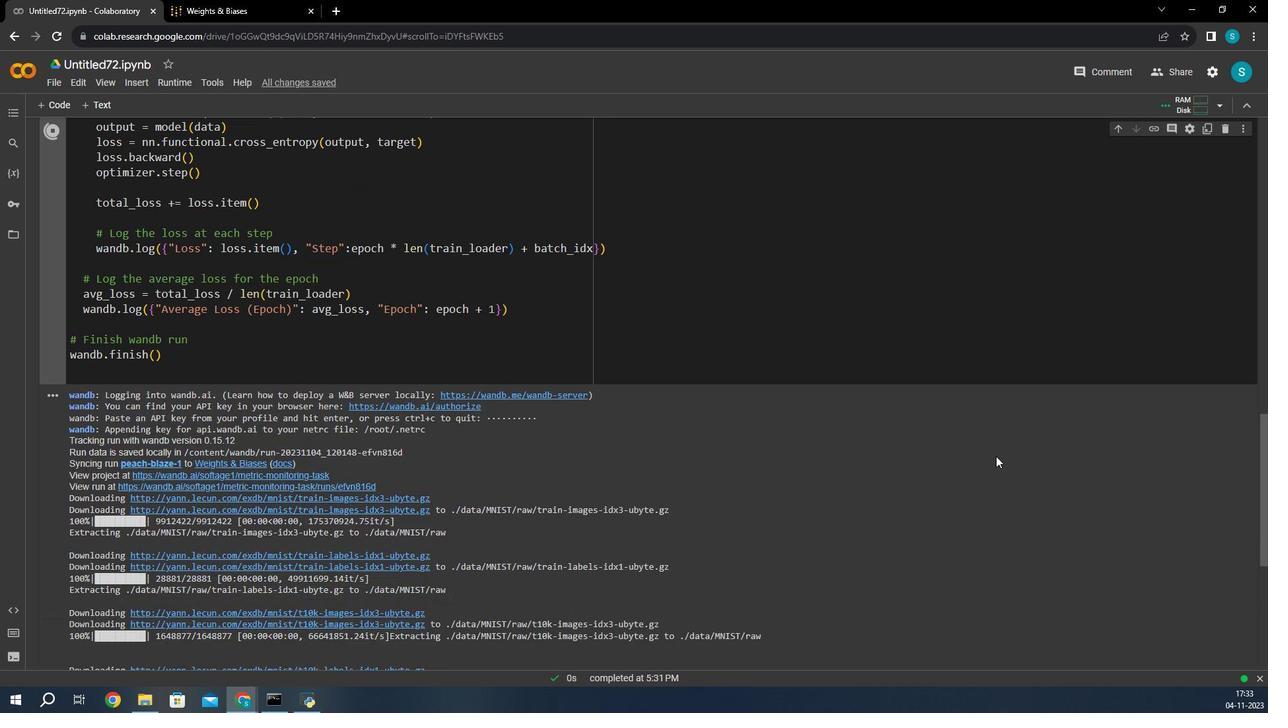 
Action: Mouse moved to (431, 278)
Screenshot: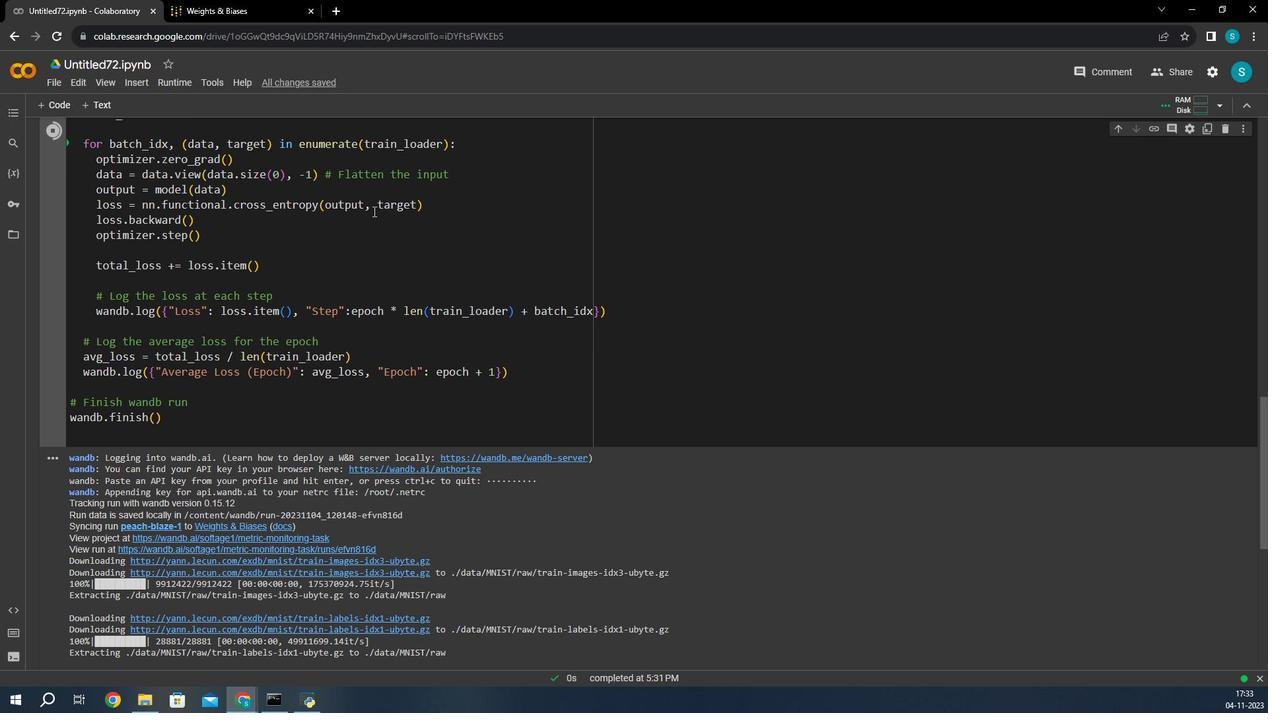 
Action: Mouse scrolled (431, 278) with delta (0, 0)
Screenshot: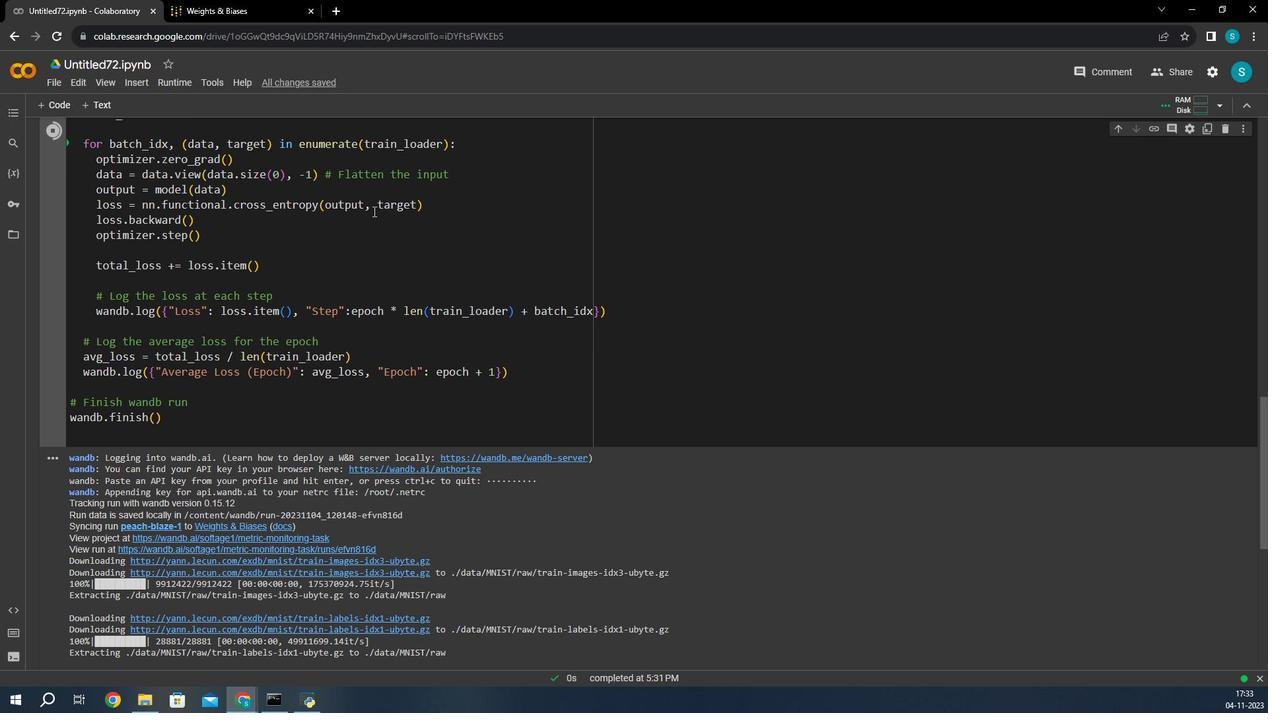 
Action: Mouse moved to (424, 278)
Screenshot: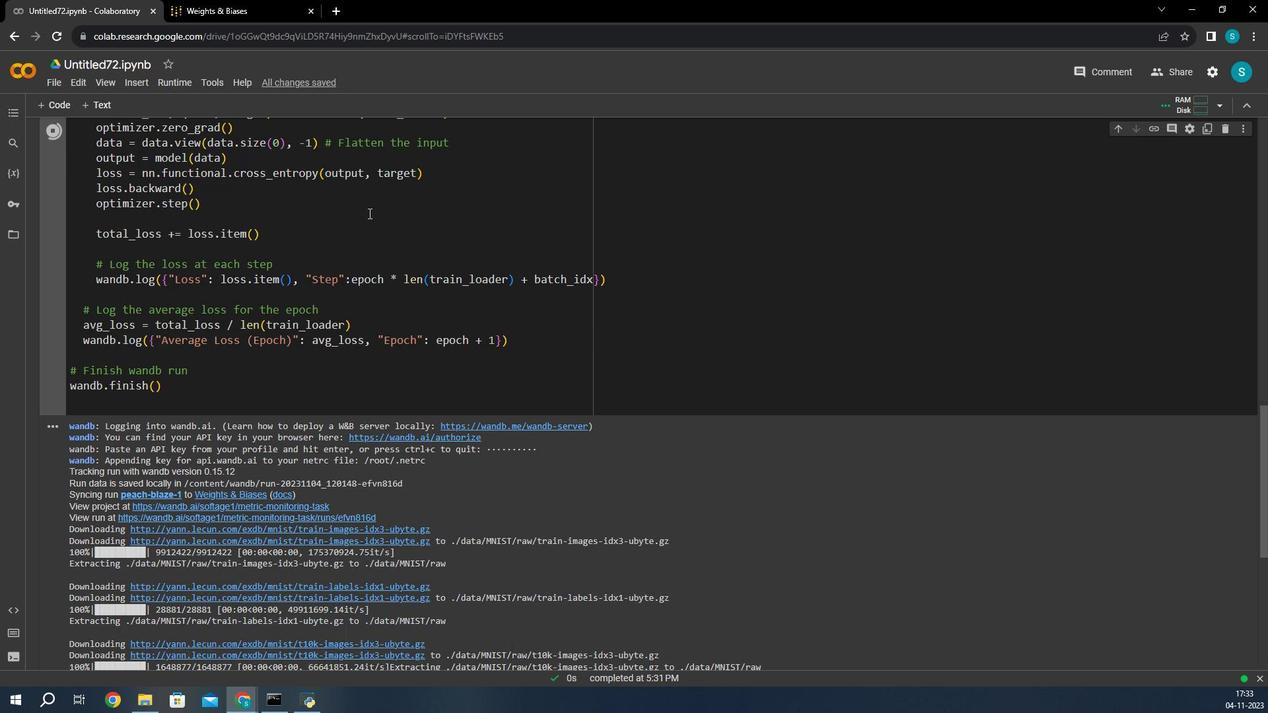 
Action: Mouse scrolled (424, 278) with delta (0, 0)
Screenshot: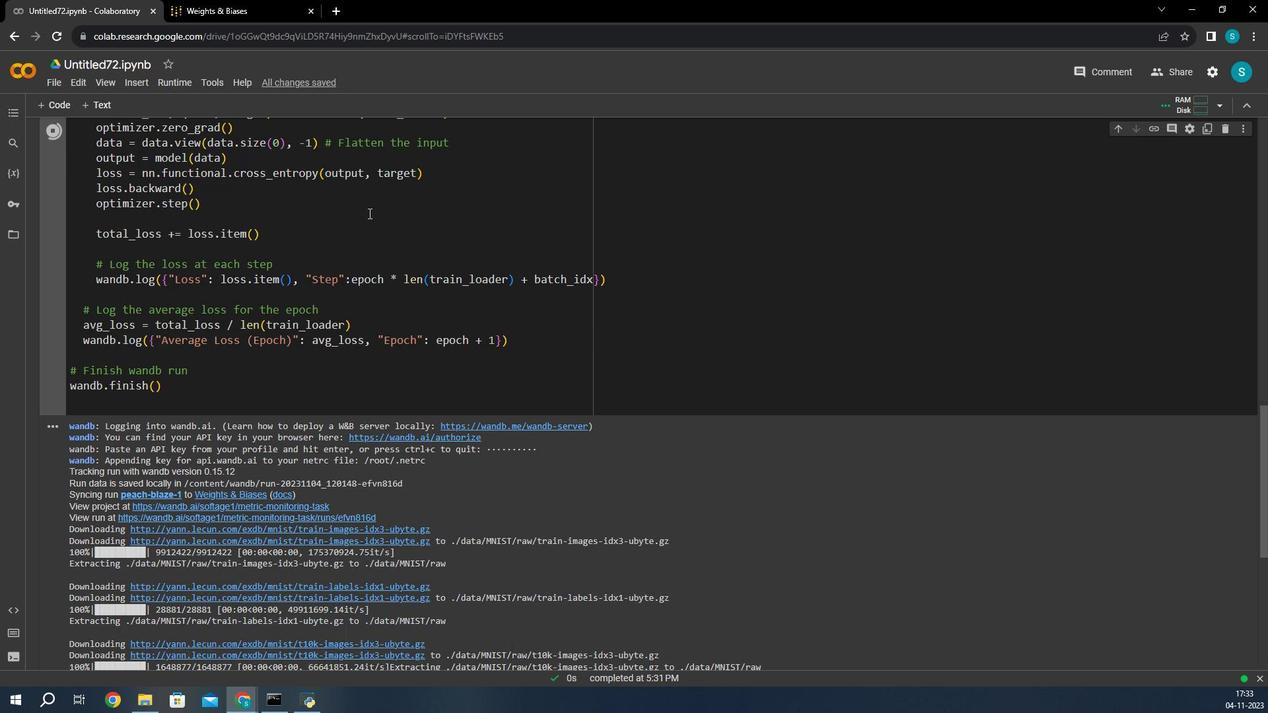 
Action: Mouse moved to (420, 280)
Screenshot: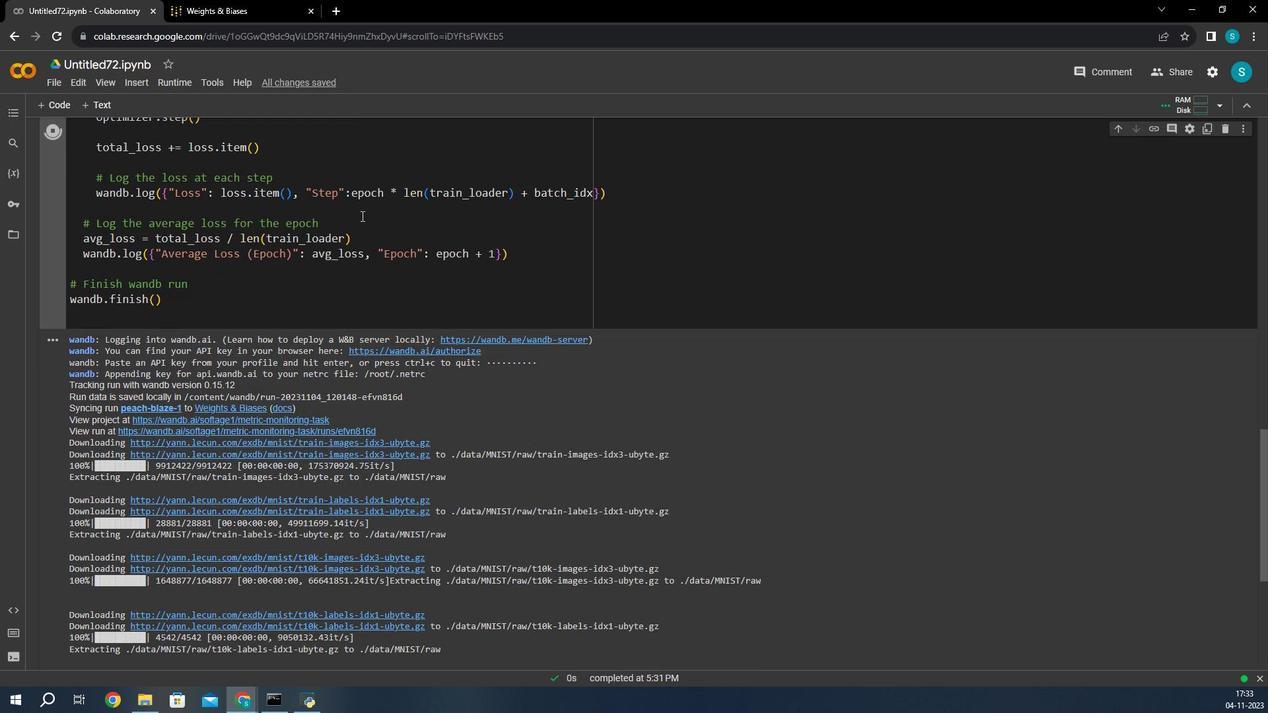 
Action: Mouse scrolled (420, 280) with delta (0, 0)
Screenshot: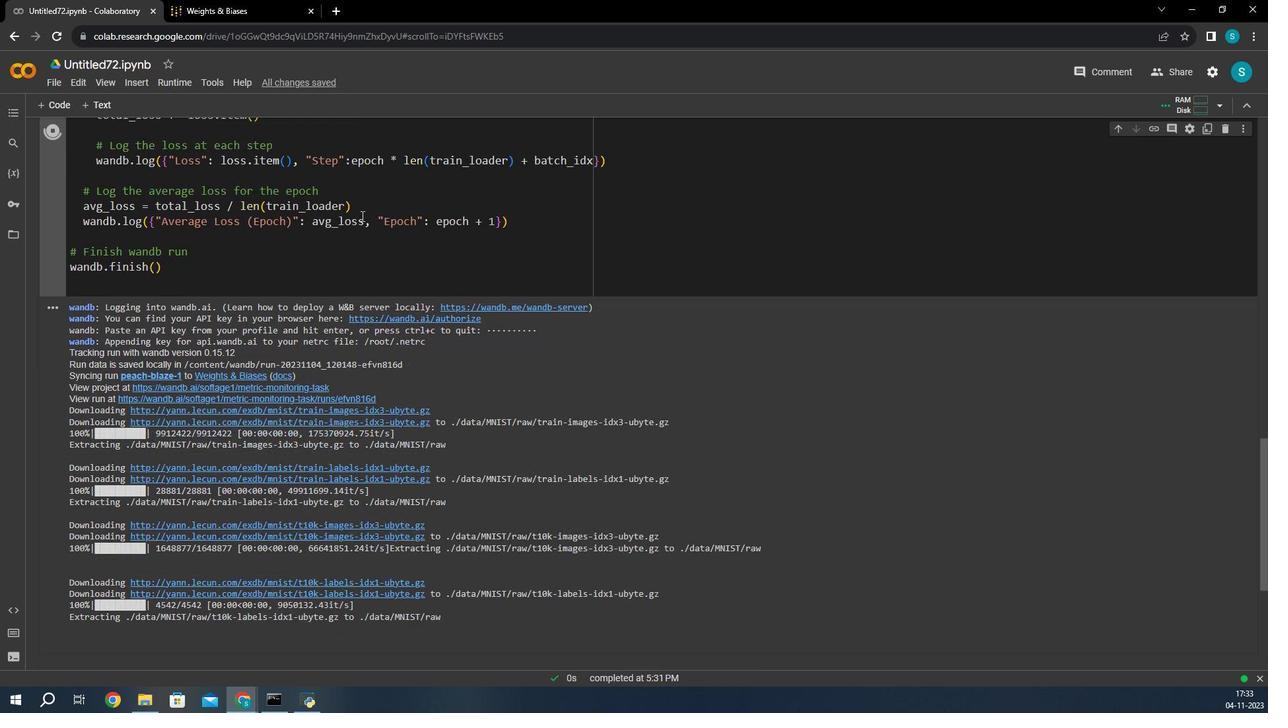 
Action: Mouse moved to (588, 465)
Screenshot: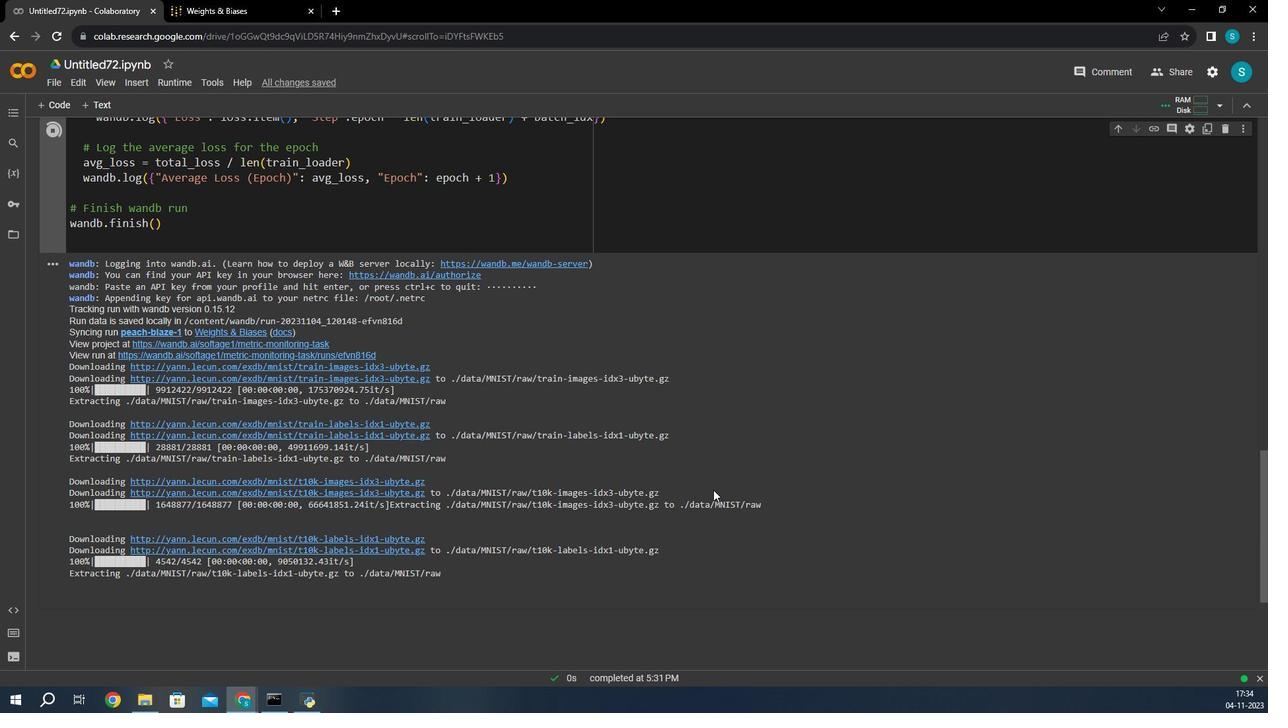 
Action: Mouse scrolled (588, 465) with delta (0, 0)
Screenshot: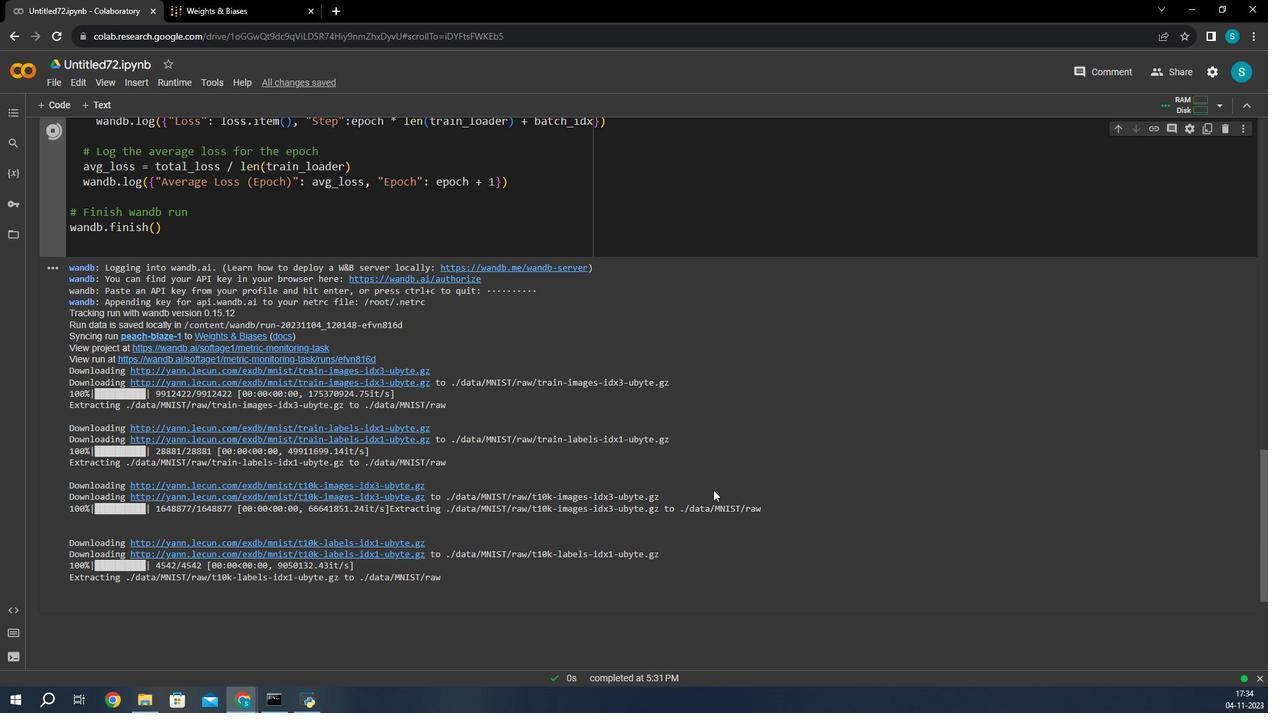 
Action: Mouse scrolled (588, 465) with delta (0, 0)
Screenshot: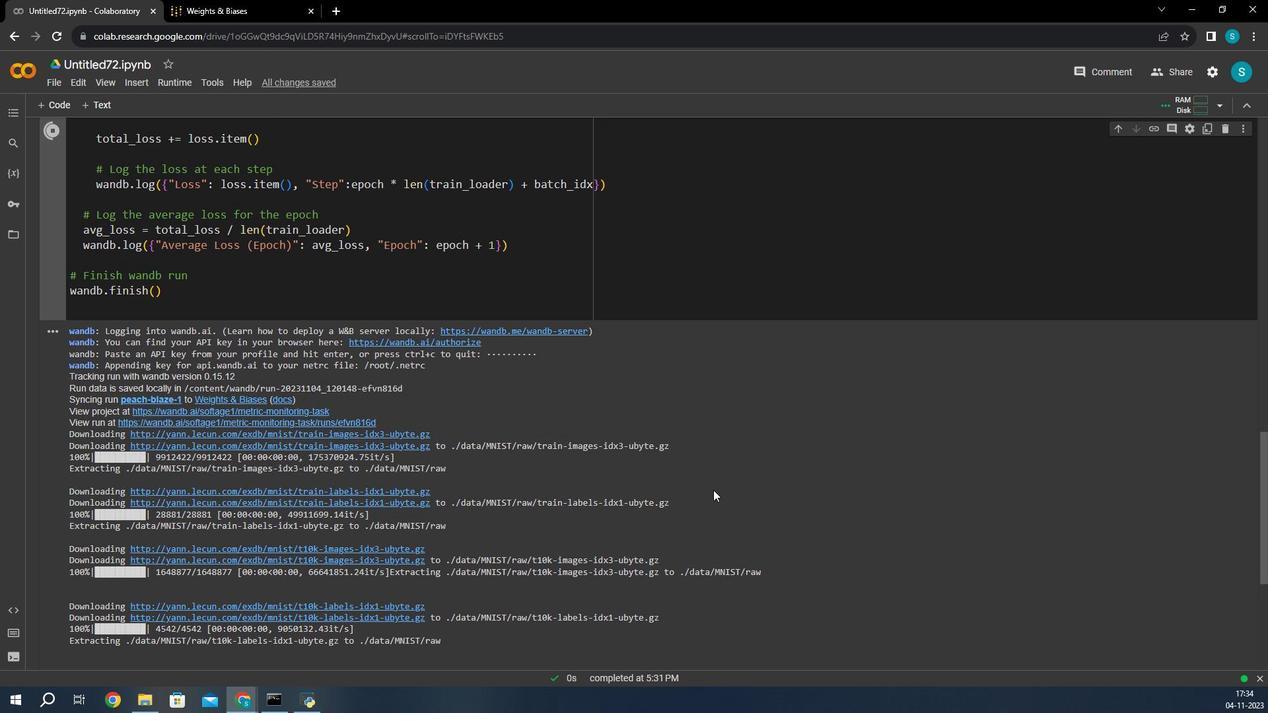 
Action: Mouse scrolled (588, 465) with delta (0, 0)
Screenshot: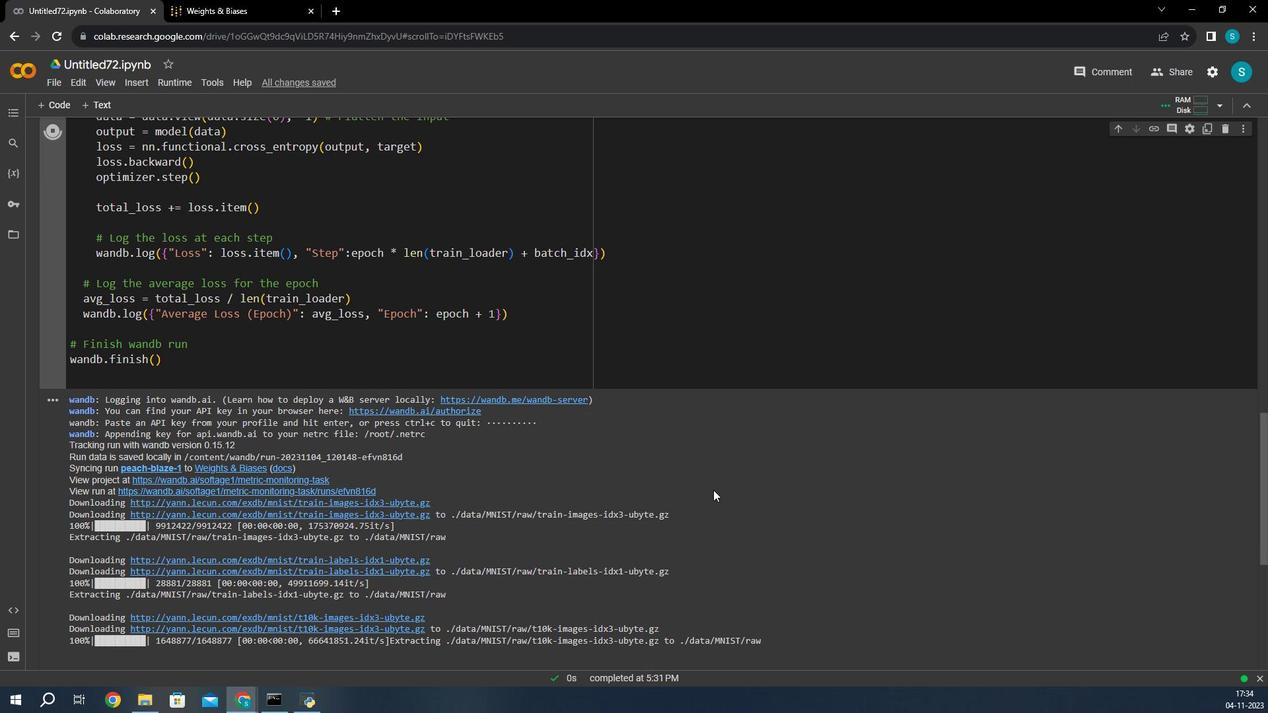 
Action: Mouse scrolled (588, 465) with delta (0, 0)
Screenshot: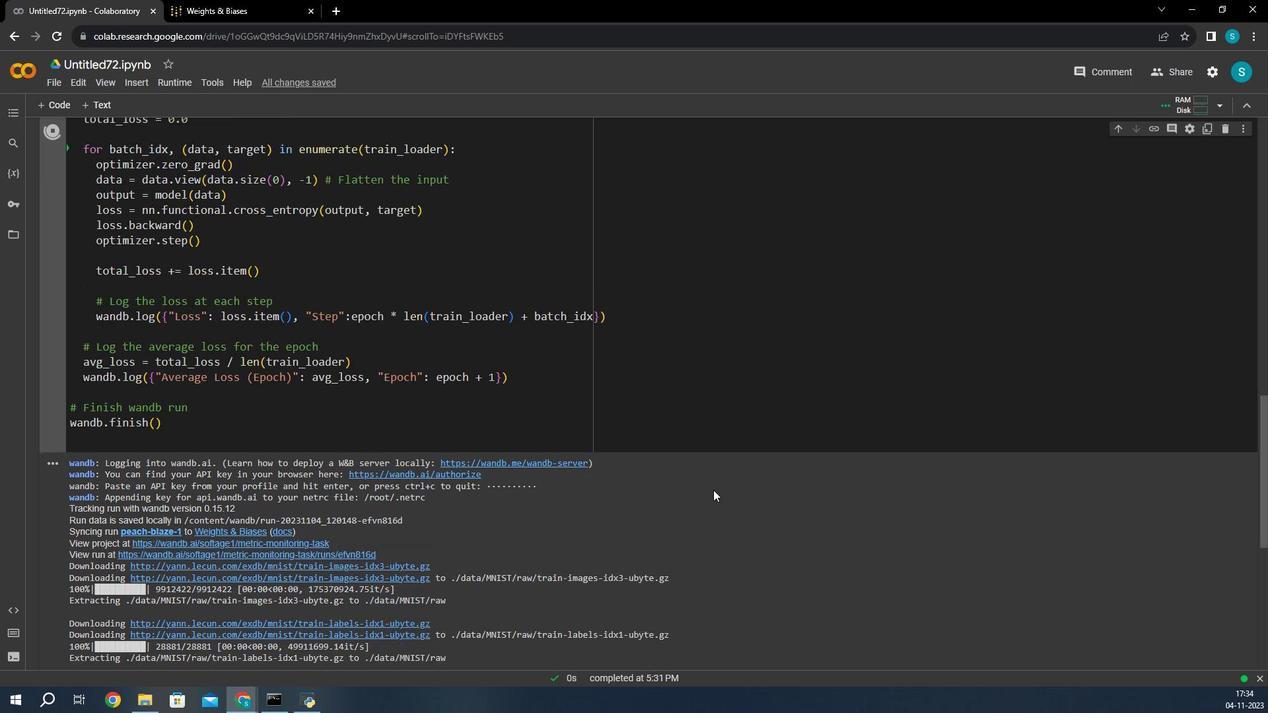 
Action: Mouse scrolled (588, 465) with delta (0, 0)
Screenshot: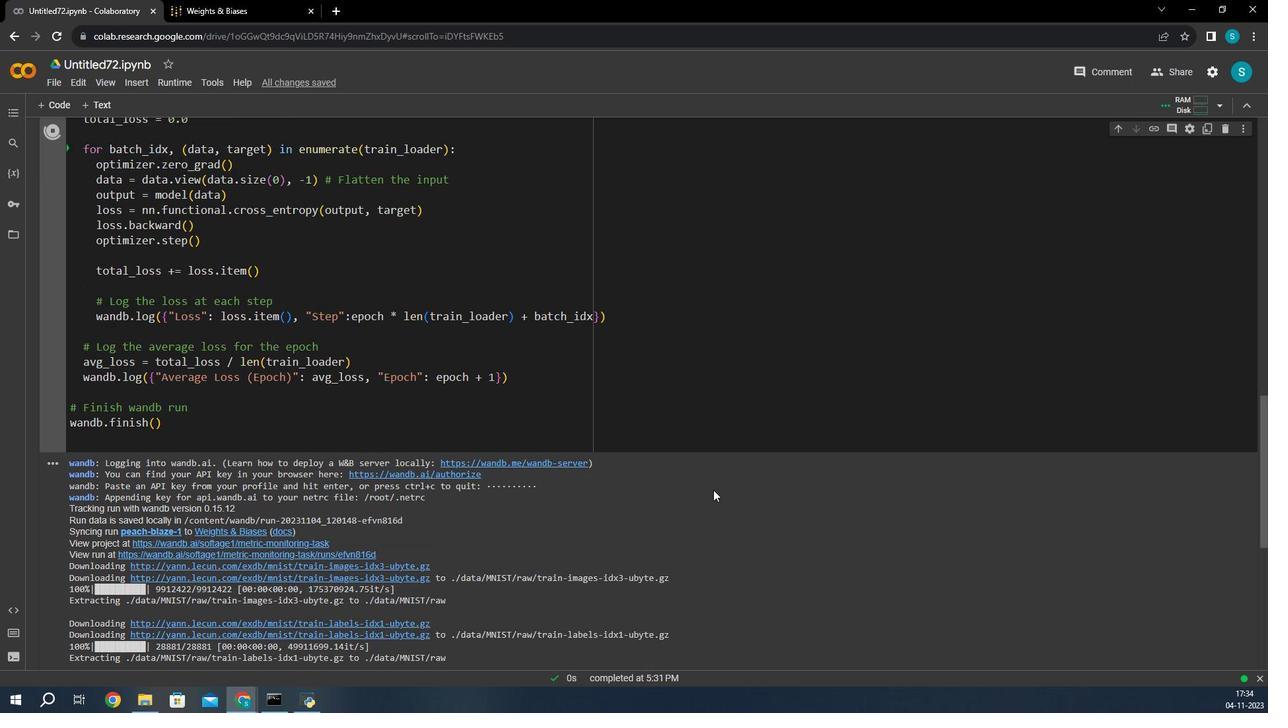 
Action: Mouse moved to (711, 476)
Screenshot: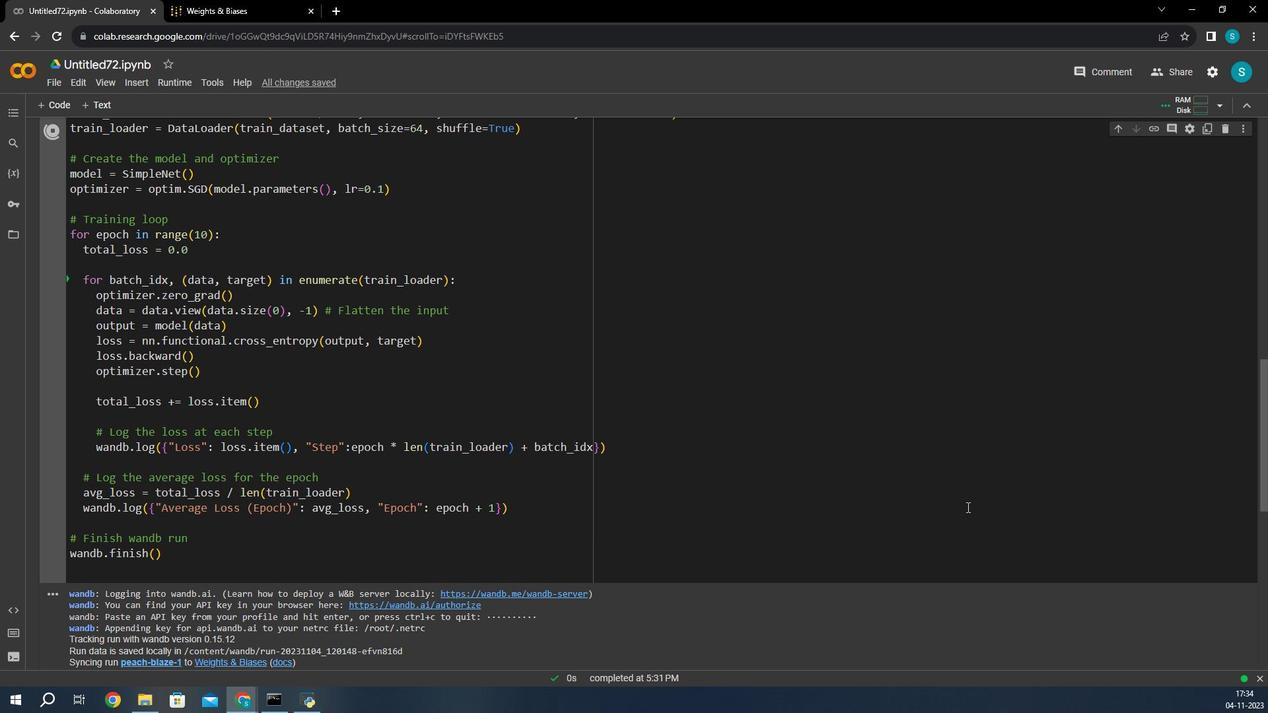 
Action: Mouse scrolled (711, 476) with delta (0, 0)
Screenshot: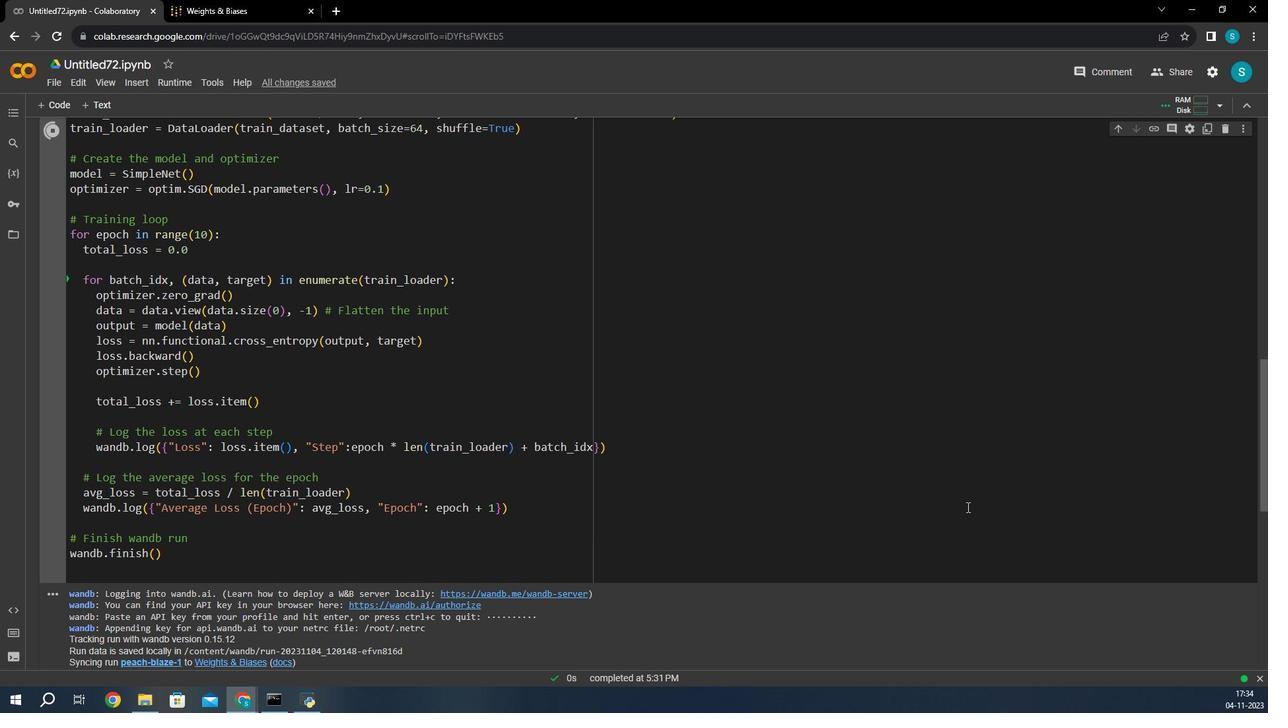 
Action: Mouse moved to (710, 477)
Screenshot: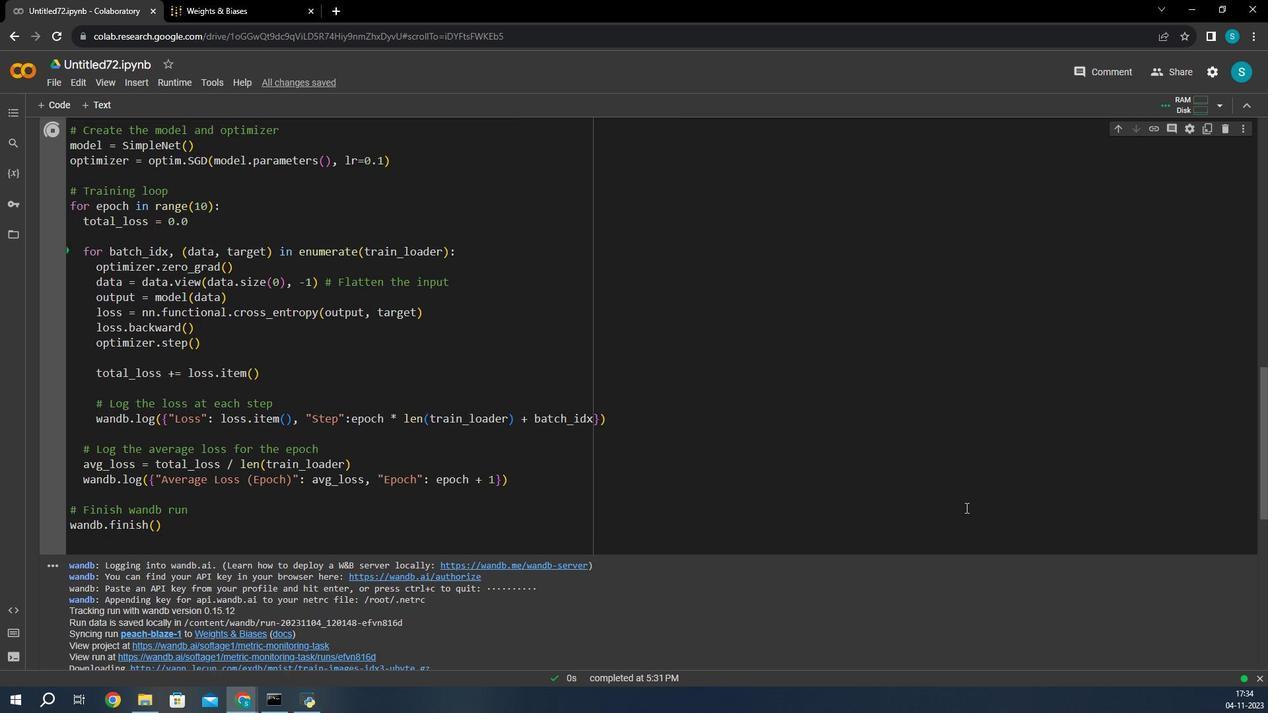 
Action: Mouse scrolled (710, 476) with delta (0, 0)
Screenshot: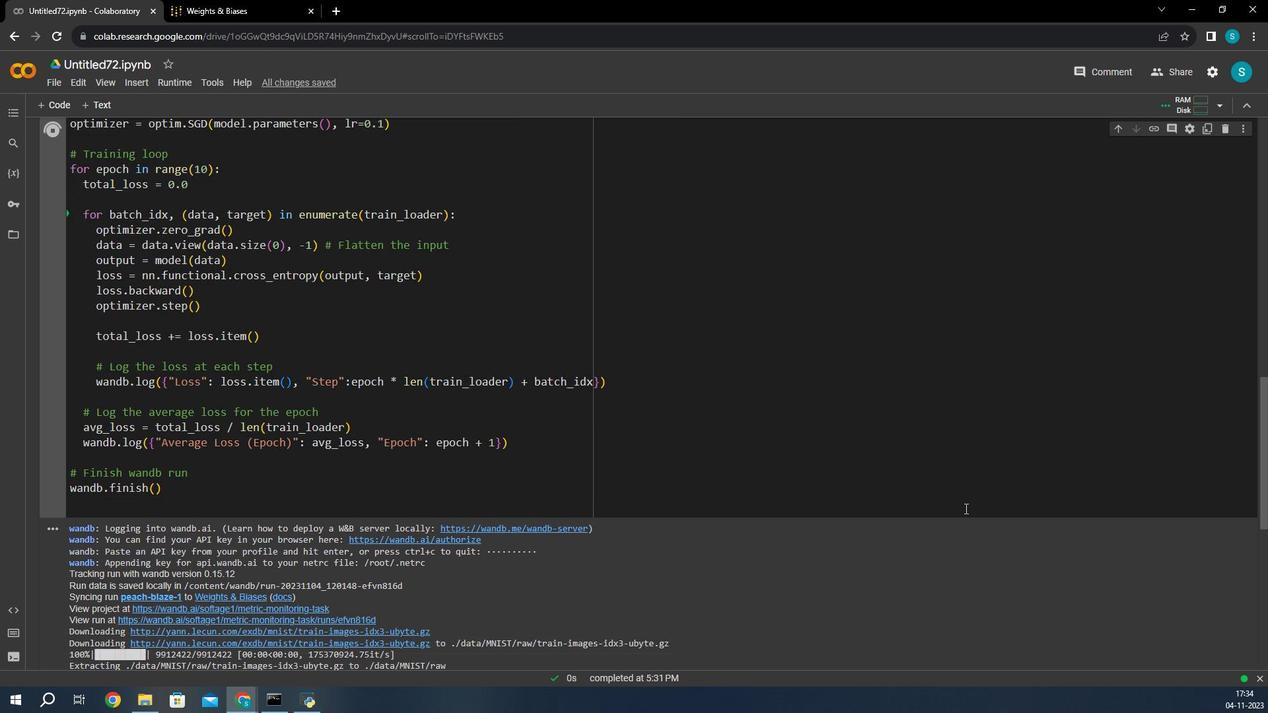 
Action: Mouse moved to (709, 478)
Screenshot: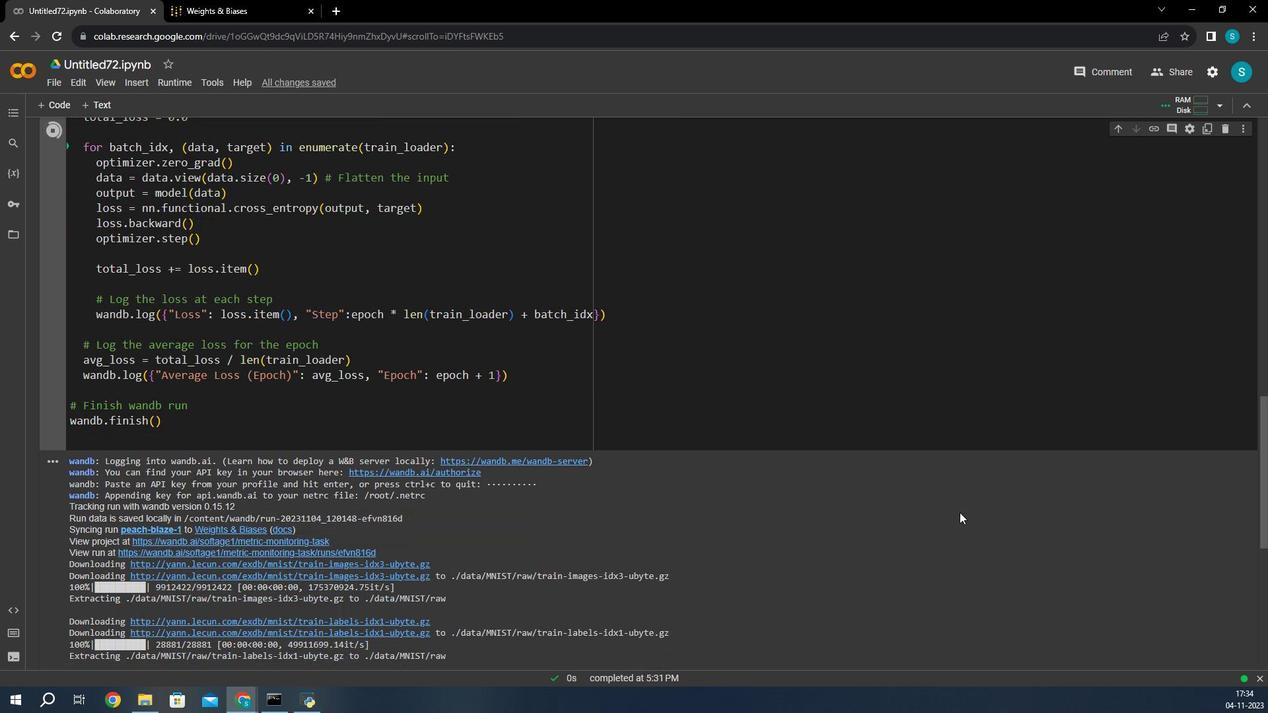 
Action: Mouse scrolled (709, 478) with delta (0, 0)
Screenshot: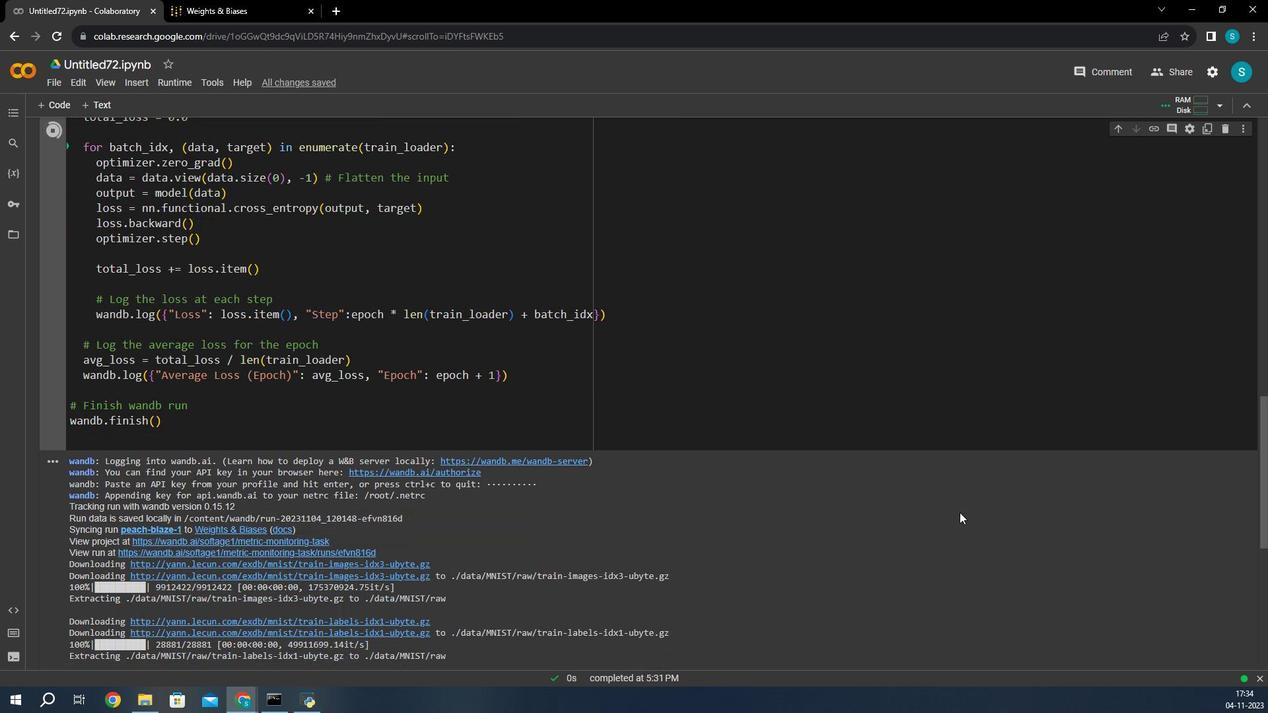 
Action: Mouse moved to (707, 480)
Screenshot: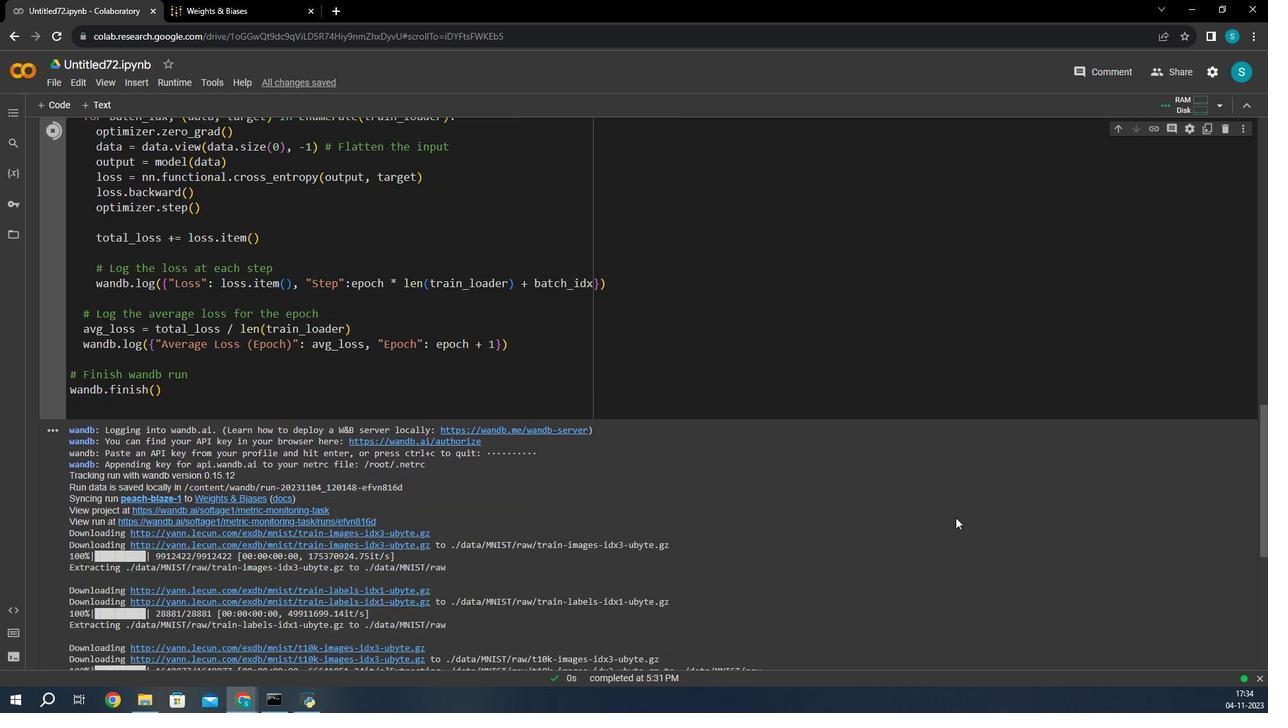 
Action: Mouse scrolled (707, 480) with delta (0, 0)
Screenshot: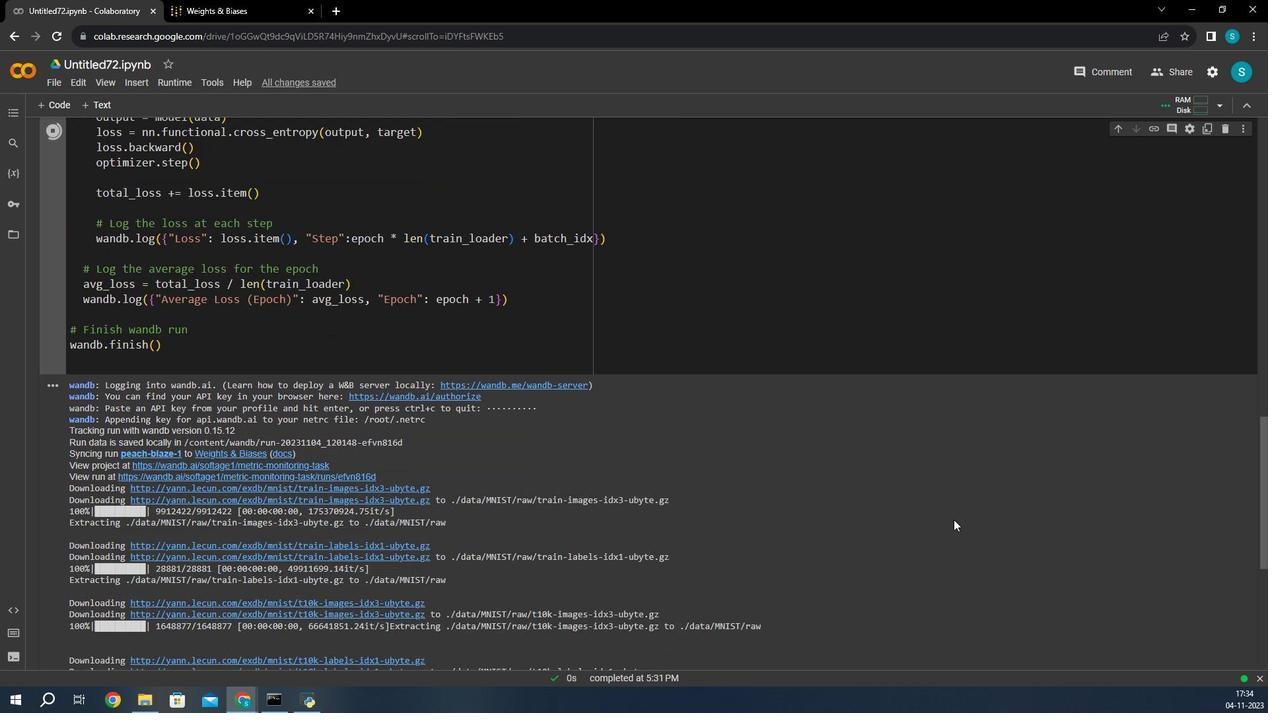 
Action: Mouse moved to (705, 484)
Screenshot: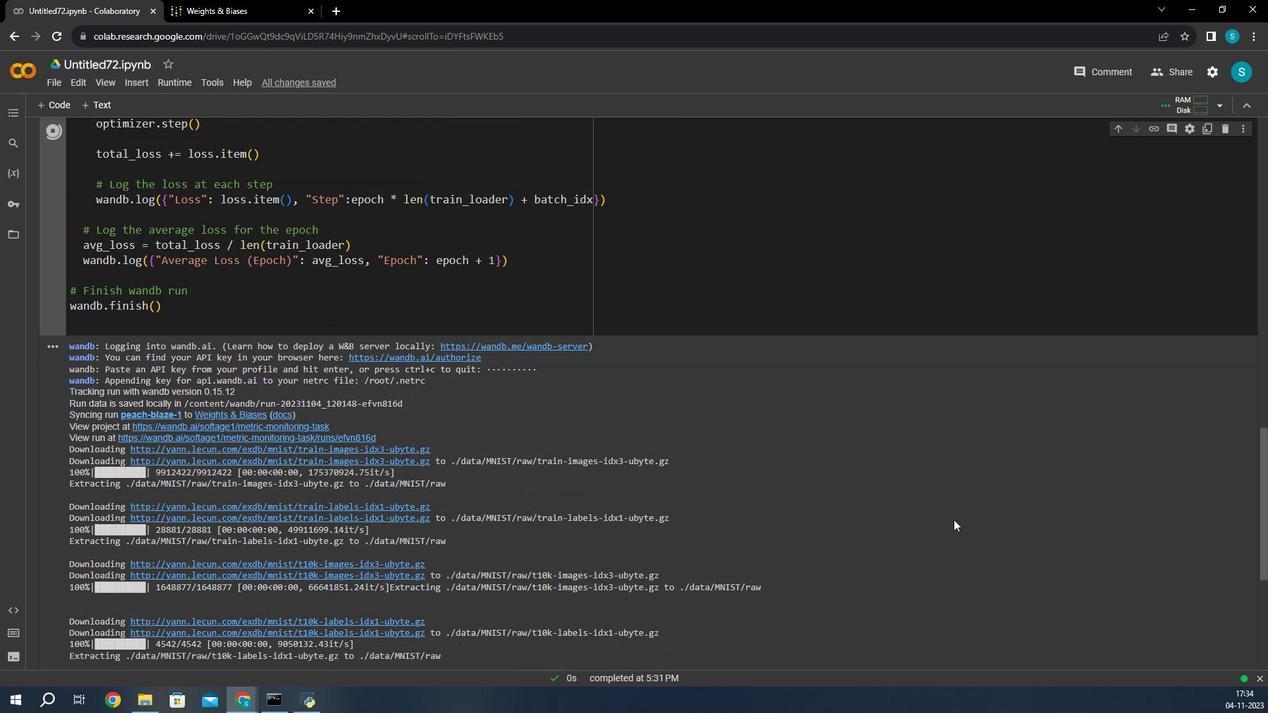 
Action: Mouse scrolled (705, 484) with delta (0, 0)
Screenshot: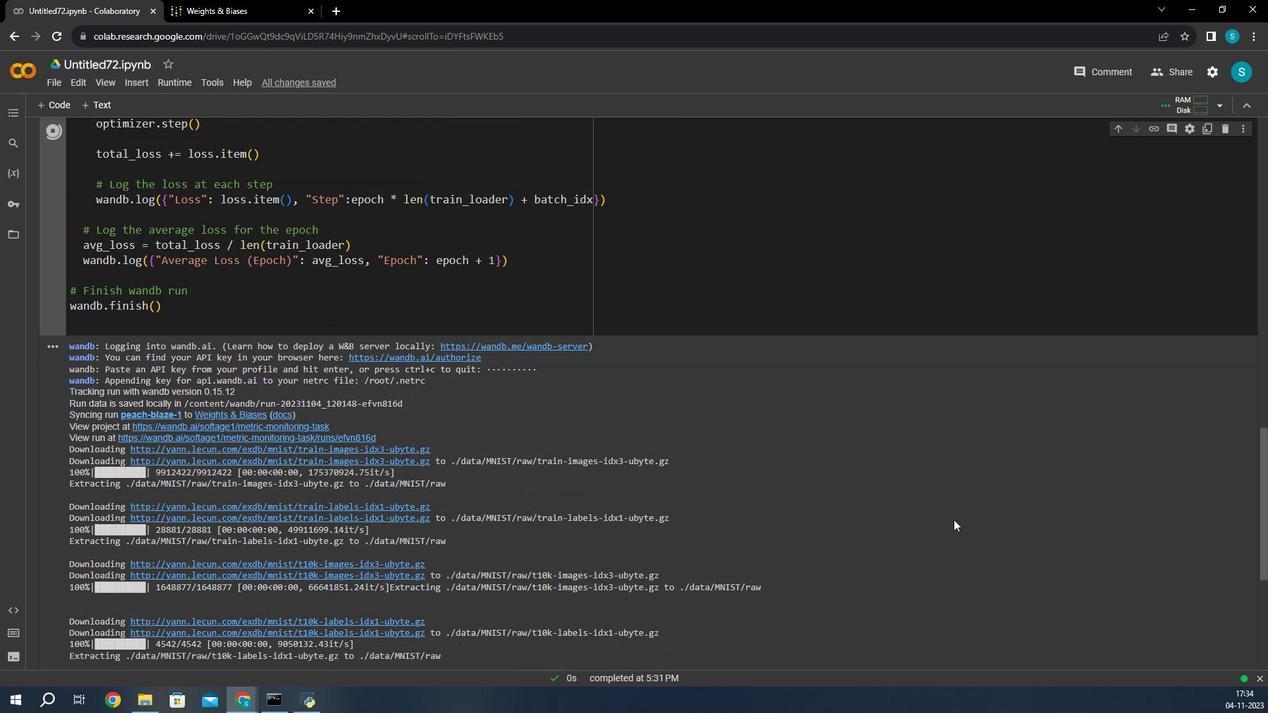
Action: Mouse moved to (635, 385)
Screenshot: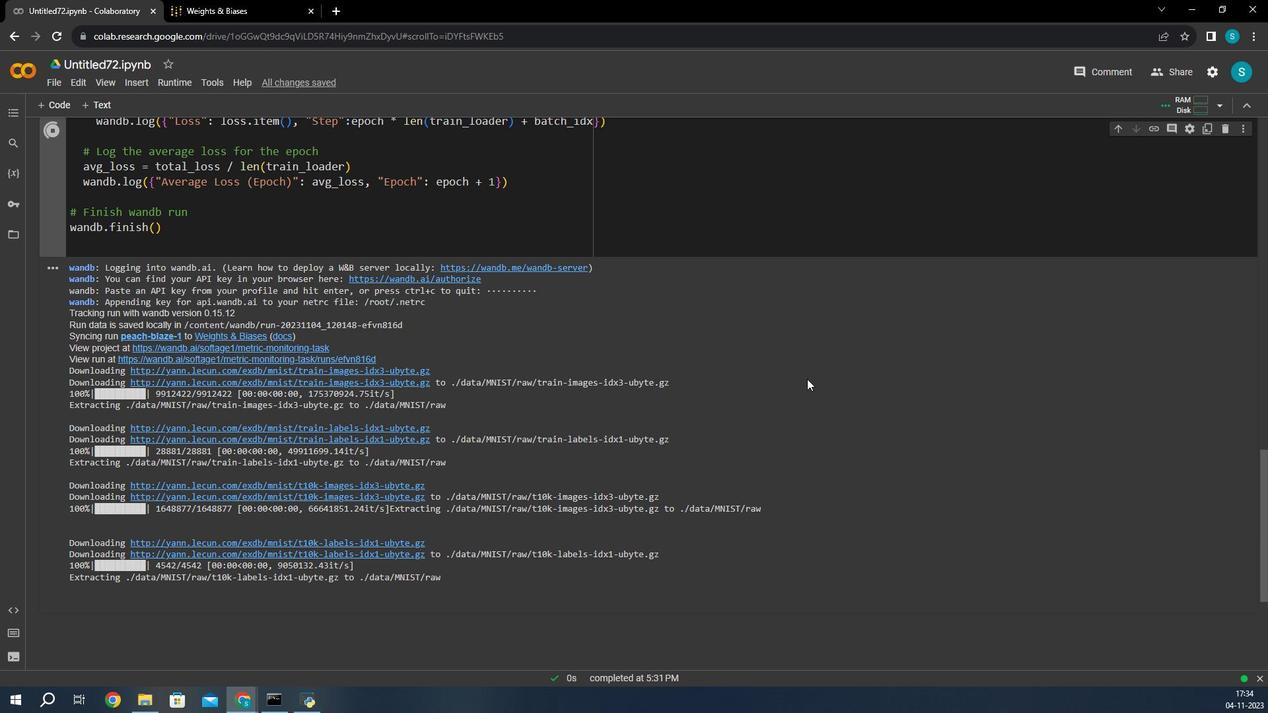 
Action: Mouse scrolled (635, 386) with delta (0, 0)
Screenshot: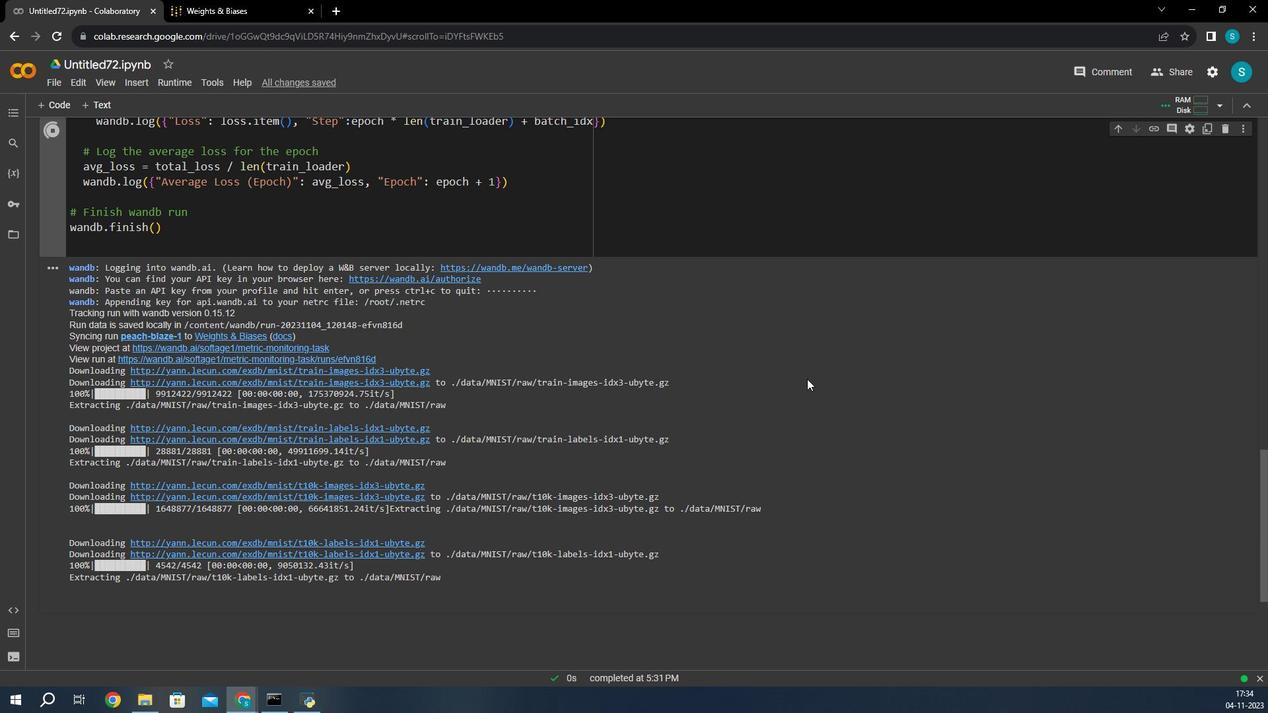
Action: Mouse moved to (634, 390)
Screenshot: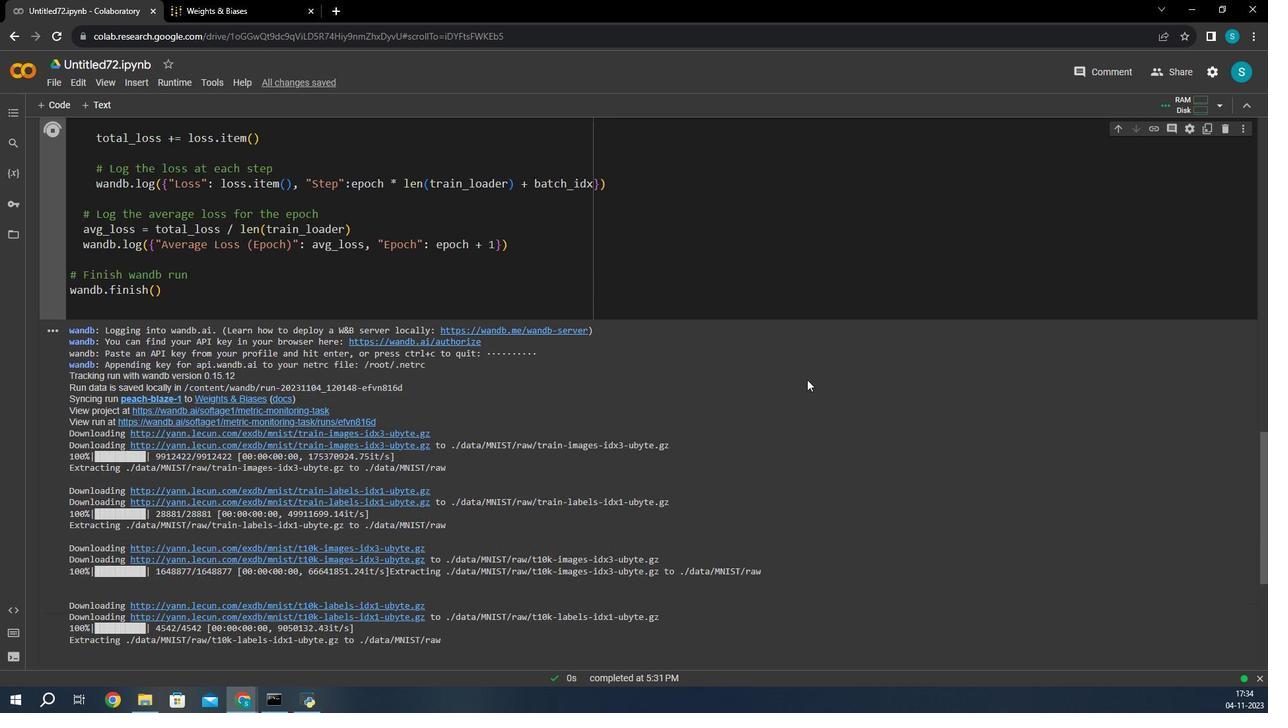 
Action: Mouse scrolled (634, 391) with delta (0, 0)
Screenshot: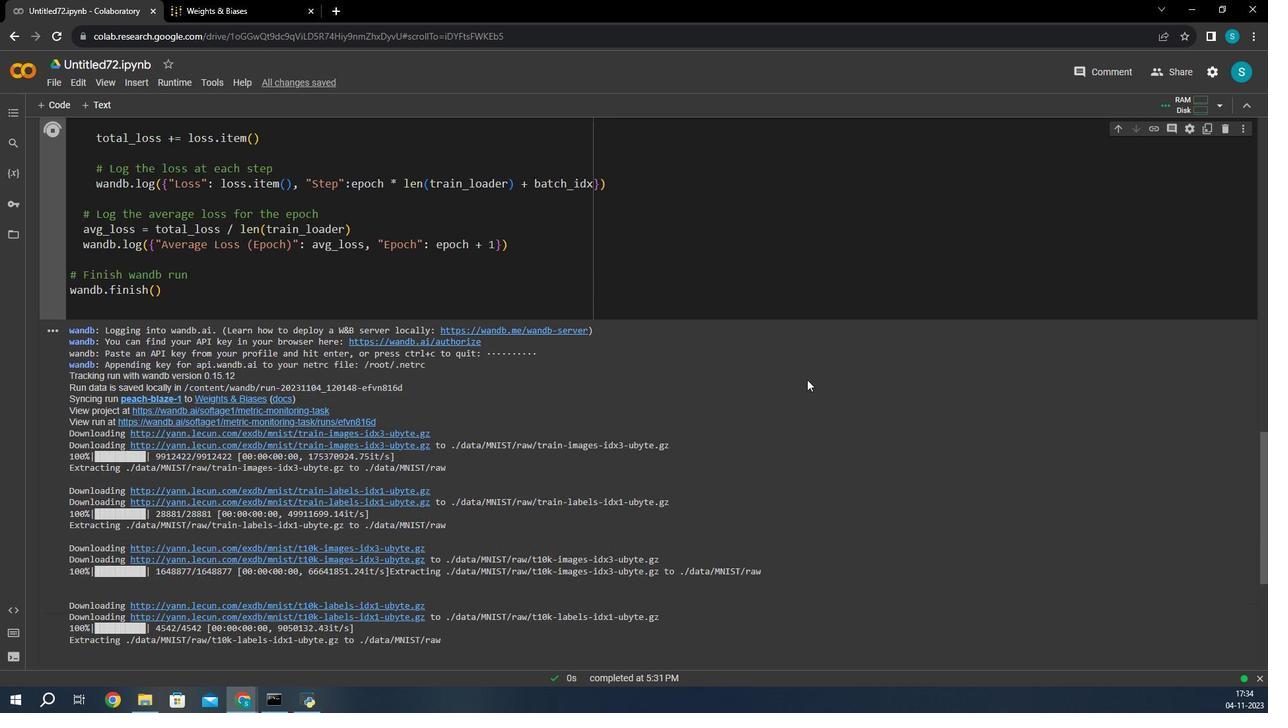 
Action: Mouse moved to (634, 391)
Screenshot: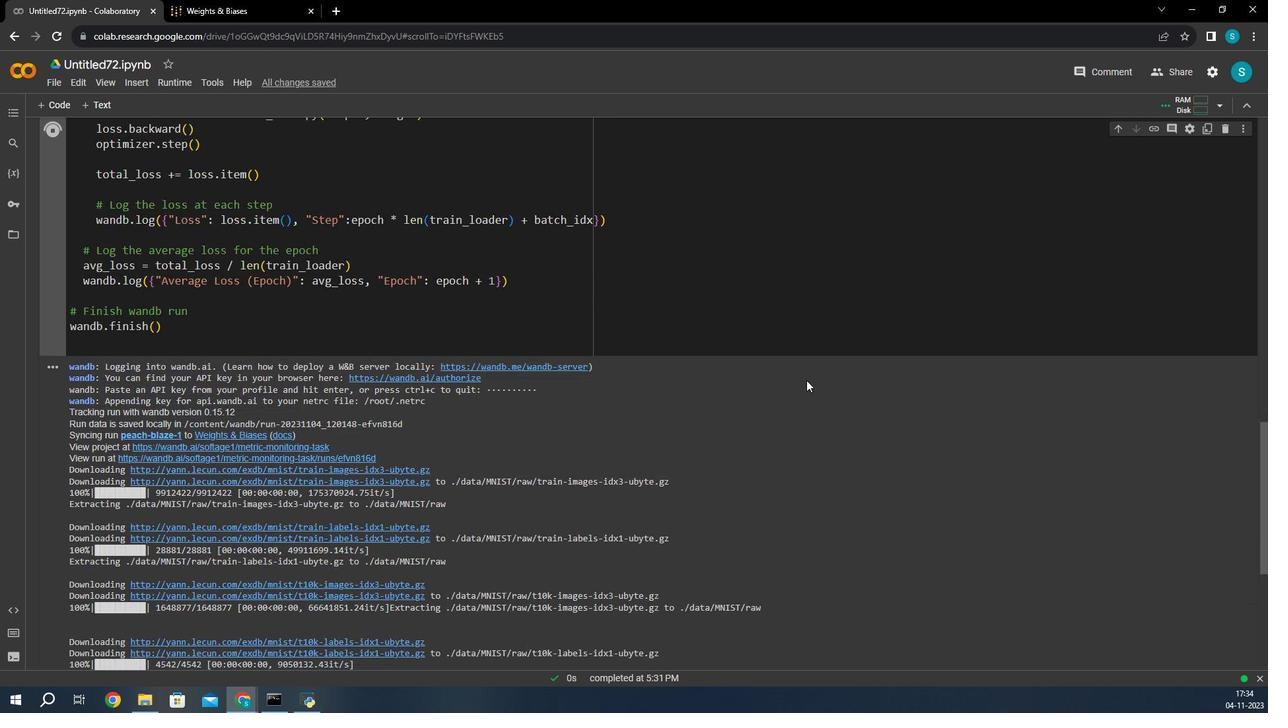 
Action: Mouse scrolled (634, 392) with delta (0, 0)
Screenshot: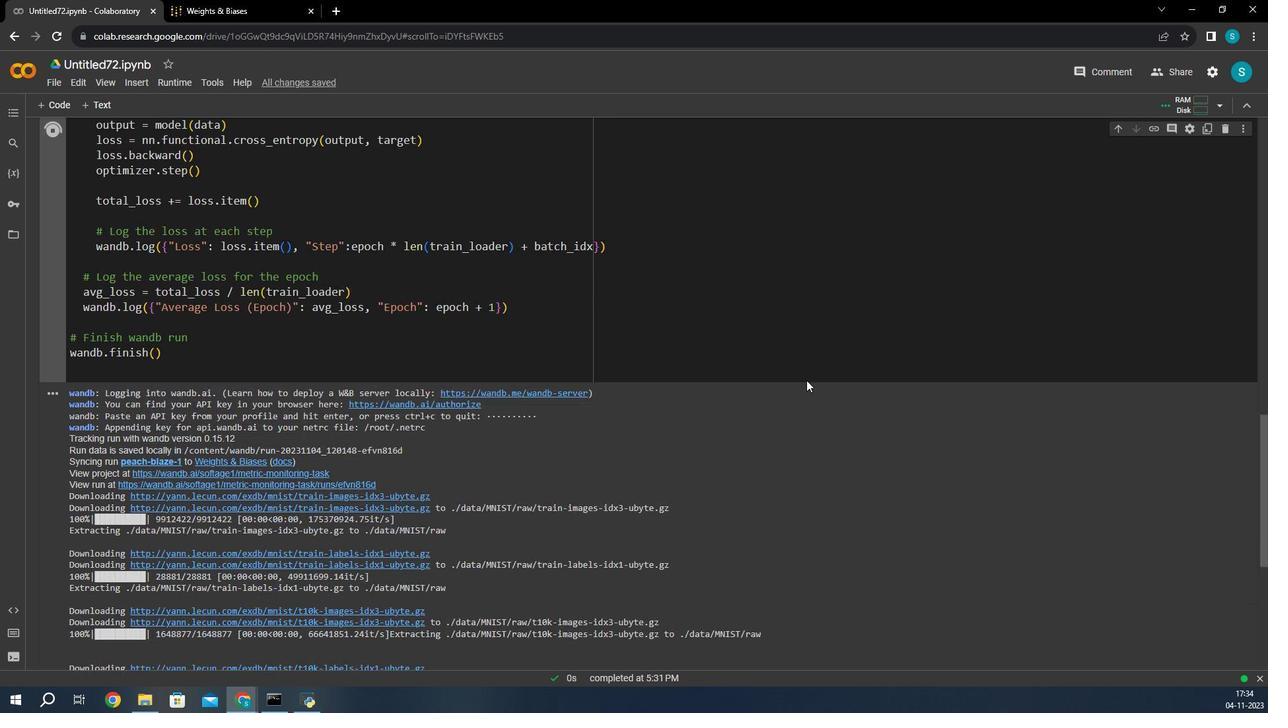
Action: Mouse moved to (471, 359)
Screenshot: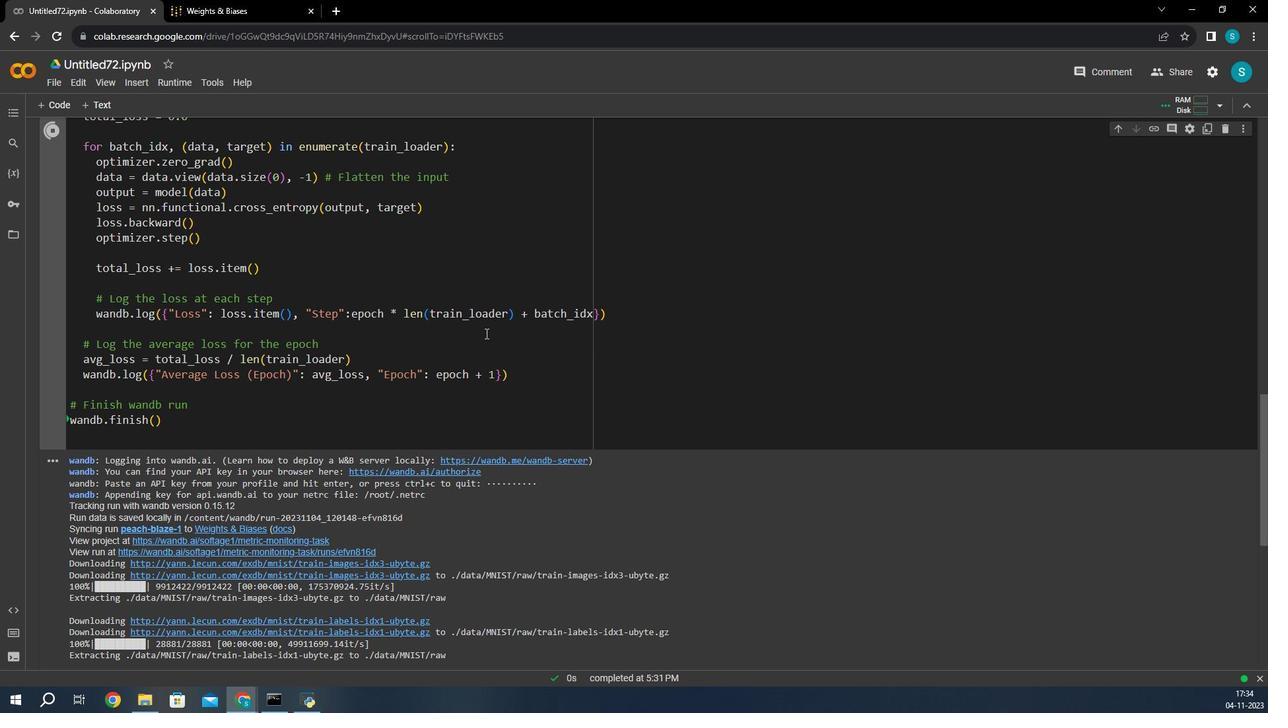 
Action: Mouse scrolled (471, 358) with delta (0, 0)
Screenshot: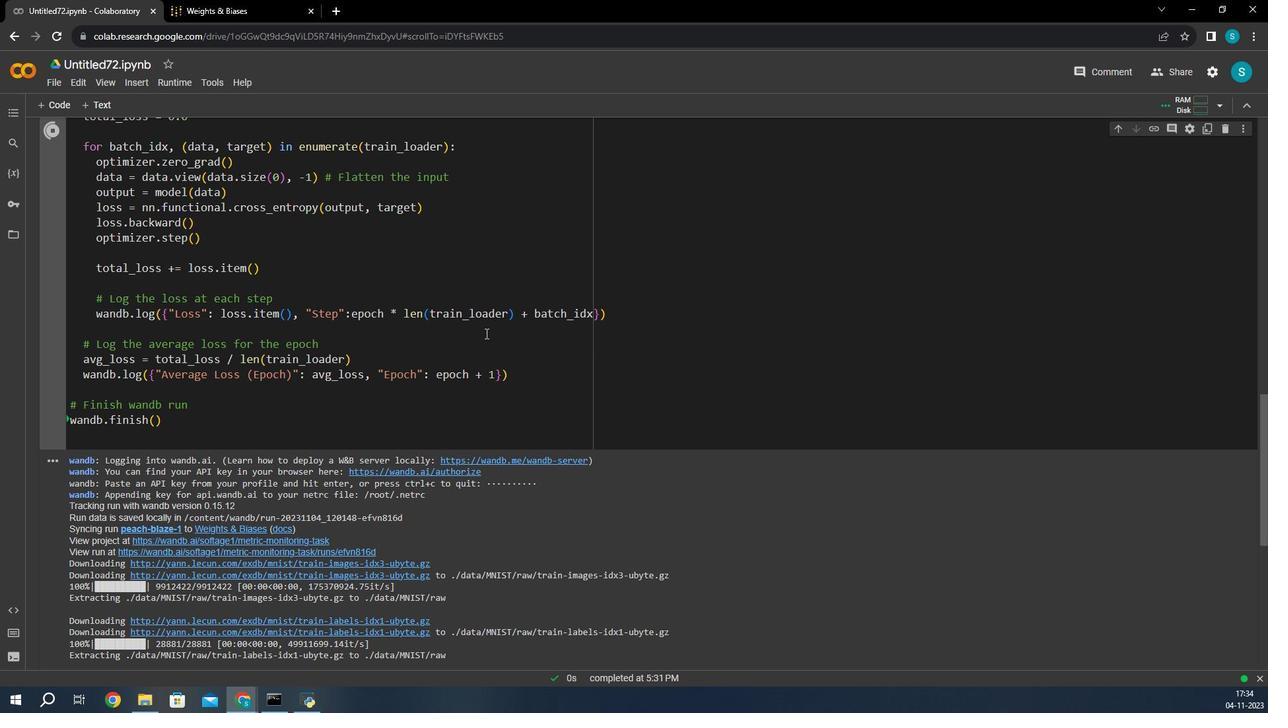 
Action: Mouse moved to (476, 359)
Screenshot: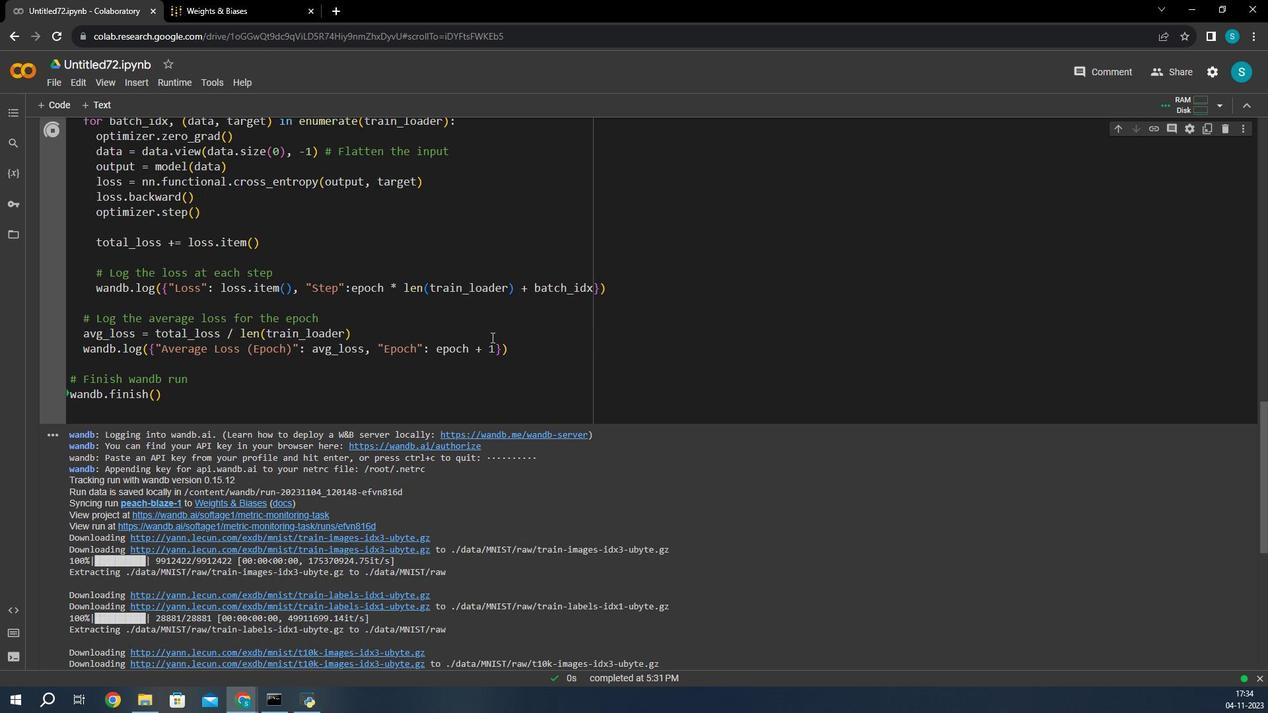 
Action: Mouse scrolled (476, 359) with delta (0, 0)
Screenshot: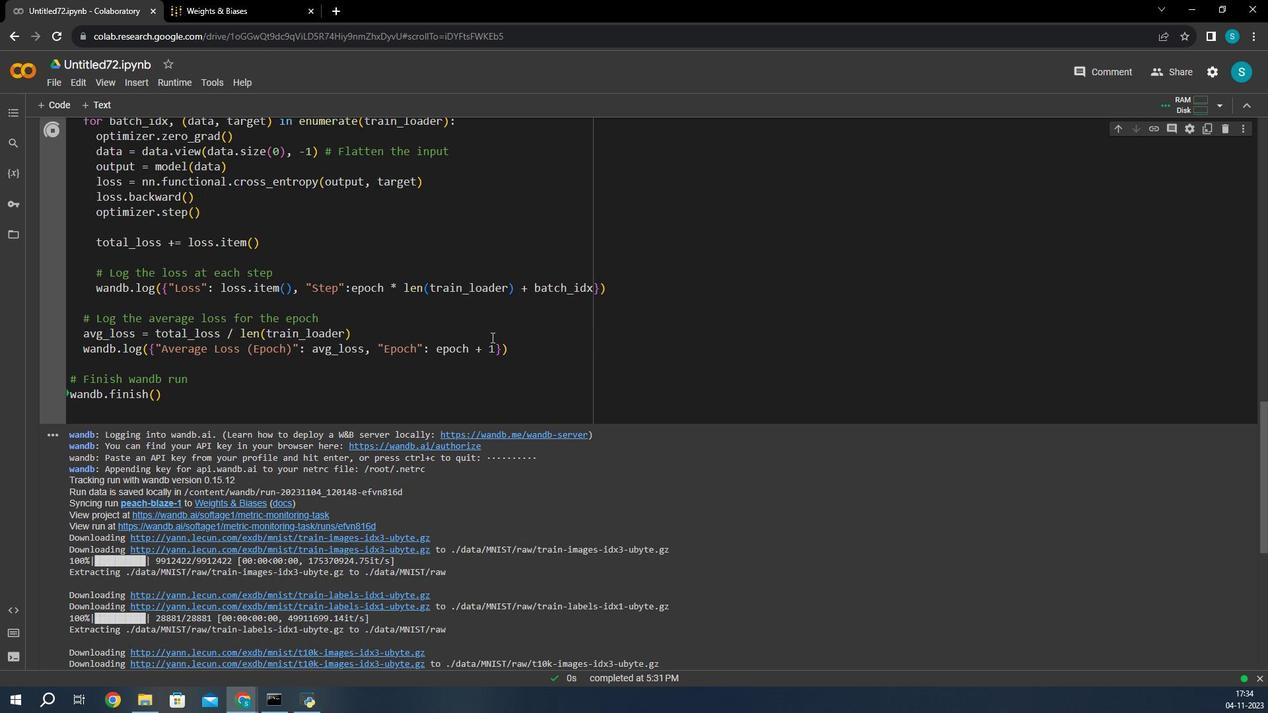 
Action: Mouse moved to (481, 363)
Screenshot: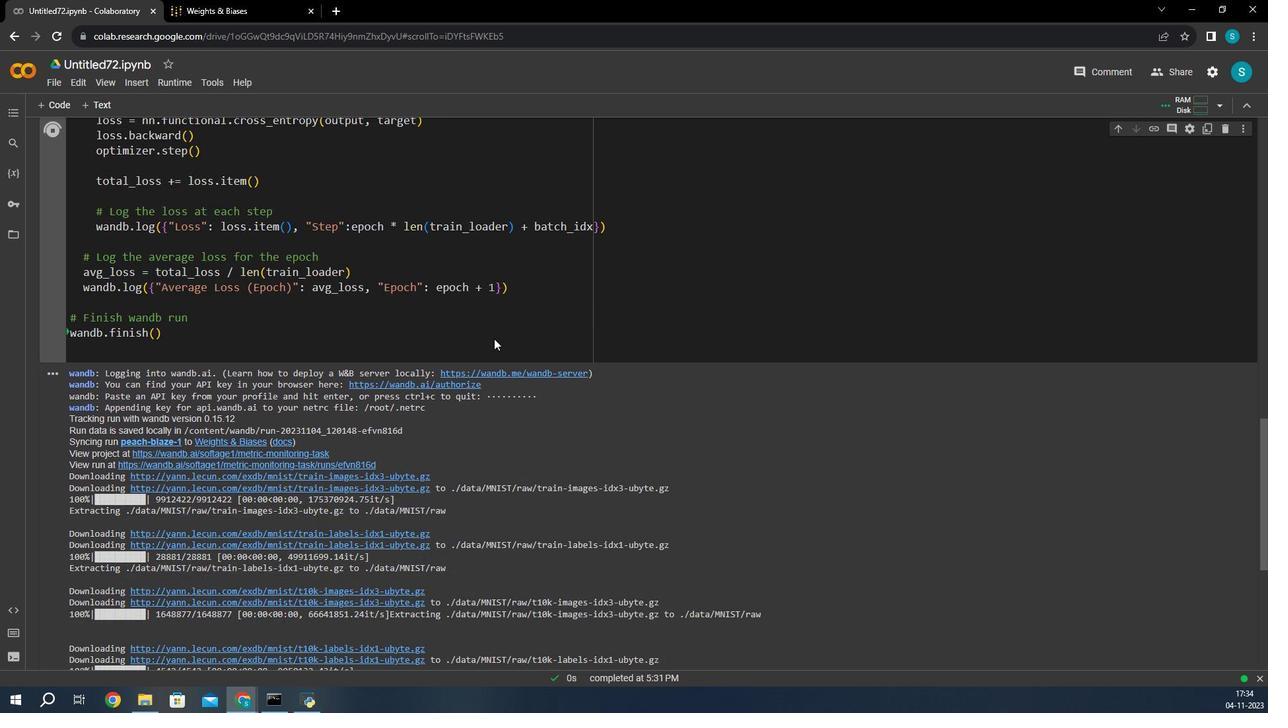 
Action: Mouse scrolled (481, 363) with delta (0, 0)
Screenshot: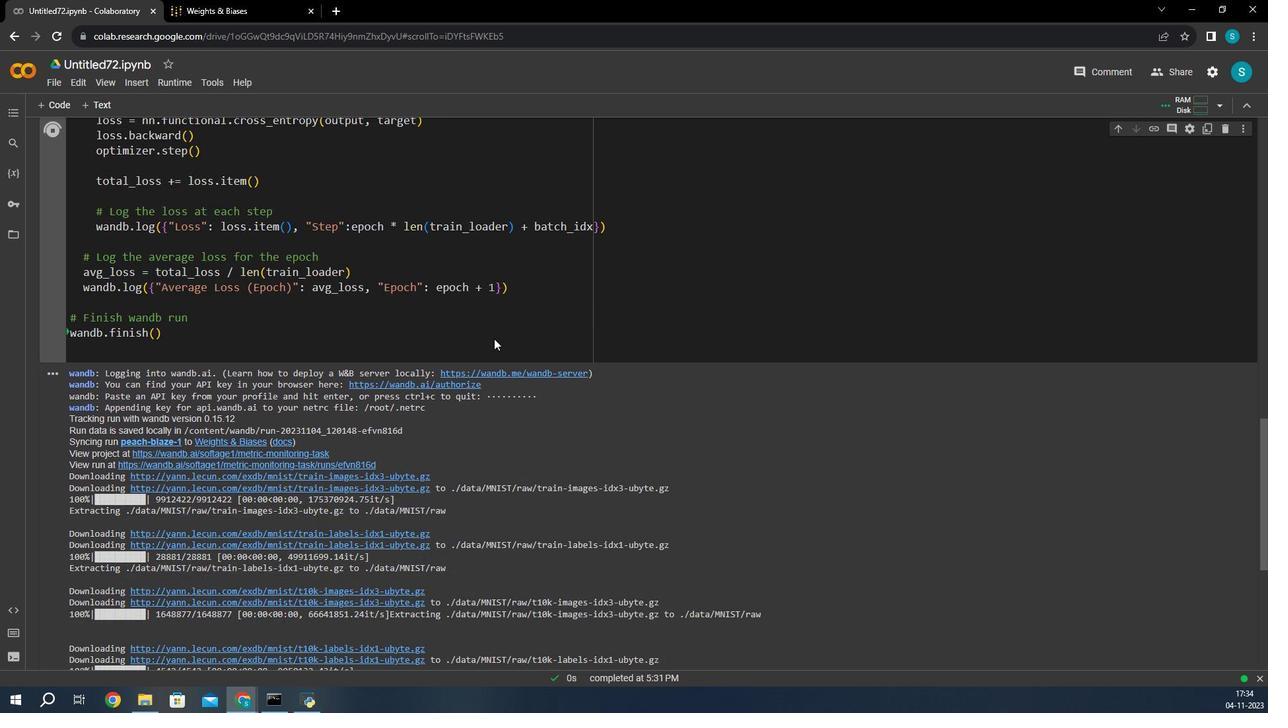 
Action: Mouse moved to (482, 364)
Screenshot: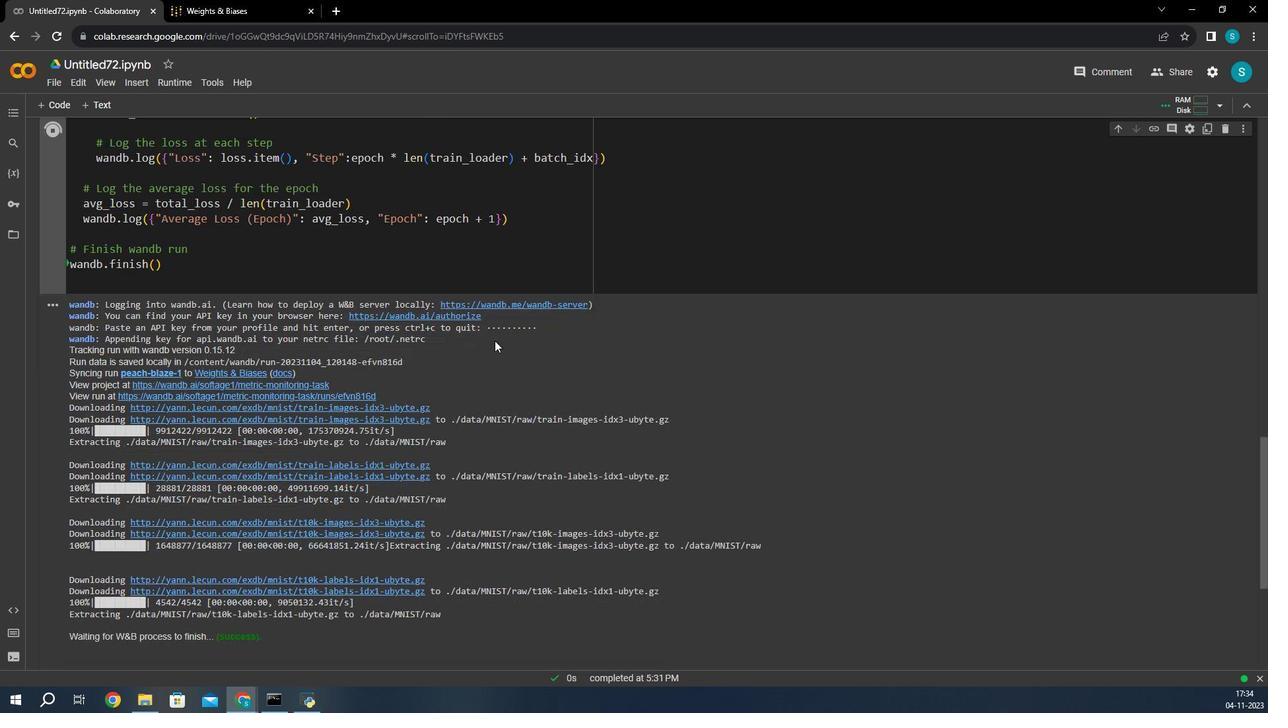 
Action: Mouse scrolled (482, 363) with delta (0, 0)
Screenshot: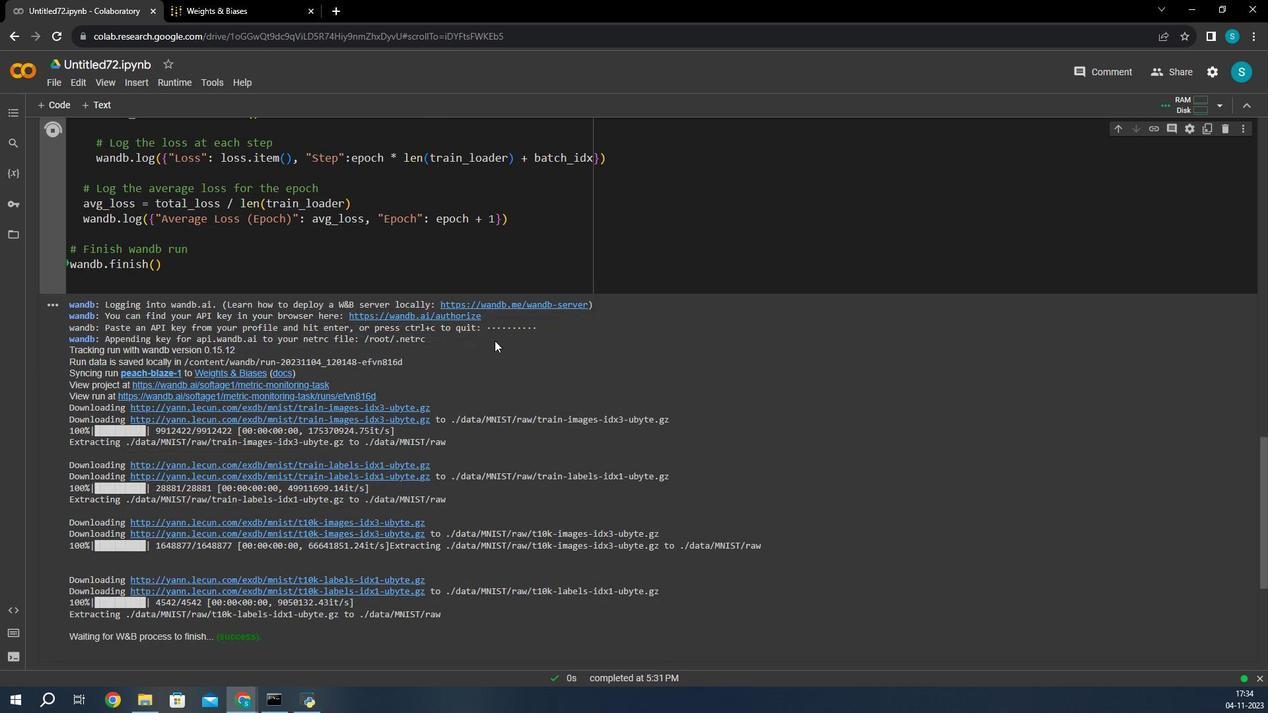 
Action: Mouse moved to (331, 399)
Screenshot: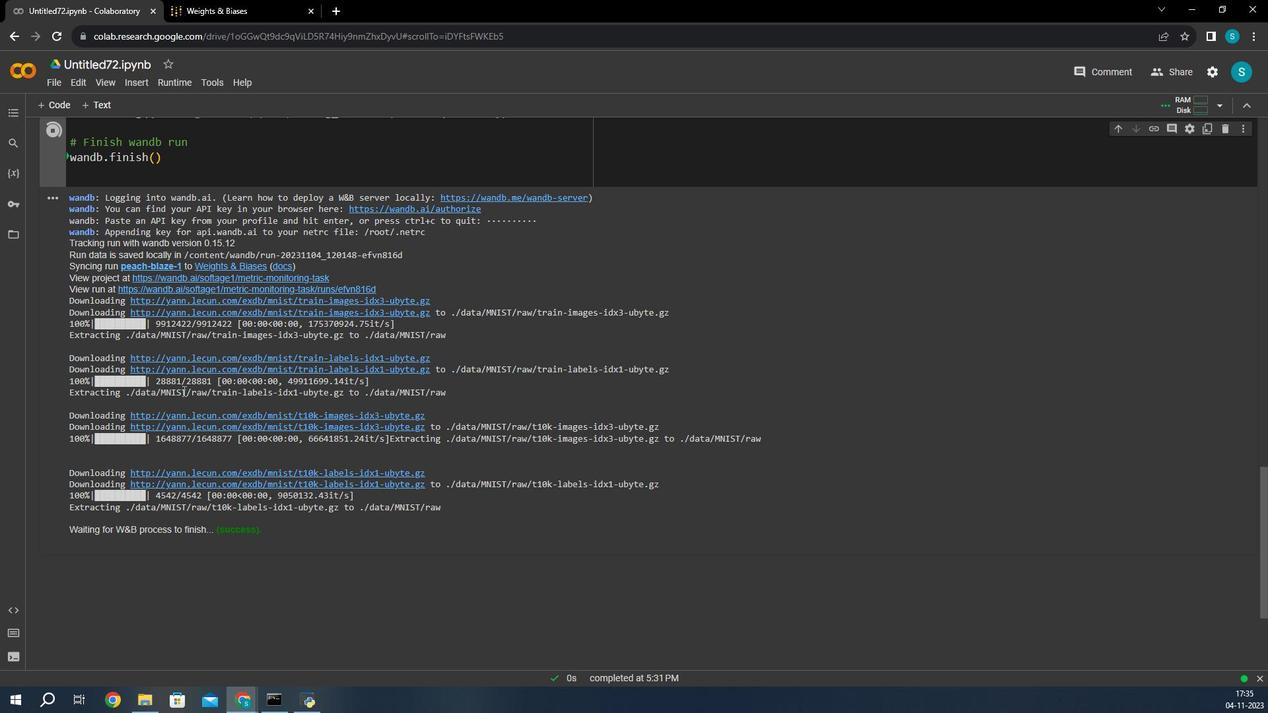 
Action: Mouse scrolled (331, 398) with delta (0, 0)
Screenshot: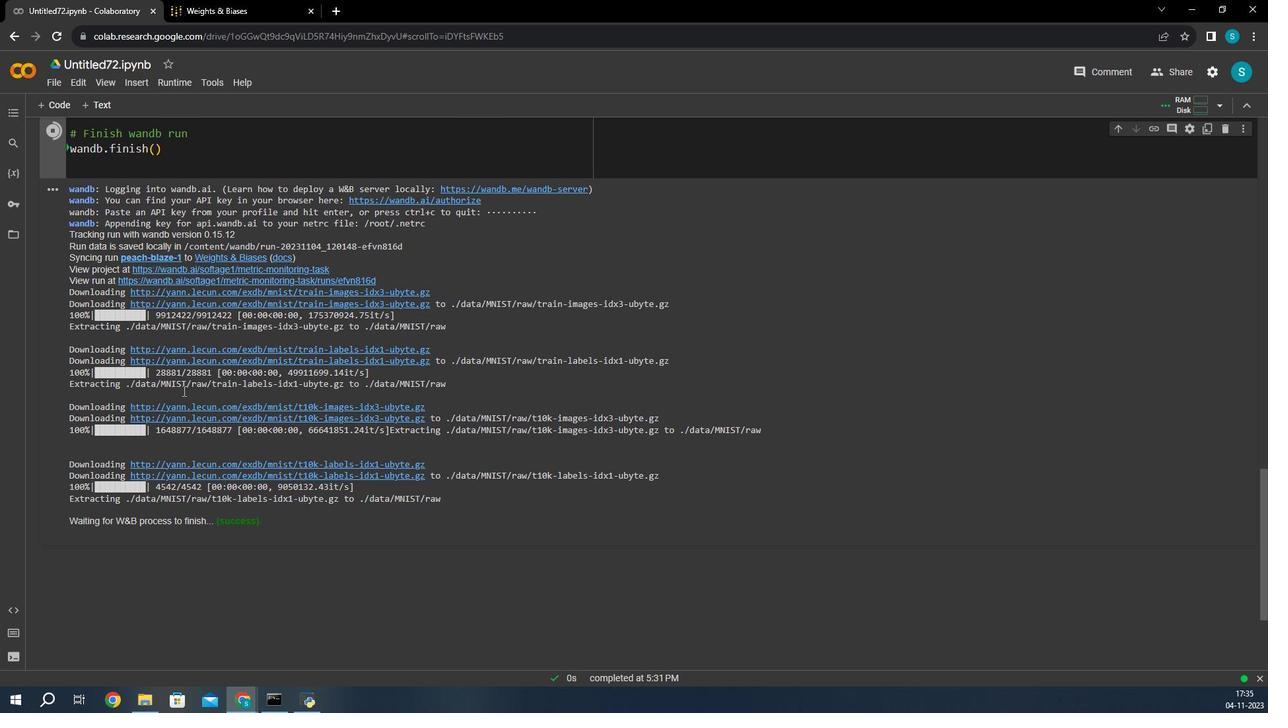 
Action: Mouse moved to (587, 369)
Screenshot: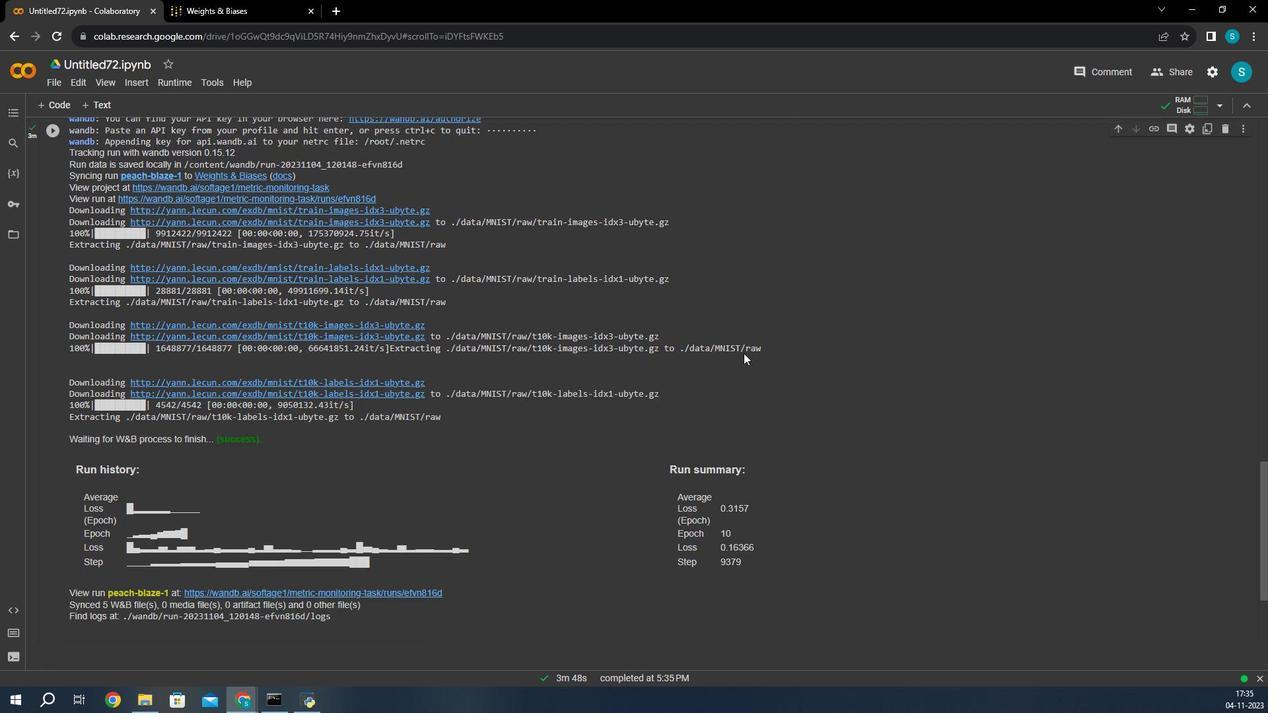 
Action: Mouse scrolled (587, 369) with delta (0, 0)
Screenshot: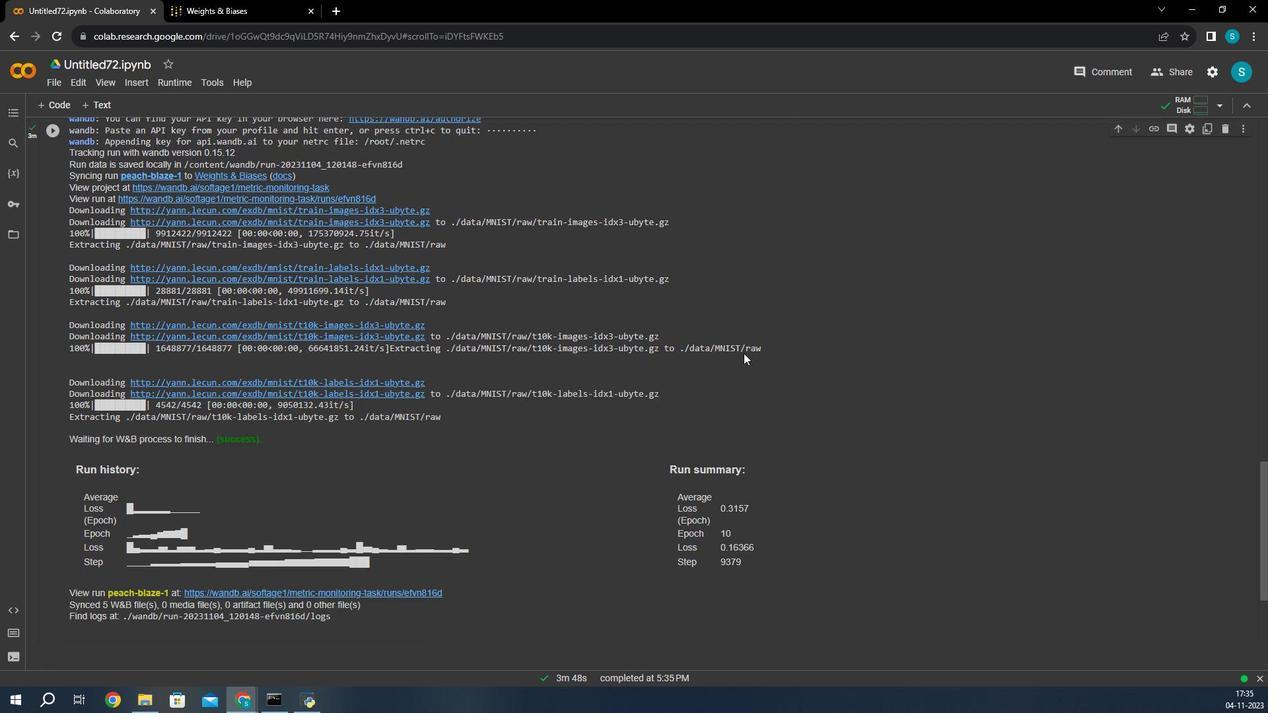 
Action: Mouse moved to (604, 373)
Screenshot: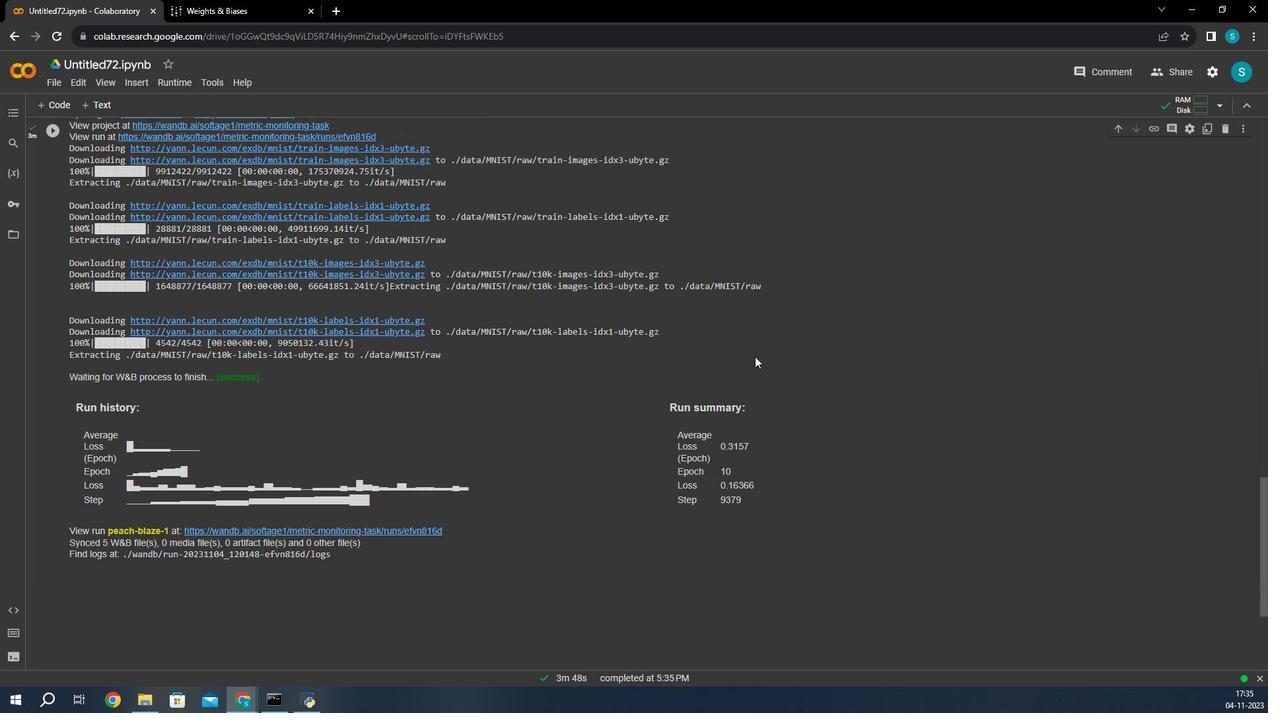 
Action: Mouse scrolled (604, 373) with delta (0, 0)
Screenshot: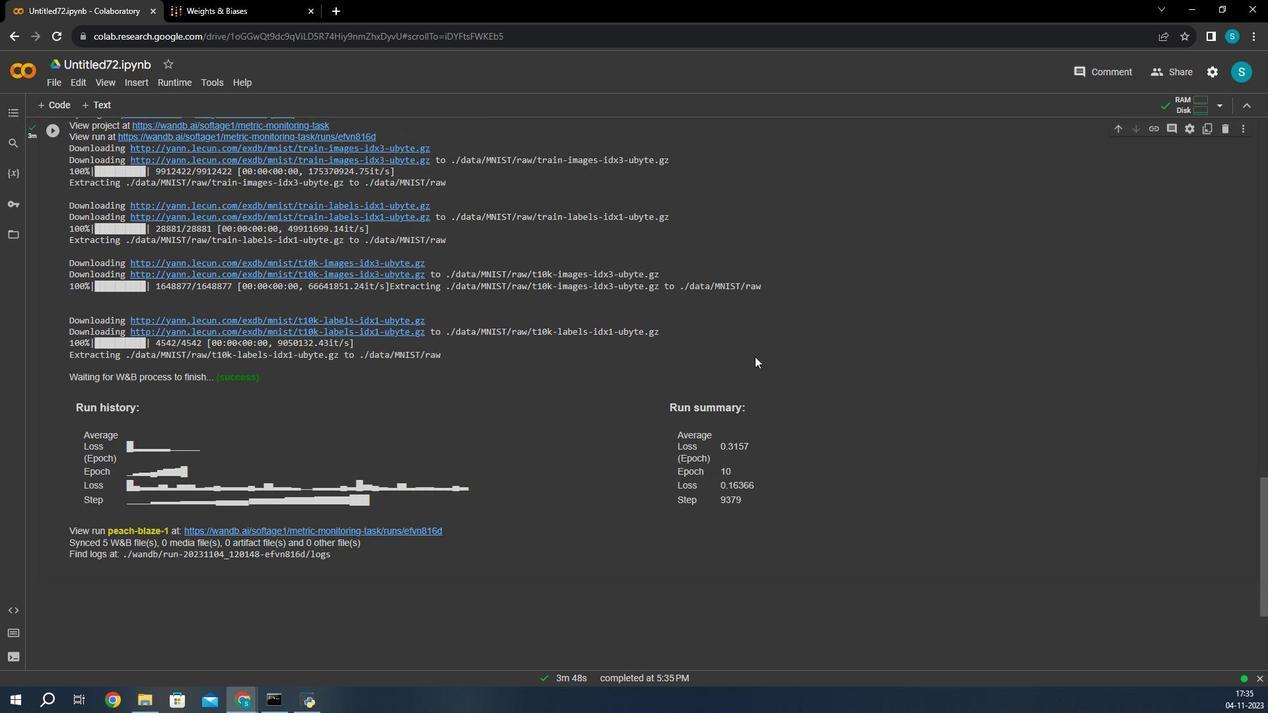 
Action: Mouse moved to (608, 375)
Screenshot: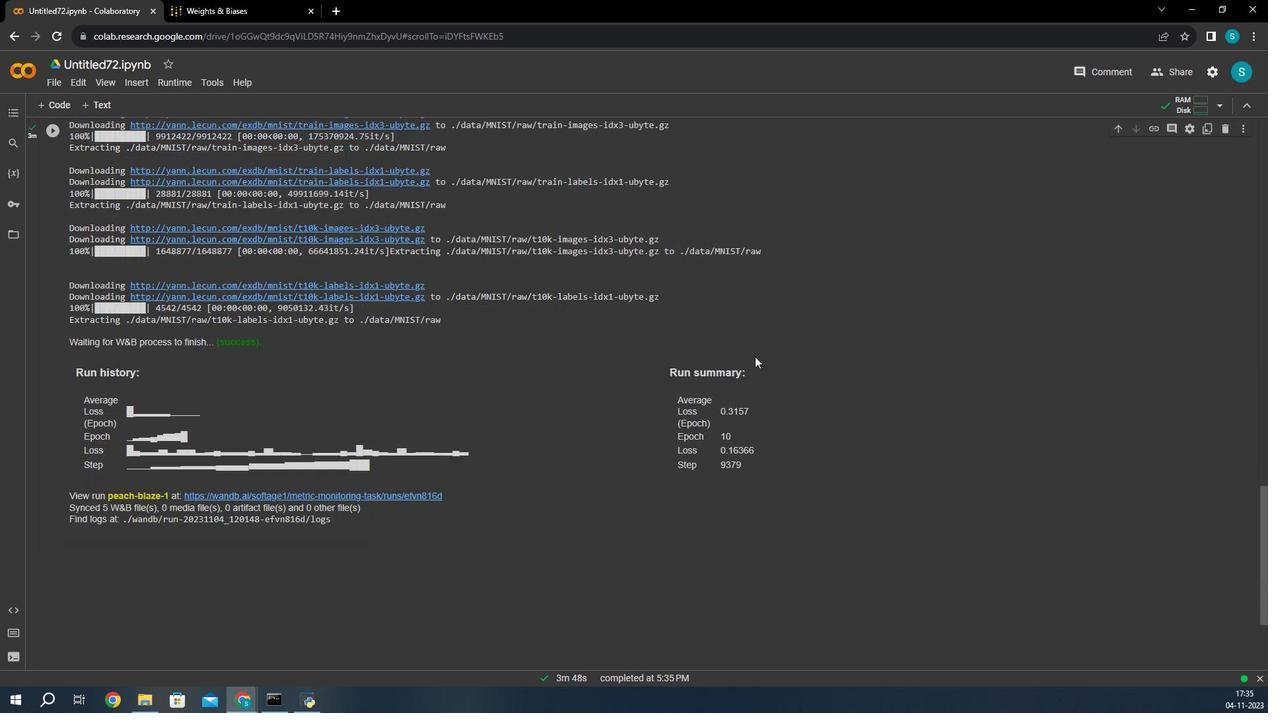 
Action: Mouse scrolled (608, 375) with delta (0, 0)
Screenshot: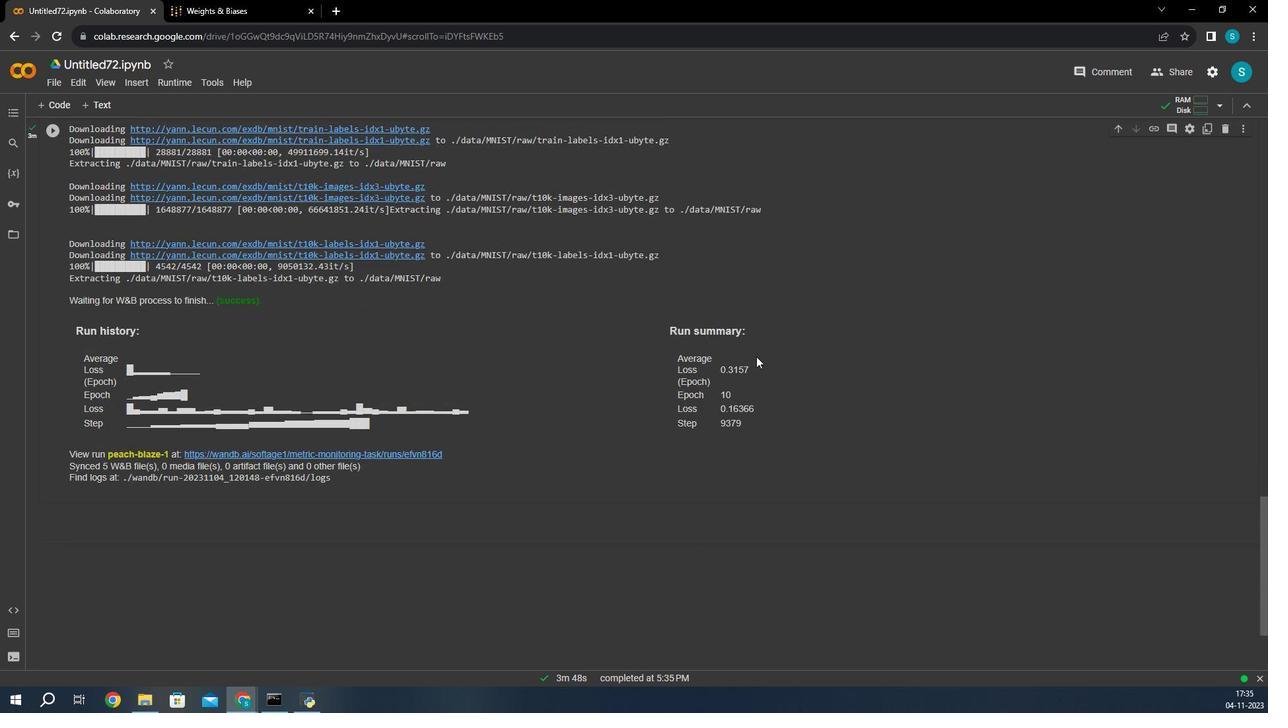 
Action: Mouse moved to (609, 376)
Screenshot: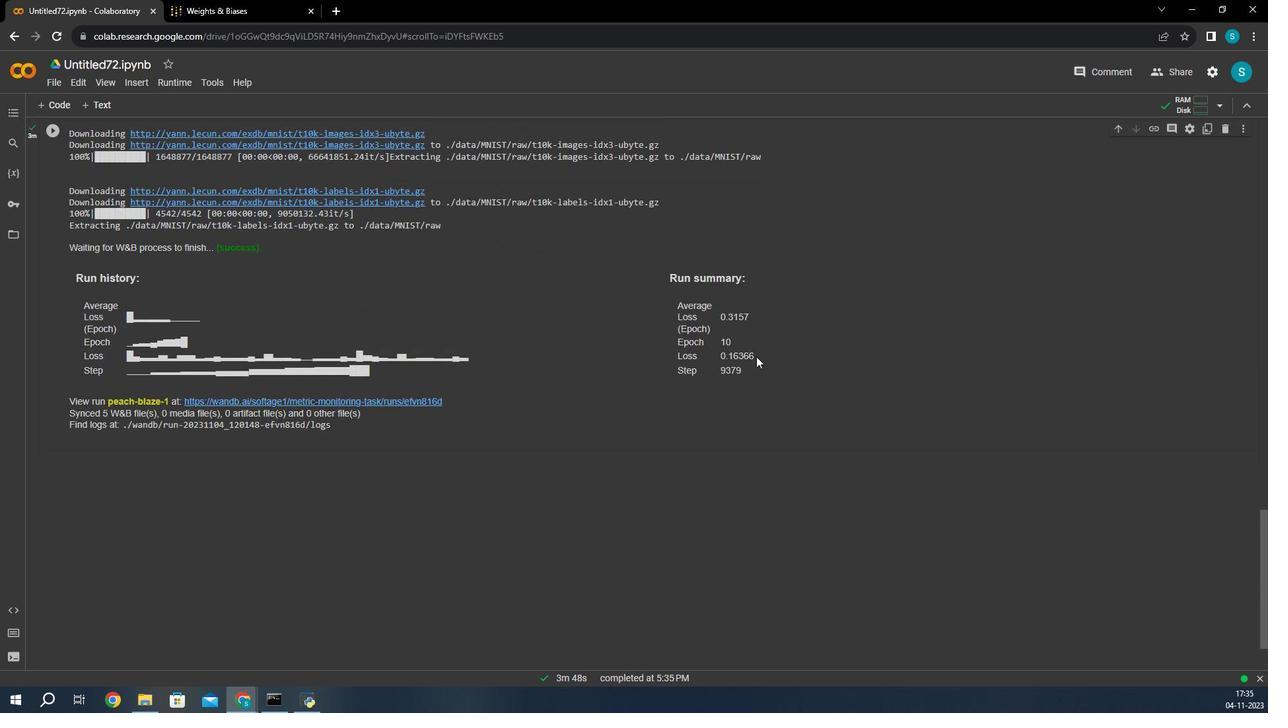 
Action: Mouse scrolled (609, 375) with delta (0, 0)
Screenshot: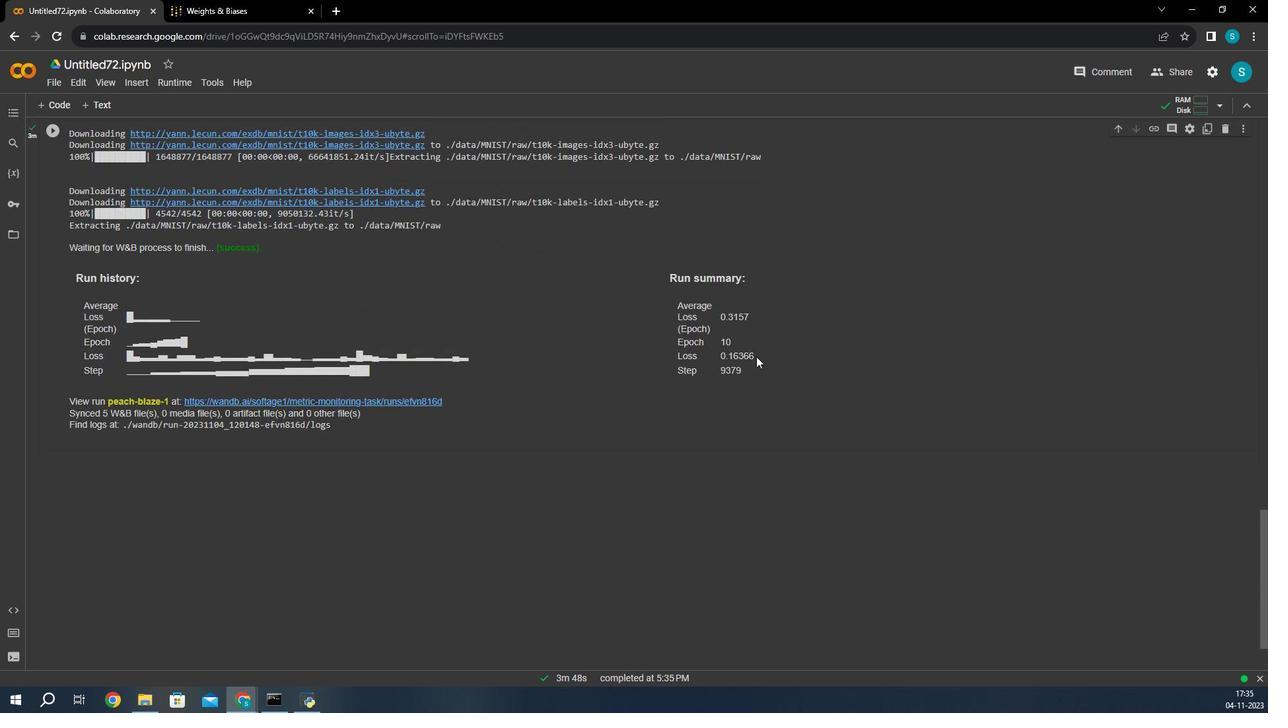 
Action: Mouse moved to (435, 373)
Screenshot: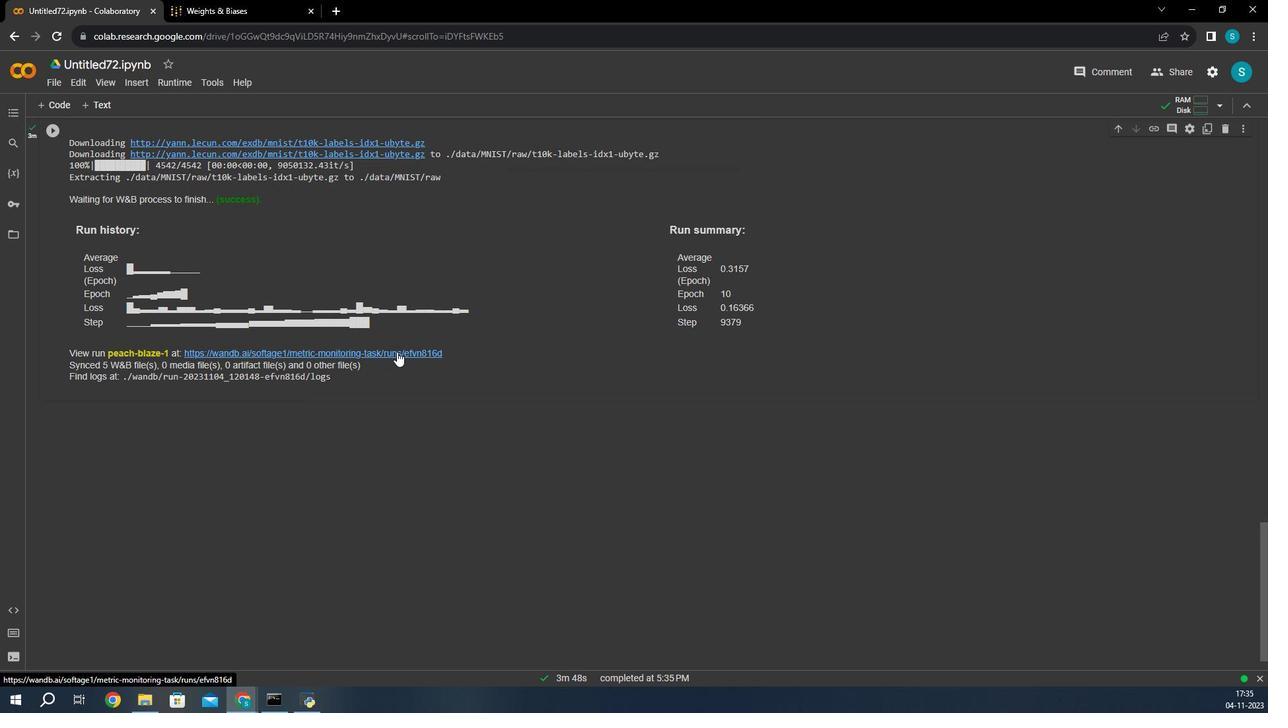 
Action: Mouse pressed left at (435, 373)
Screenshot: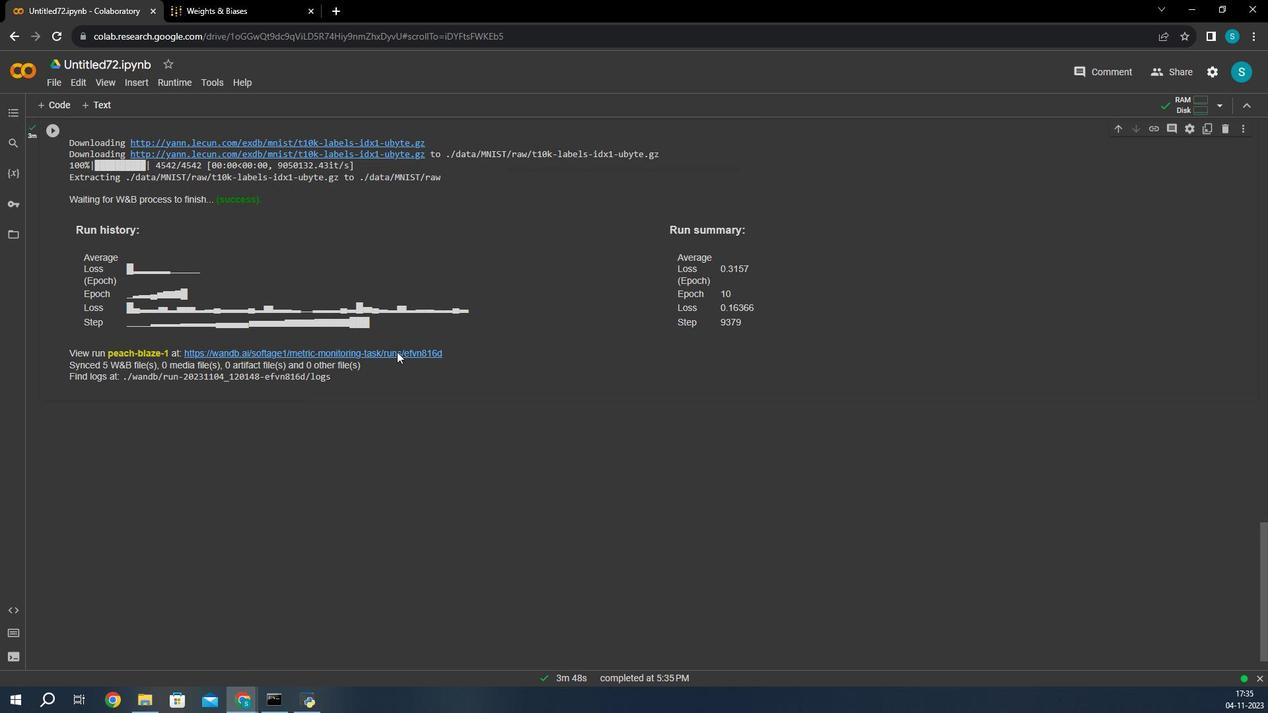
Action: Mouse moved to (441, 418)
Screenshot: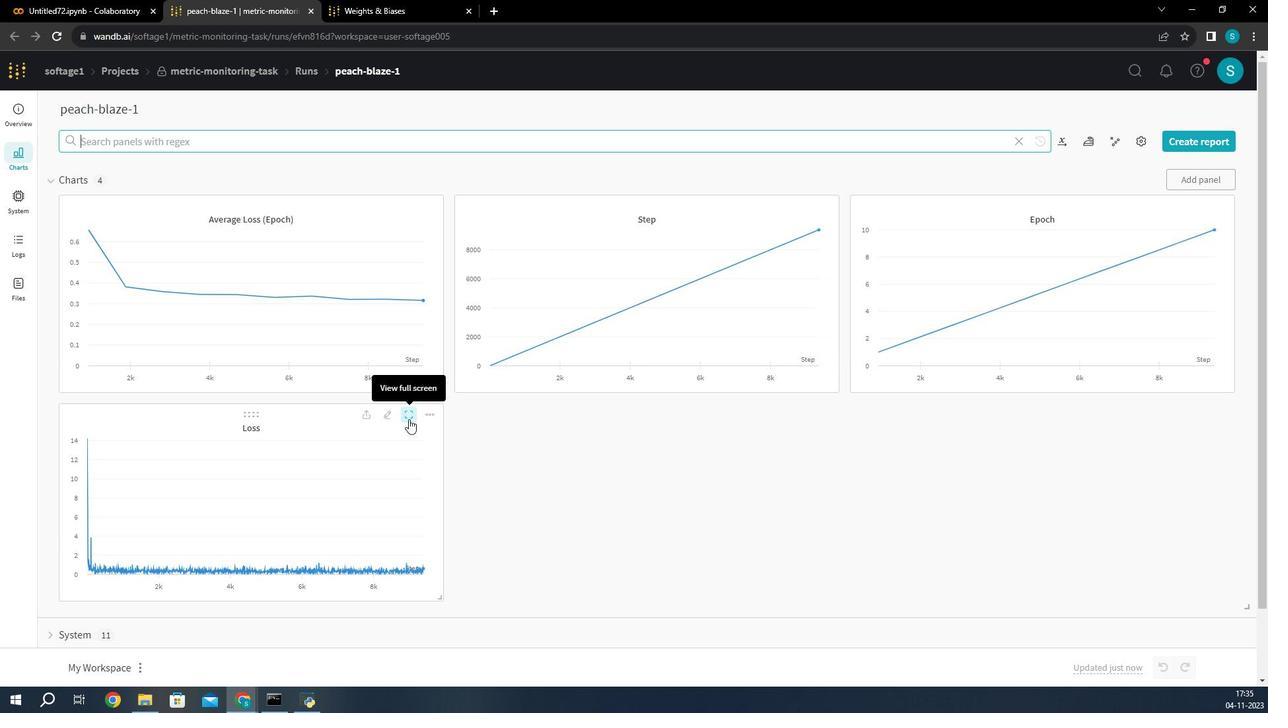 
Action: Mouse pressed left at (441, 418)
Screenshot: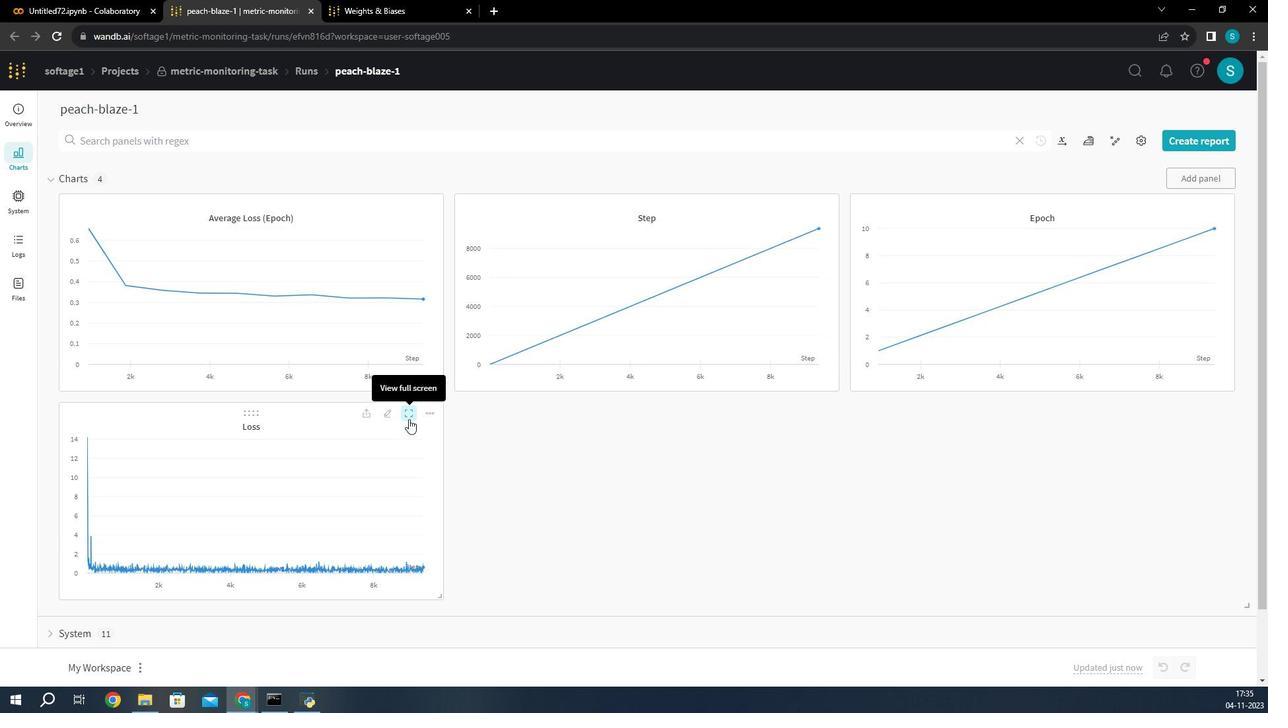 
Action: Mouse moved to (826, 548)
Screenshot: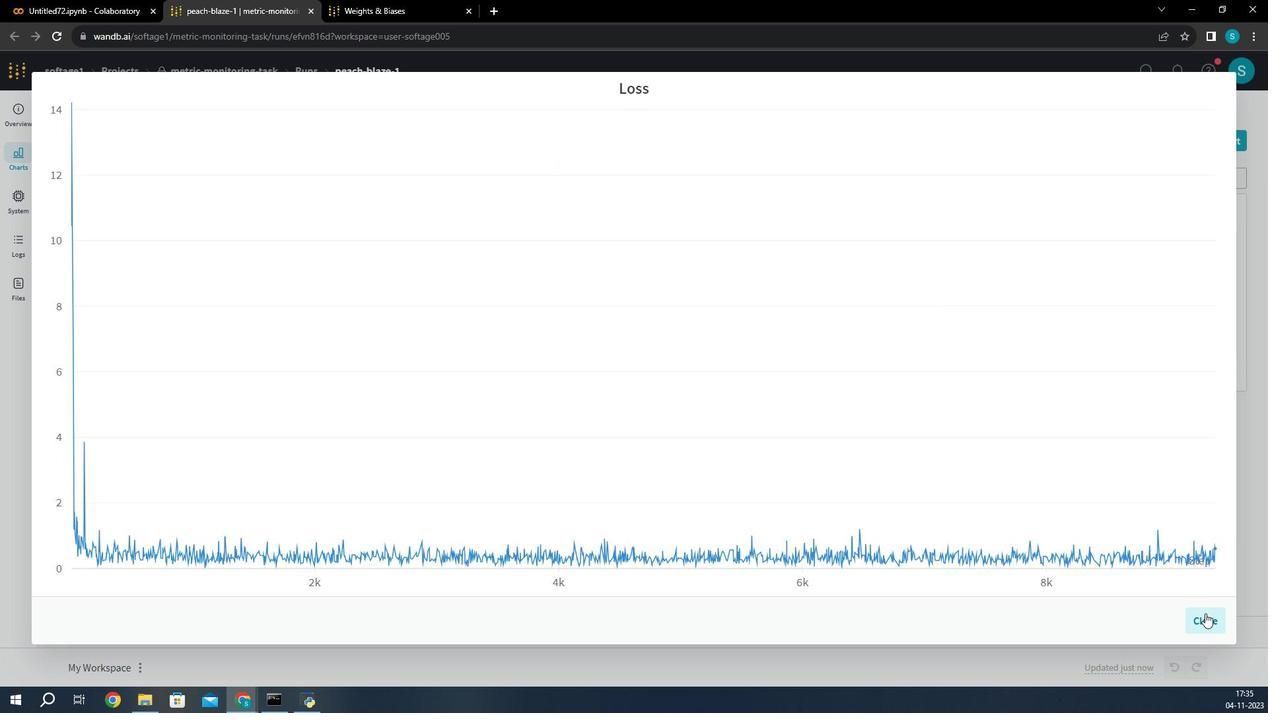
Action: Mouse pressed left at (826, 548)
Screenshot: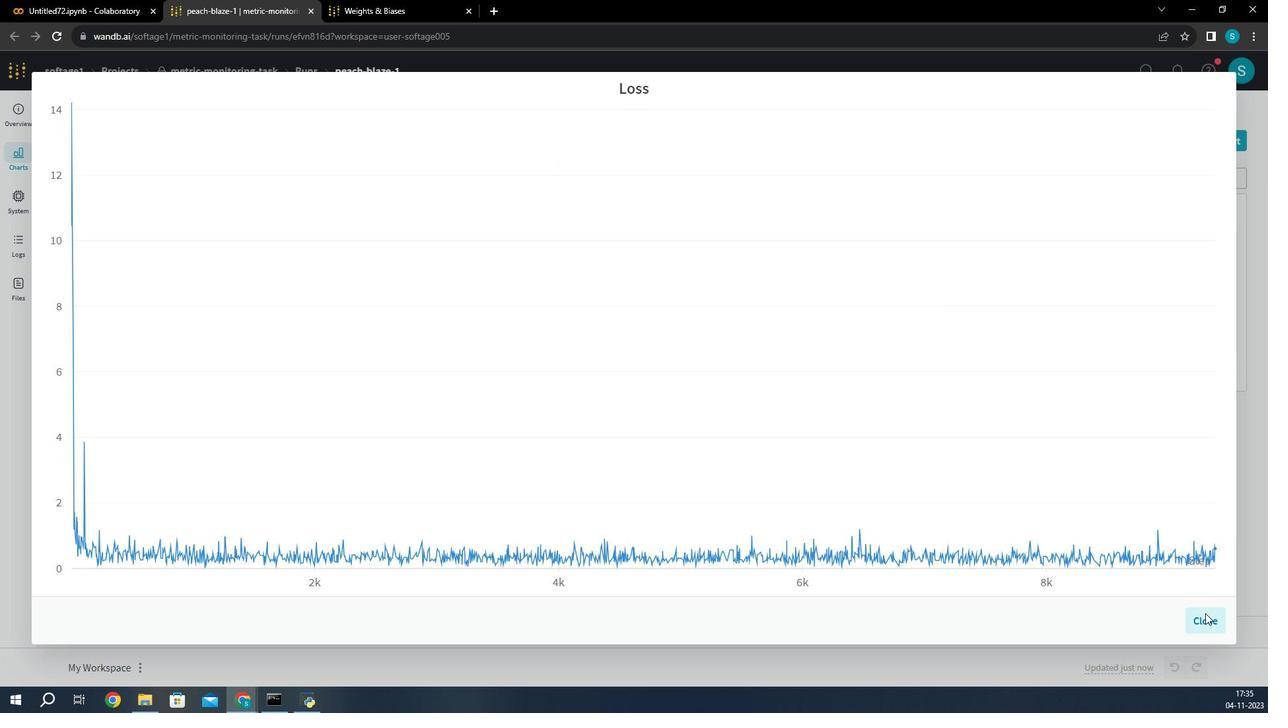 
Action: Mouse moved to (577, 403)
Screenshot: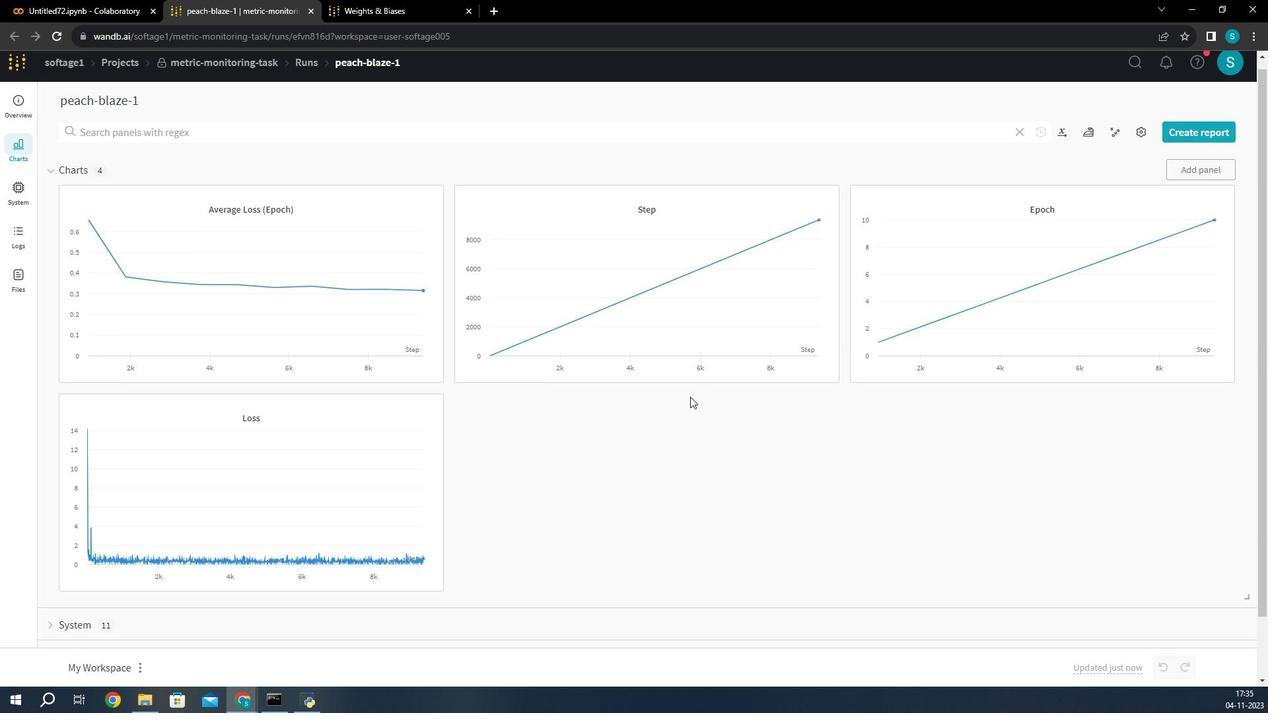 
Action: Mouse scrolled (577, 402) with delta (0, 0)
Screenshot: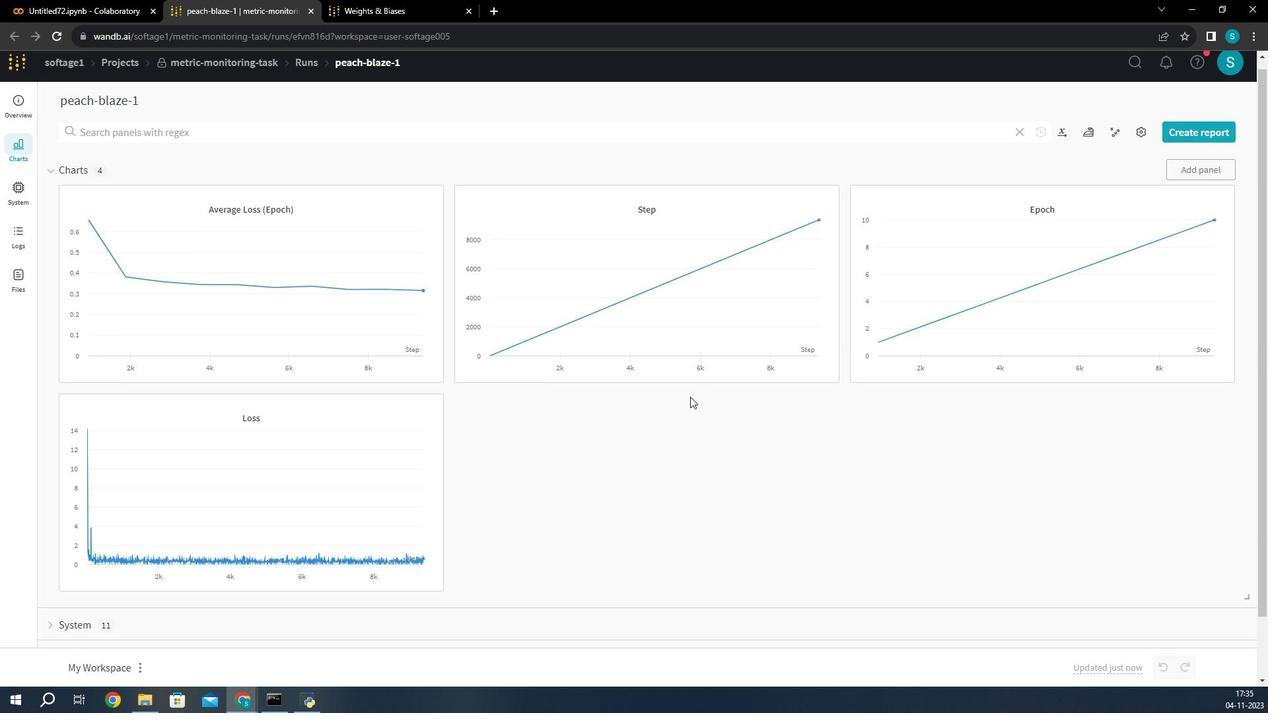 
Action: Mouse moved to (577, 403)
Screenshot: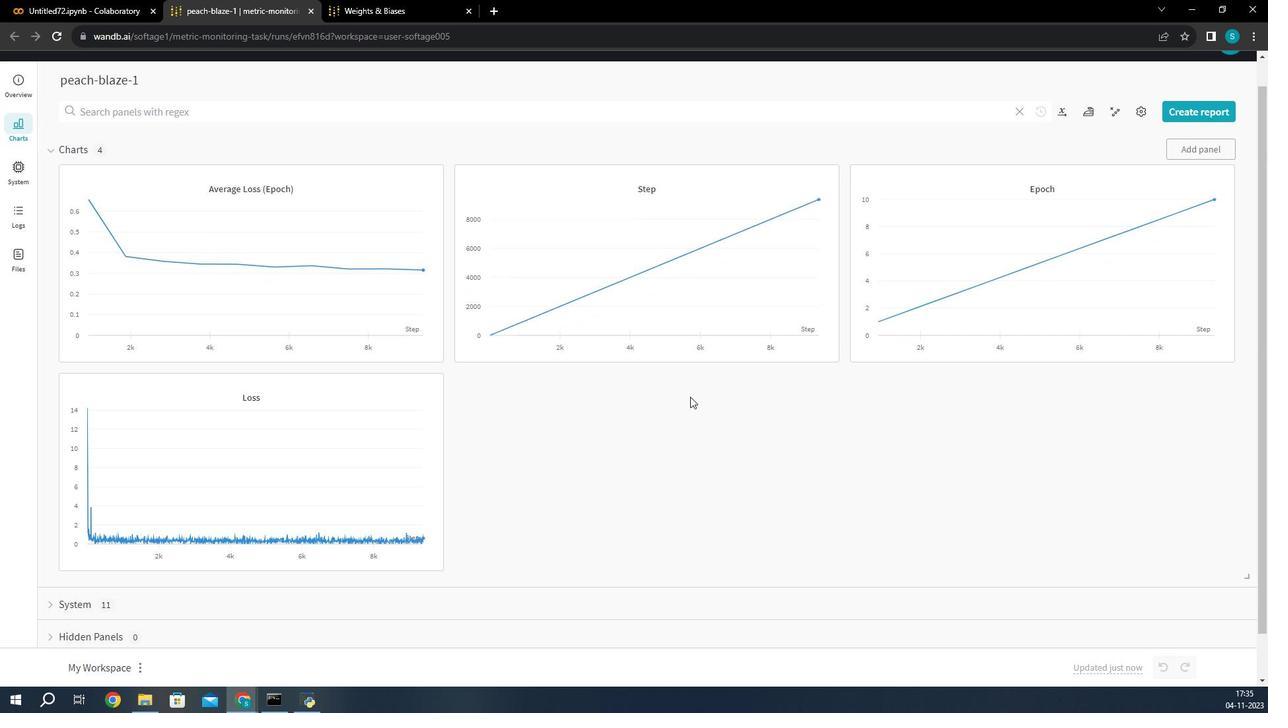 
Action: Mouse scrolled (577, 402) with delta (0, 0)
Screenshot: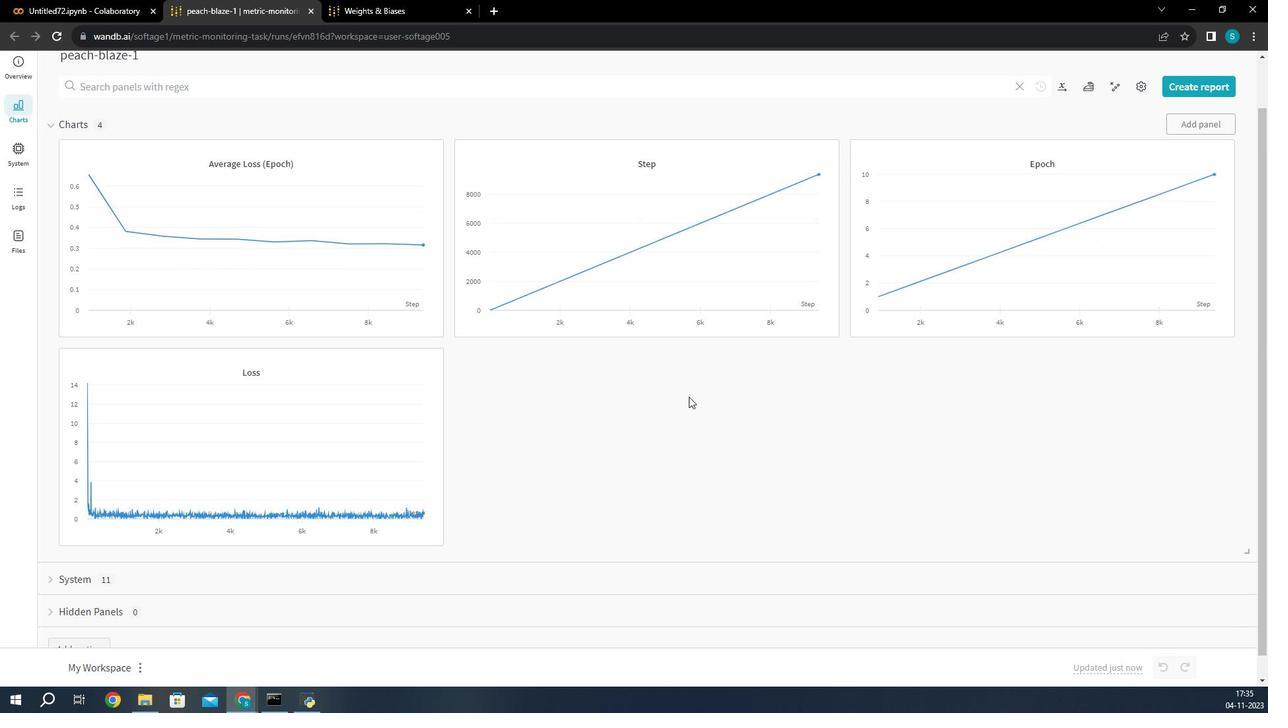 
Action: Mouse scrolled (577, 402) with delta (0, 0)
Screenshot: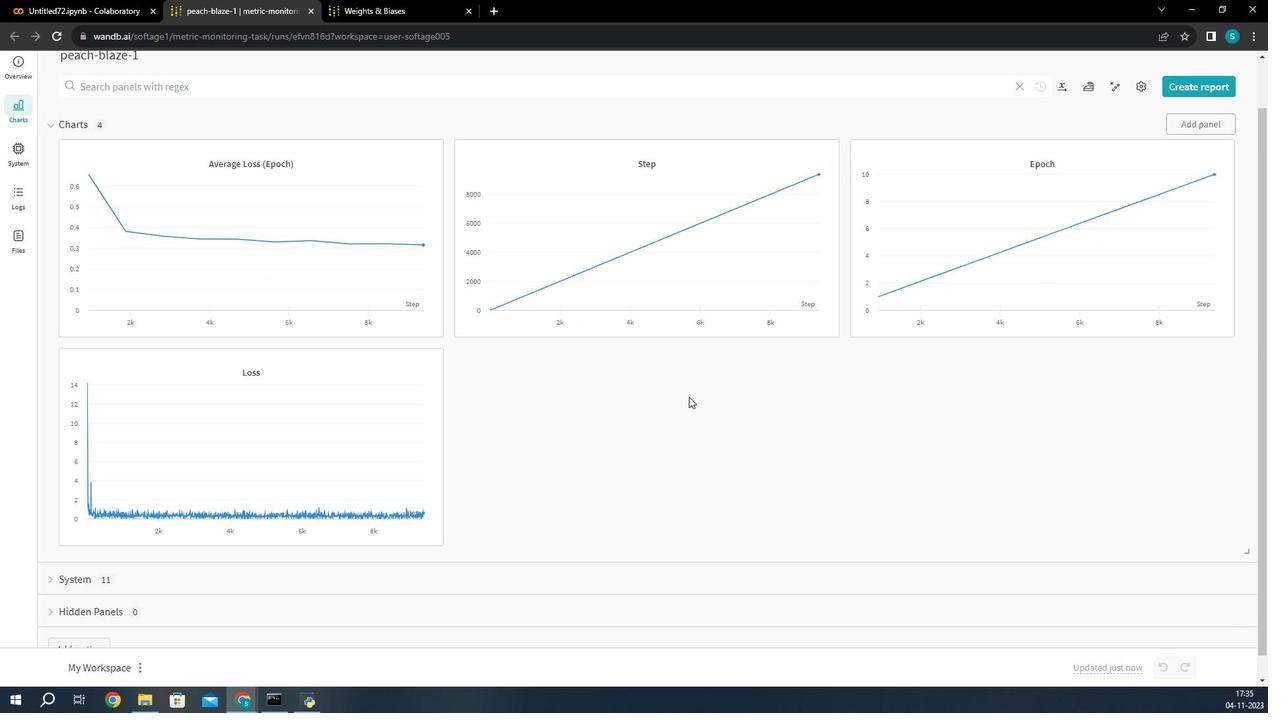 
Action: Mouse scrolled (577, 402) with delta (0, 0)
Screenshot: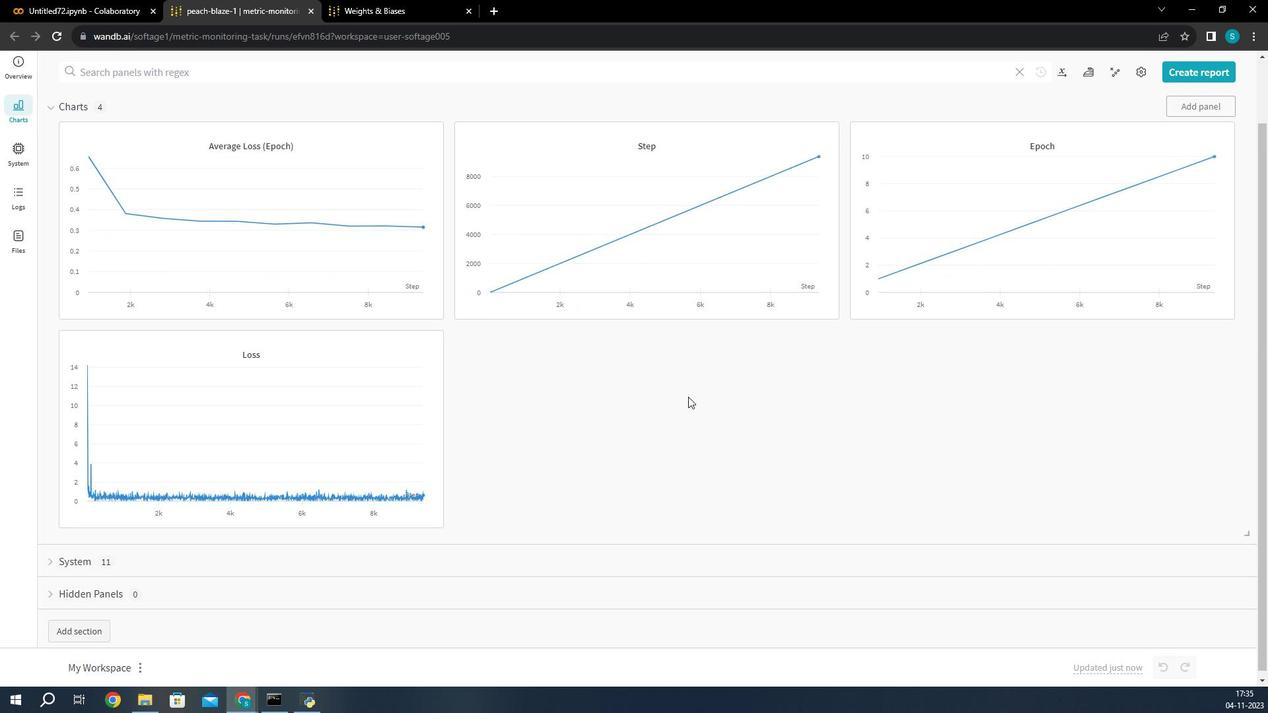 
Action: Mouse scrolled (577, 402) with delta (0, 0)
Screenshot: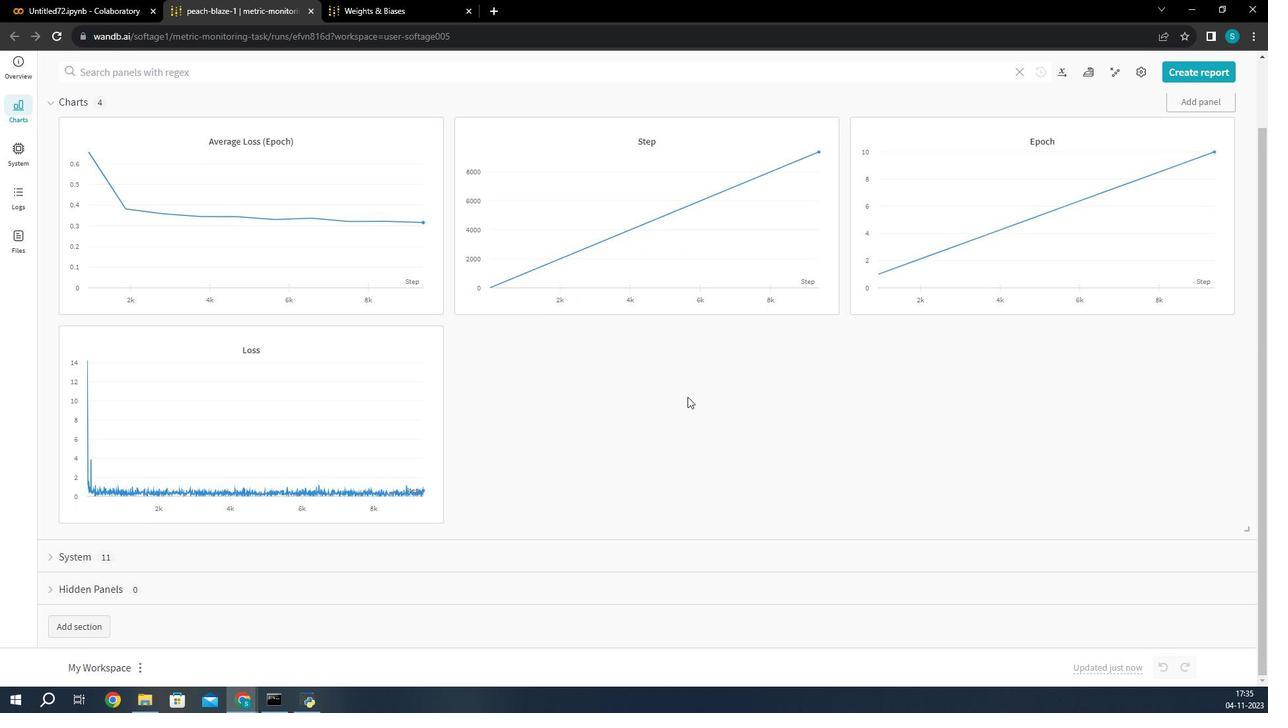 
Action: Mouse moved to (575, 403)
Screenshot: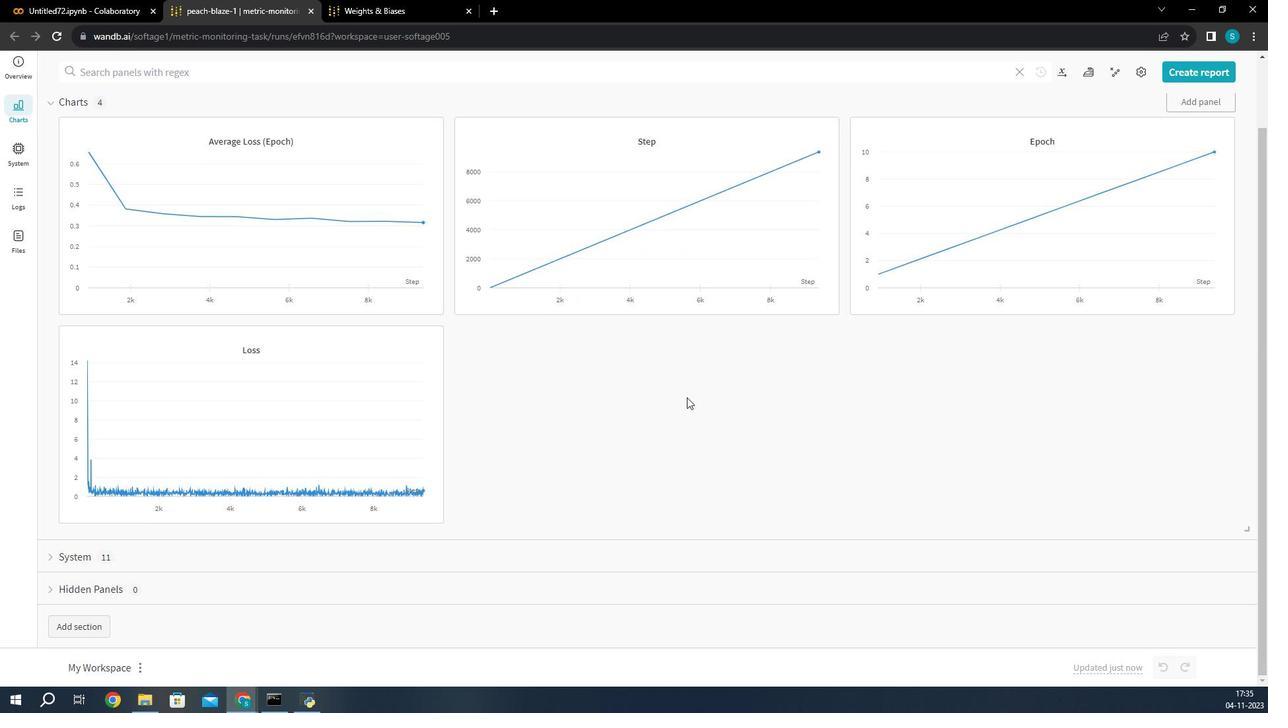 
Action: Mouse scrolled (575, 402) with delta (0, 0)
Screenshot: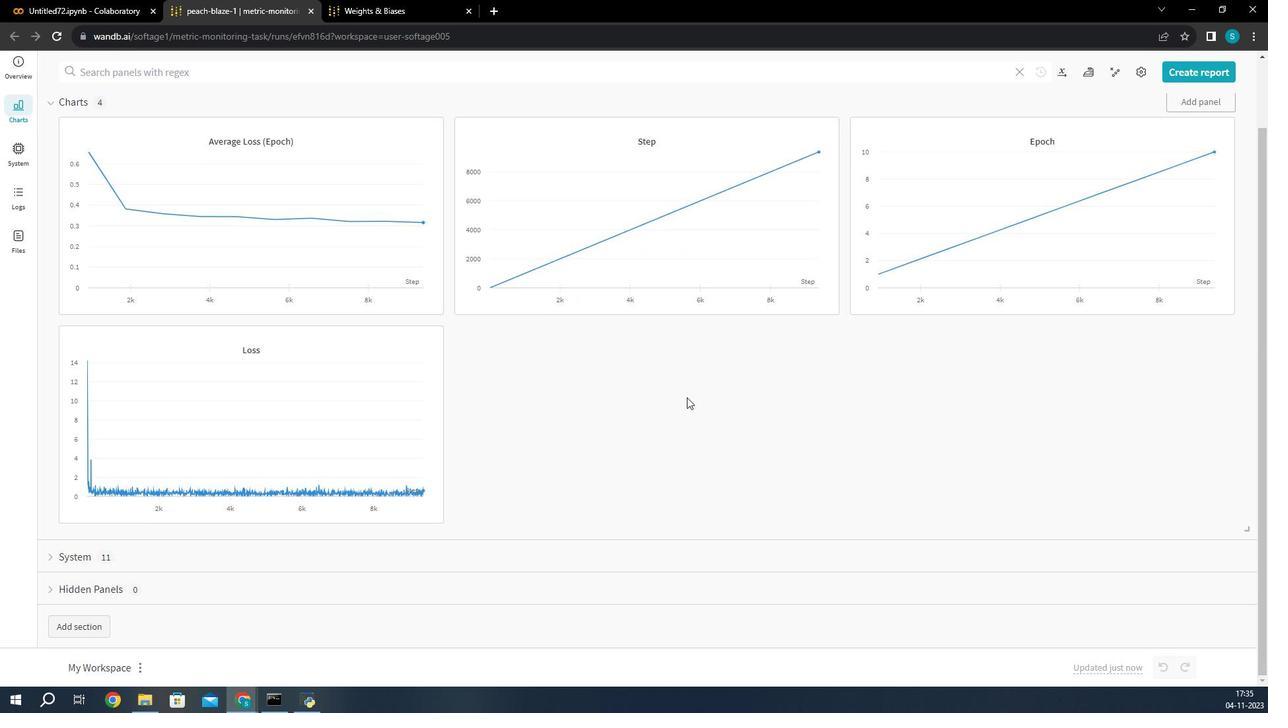 
Action: Mouse moved to (272, 512)
Screenshot: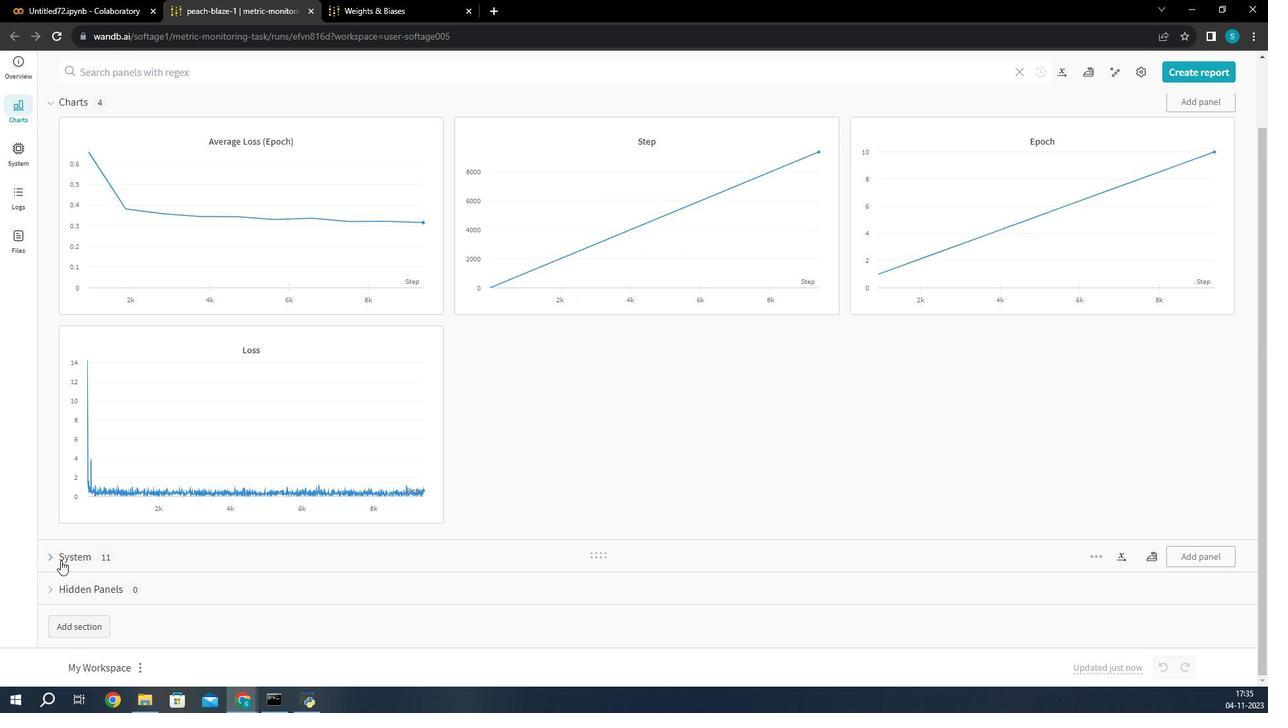 
Action: Mouse pressed left at (272, 512)
Screenshot: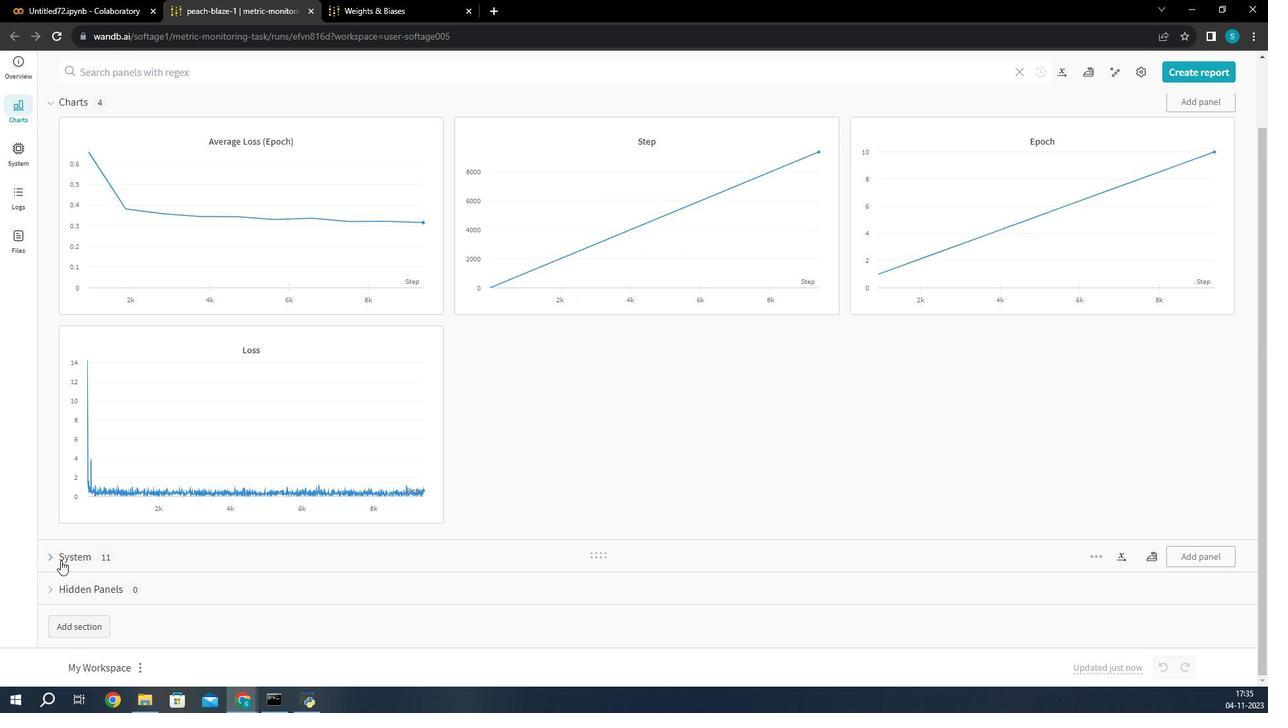 
Action: Mouse moved to (542, 416)
Screenshot: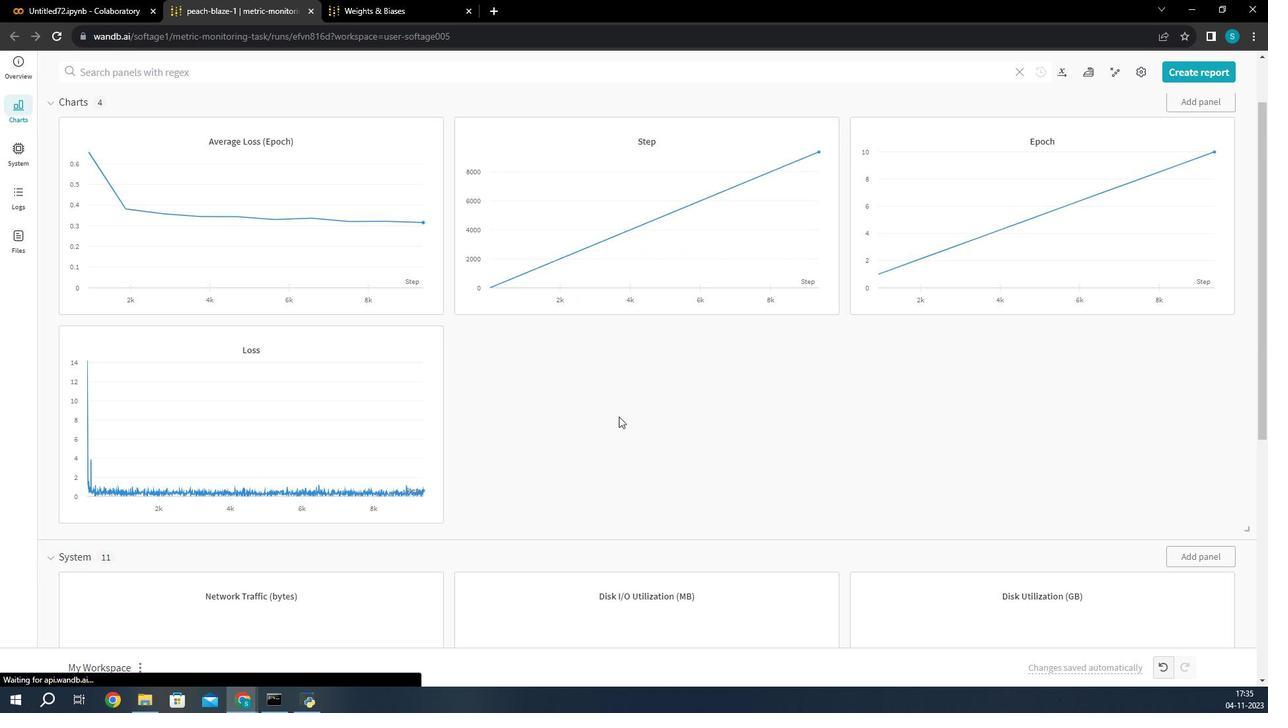
Action: Mouse scrolled (542, 416) with delta (0, 0)
Screenshot: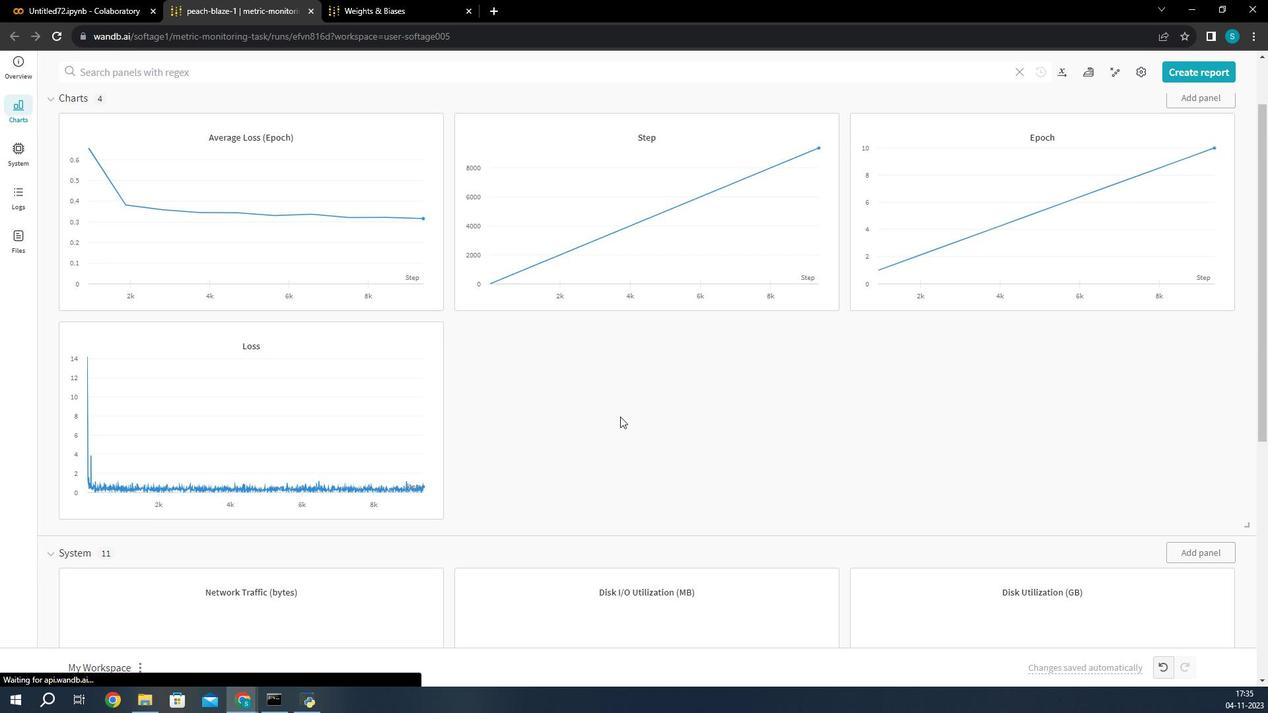 
Action: Mouse scrolled (542, 416) with delta (0, 0)
Screenshot: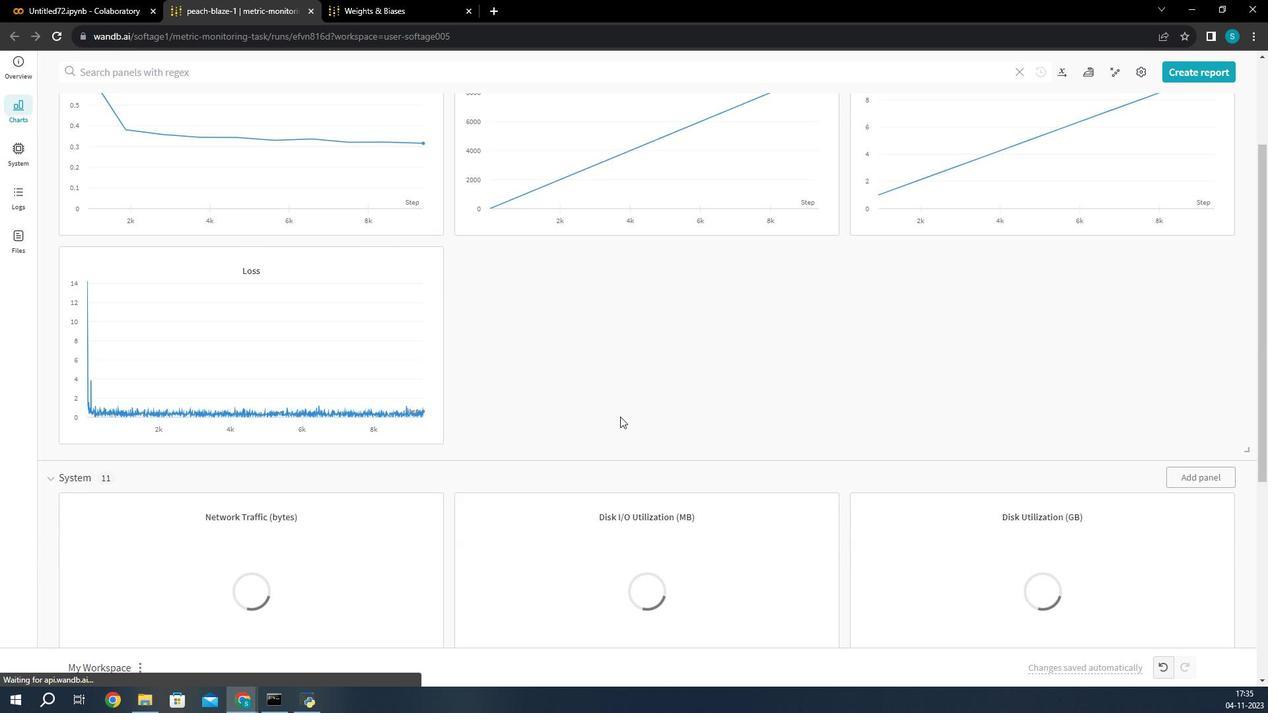 
Action: Mouse moved to (543, 416)
Screenshot: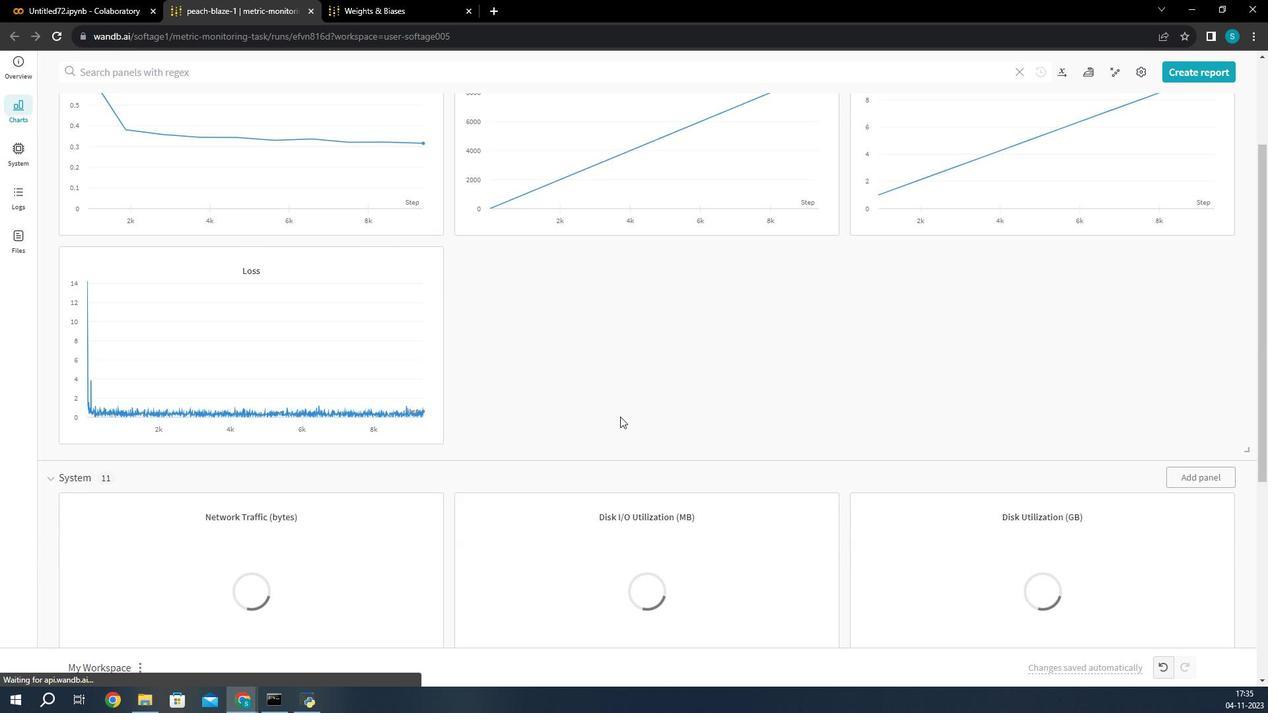 
Action: Mouse scrolled (543, 416) with delta (0, 0)
Screenshot: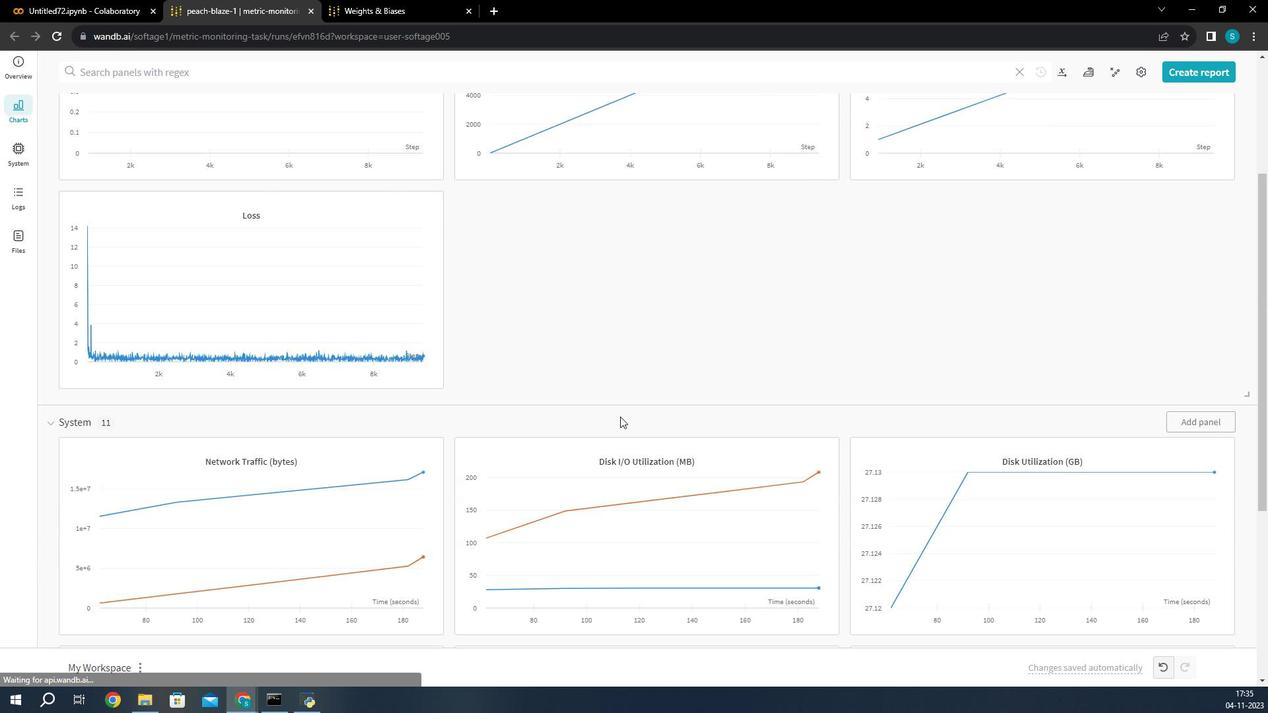 
Action: Mouse scrolled (543, 416) with delta (0, 0)
Screenshot: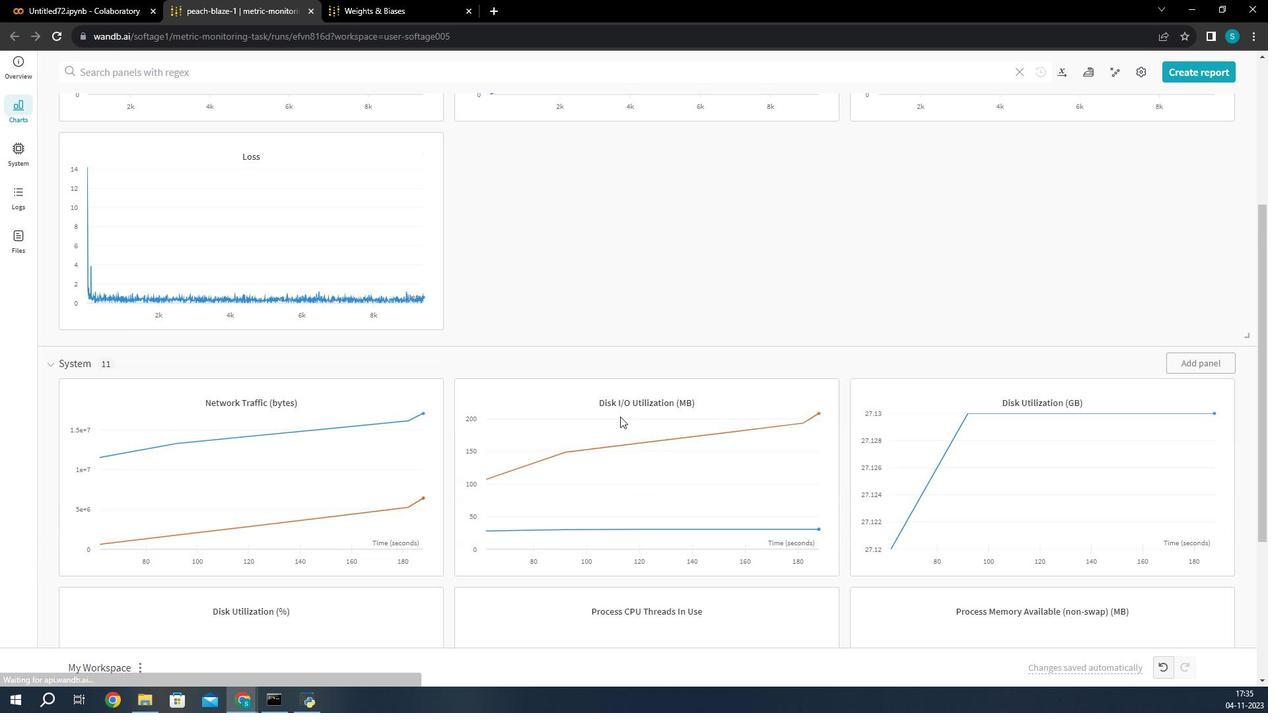 
Action: Mouse scrolled (543, 416) with delta (0, 0)
Screenshot: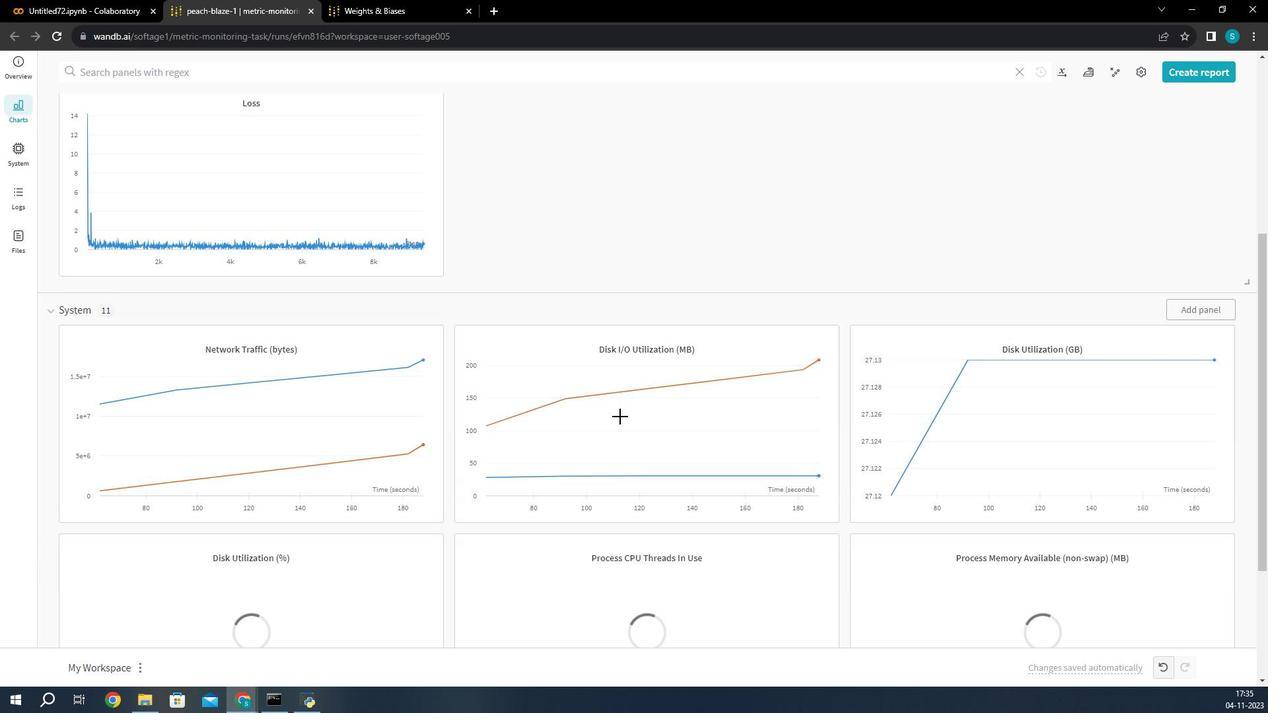 
Action: Mouse scrolled (543, 416) with delta (0, 0)
Screenshot: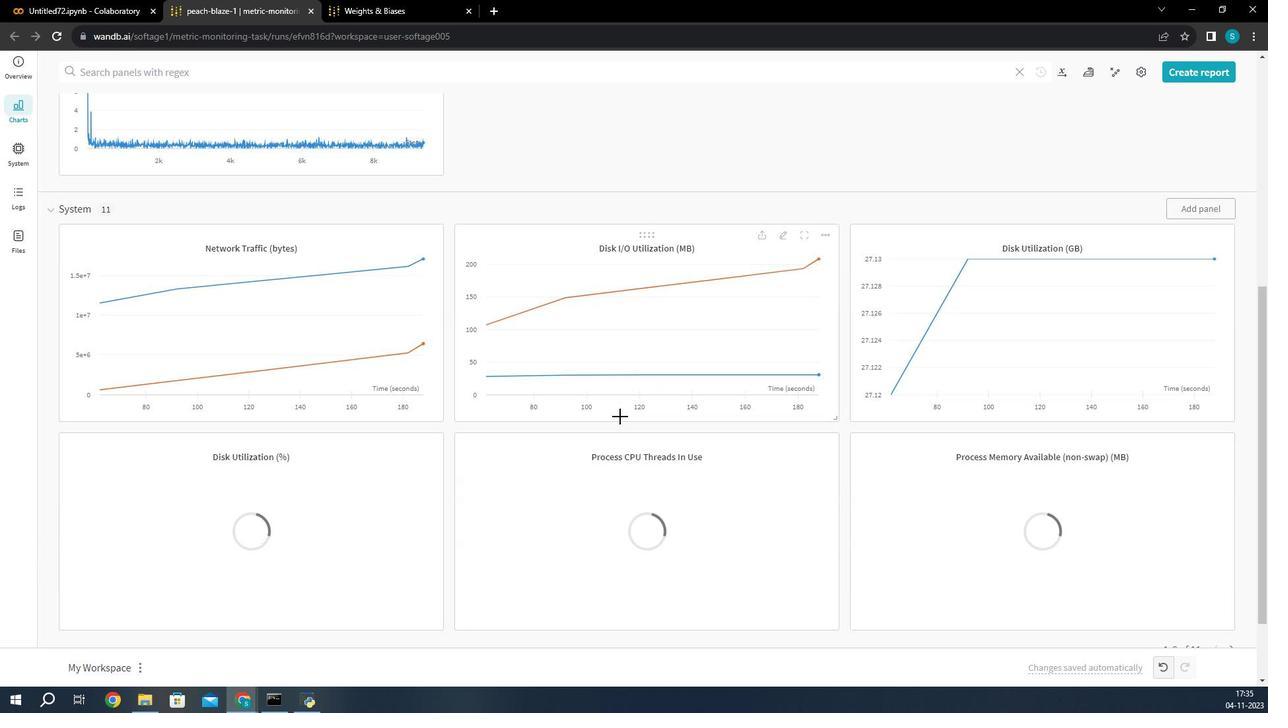 
Action: Mouse moved to (628, 340)
Screenshot: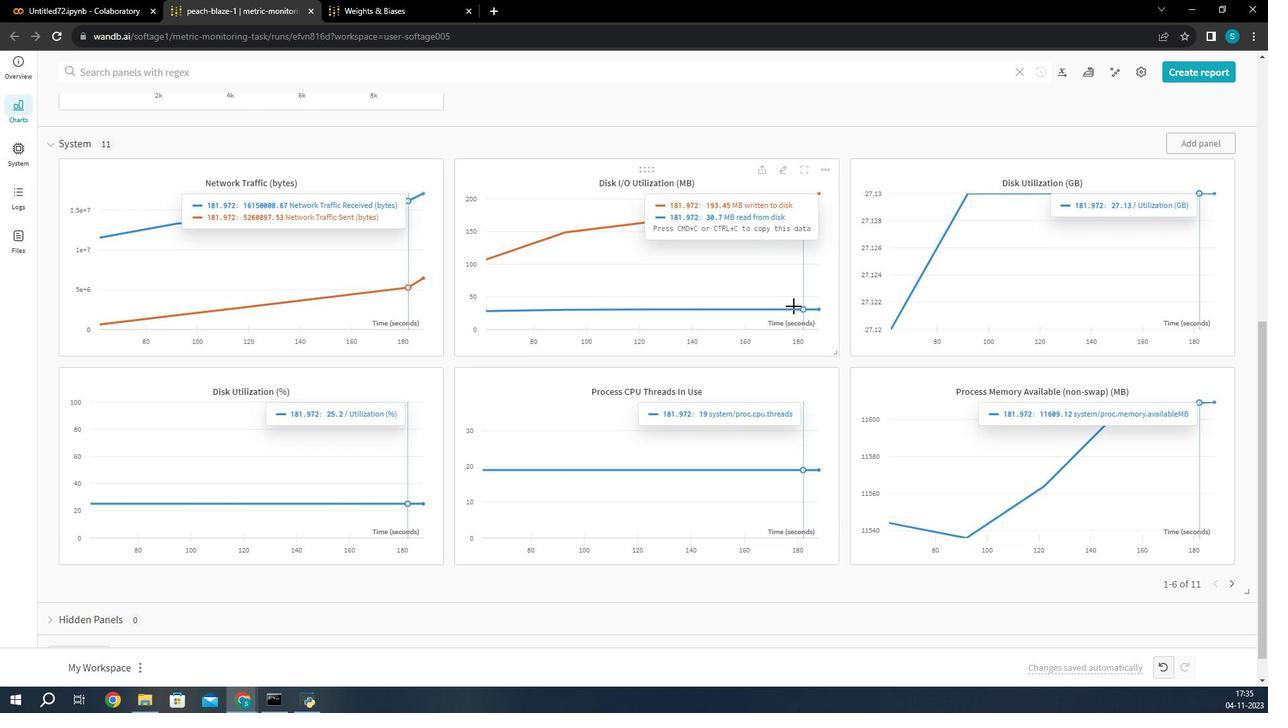 
Action: Mouse scrolled (628, 339) with delta (0, 0)
Screenshot: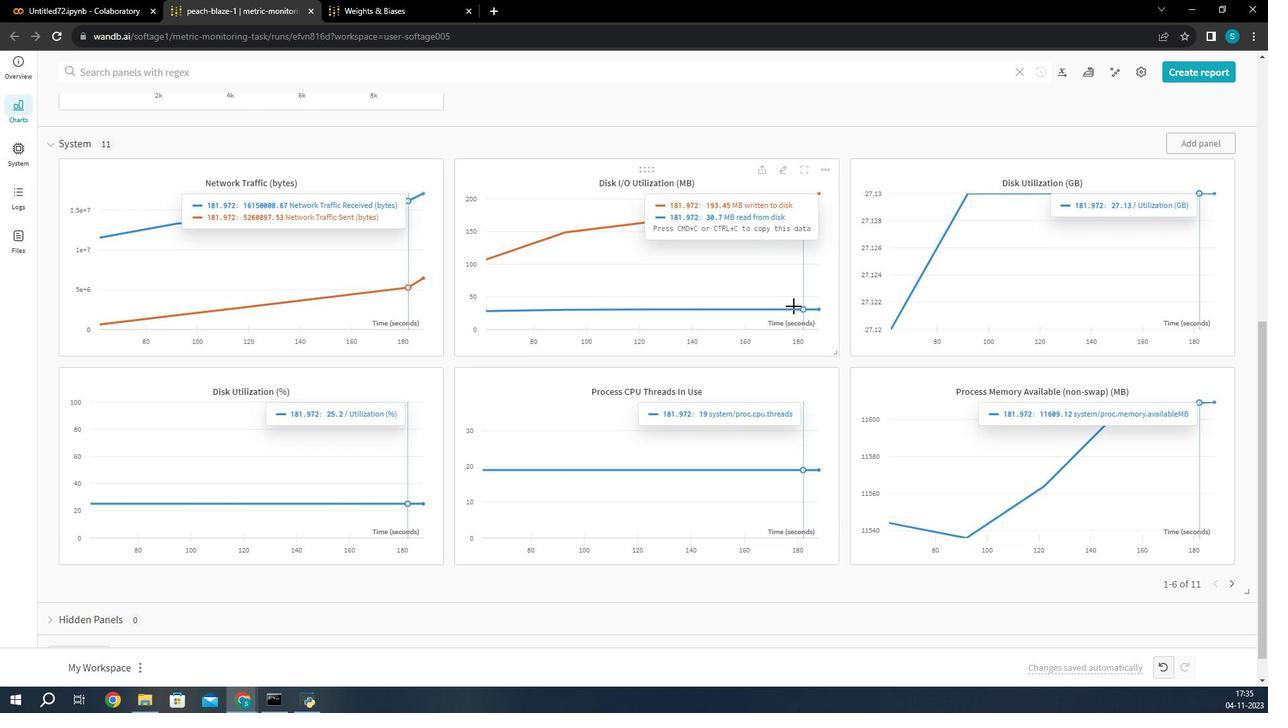 
Action: Mouse moved to (628, 341)
Screenshot: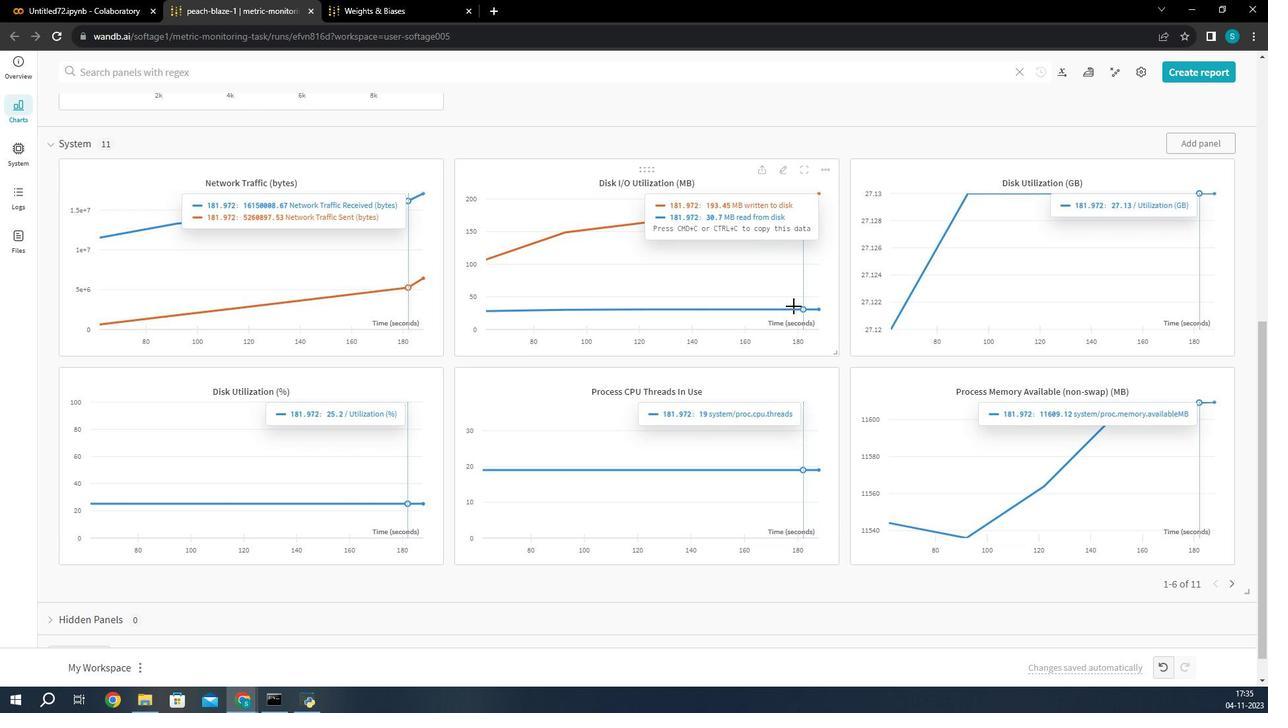 
Action: Mouse scrolled (628, 340) with delta (0, 0)
Screenshot: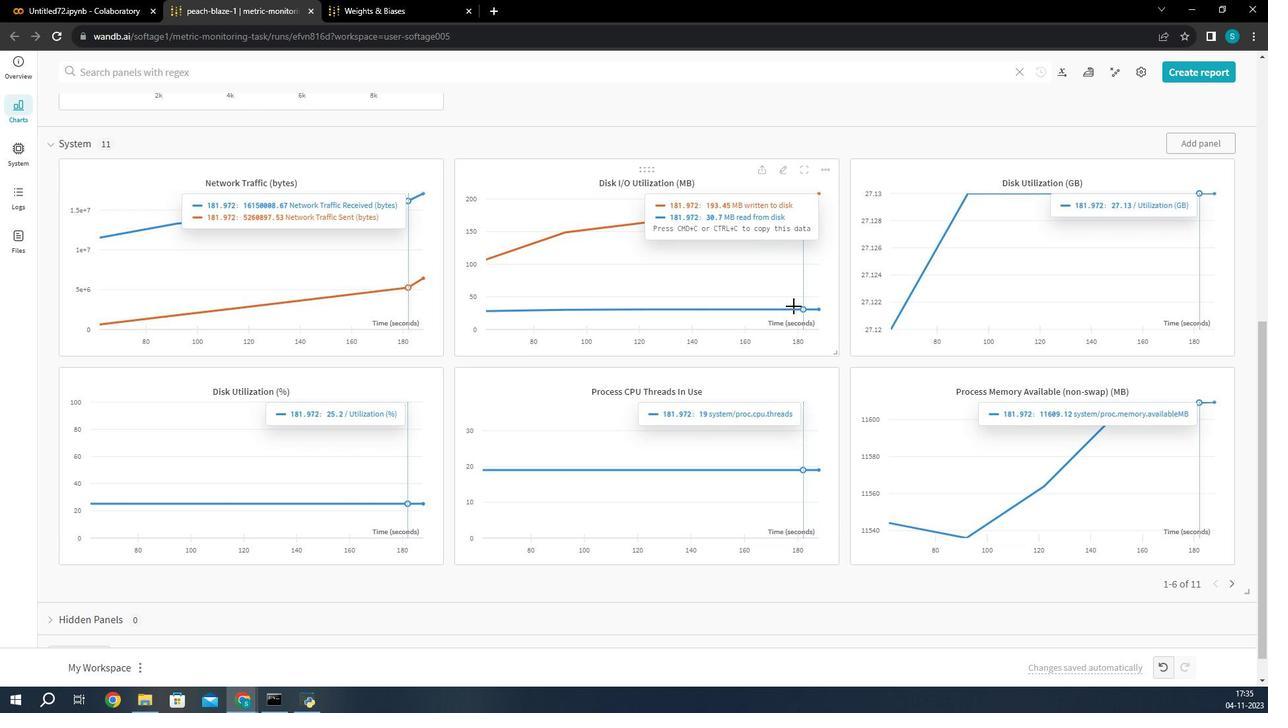 
Action: Mouse moved to (836, 507)
Screenshot: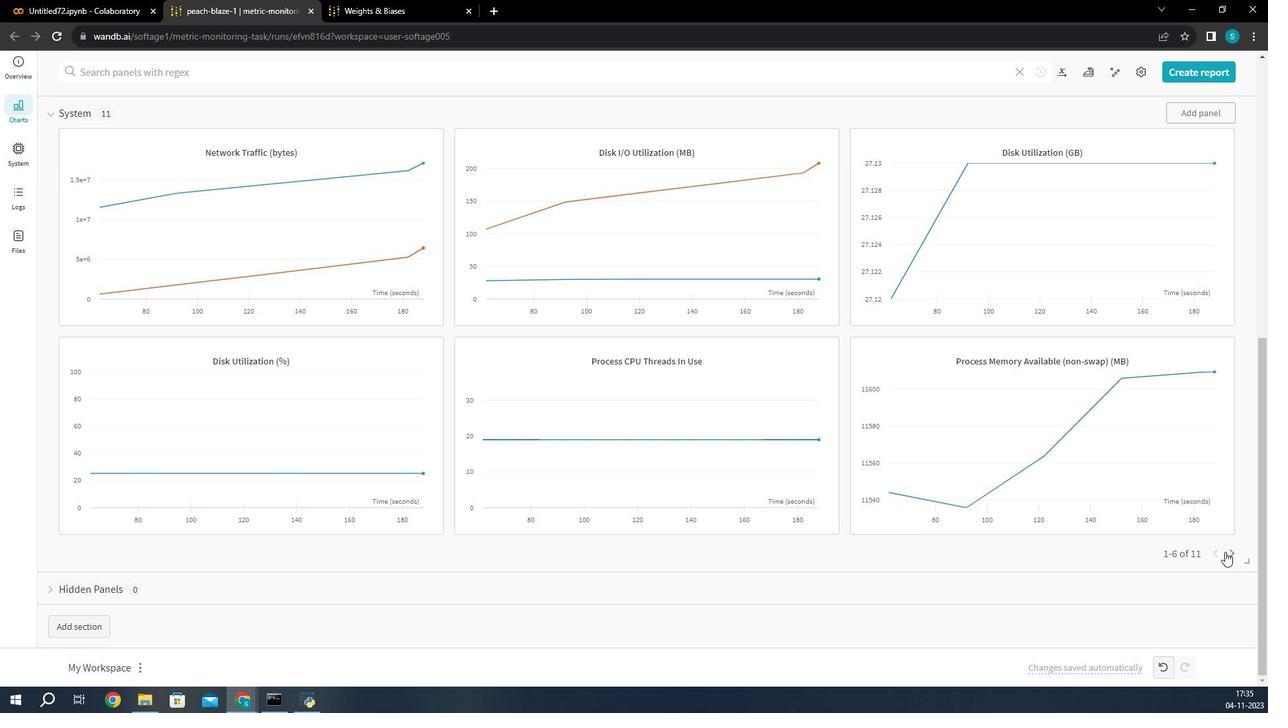
Action: Mouse pressed left at (836, 507)
Screenshot: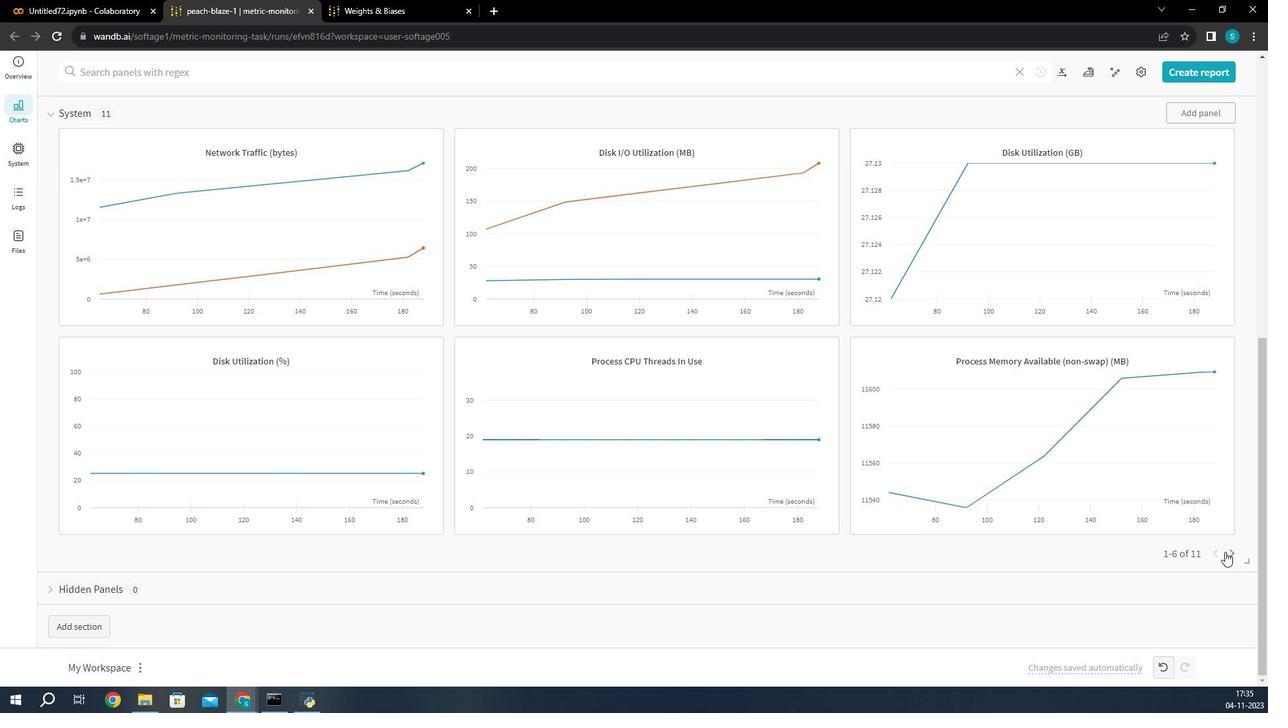 
Action: Mouse moved to (705, 449)
Screenshot: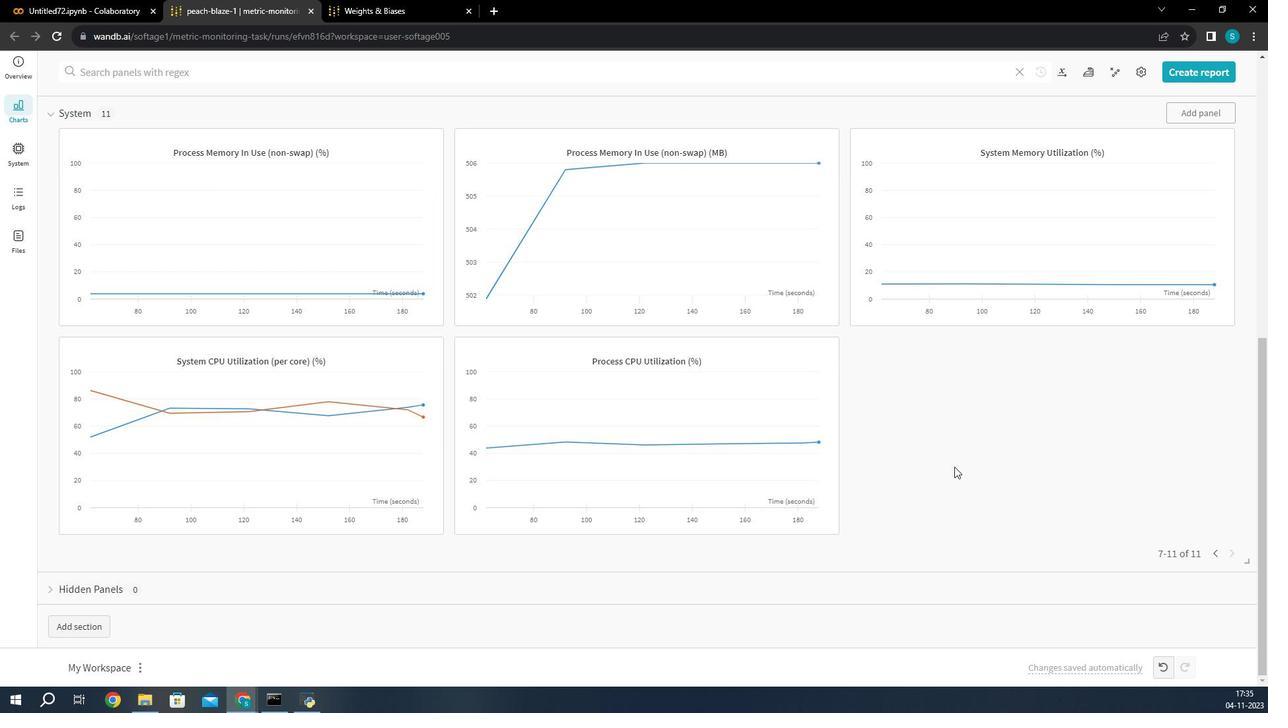 
Action: Mouse scrolled (705, 450) with delta (0, 0)
Screenshot: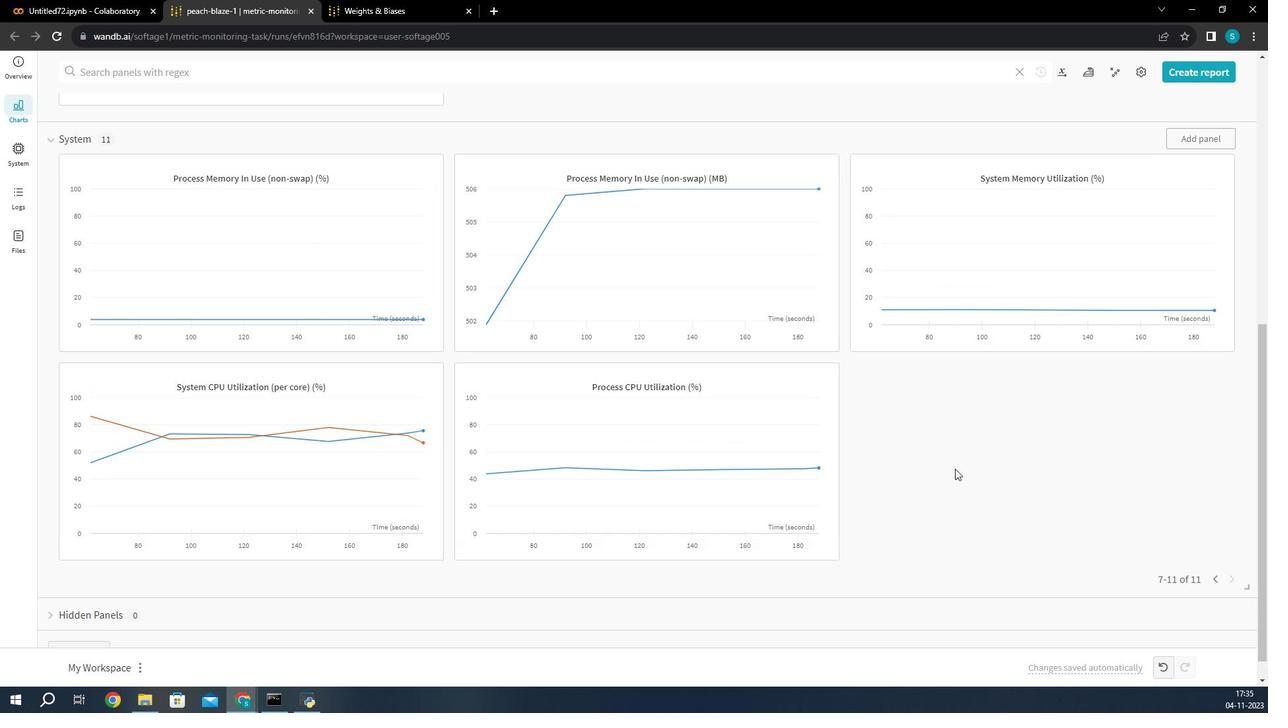 
Action: Mouse moved to (705, 451)
Screenshot: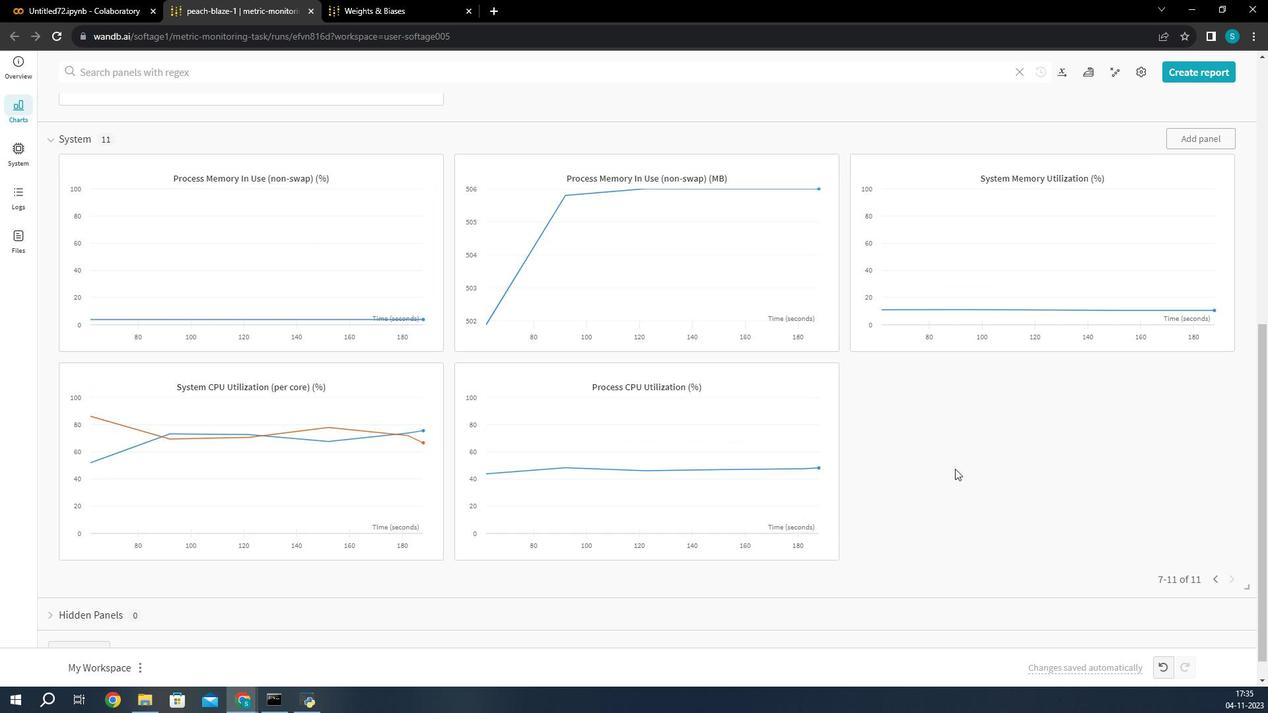 
Action: Mouse scrolled (705, 451) with delta (0, 0)
Screenshot: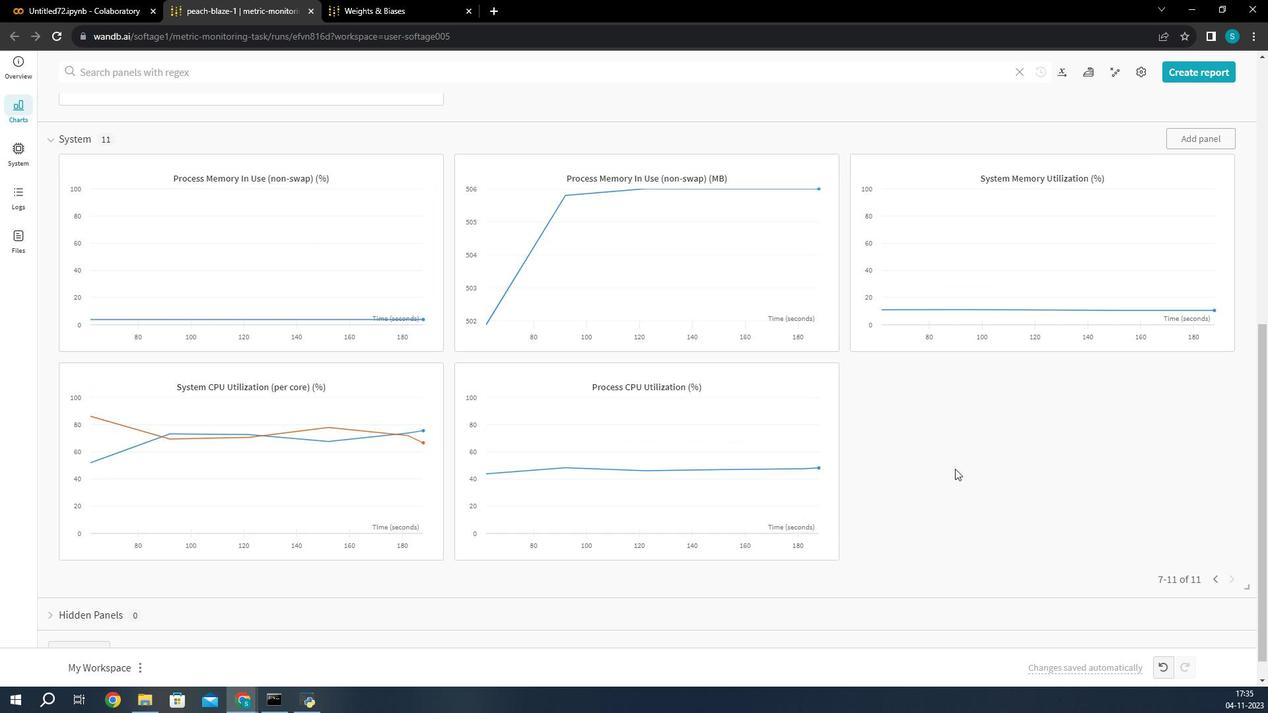 
Action: Mouse scrolled (705, 451) with delta (0, 0)
Screenshot: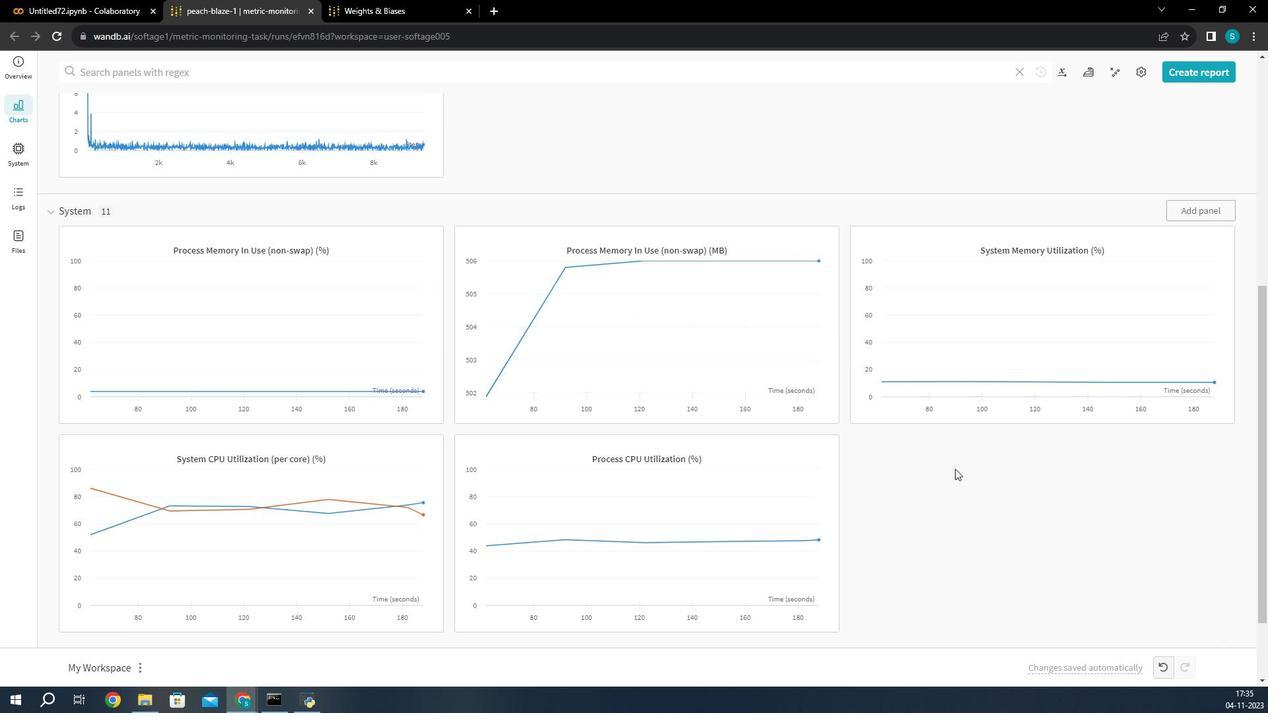 
Action: Mouse scrolled (705, 451) with delta (0, 0)
Screenshot: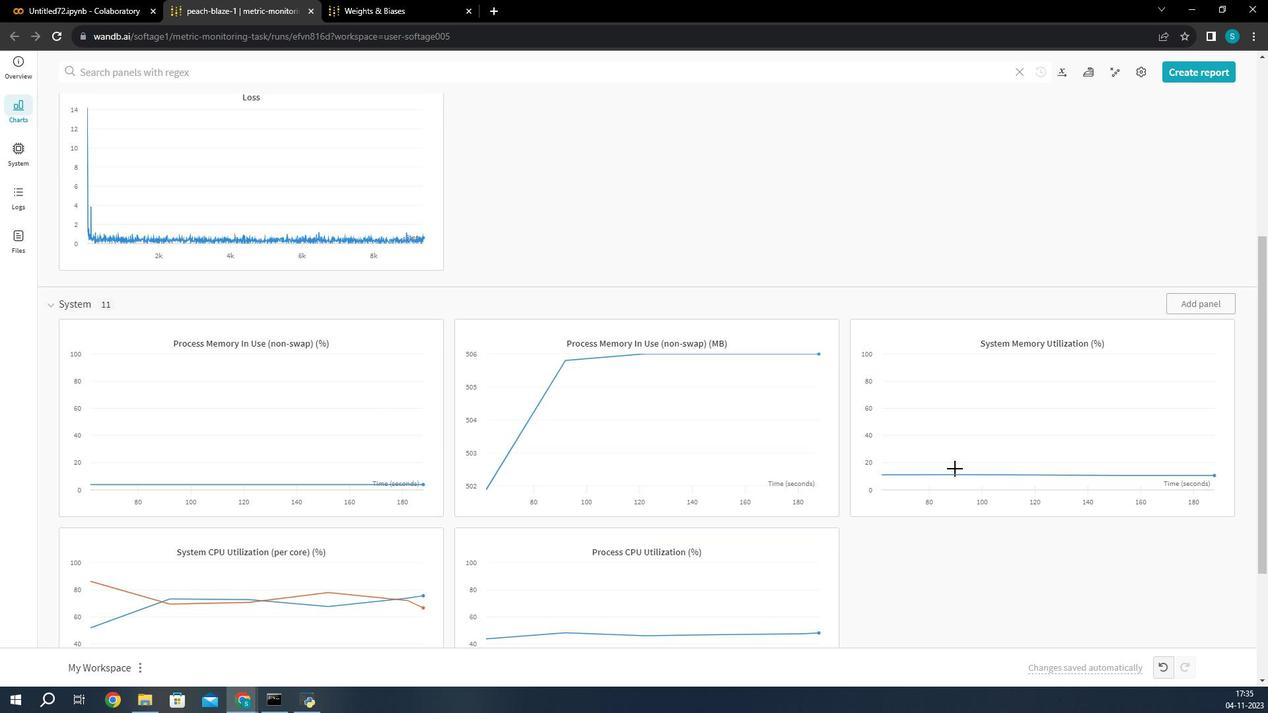 
Action: Mouse moved to (653, 371)
Screenshot: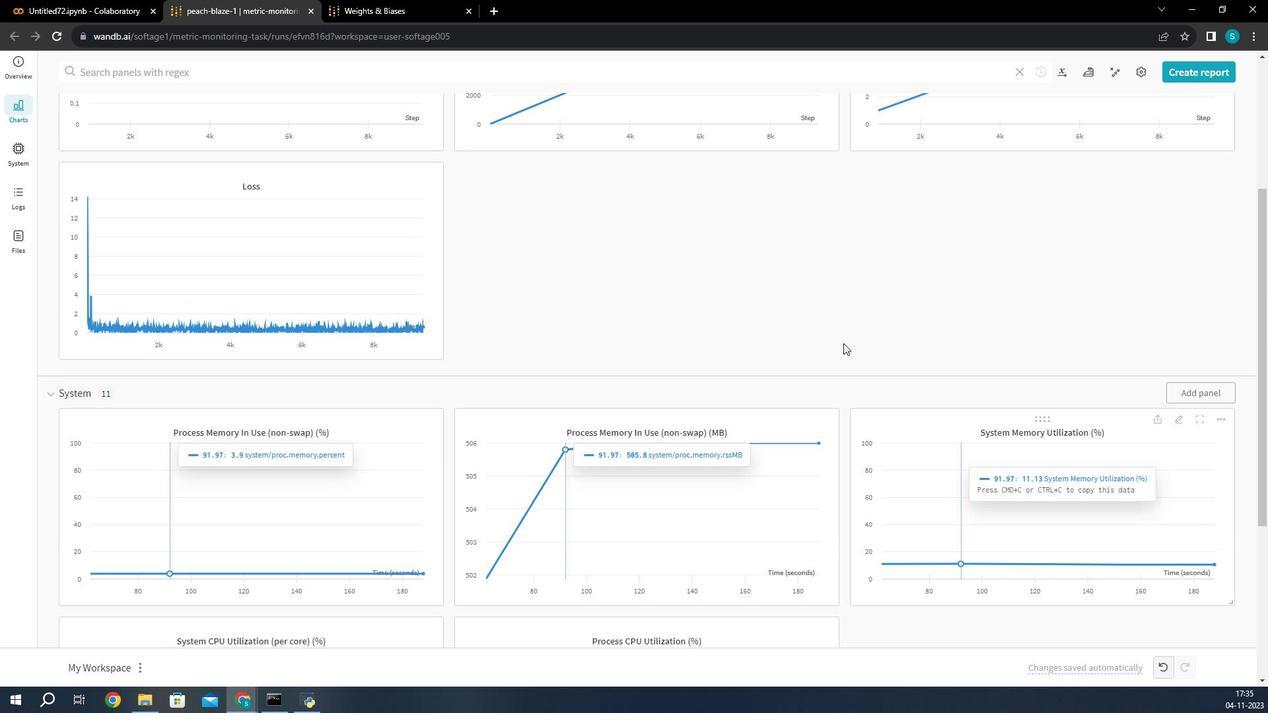 
Action: Mouse scrolled (653, 372) with delta (0, 0)
Screenshot: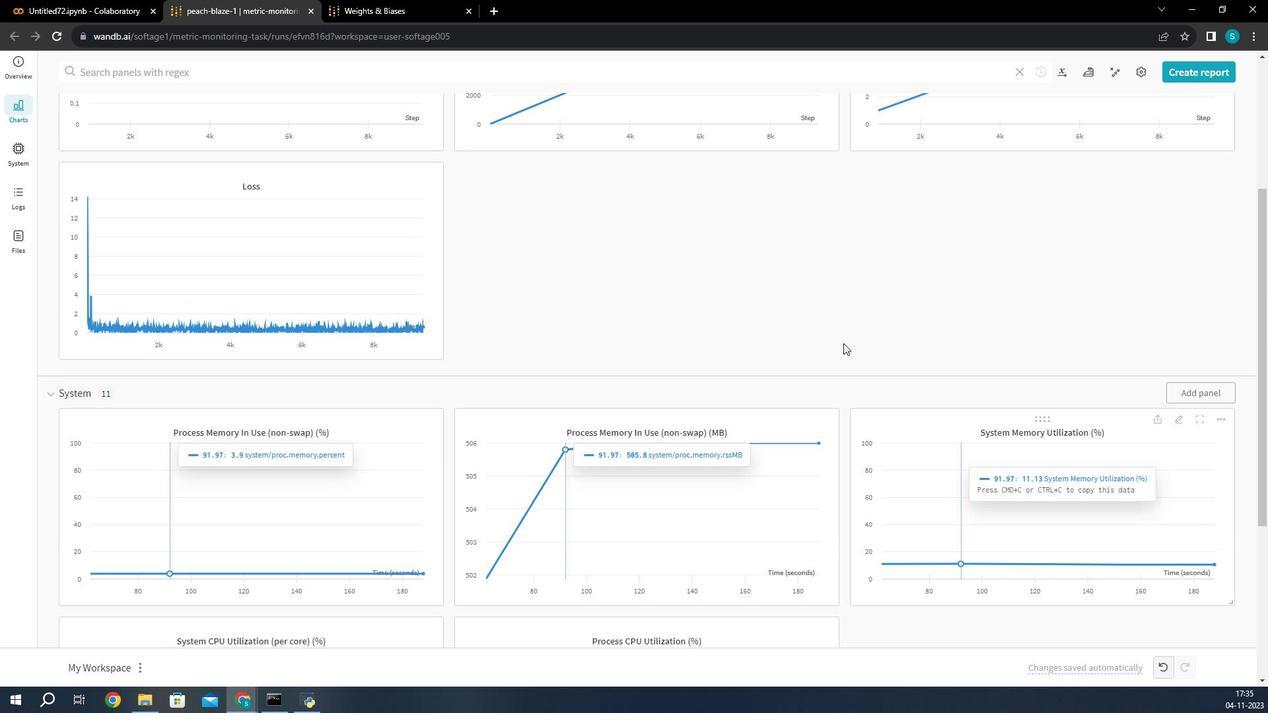 
Action: Mouse moved to (651, 368)
Screenshot: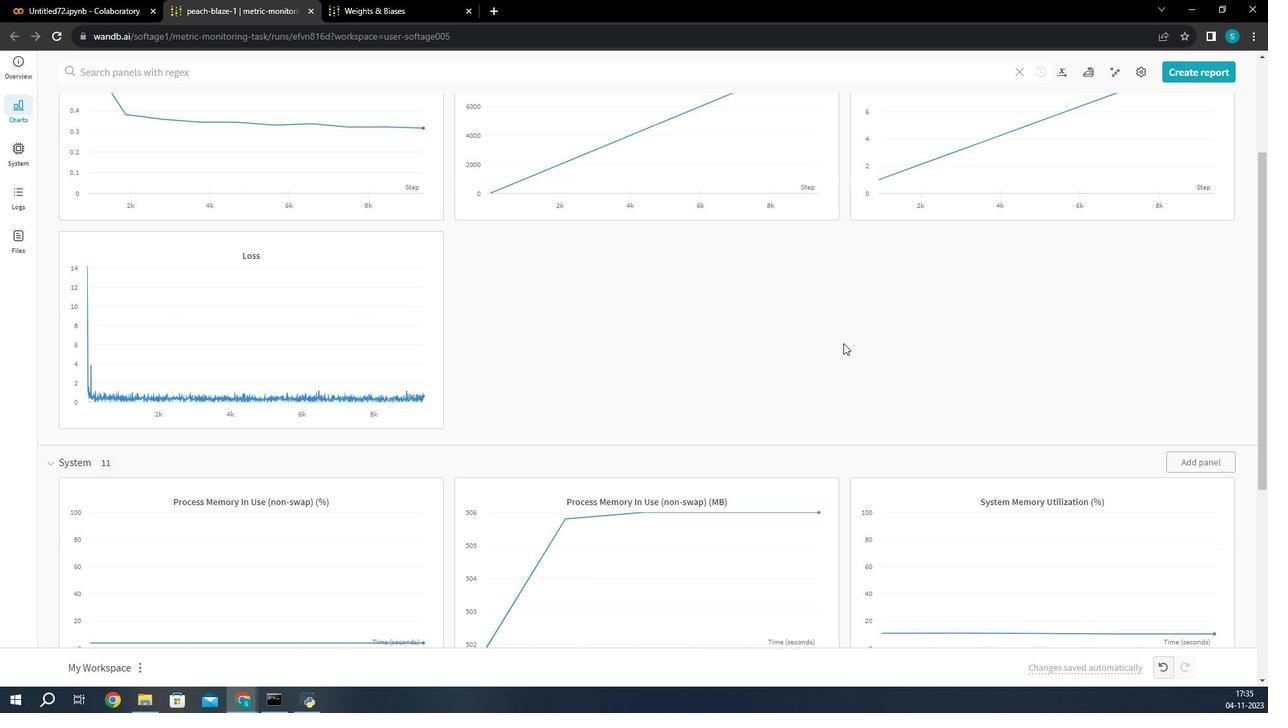 
Action: Mouse scrolled (651, 368) with delta (0, 0)
Screenshot: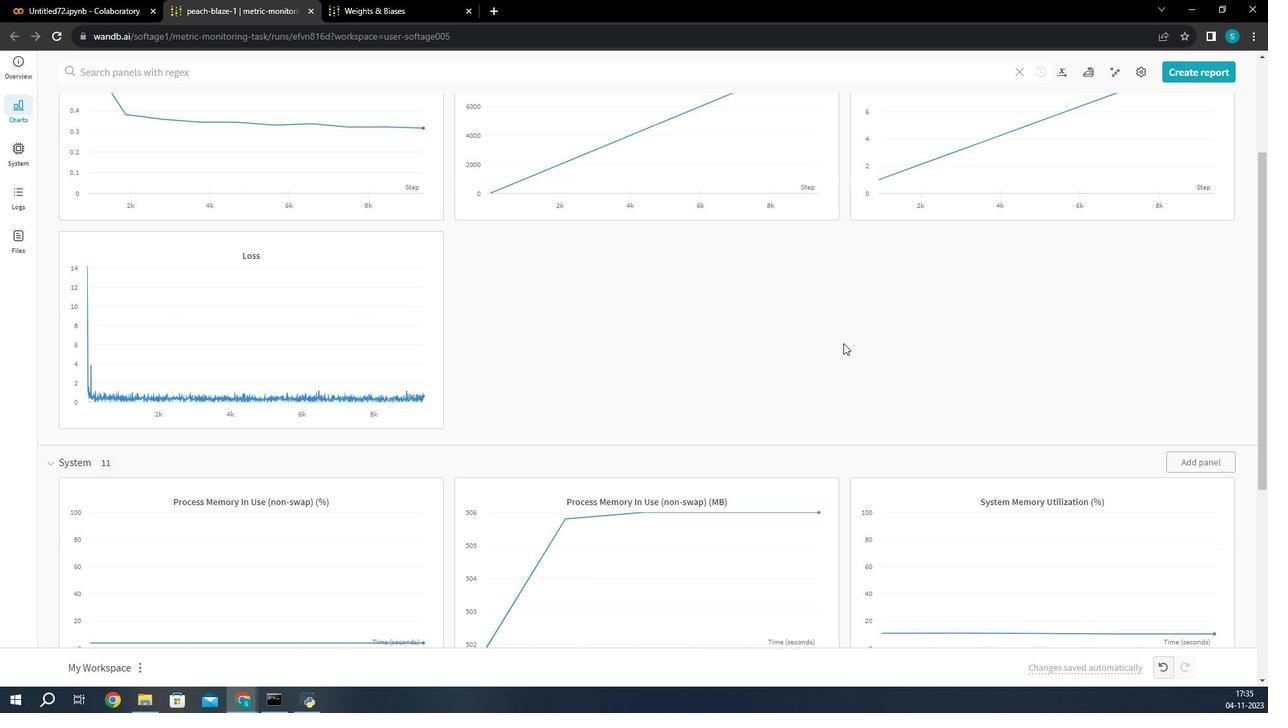
Action: Mouse moved to (651, 367)
Screenshot: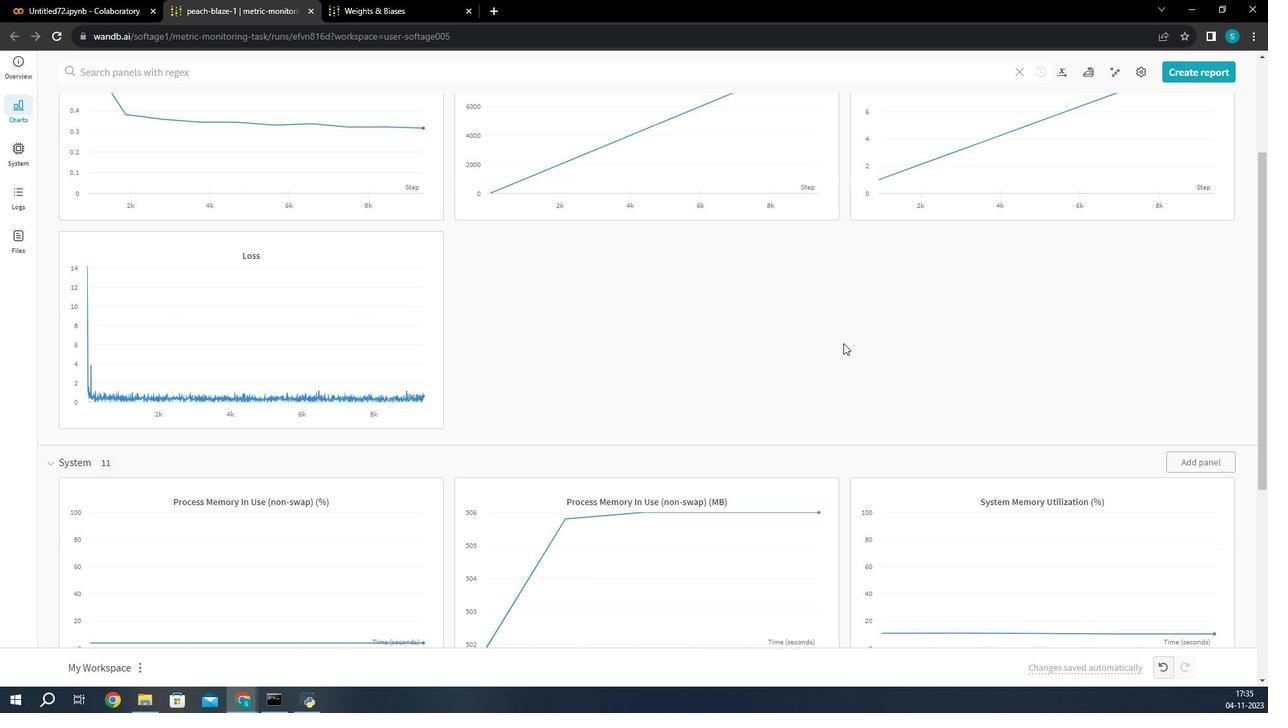 
Action: Mouse scrolled (651, 367) with delta (0, 0)
Screenshot: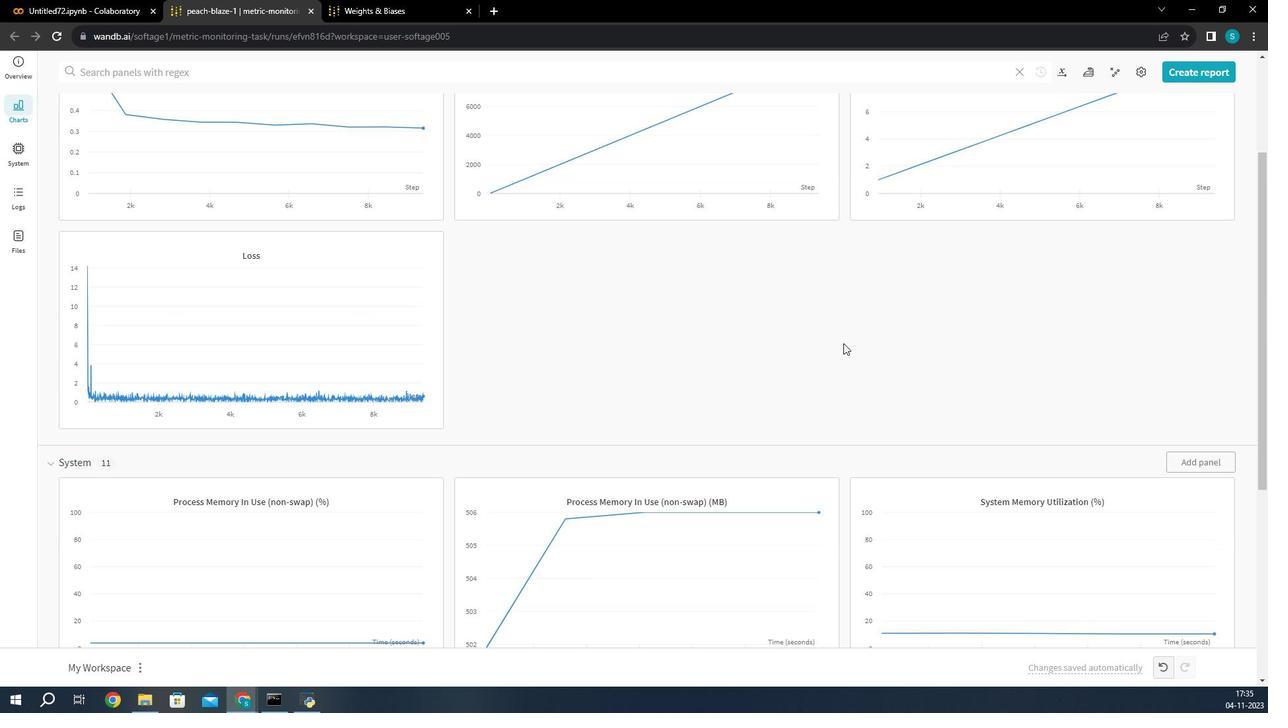 
Action: Mouse scrolled (651, 367) with delta (0, 0)
Screenshot: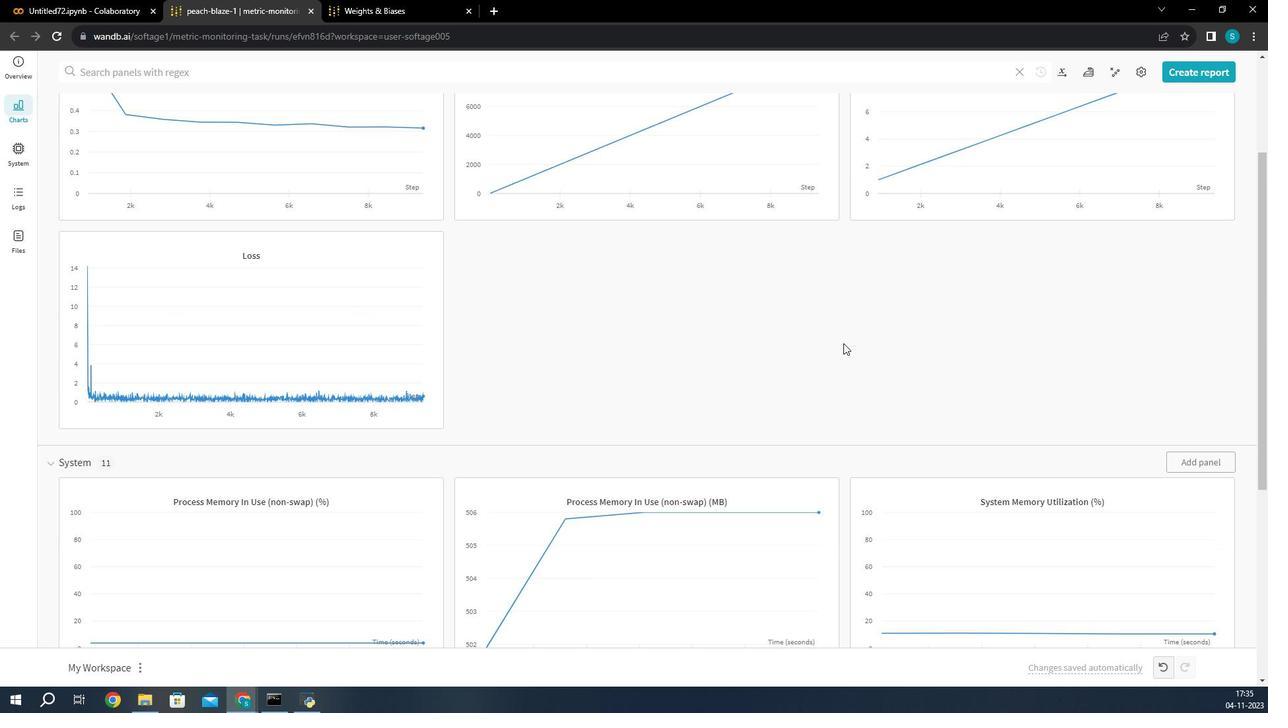 
Action: Mouse scrolled (651, 367) with delta (0, 0)
Screenshot: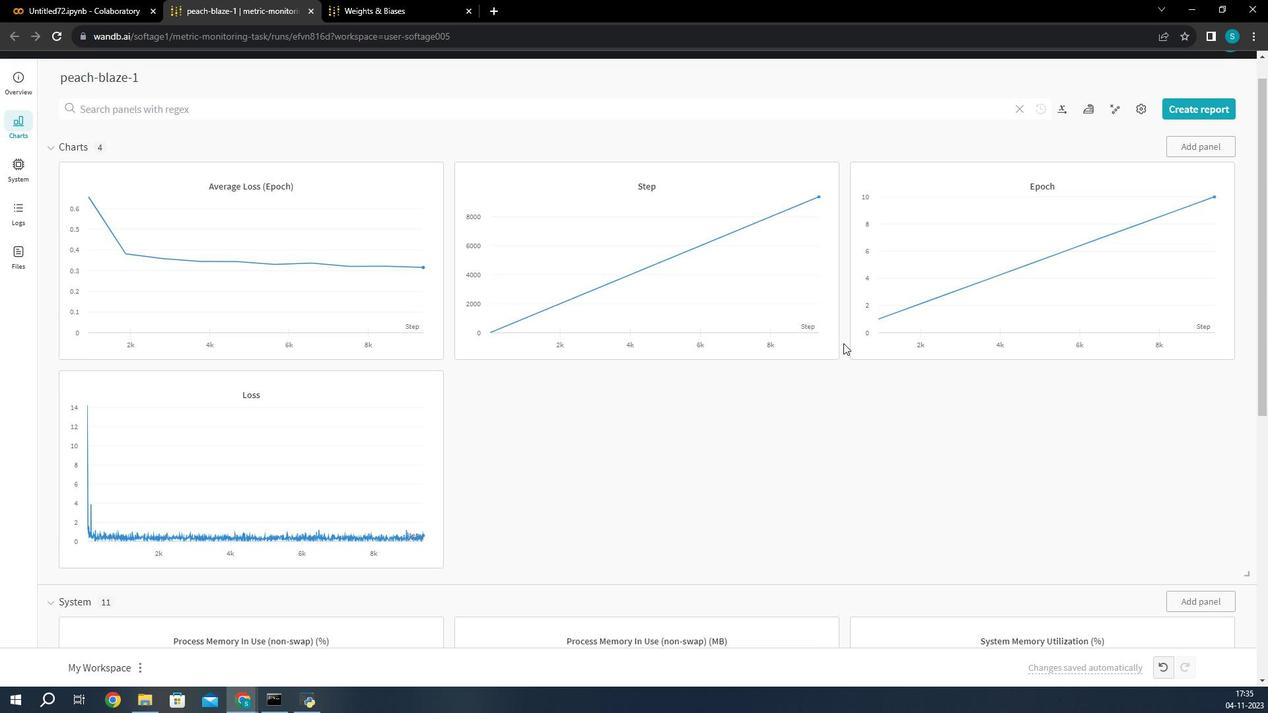 
Action: Mouse moved to (628, 456)
Screenshot: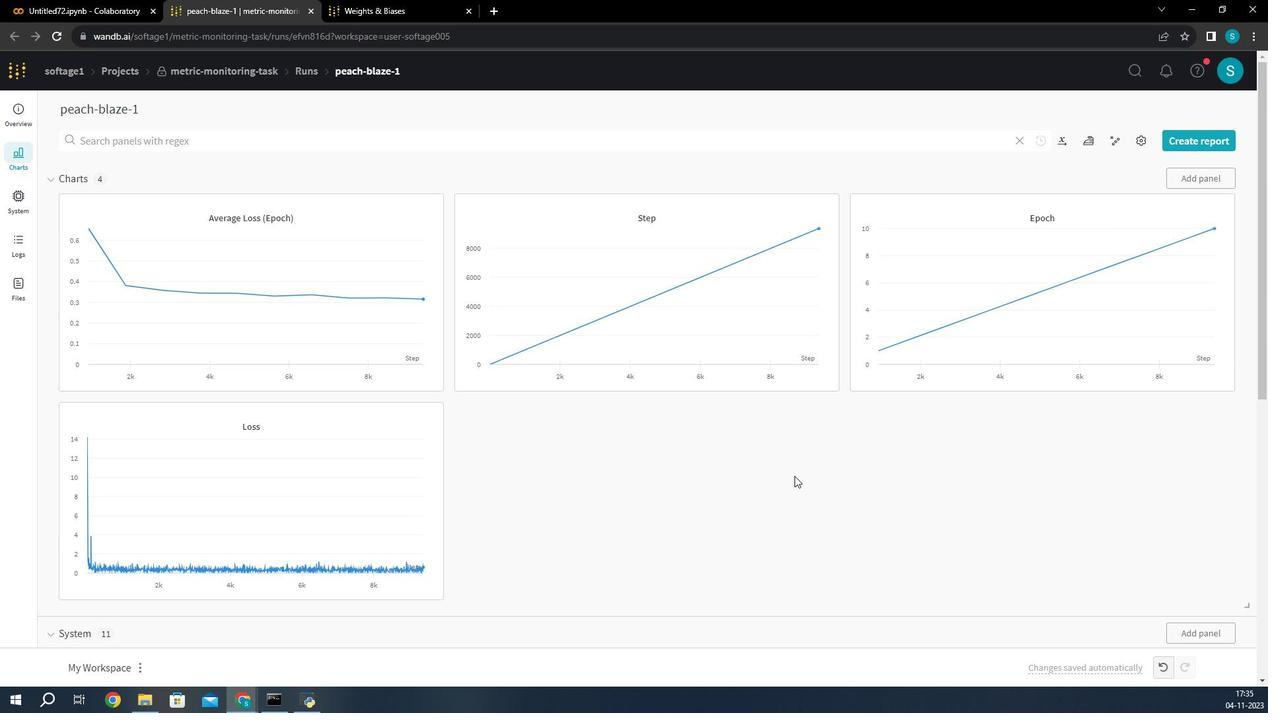 
